 Task: Search for flights from New Delhi to Paris on 20 May, then change the destination to Cancun and compare options.
Action: Mouse moved to (337, 130)
Screenshot: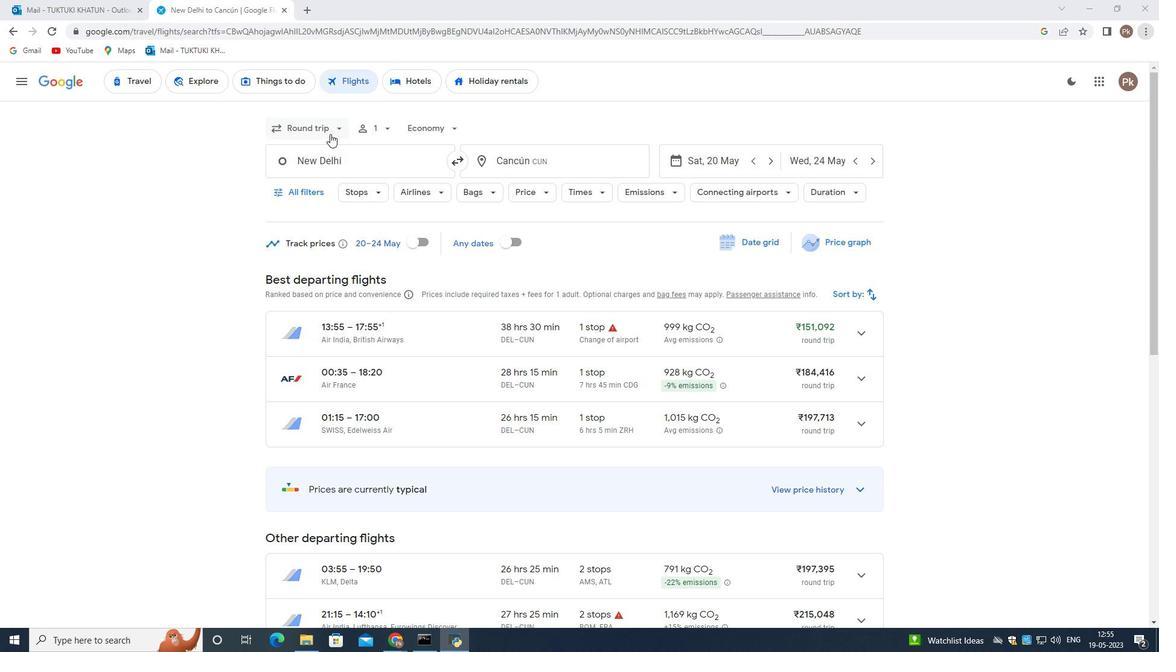 
Action: Mouse pressed left at (337, 130)
Screenshot: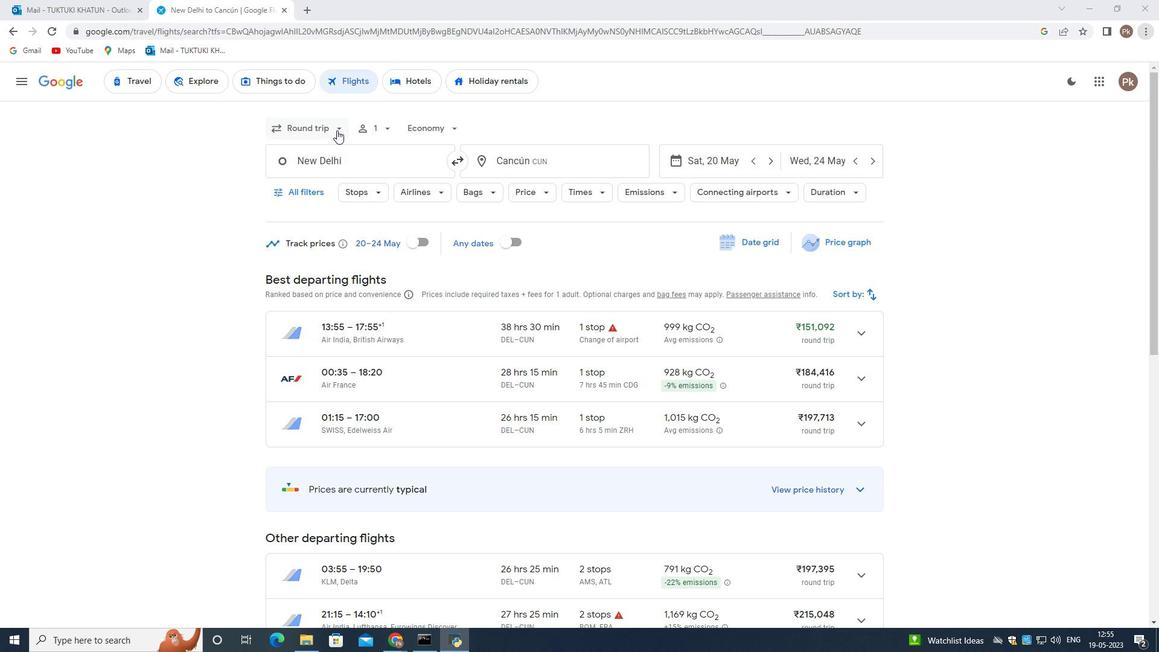 
Action: Mouse moved to (340, 182)
Screenshot: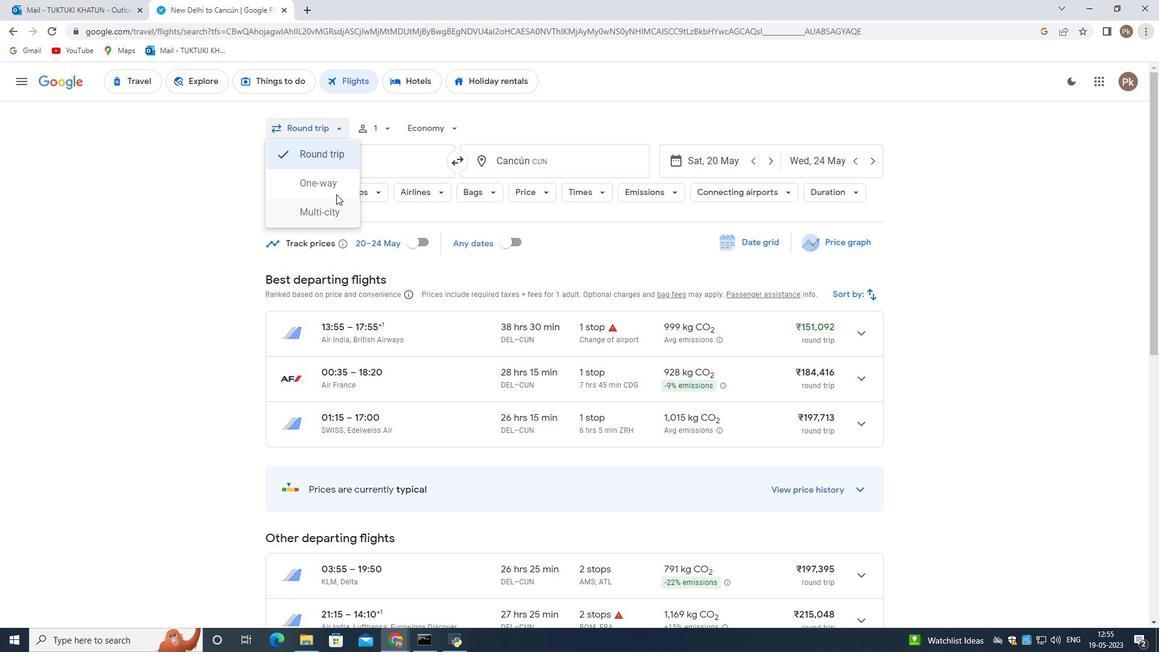 
Action: Mouse pressed left at (340, 182)
Screenshot: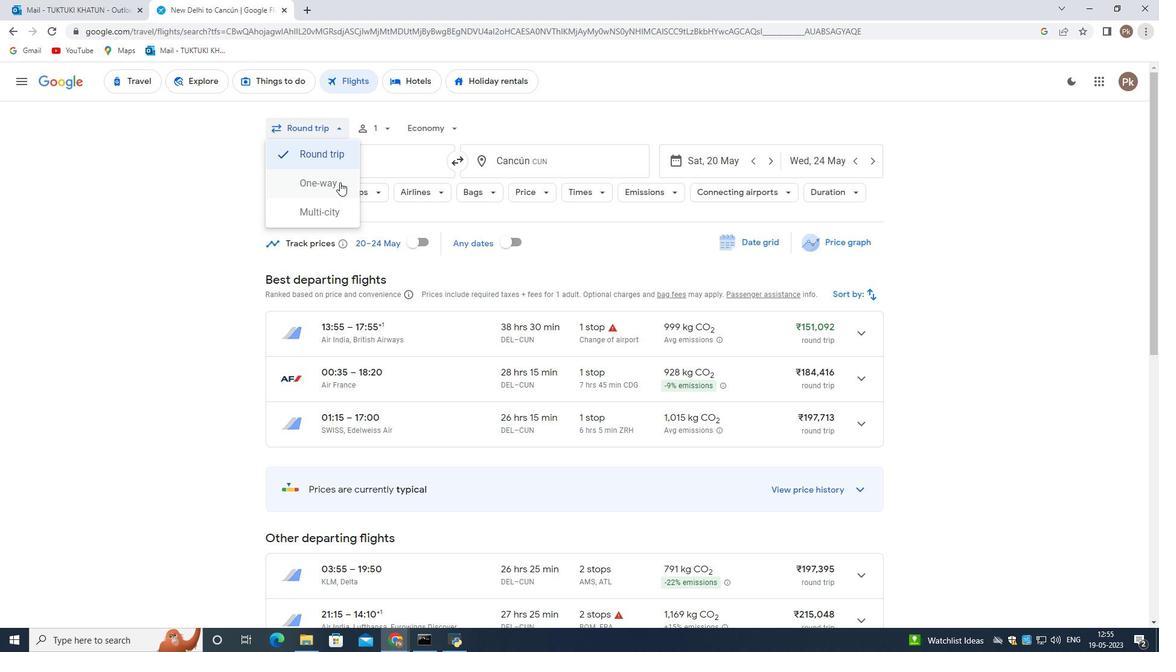 
Action: Mouse moved to (546, 163)
Screenshot: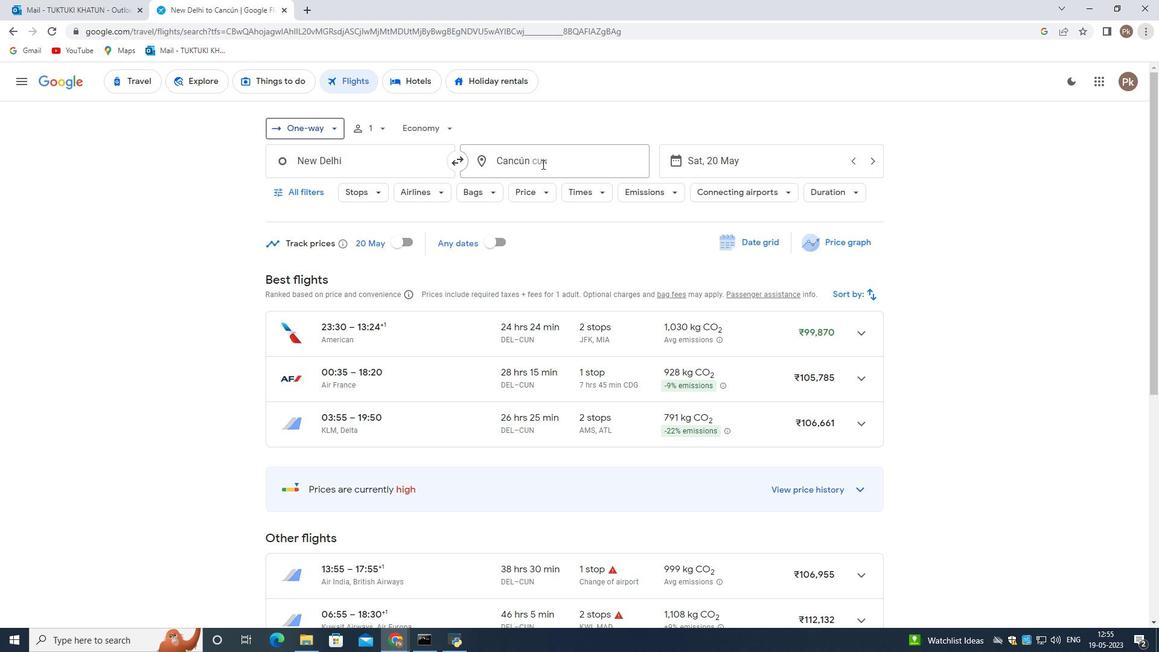 
Action: Mouse pressed left at (546, 163)
Screenshot: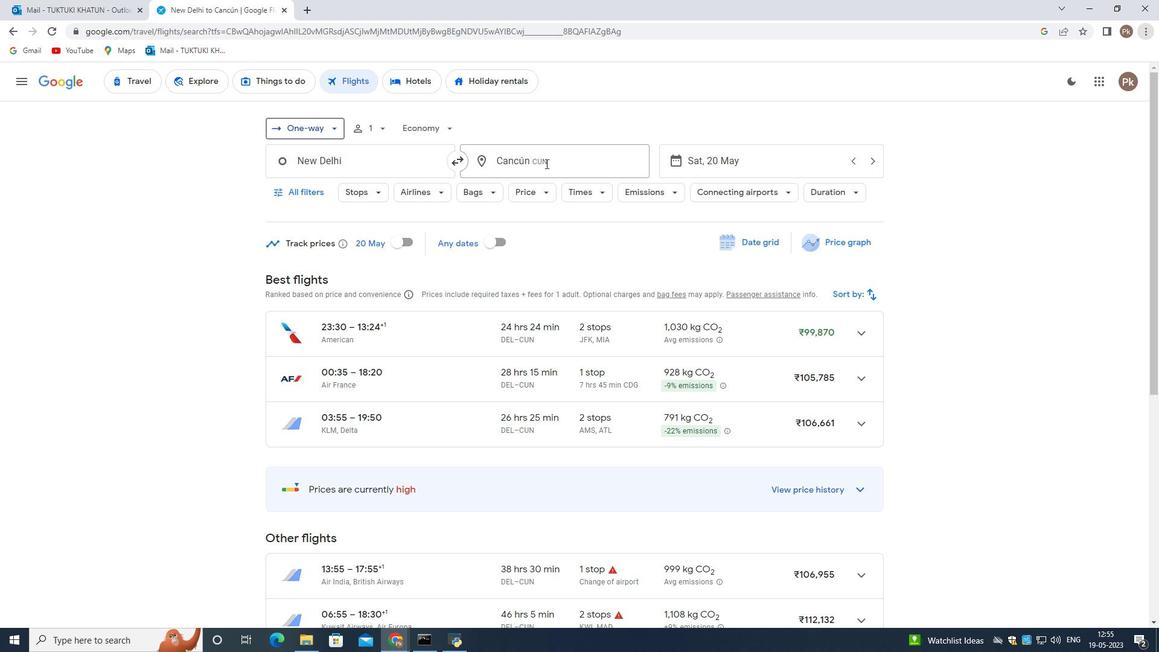
Action: Mouse moved to (547, 162)
Screenshot: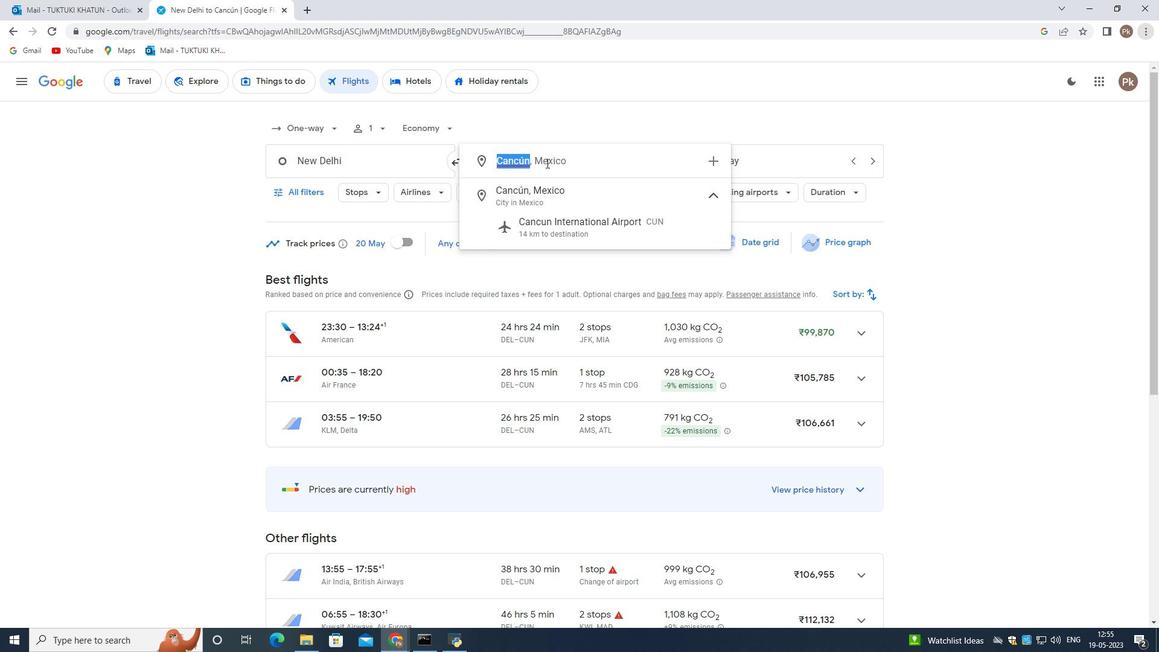 
Action: Key pressed <Key.backspace>
Screenshot: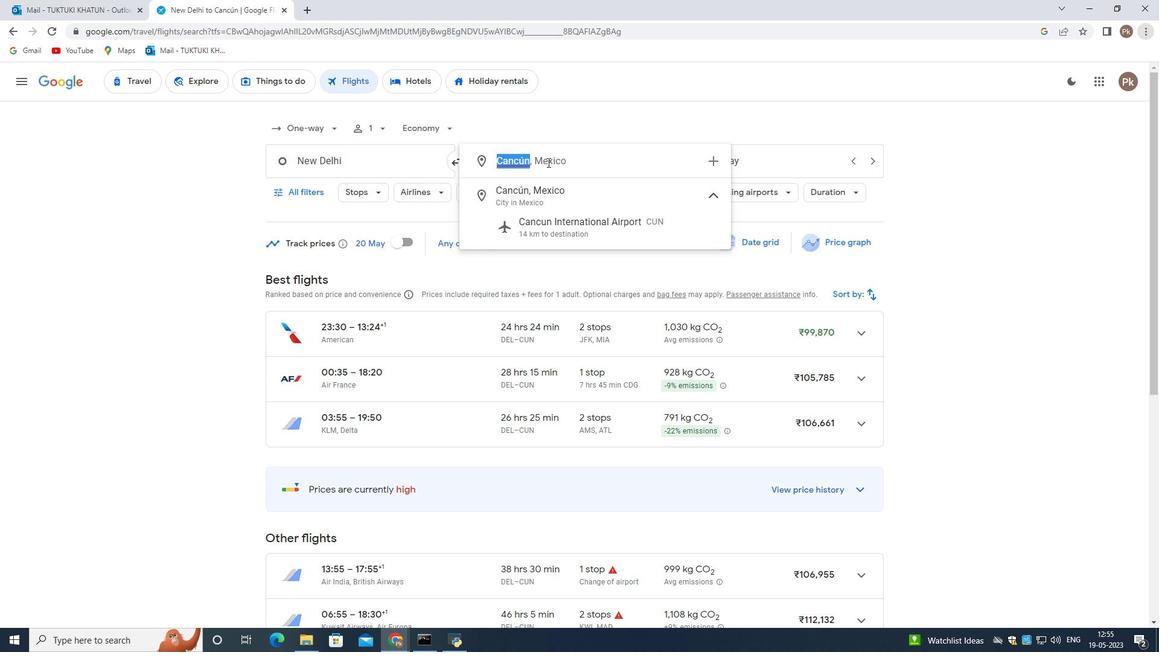 
Action: Mouse moved to (523, 169)
Screenshot: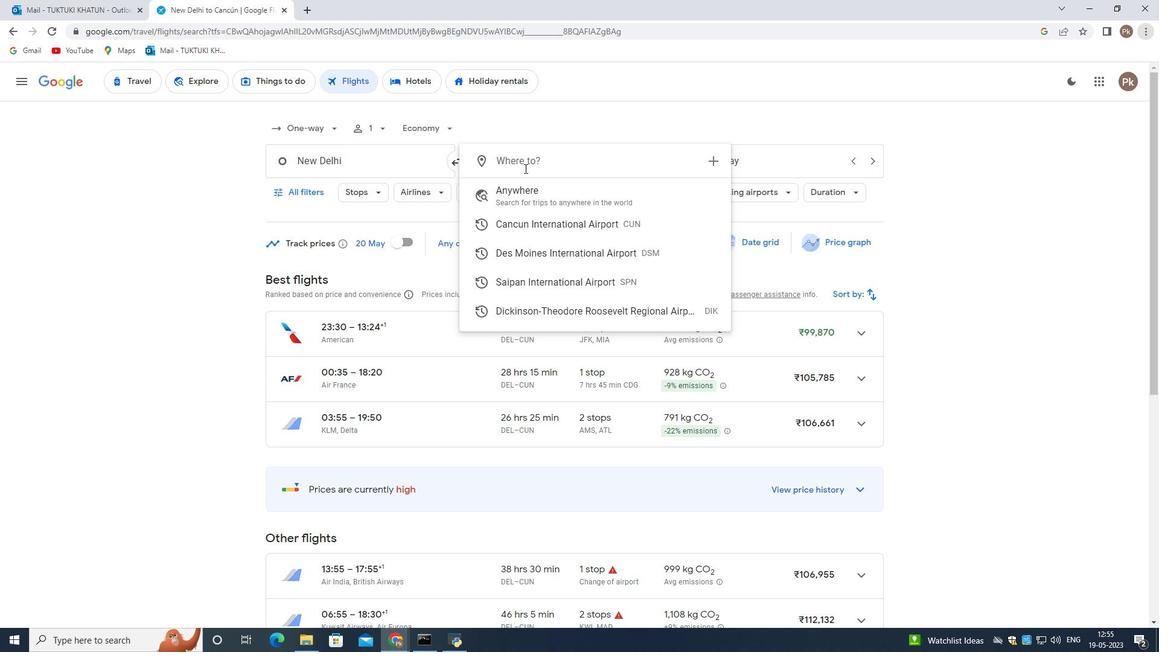 
Action: Key pressed paris
Screenshot: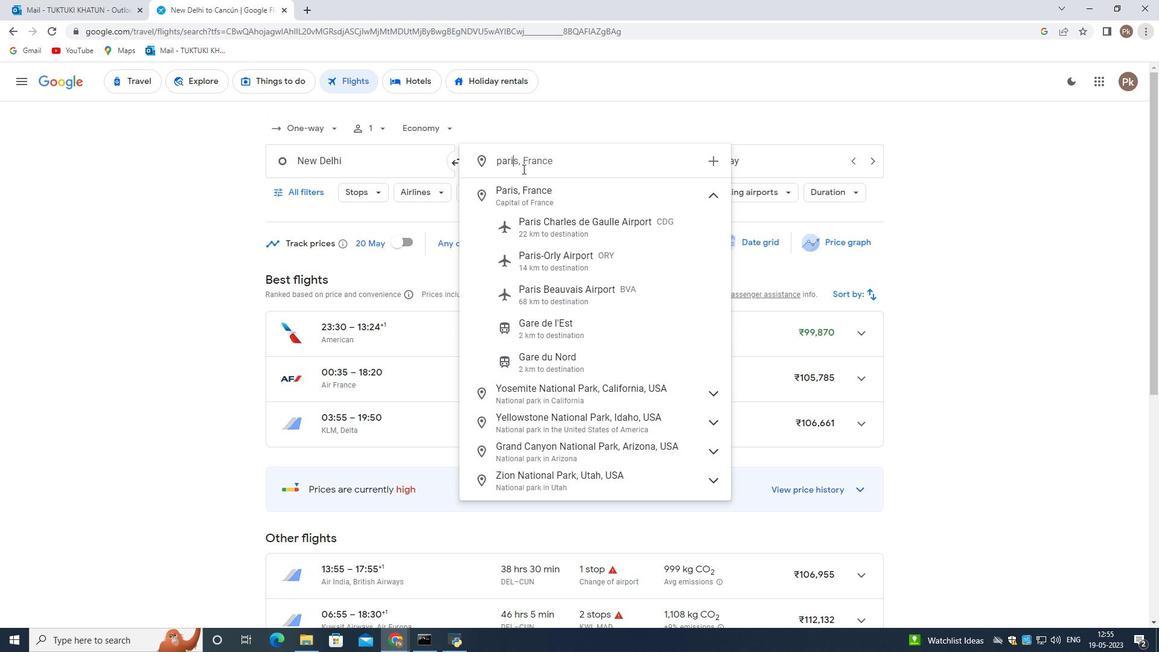 
Action: Mouse moved to (624, 227)
Screenshot: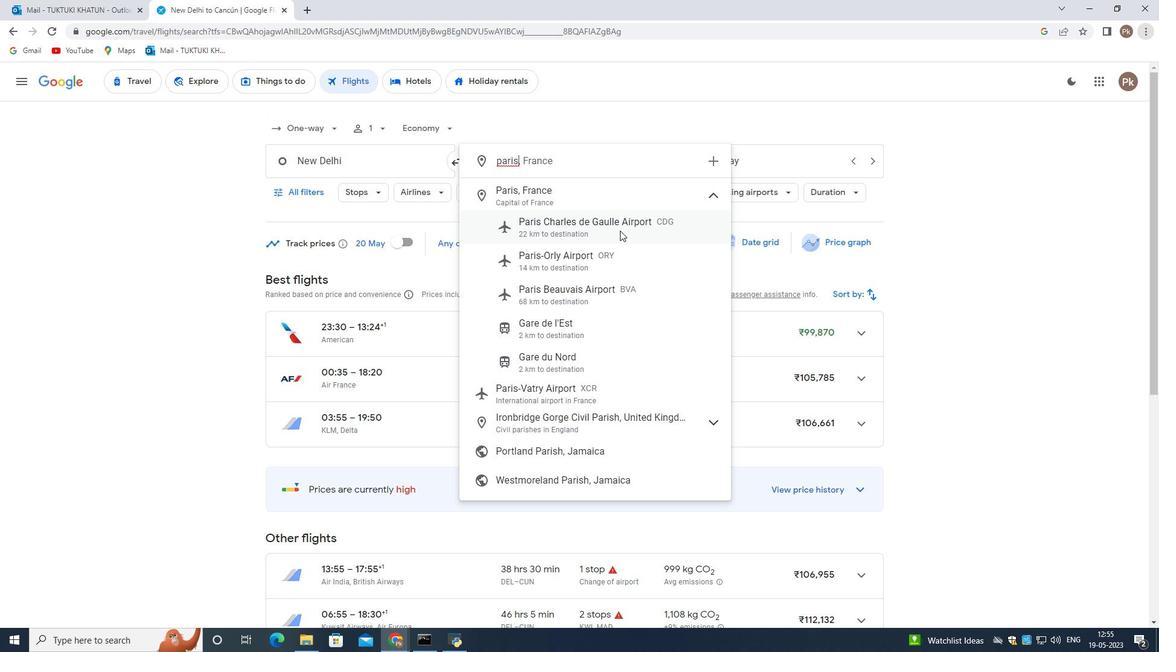 
Action: Mouse pressed left at (624, 227)
Screenshot: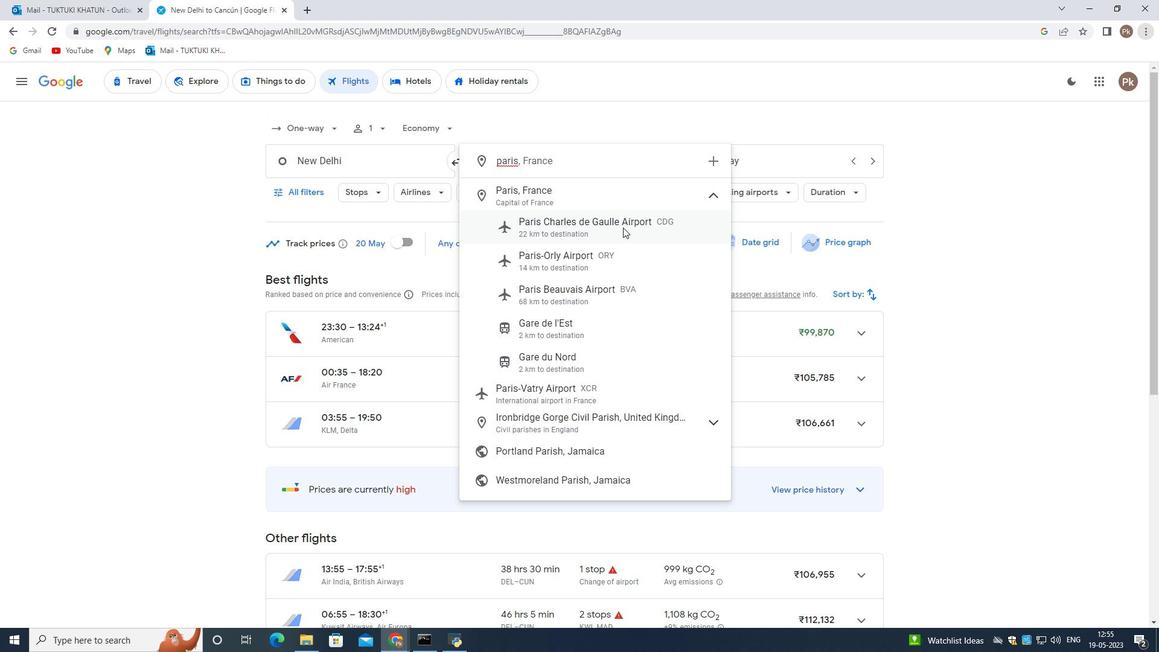 
Action: Mouse moved to (773, 164)
Screenshot: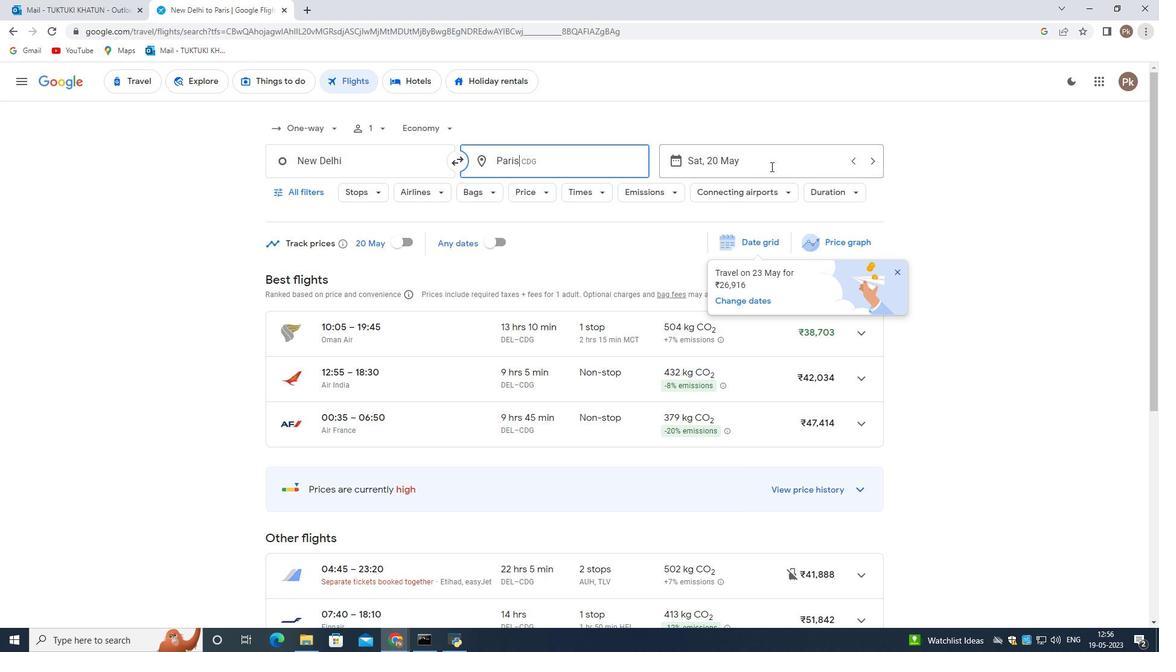 
Action: Mouse pressed left at (773, 164)
Screenshot: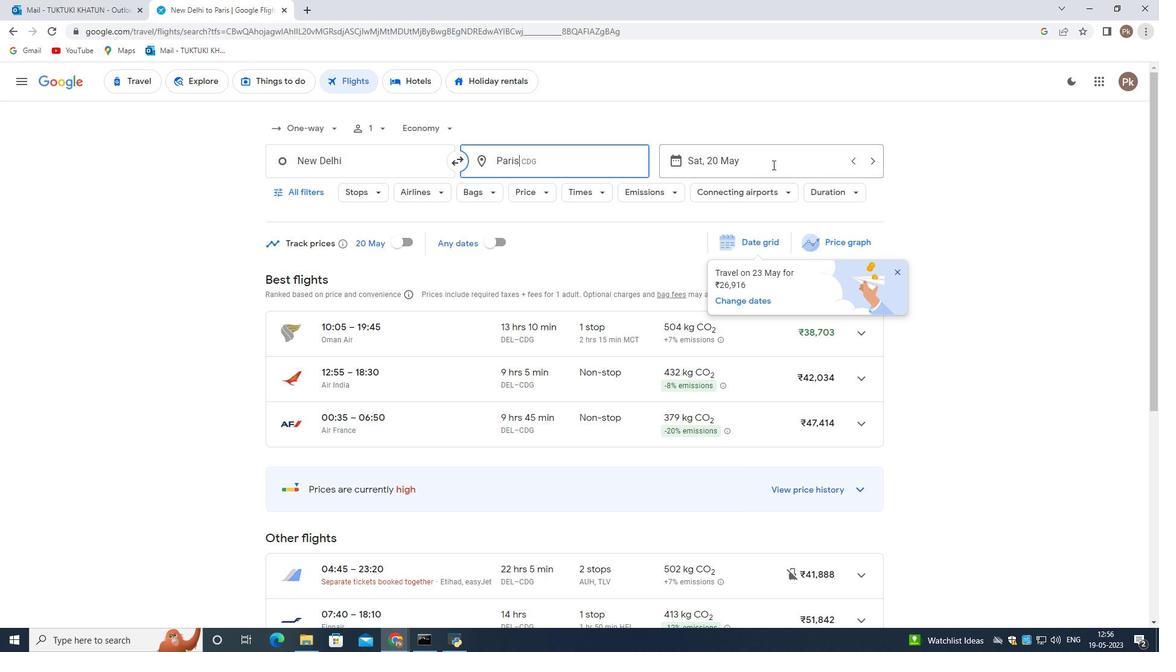 
Action: Mouse moved to (853, 455)
Screenshot: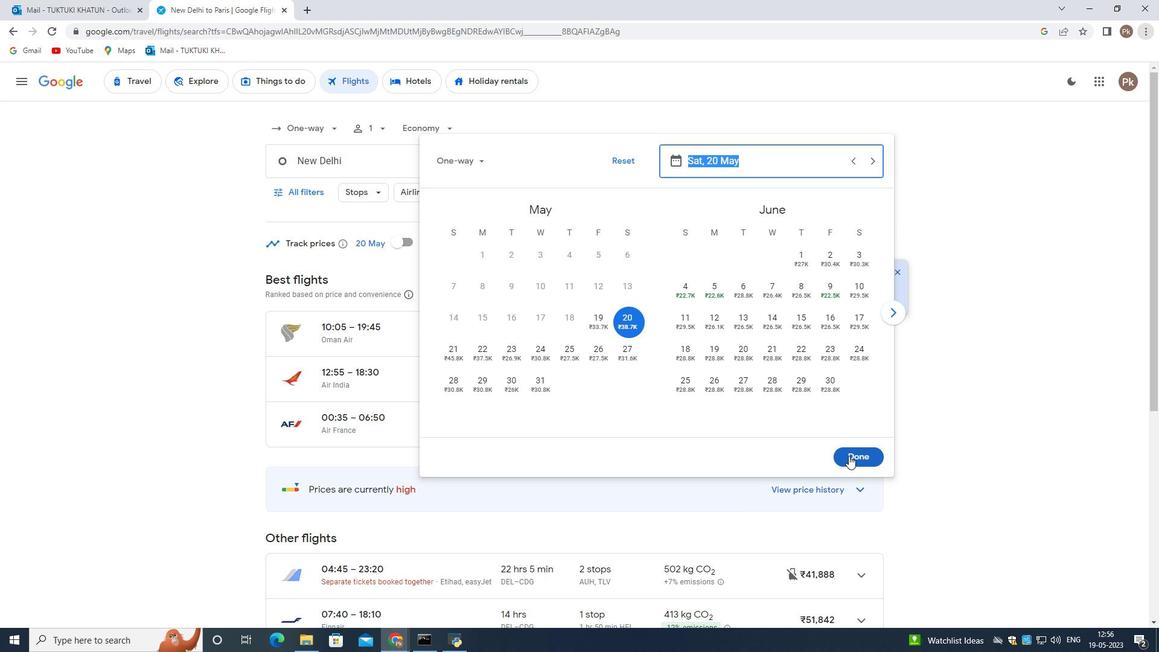 
Action: Mouse pressed left at (853, 455)
Screenshot: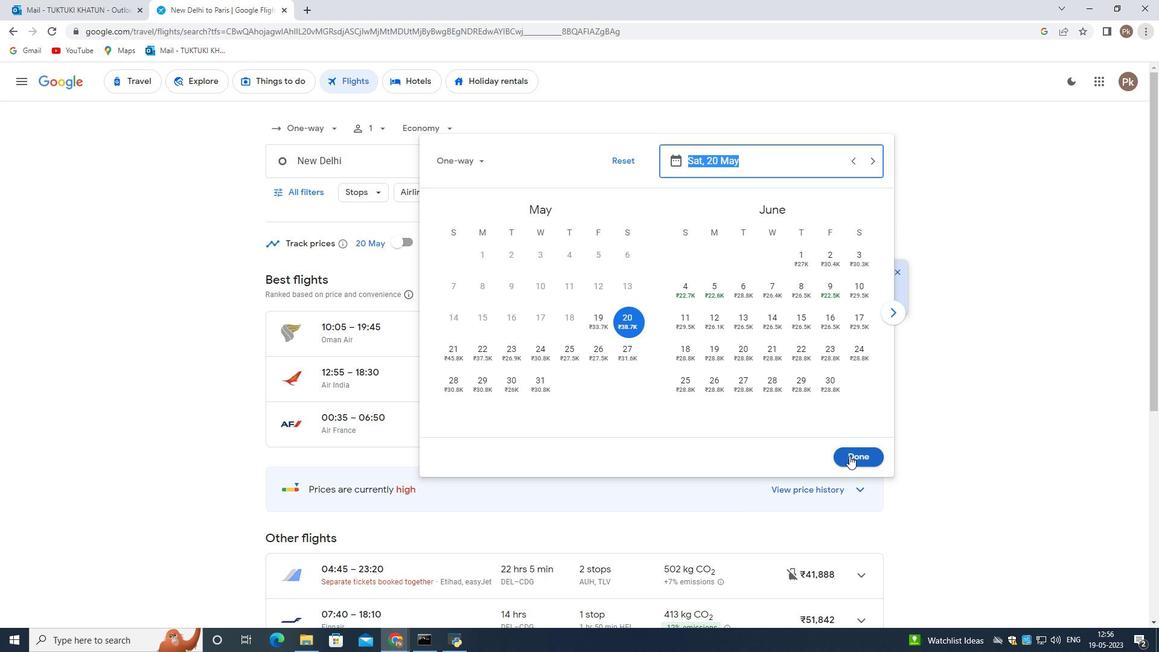 
Action: Mouse moved to (579, 301)
Screenshot: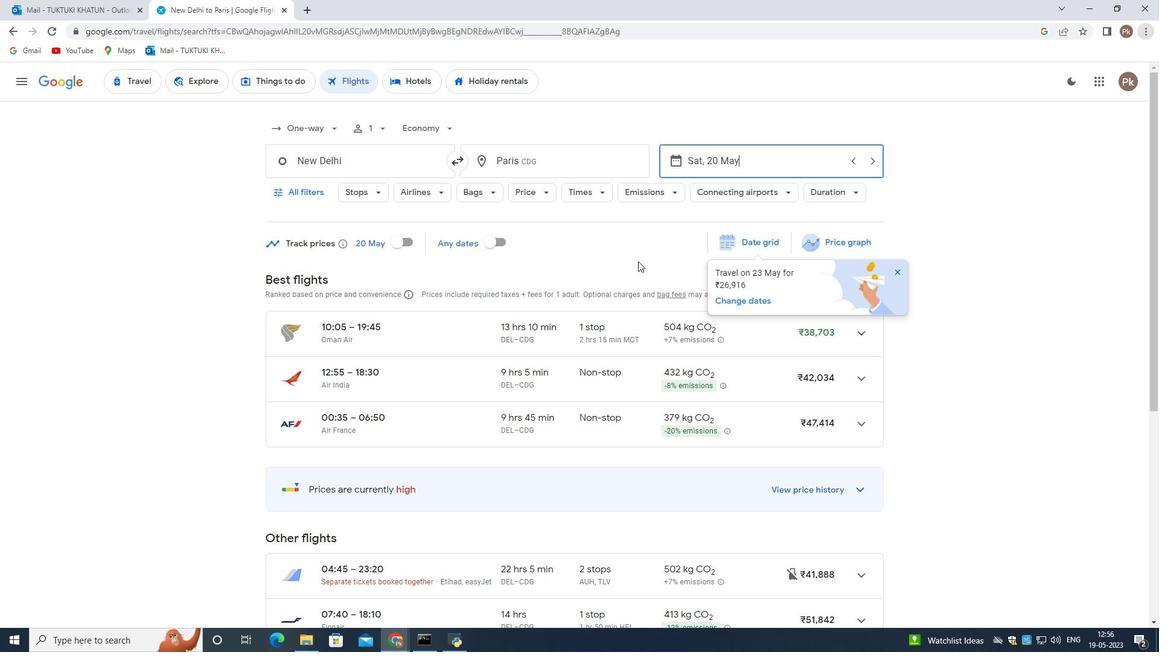 
Action: Mouse scrolled (579, 300) with delta (0, 0)
Screenshot: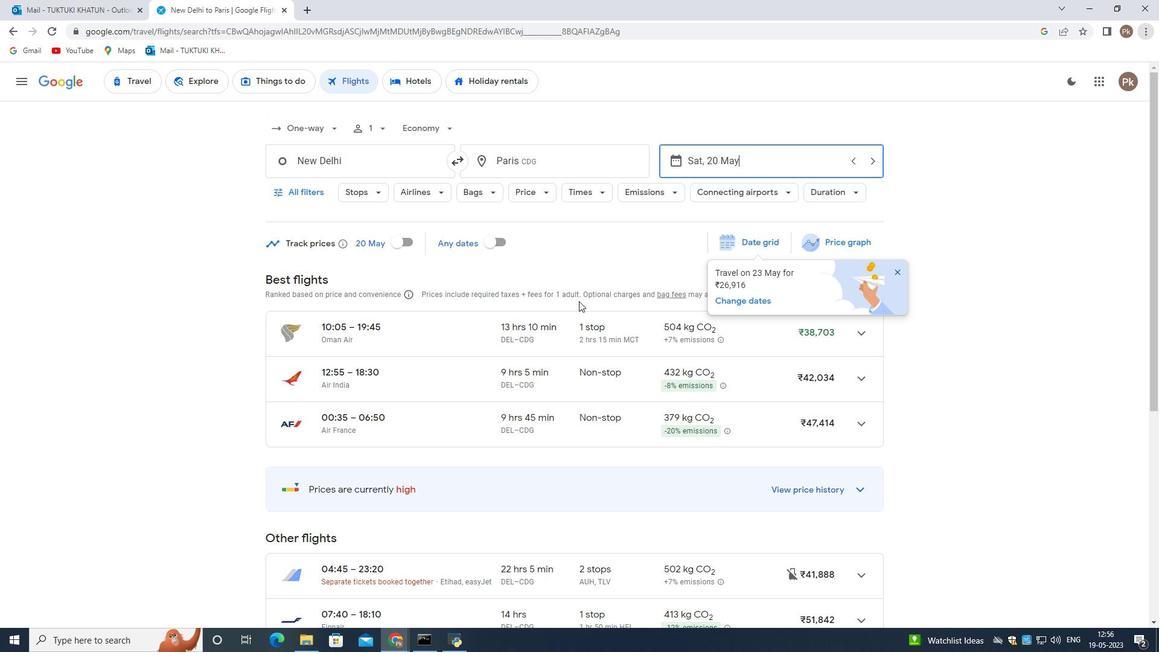 
Action: Mouse scrolled (579, 300) with delta (0, 0)
Screenshot: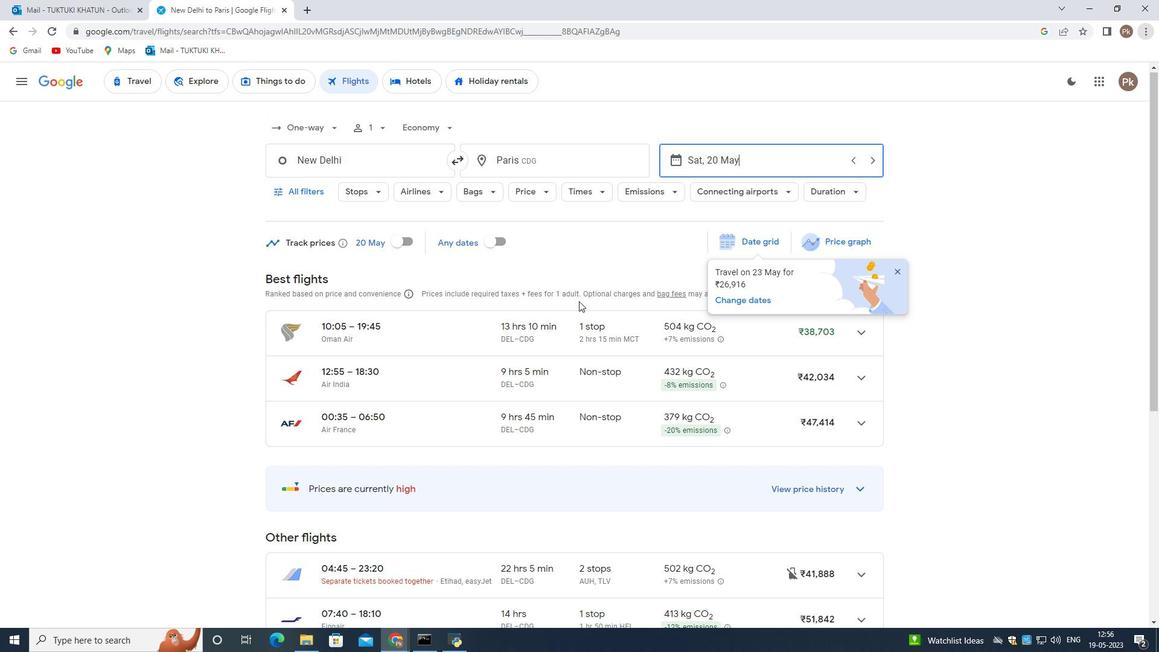 
Action: Mouse moved to (536, 268)
Screenshot: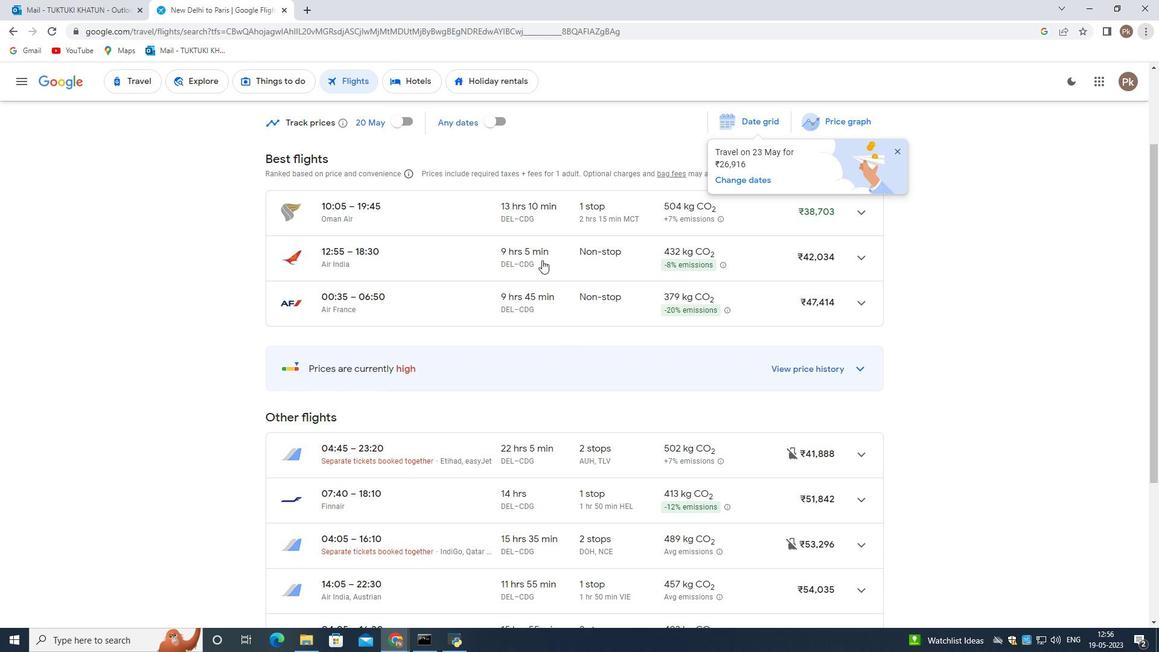 
Action: Mouse scrolled (537, 268) with delta (0, 0)
Screenshot: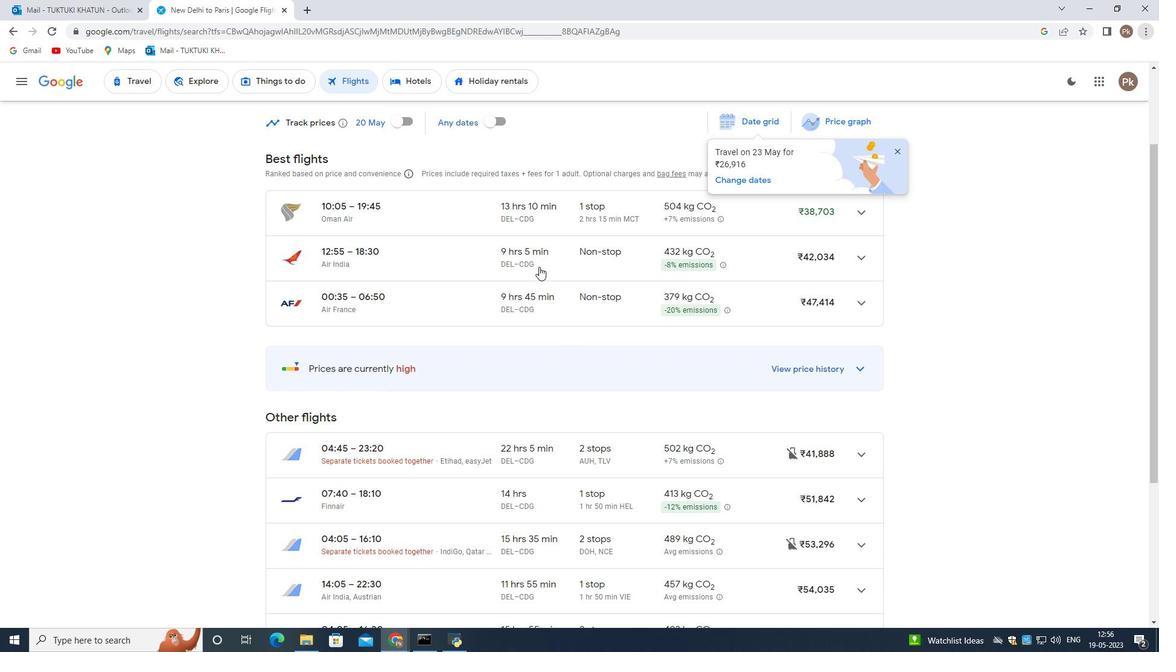 
Action: Mouse scrolled (536, 268) with delta (0, 0)
Screenshot: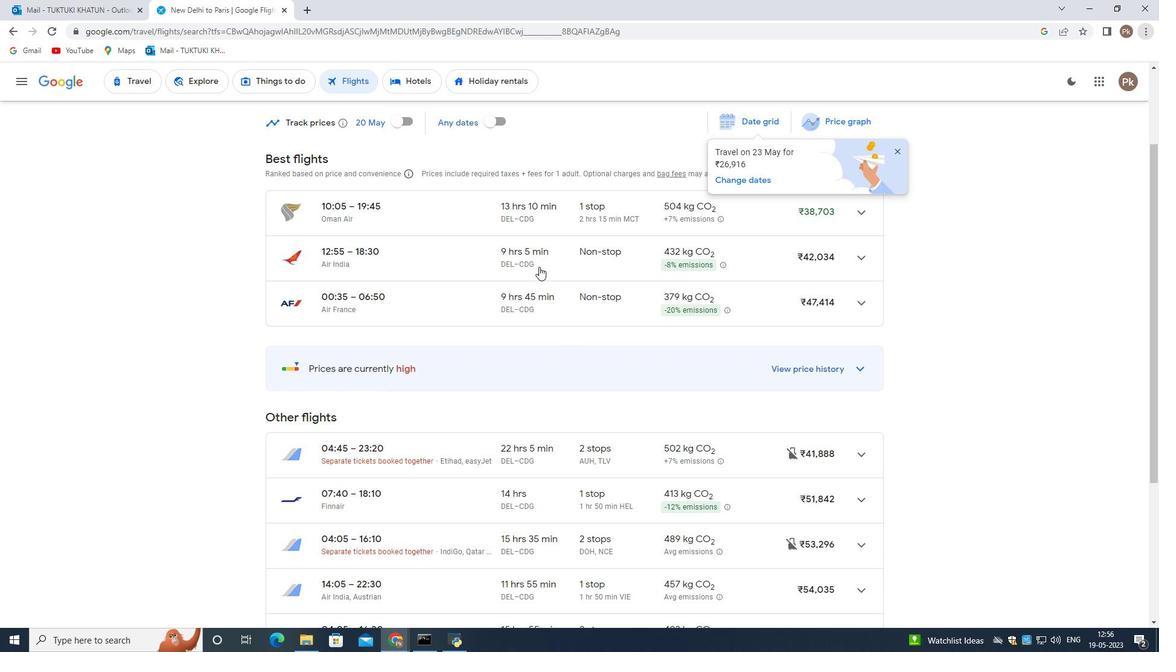
Action: Mouse scrolled (536, 268) with delta (0, 0)
Screenshot: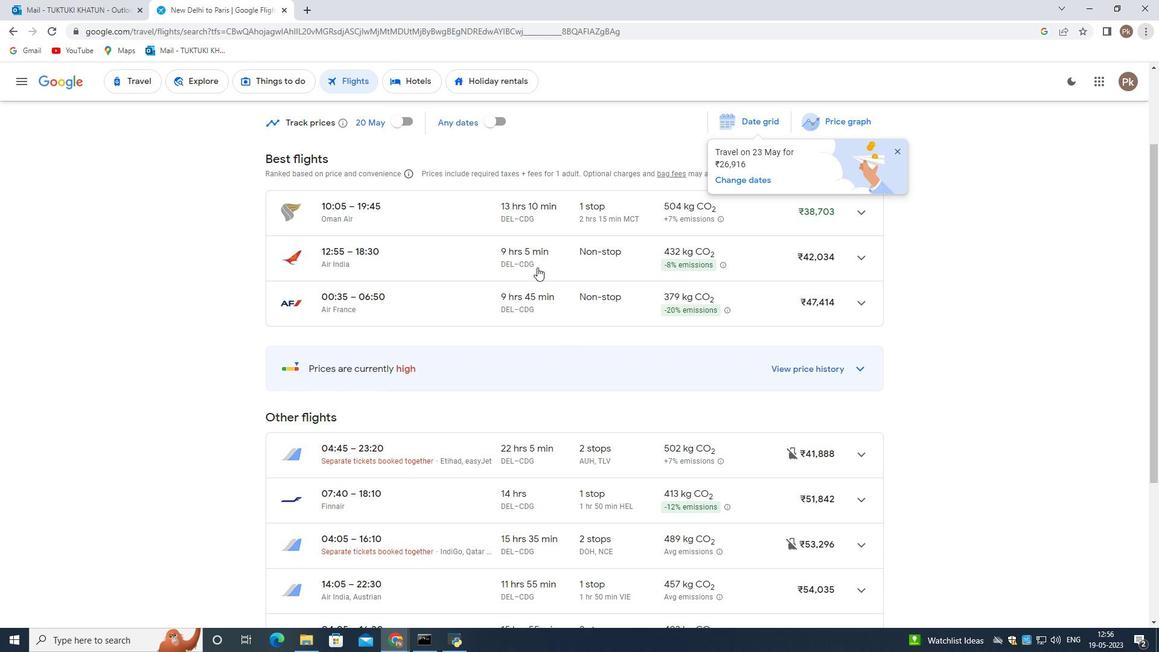 
Action: Mouse moved to (431, 126)
Screenshot: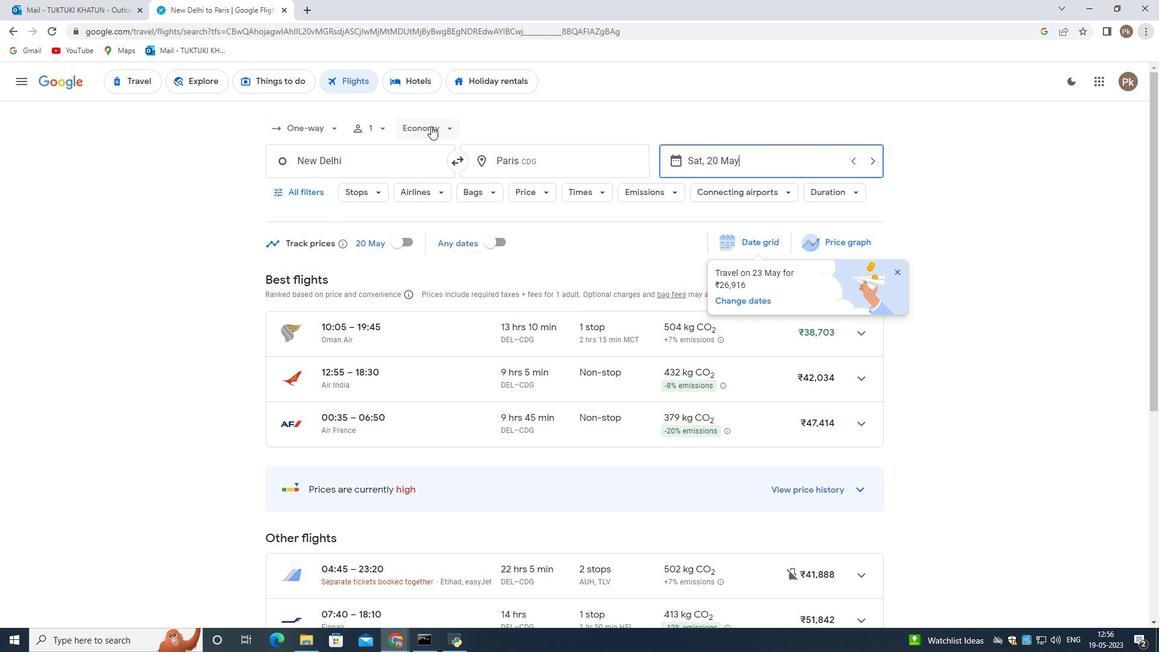 
Action: Mouse pressed left at (431, 126)
Screenshot: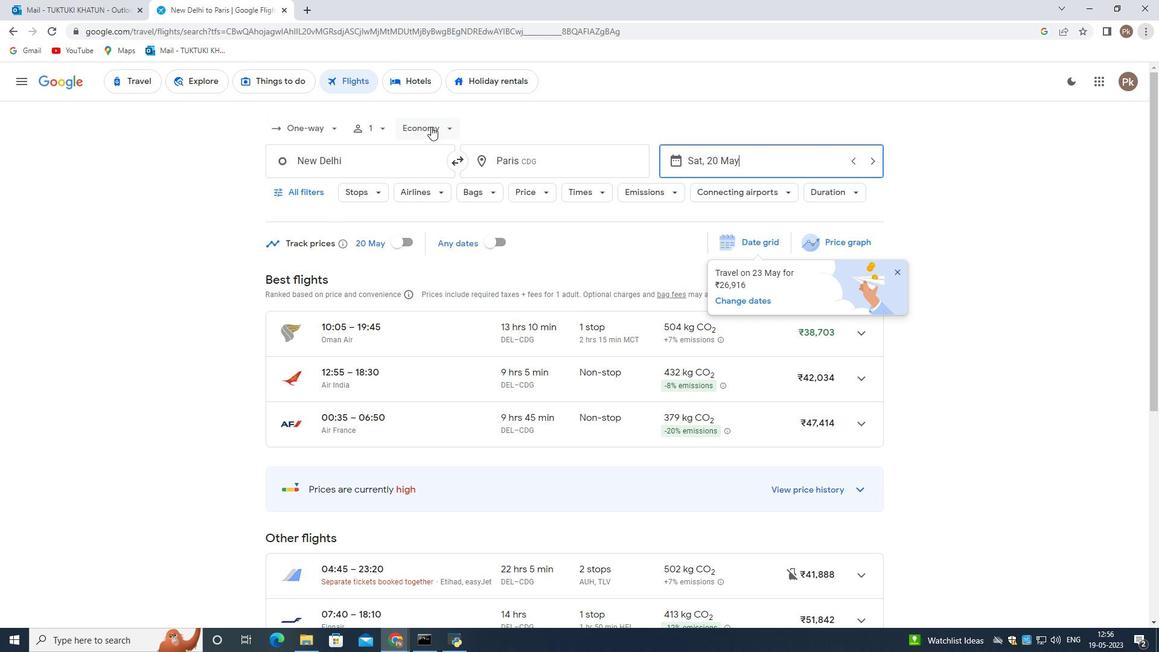 
Action: Mouse moved to (434, 153)
Screenshot: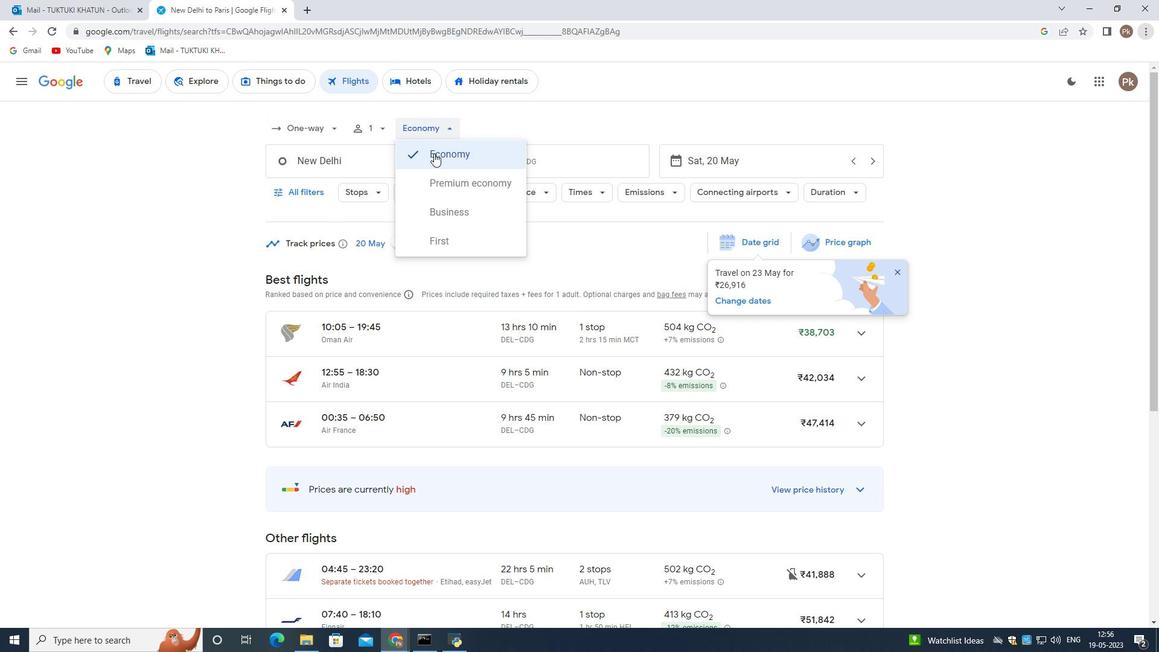 
Action: Mouse pressed left at (434, 153)
Screenshot: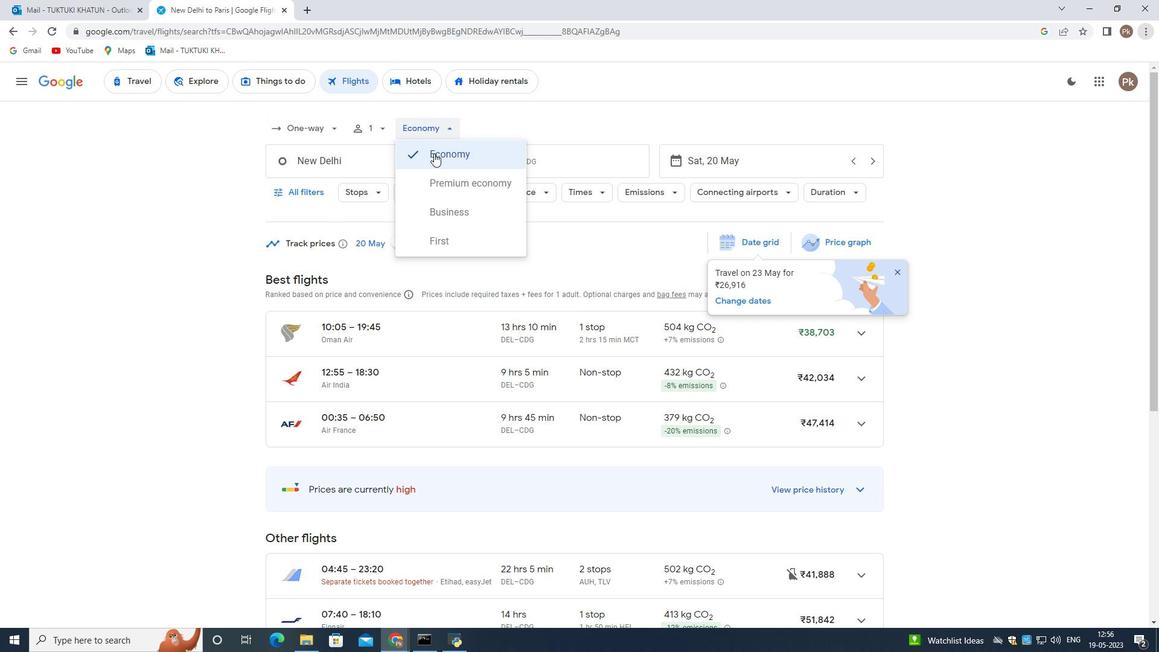 
Action: Mouse moved to (441, 128)
Screenshot: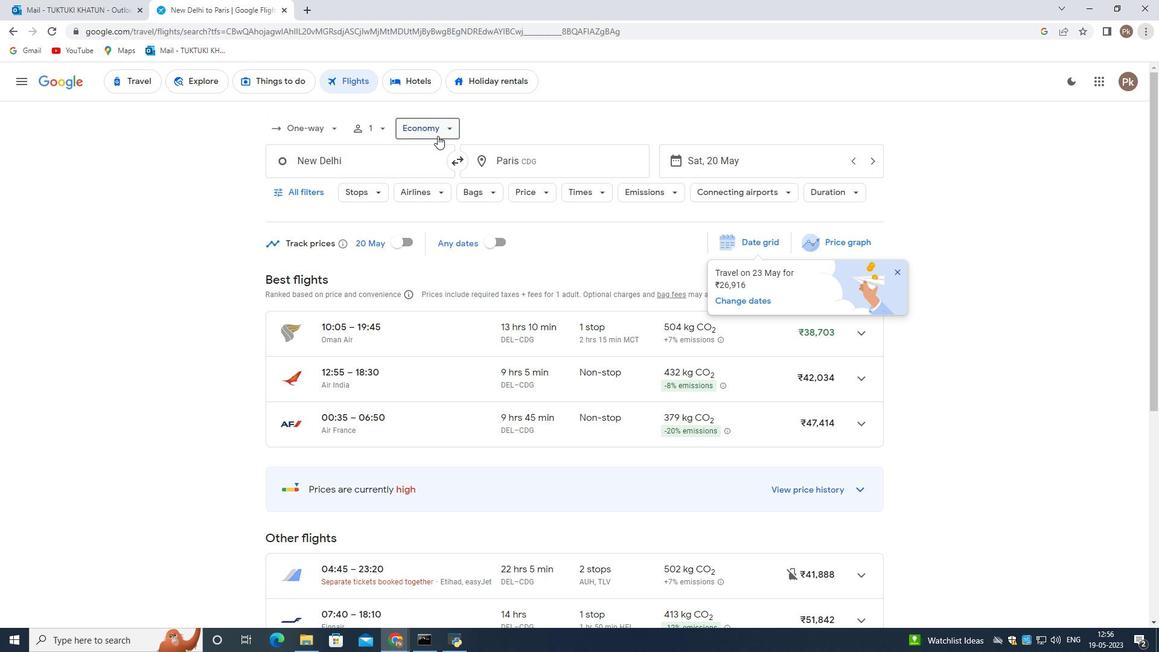 
Action: Mouse pressed left at (441, 128)
Screenshot: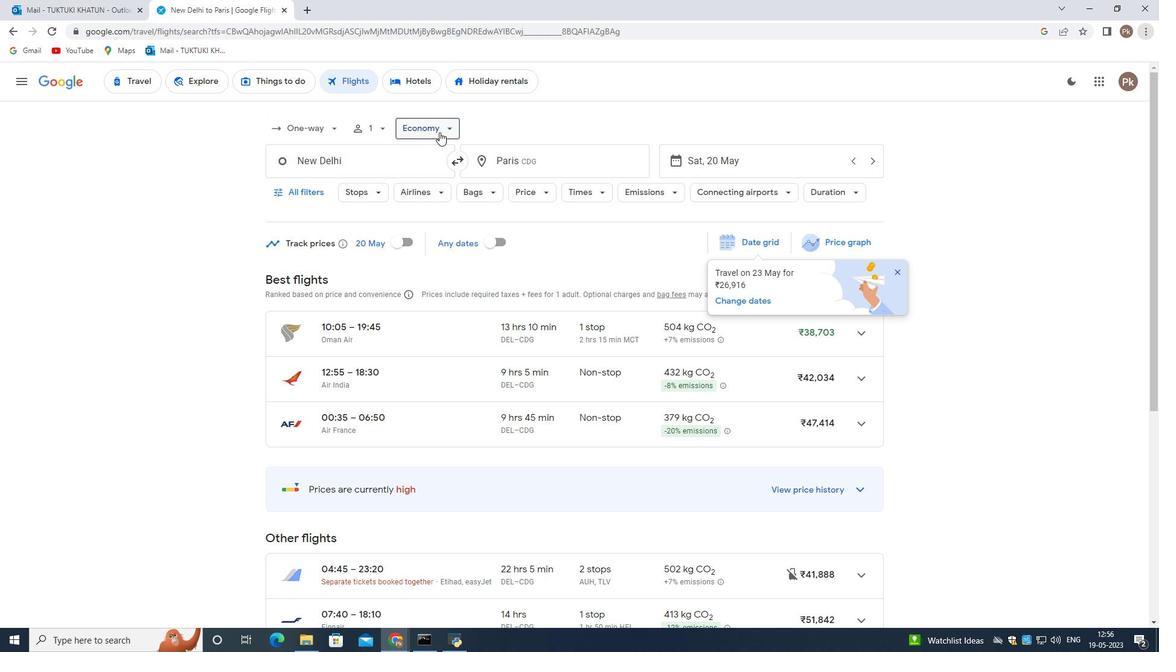 
Action: Mouse moved to (453, 180)
Screenshot: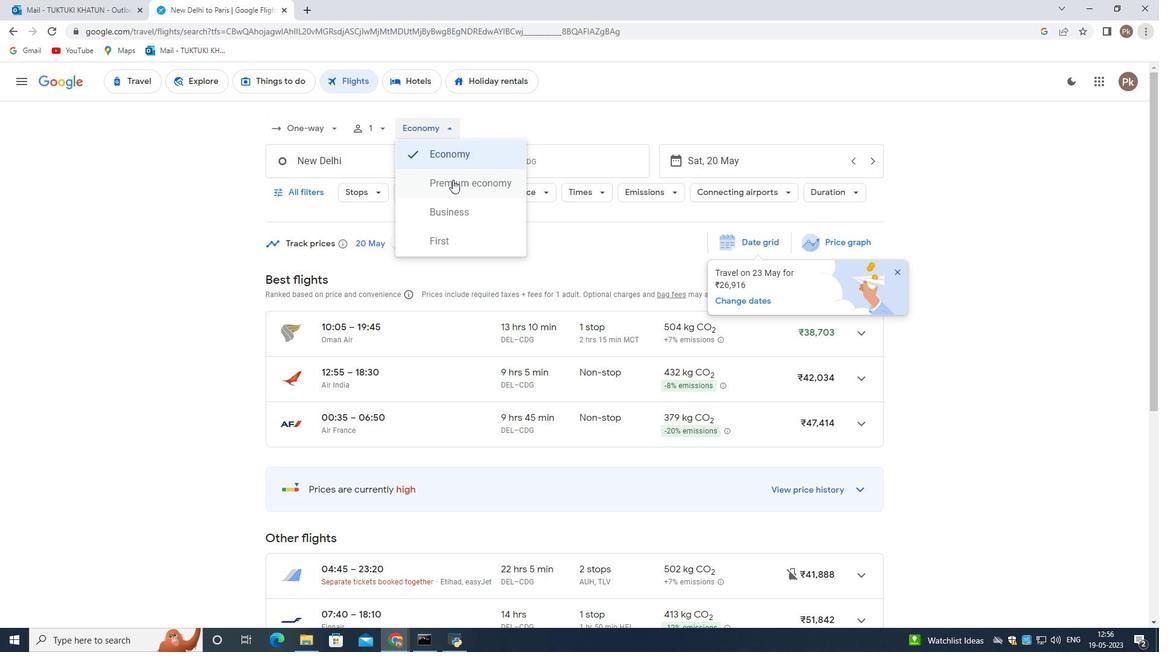 
Action: Mouse pressed left at (453, 180)
Screenshot: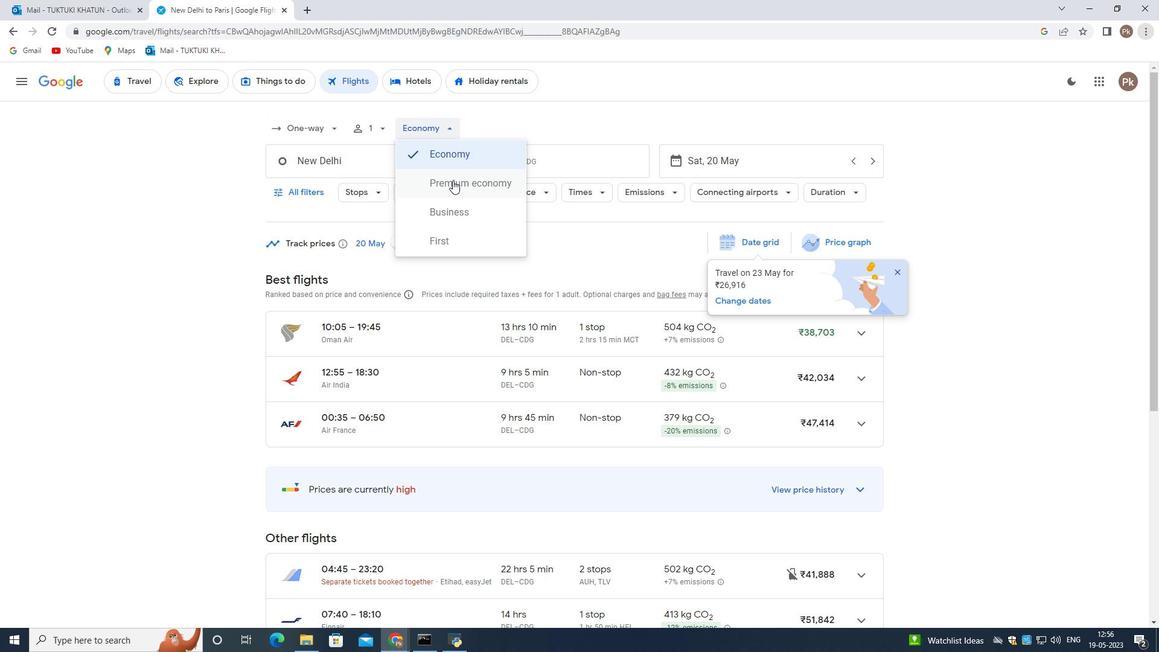 
Action: Mouse moved to (898, 274)
Screenshot: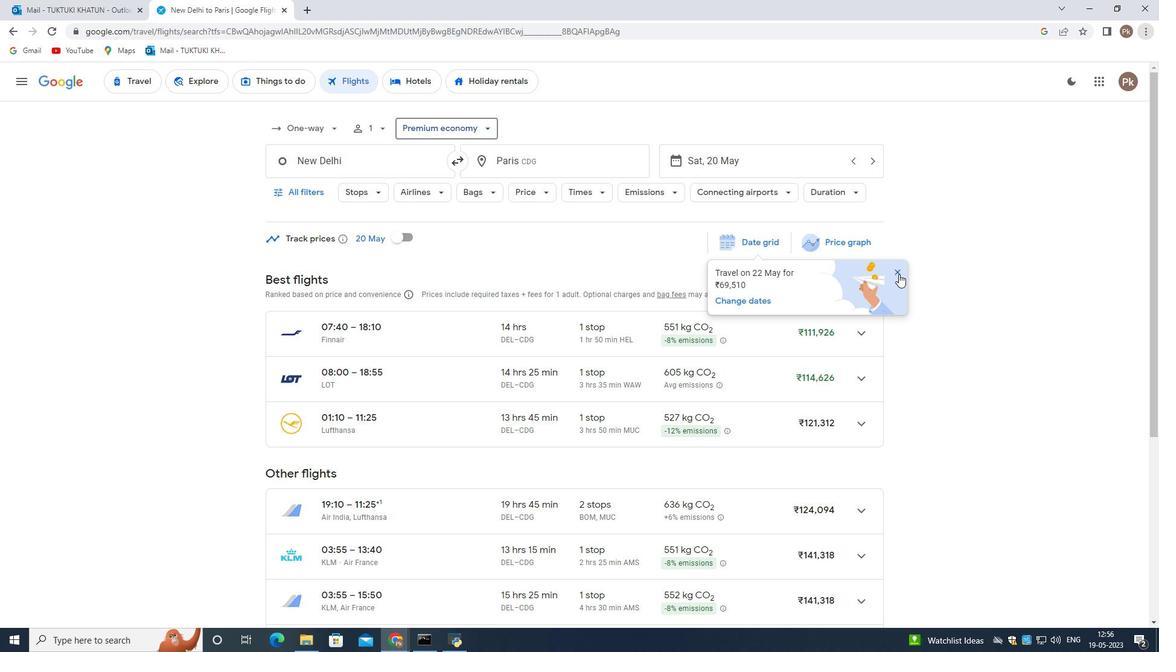 
Action: Mouse pressed left at (898, 274)
Screenshot: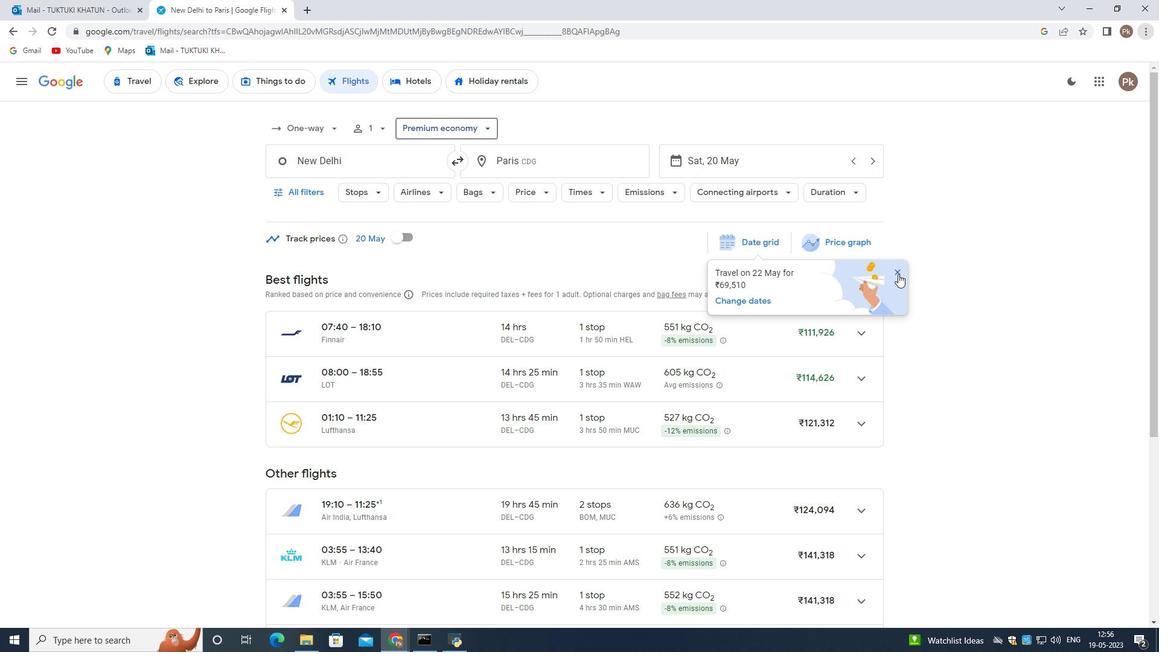 
Action: Mouse moved to (517, 237)
Screenshot: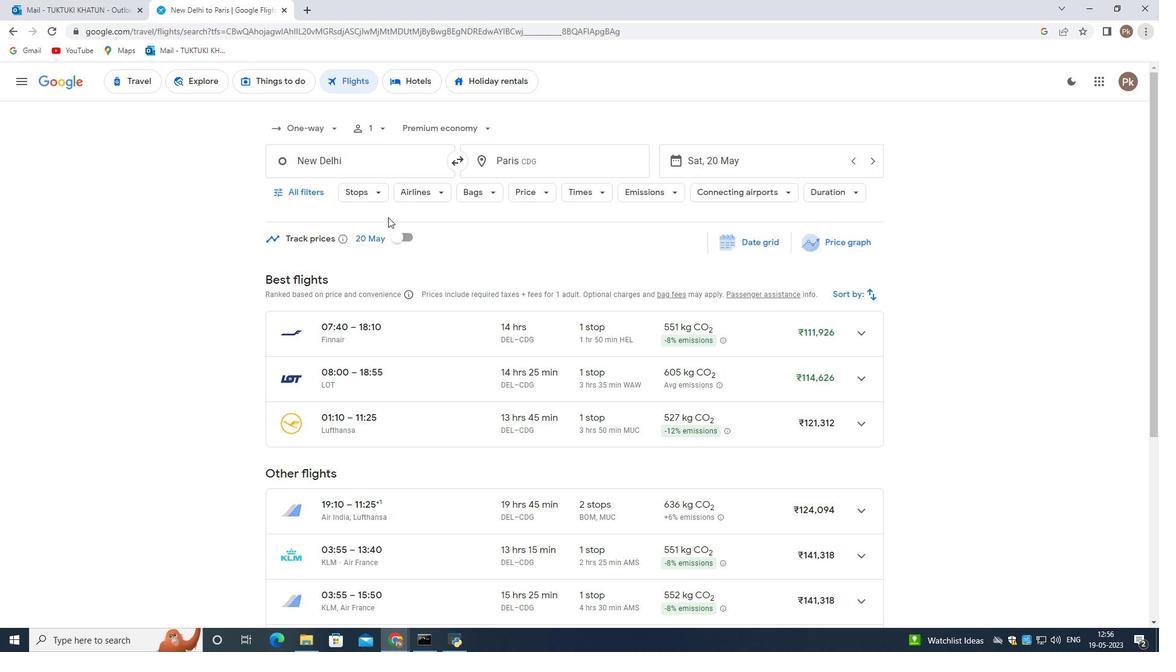 
Action: Mouse scrolled (517, 238) with delta (0, 0)
Screenshot: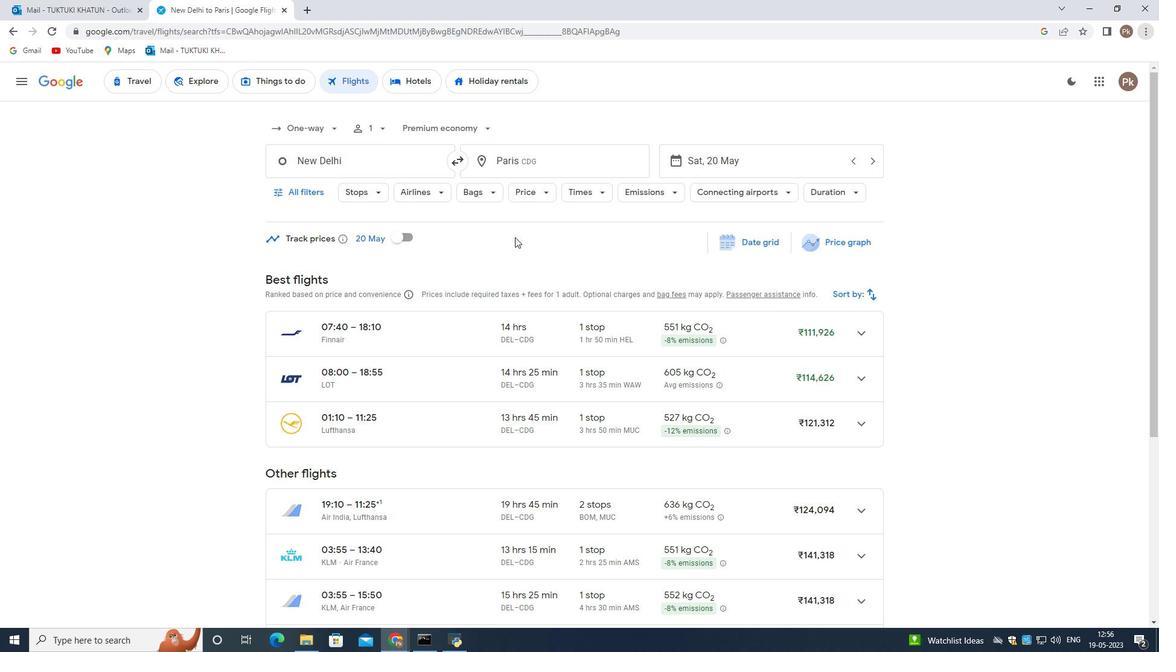 
Action: Mouse scrolled (517, 238) with delta (0, 0)
Screenshot: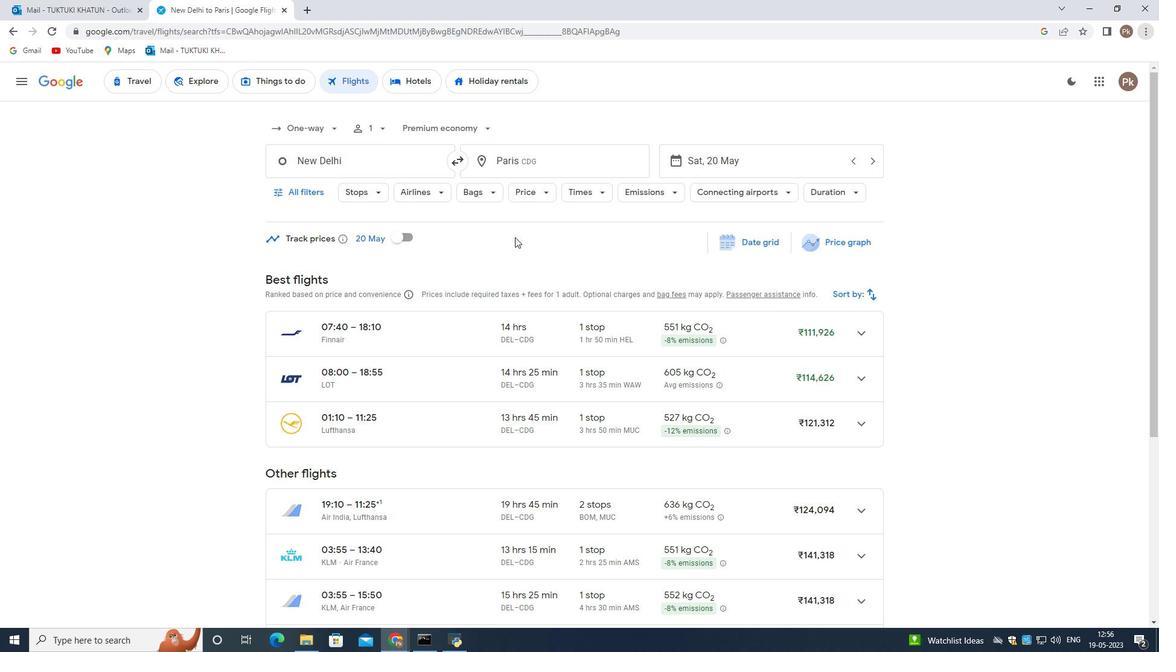 
Action: Mouse moved to (349, 198)
Screenshot: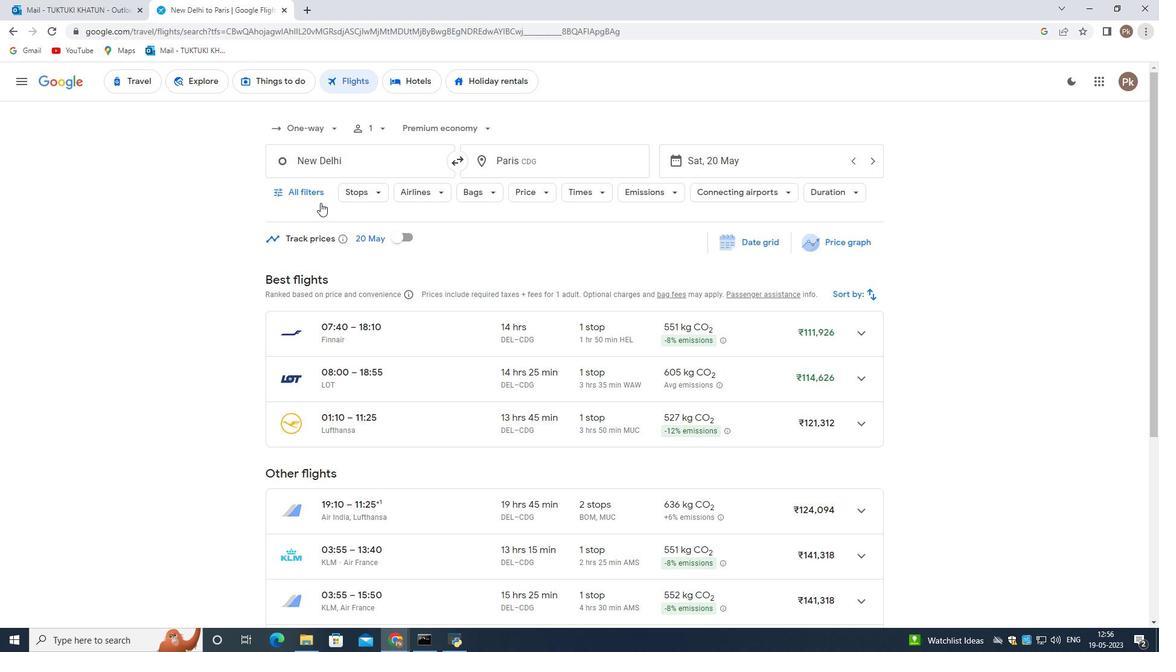 
Action: Mouse scrolled (349, 199) with delta (0, 0)
Screenshot: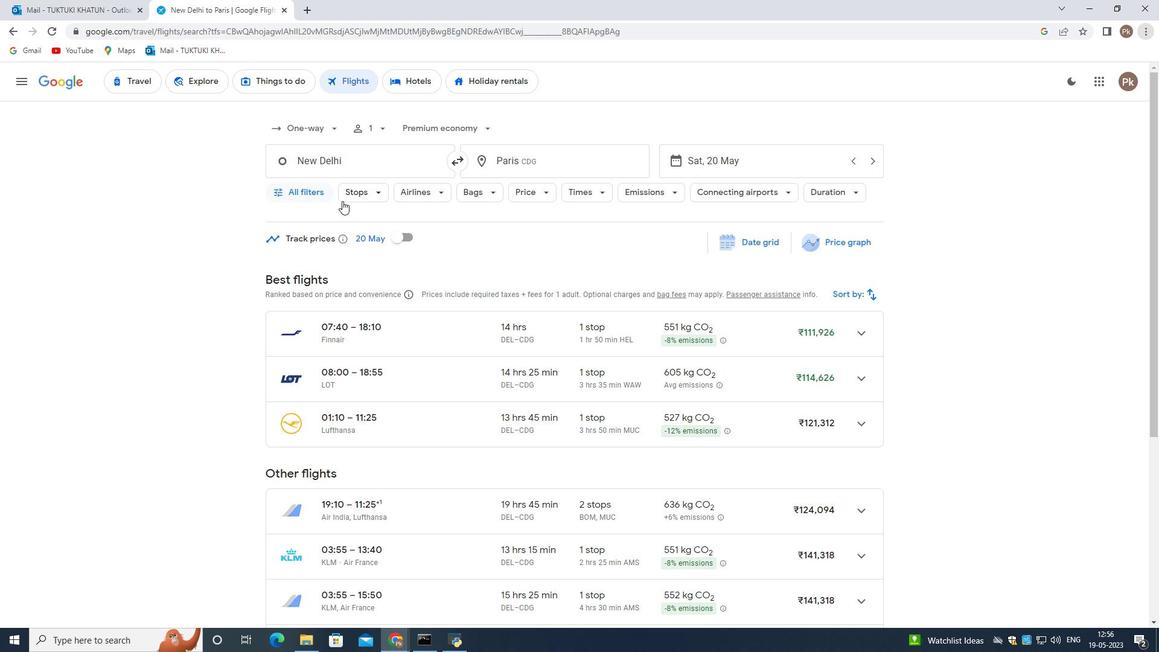 
Action: Mouse scrolled (349, 199) with delta (0, 0)
Screenshot: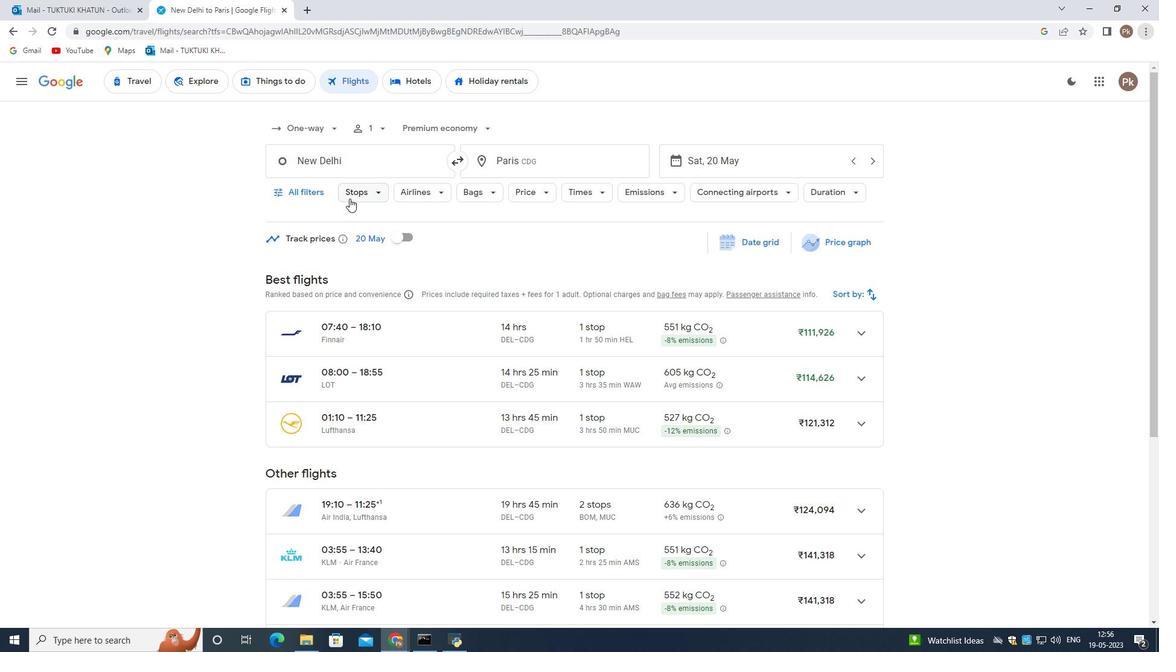 
Action: Mouse scrolled (349, 199) with delta (0, 0)
Screenshot: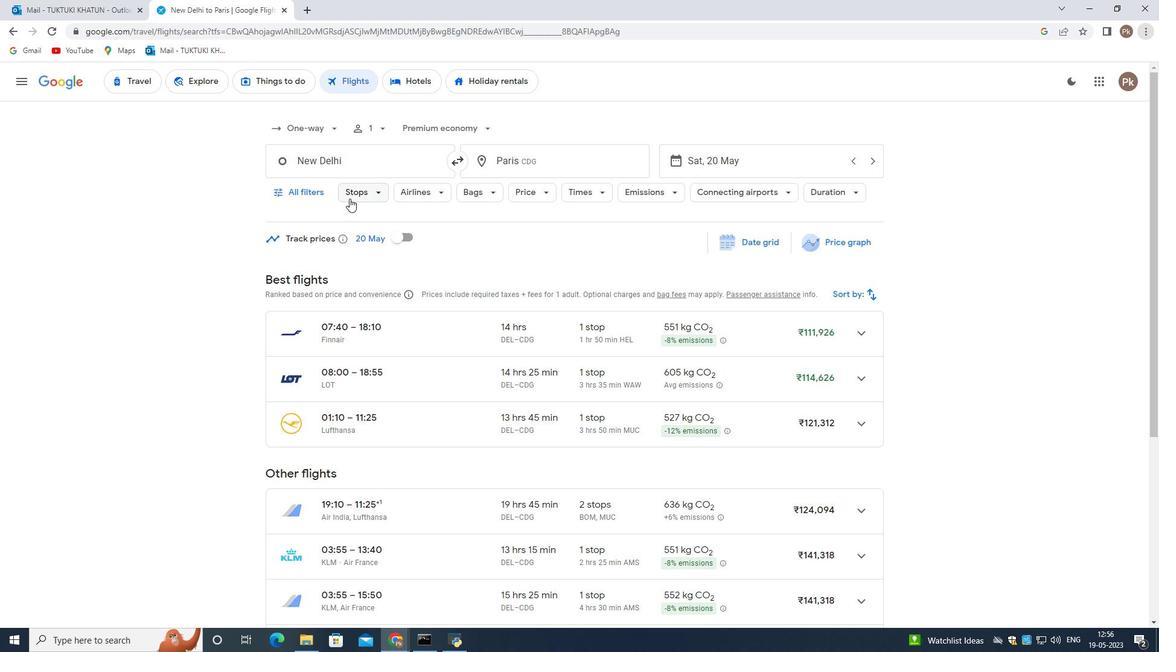 
Action: Mouse moved to (524, 132)
Screenshot: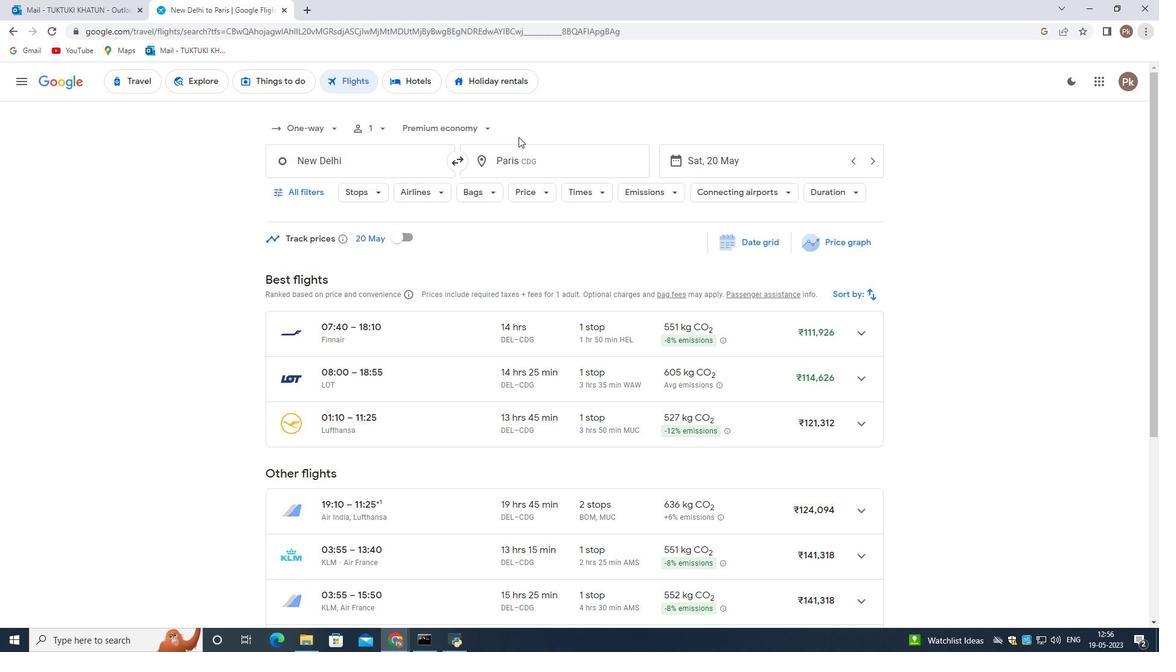 
Action: Mouse scrolled (524, 133) with delta (0, 0)
Screenshot: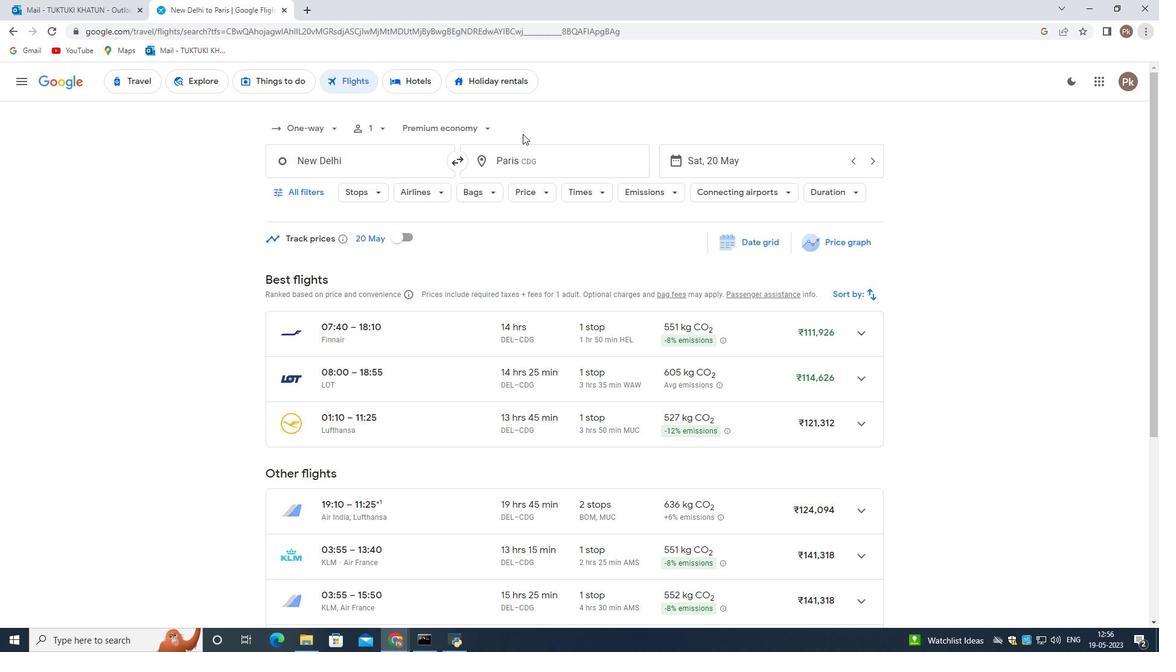 
Action: Mouse scrolled (524, 133) with delta (0, 0)
Screenshot: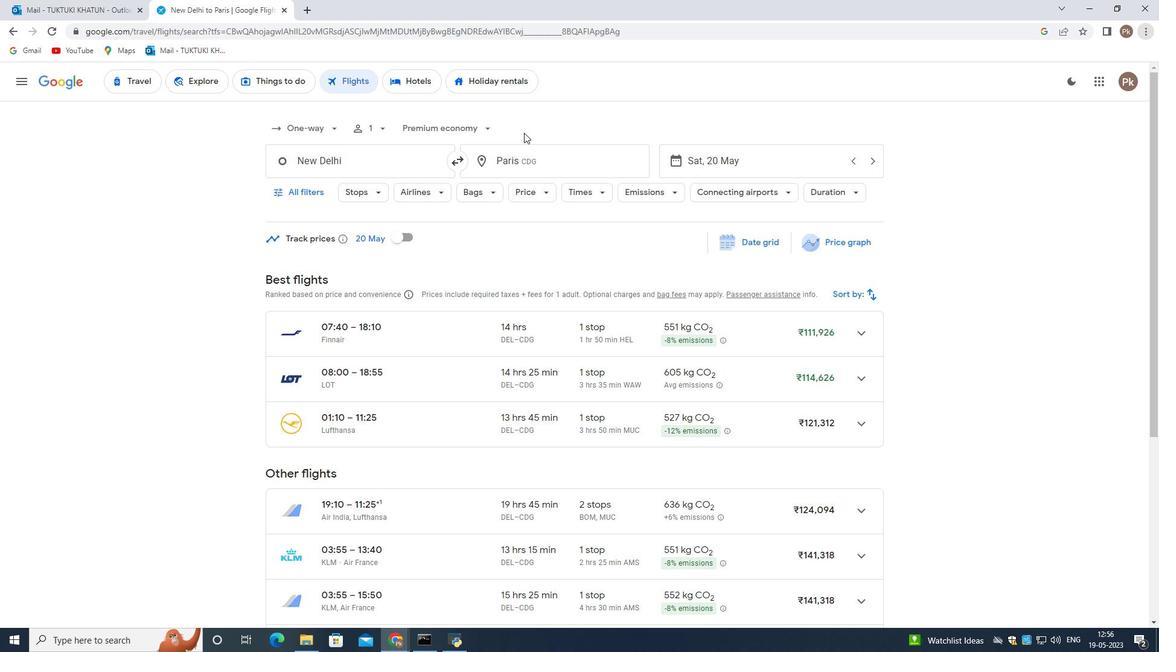 
Action: Mouse moved to (503, 269)
Screenshot: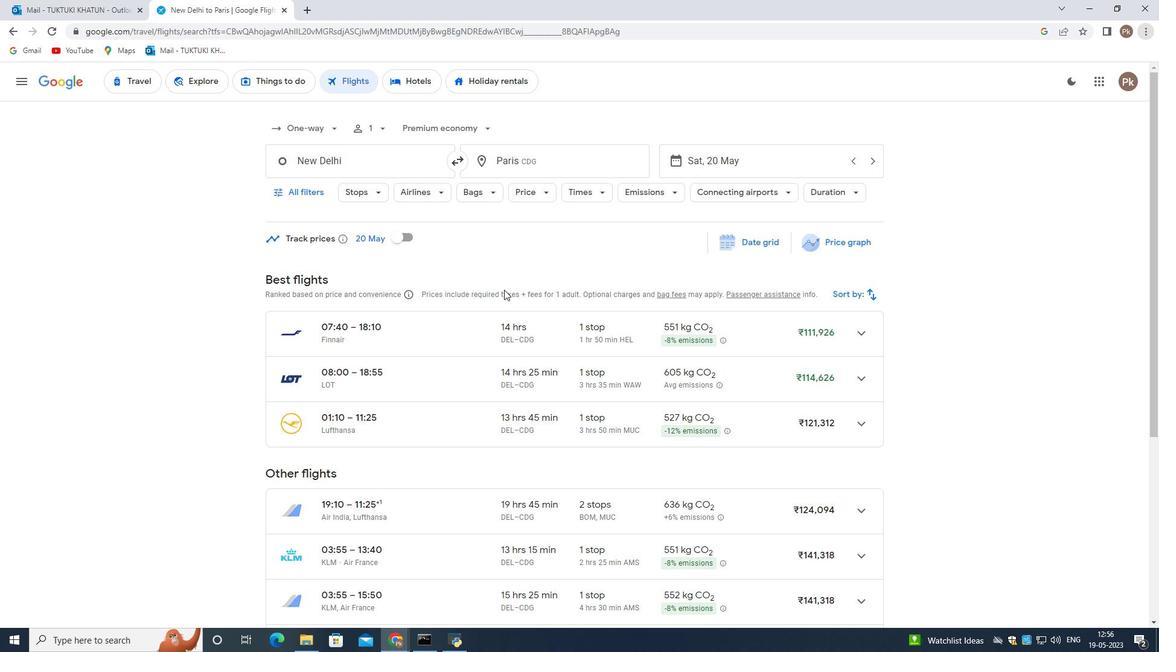 
Action: Mouse scrolled (503, 270) with delta (0, 0)
Screenshot: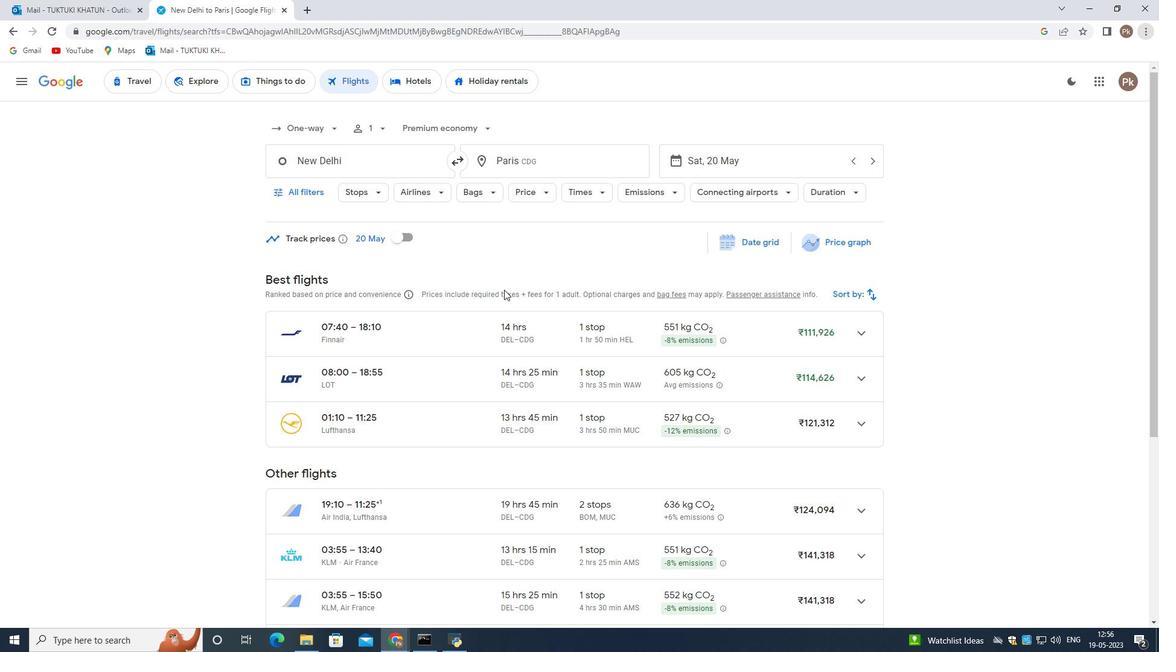 
Action: Mouse moved to (503, 266)
Screenshot: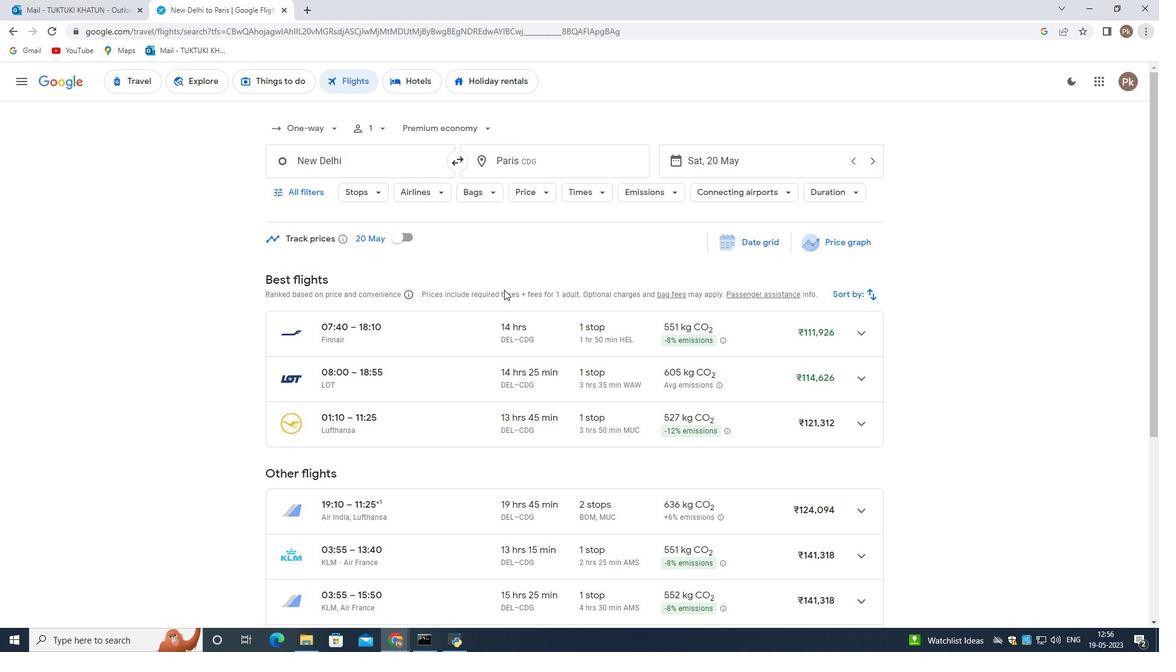 
Action: Mouse scrolled (503, 267) with delta (0, 0)
Screenshot: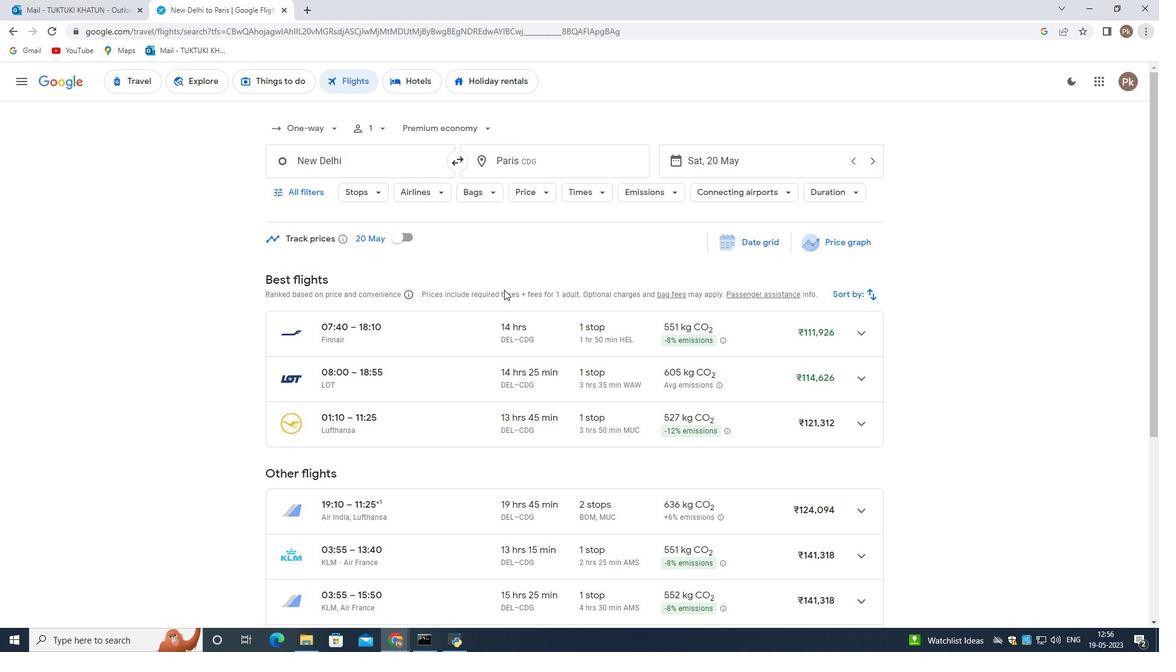 
Action: Mouse scrolled (503, 267) with delta (0, 0)
Screenshot: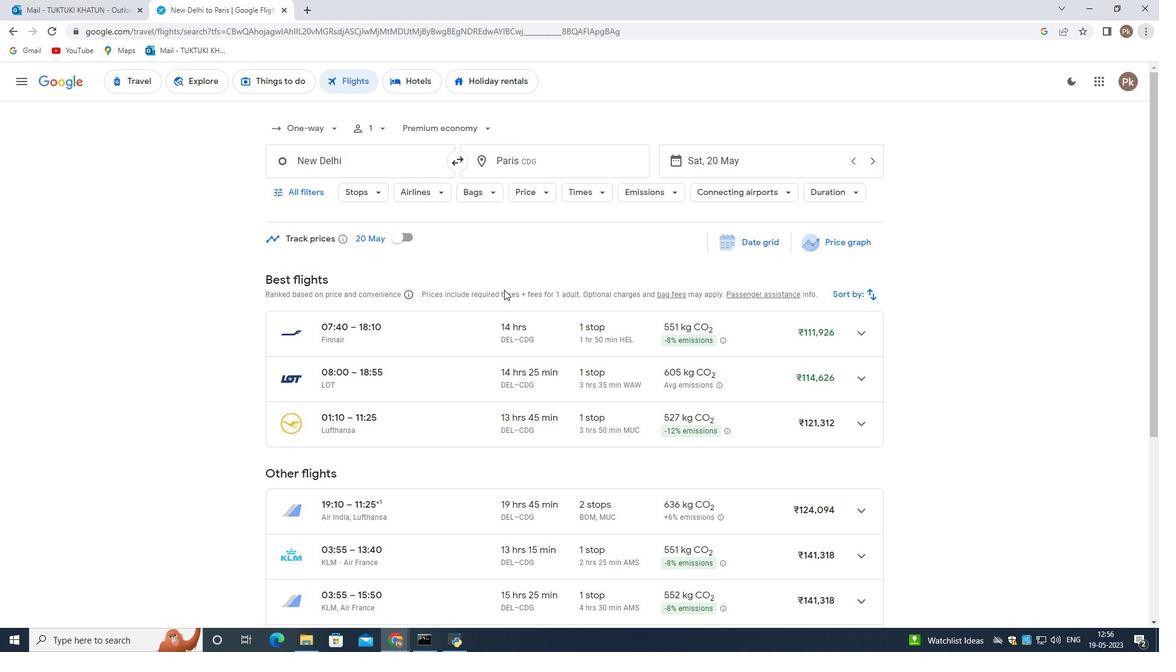 
Action: Mouse scrolled (503, 267) with delta (0, 0)
Screenshot: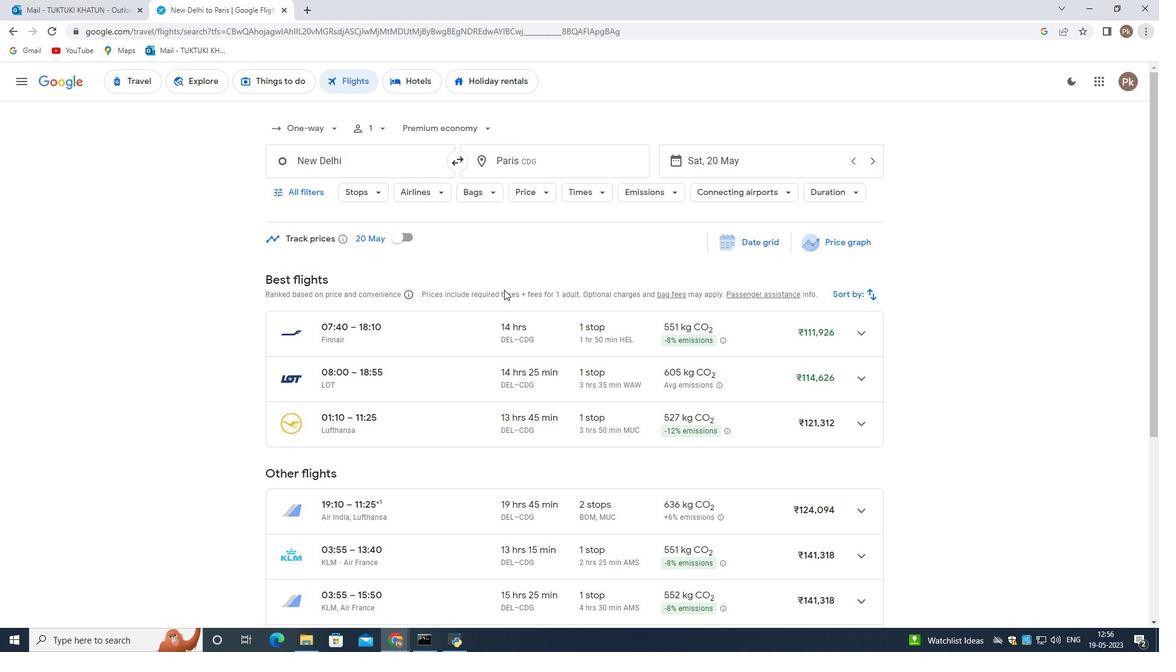 
Action: Mouse moved to (462, 280)
Screenshot: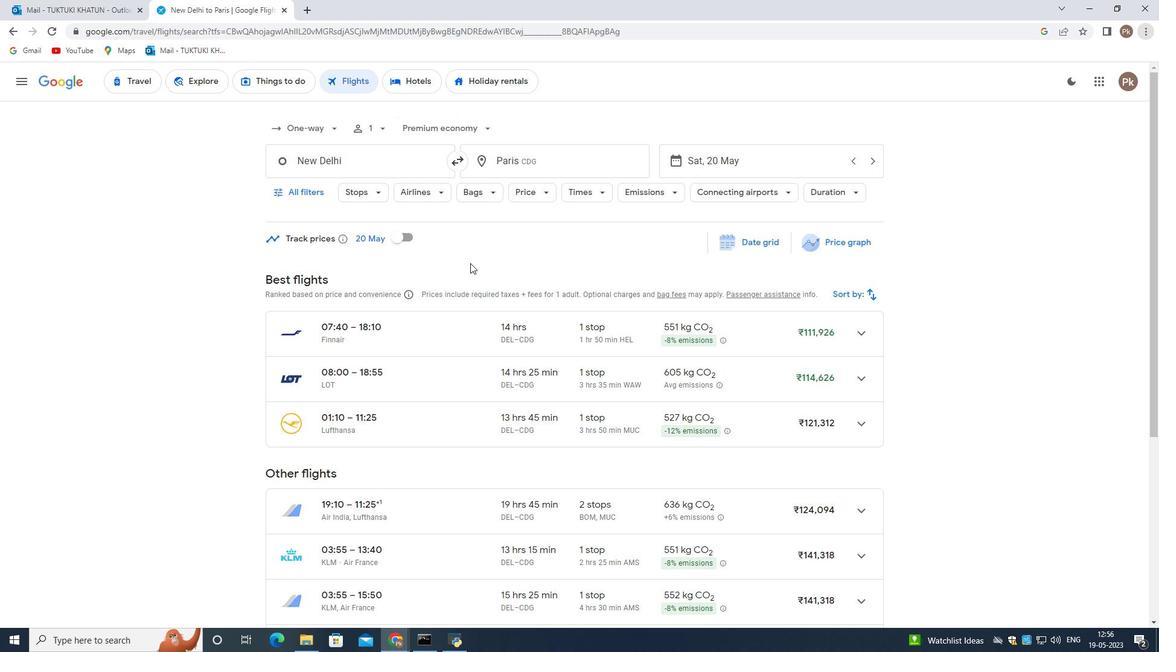 
Action: Mouse scrolled (462, 281) with delta (0, 0)
Screenshot: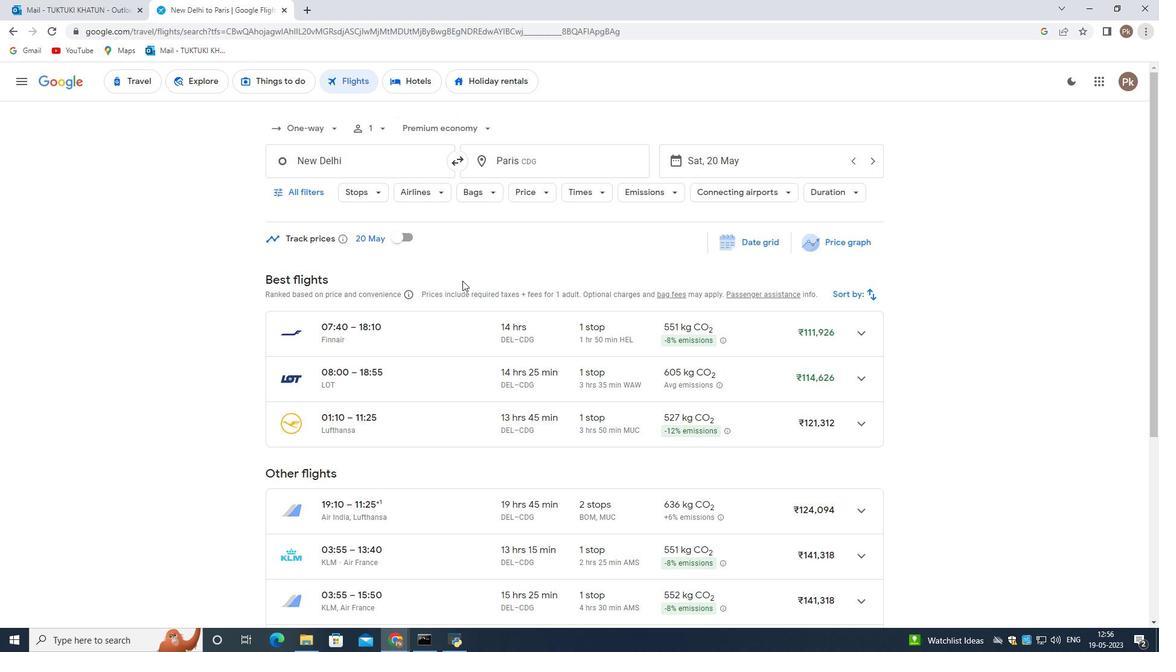 
Action: Mouse scrolled (462, 281) with delta (0, 0)
Screenshot: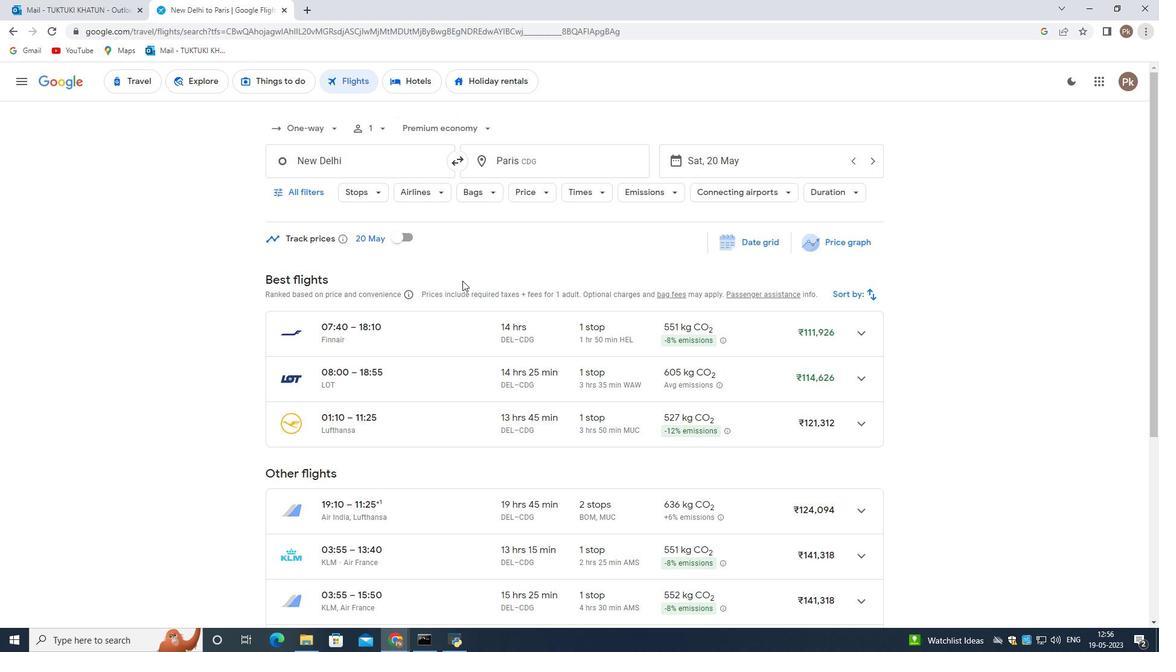 
Action: Mouse scrolled (462, 281) with delta (0, 0)
Screenshot: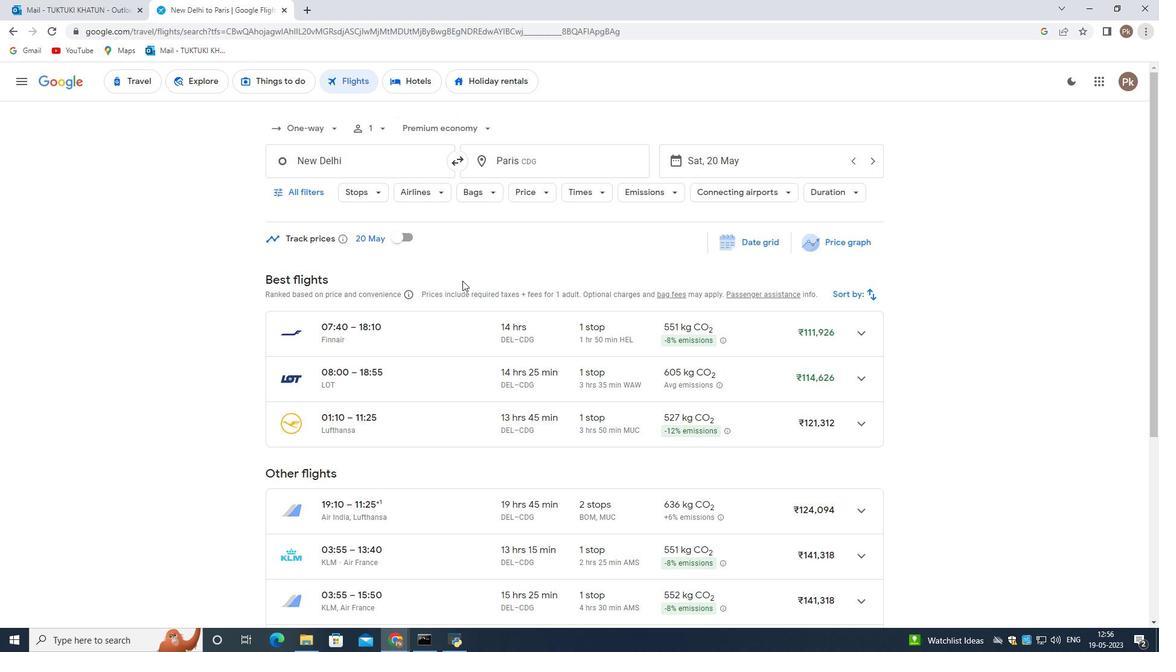 
Action: Mouse scrolled (462, 281) with delta (0, 0)
Screenshot: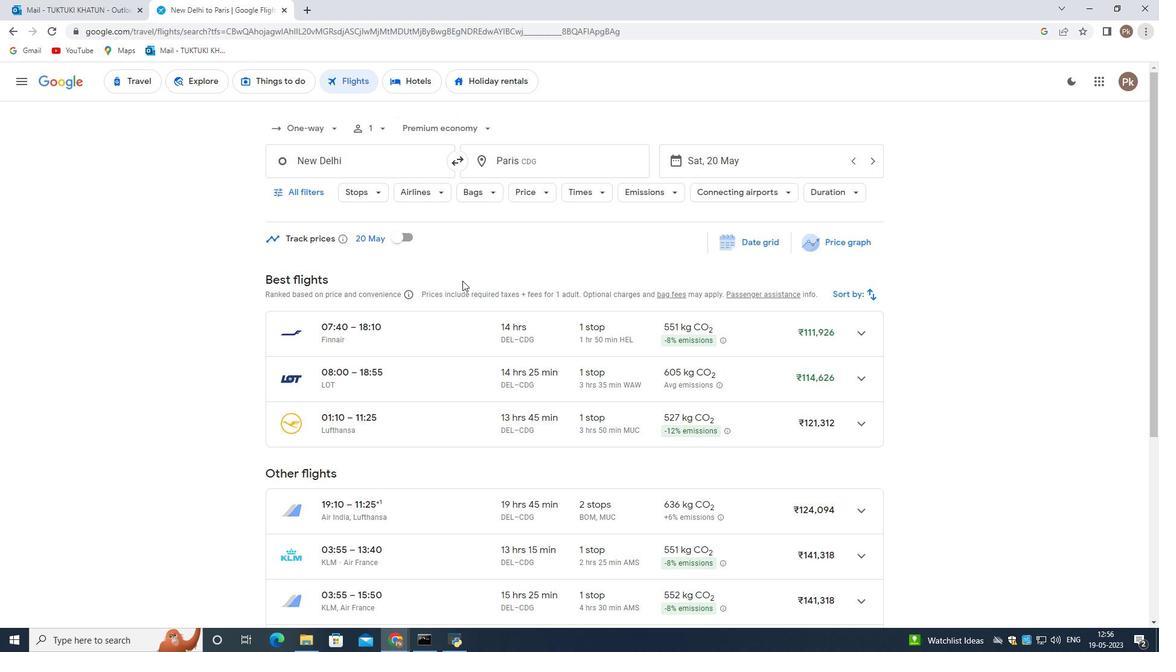 
Action: Mouse scrolled (462, 281) with delta (0, 0)
Screenshot: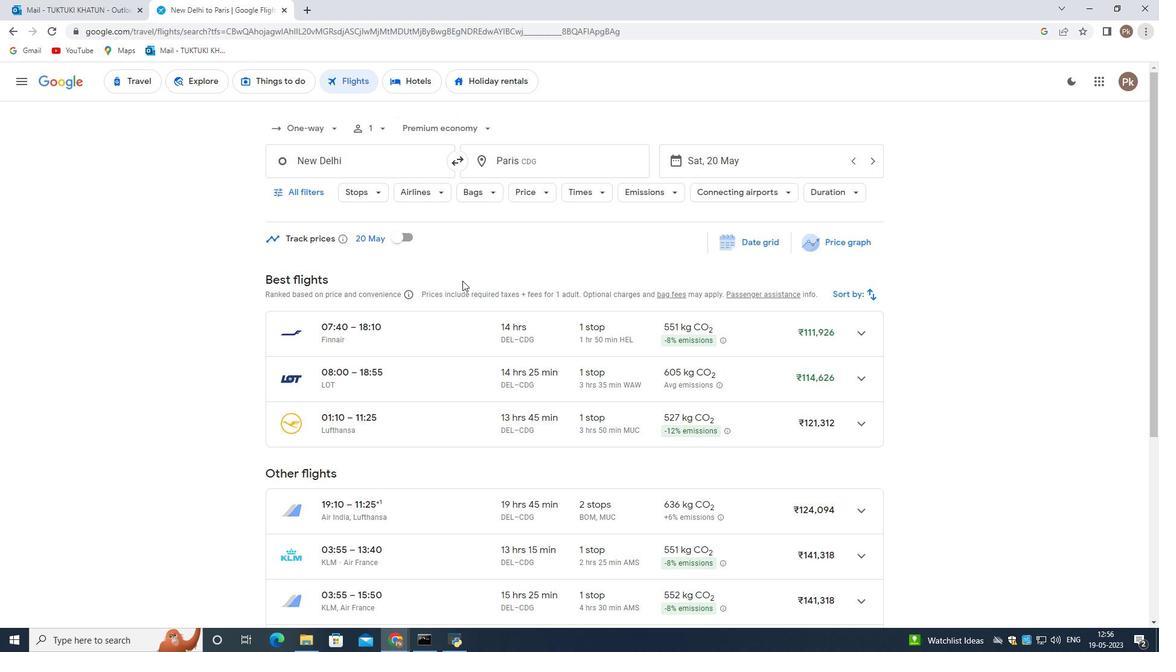 
Action: Mouse scrolled (462, 280) with delta (0, 0)
Screenshot: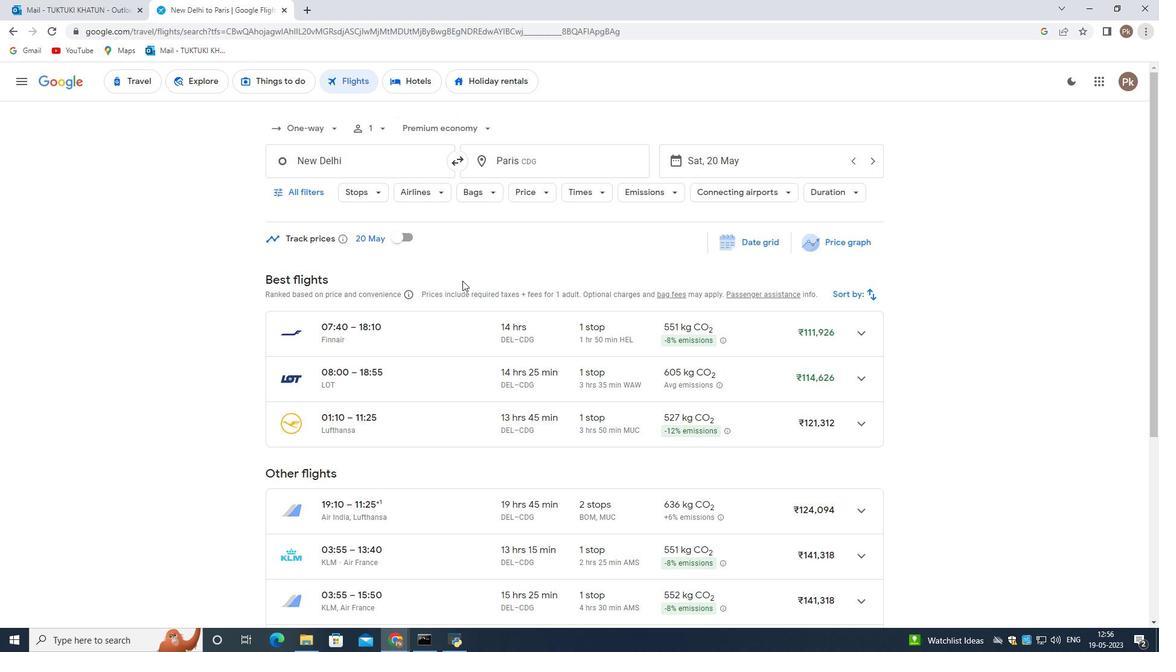 
Action: Mouse scrolled (462, 280) with delta (0, 0)
Screenshot: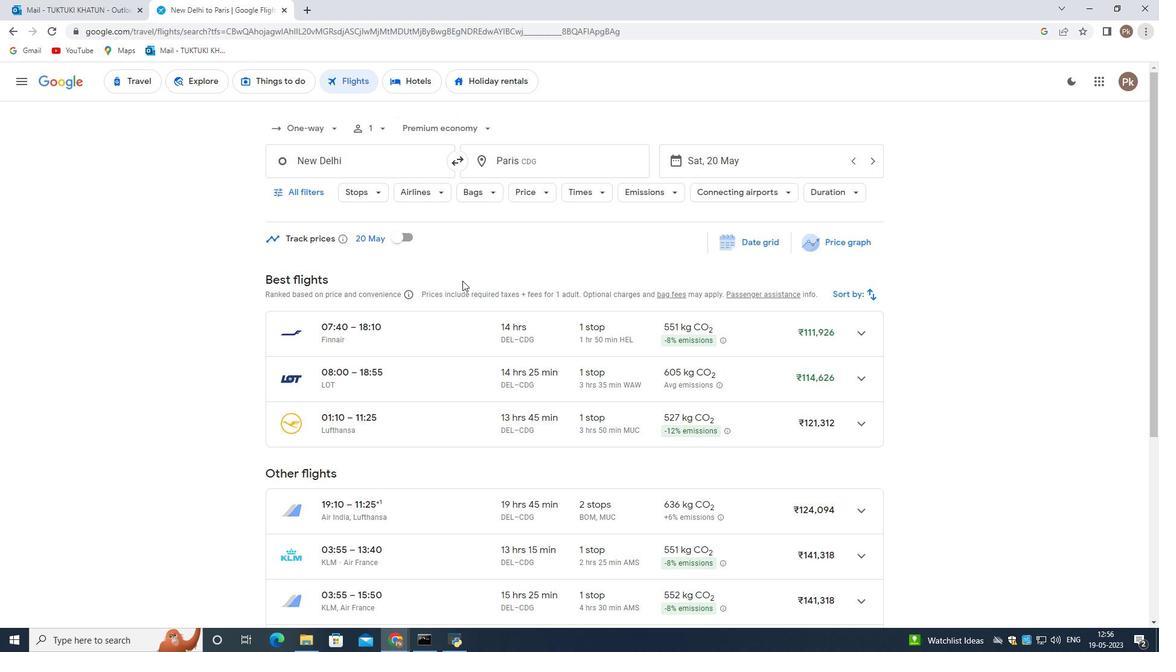 
Action: Mouse scrolled (462, 281) with delta (0, 0)
Screenshot: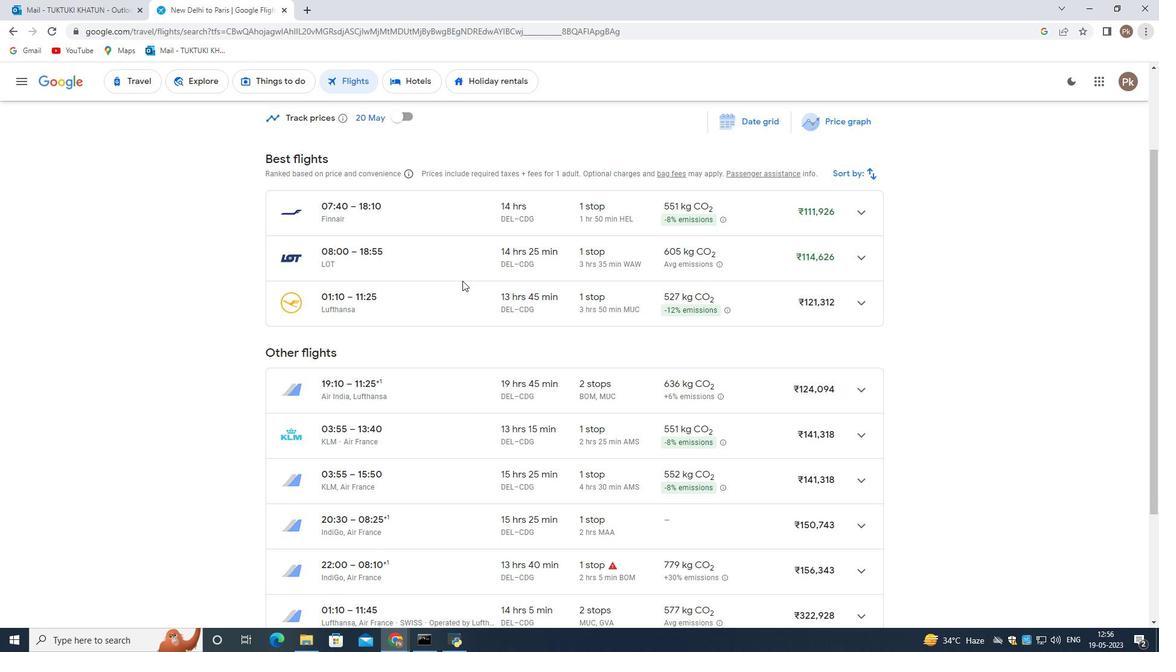 
Action: Mouse scrolled (462, 281) with delta (0, 0)
Screenshot: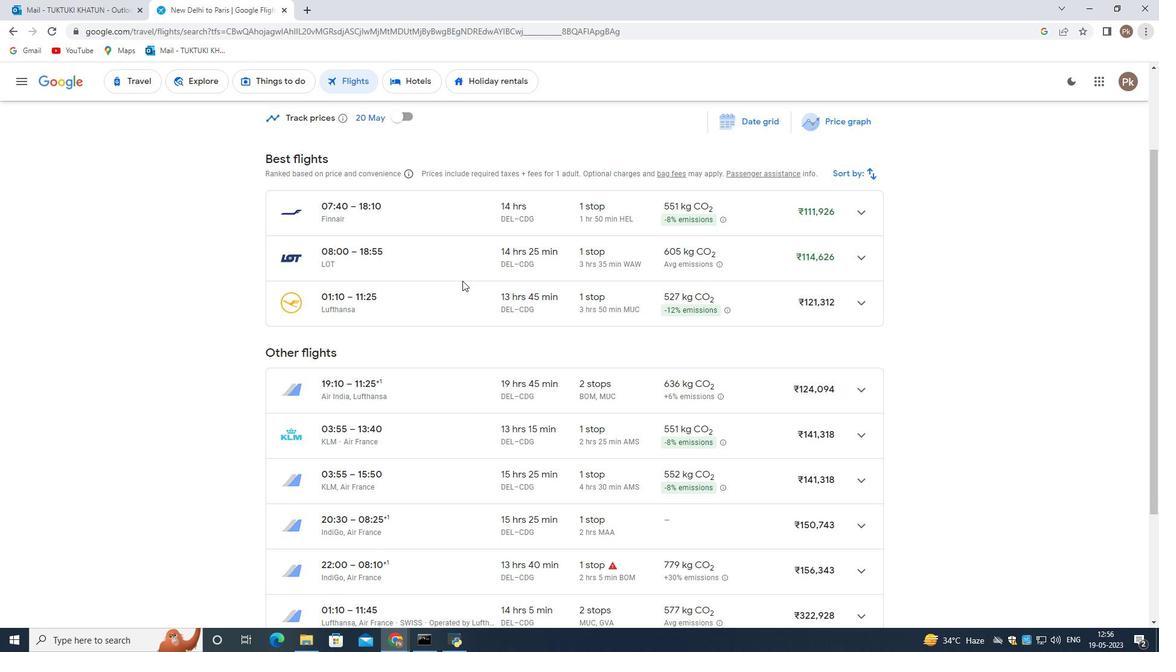 
Action: Mouse scrolled (462, 281) with delta (0, 0)
Screenshot: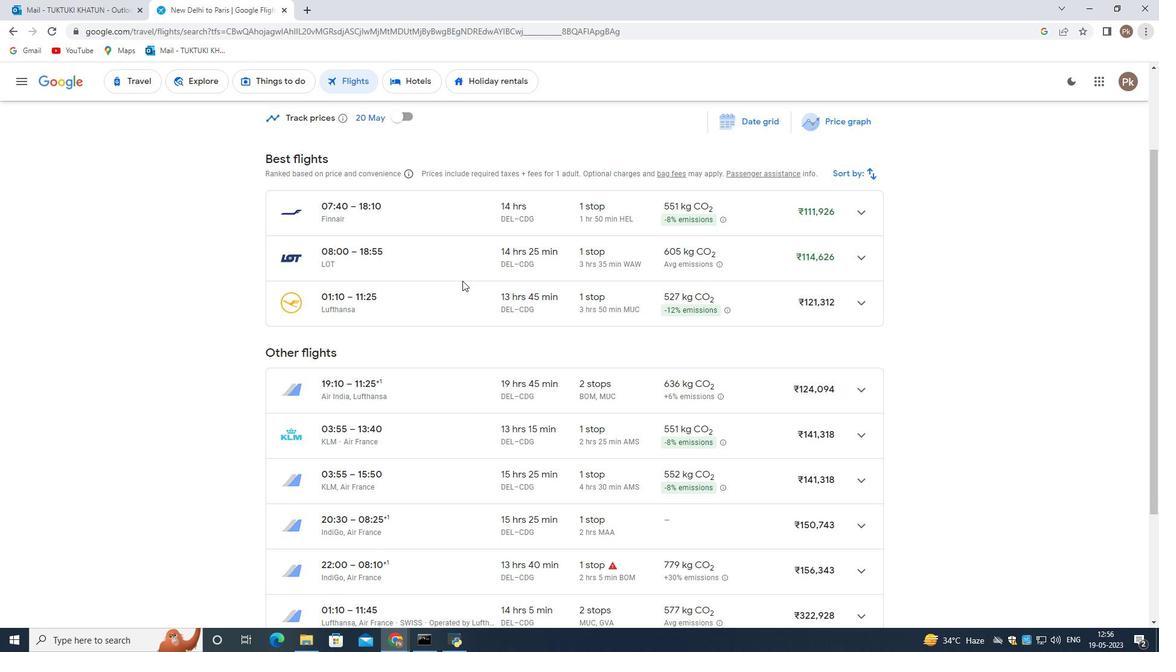 
Action: Mouse scrolled (462, 281) with delta (0, 0)
Screenshot: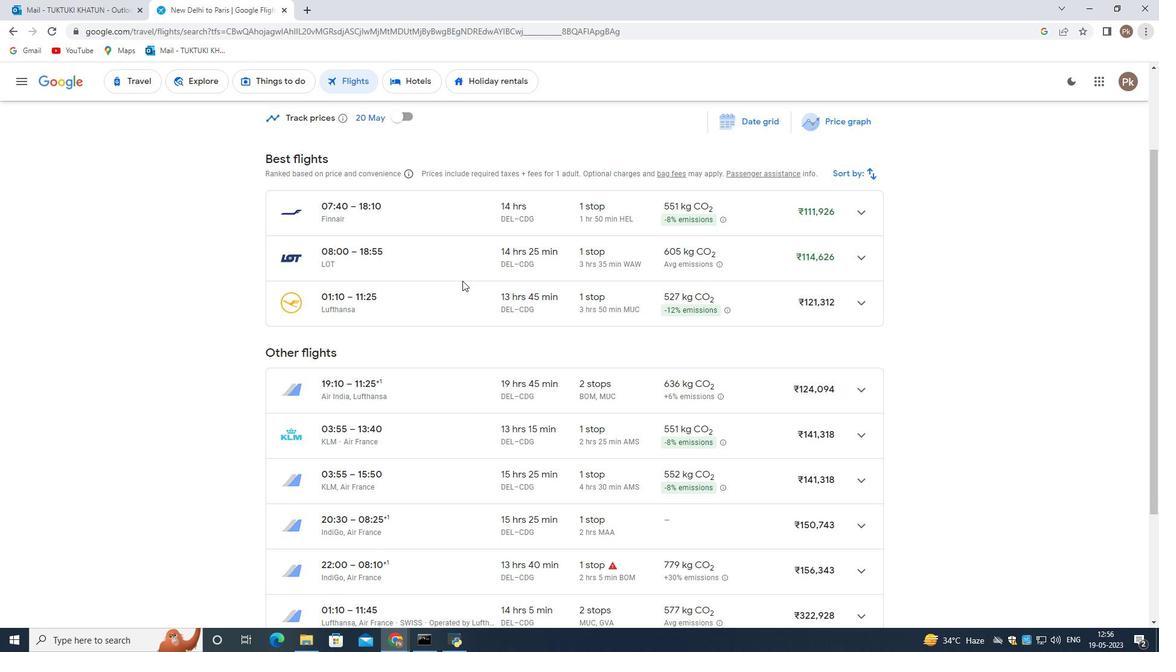 
Action: Mouse moved to (455, 324)
Screenshot: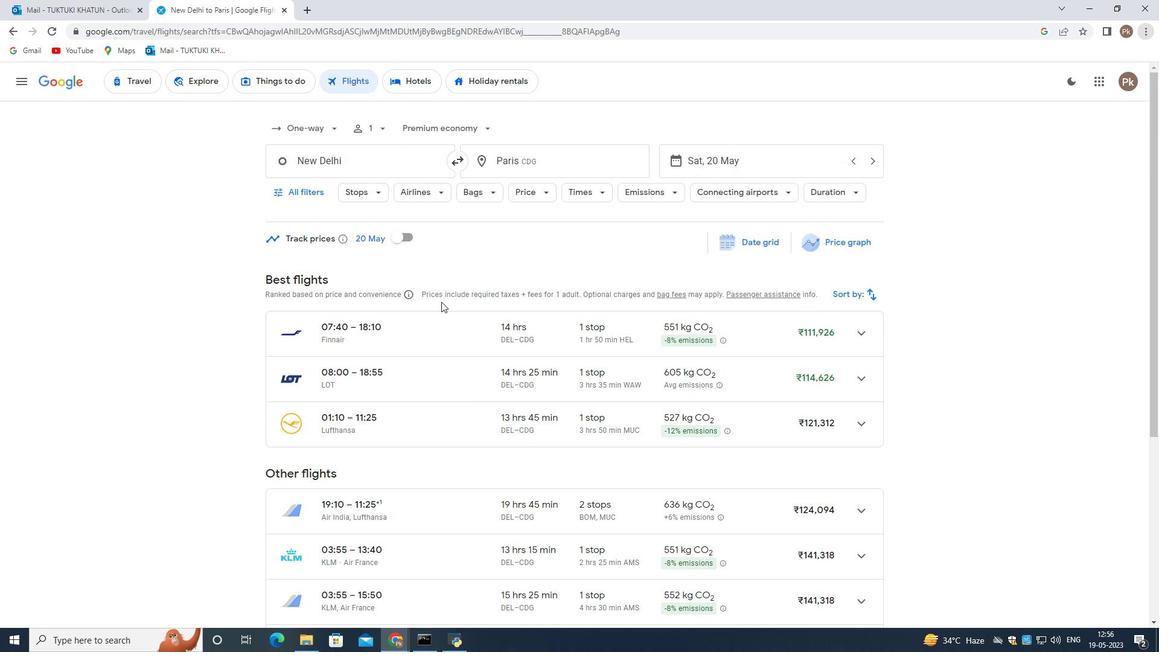 
Action: Mouse scrolled (455, 325) with delta (0, 0)
Screenshot: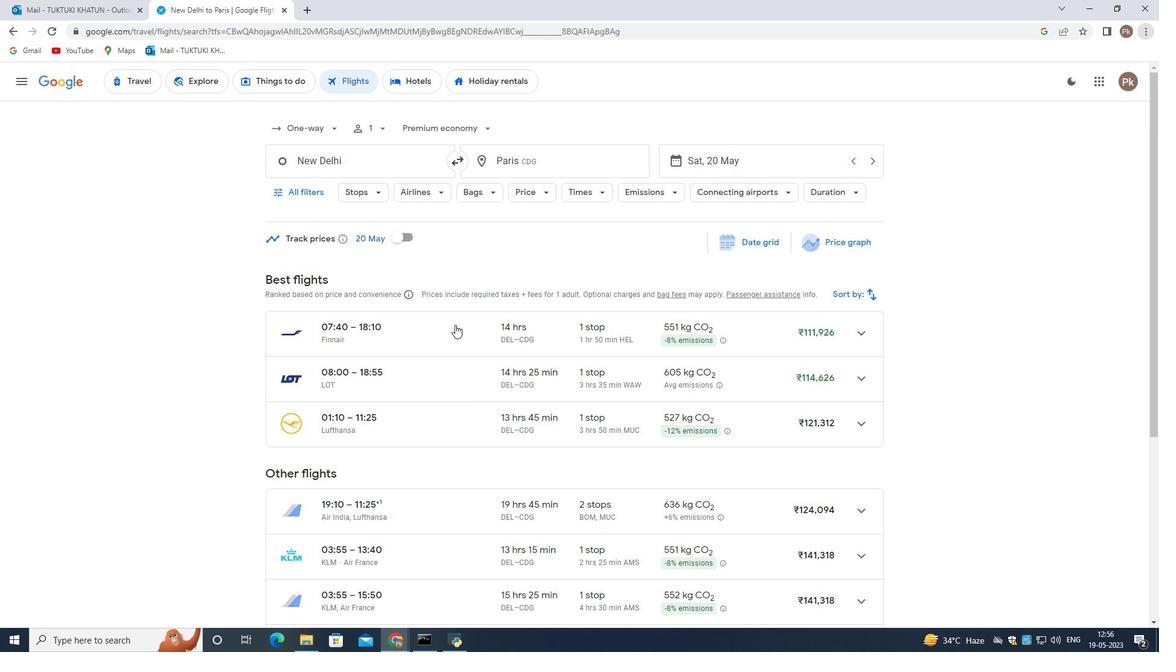 
Action: Mouse scrolled (455, 325) with delta (0, 0)
Screenshot: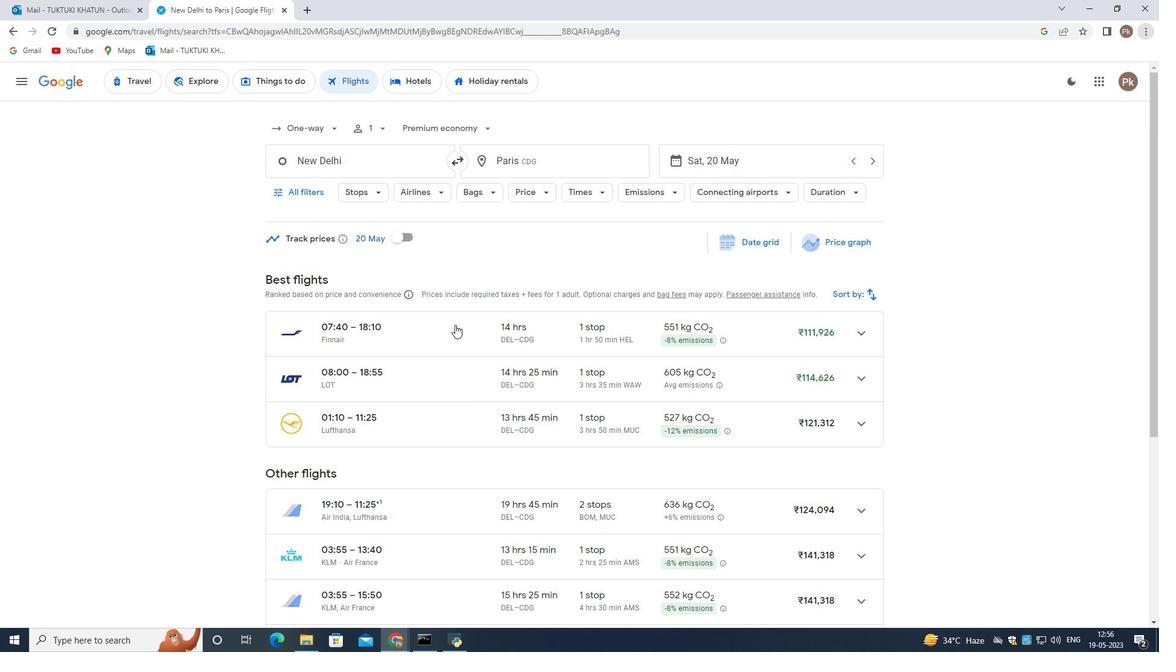 
Action: Mouse scrolled (455, 325) with delta (0, 0)
Screenshot: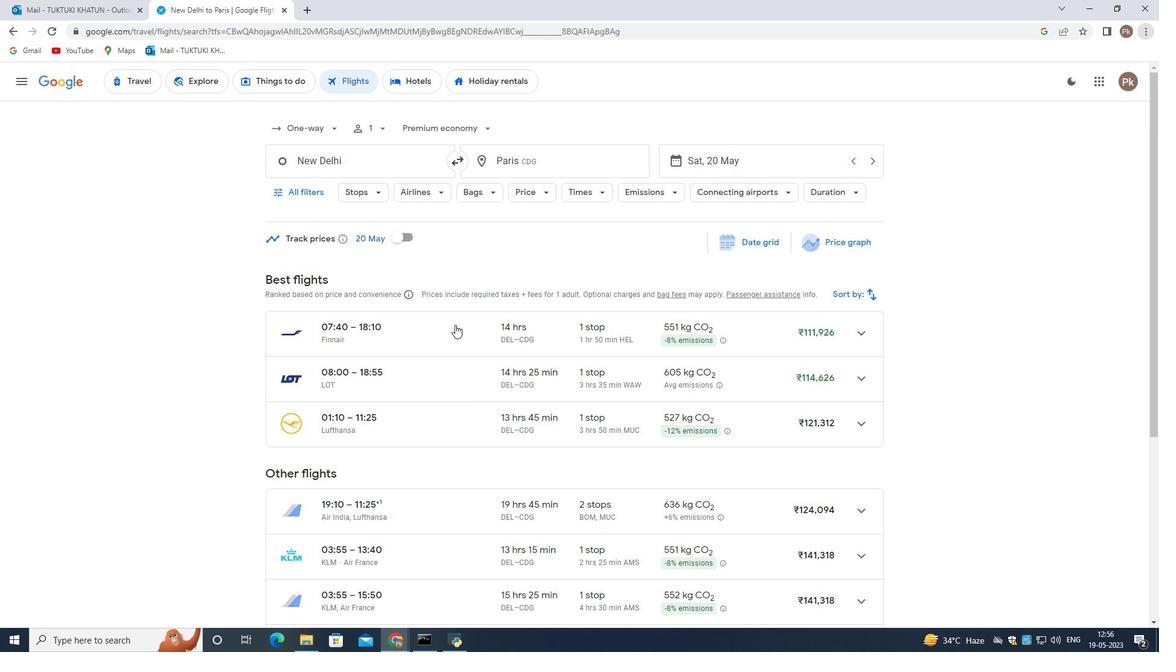 
Action: Mouse moved to (488, 239)
Screenshot: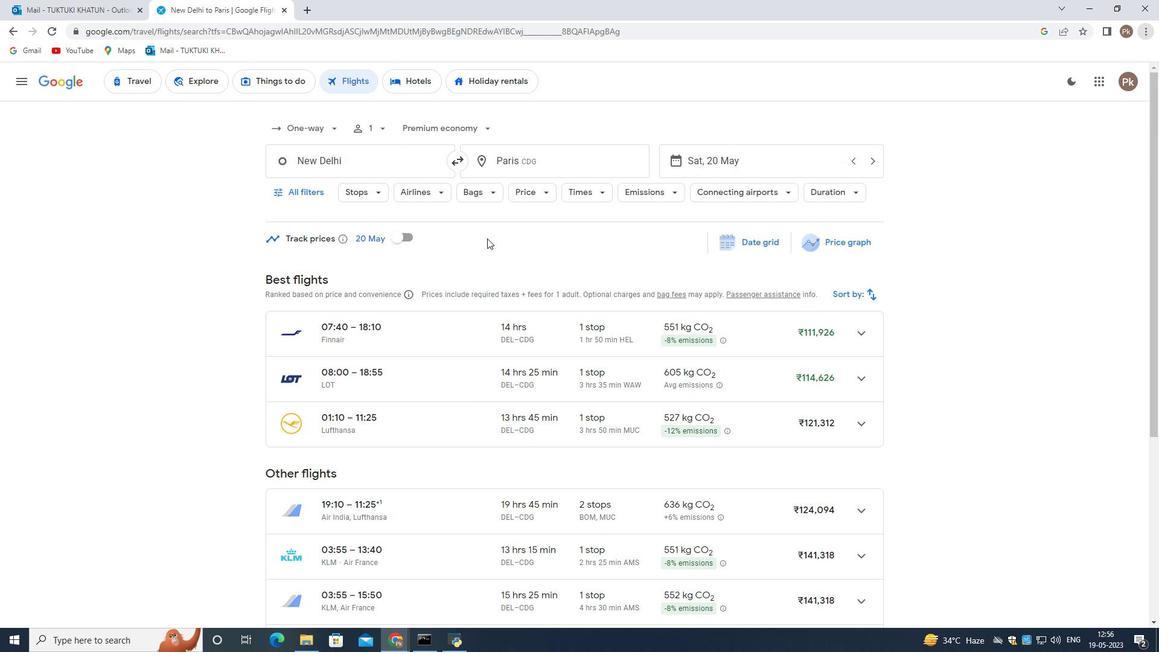 
Action: Mouse scrolled (488, 239) with delta (0, 0)
Screenshot: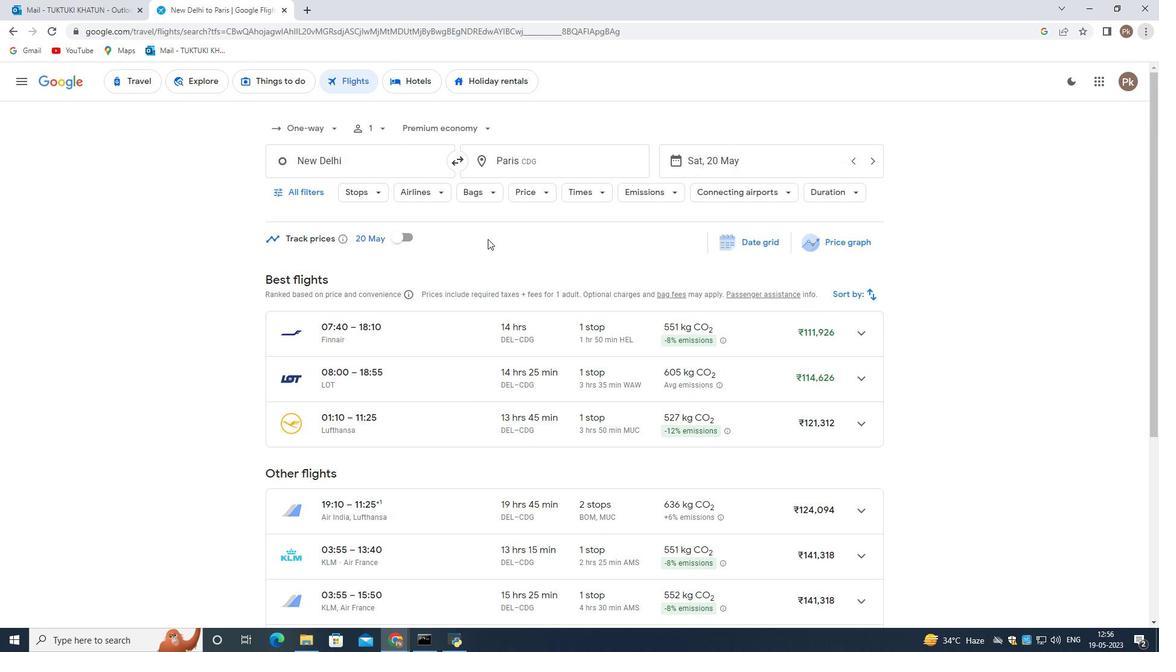 
Action: Mouse scrolled (488, 239) with delta (0, 0)
Screenshot: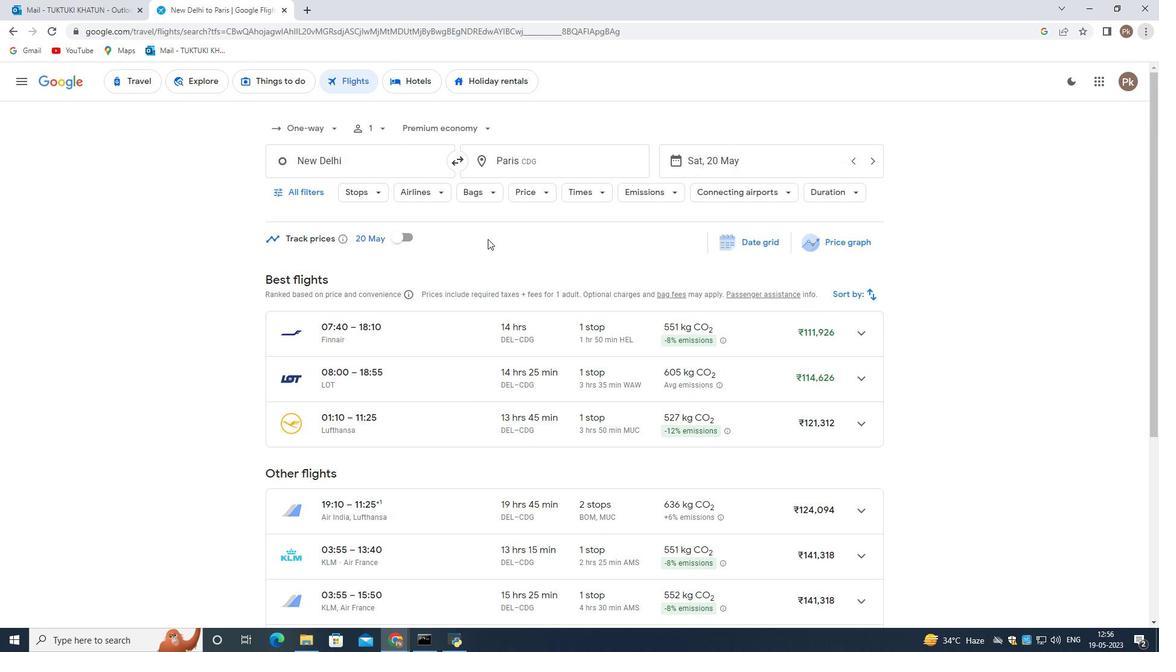 
Action: Mouse scrolled (488, 239) with delta (0, 0)
Screenshot: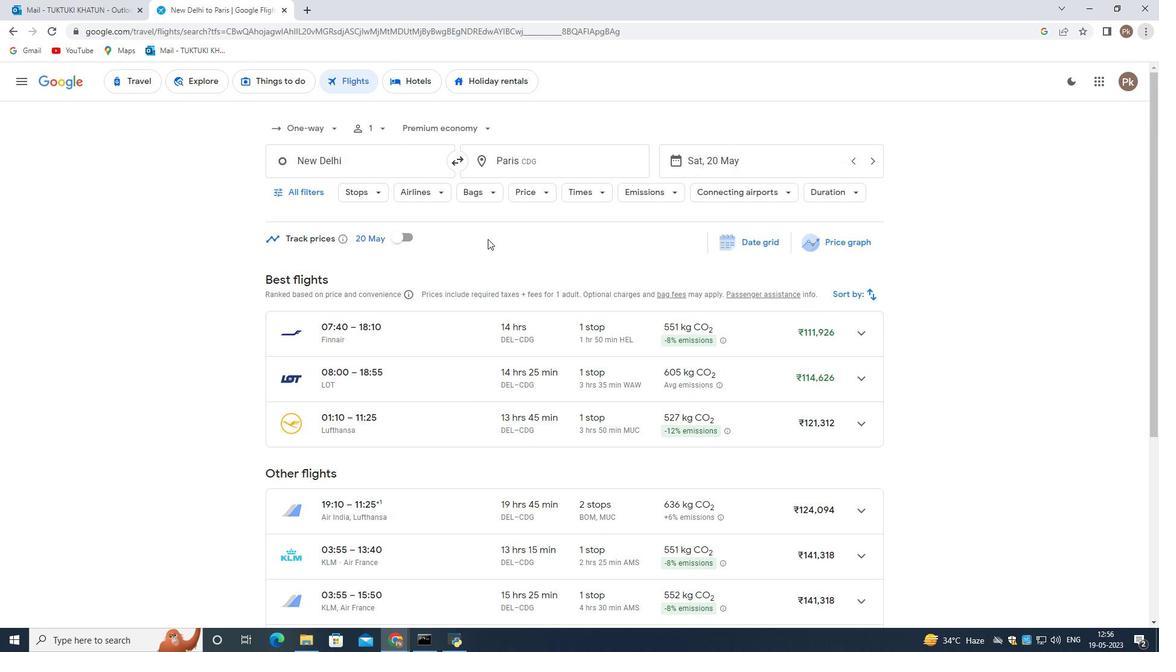 
Action: Mouse scrolled (488, 239) with delta (0, 0)
Screenshot: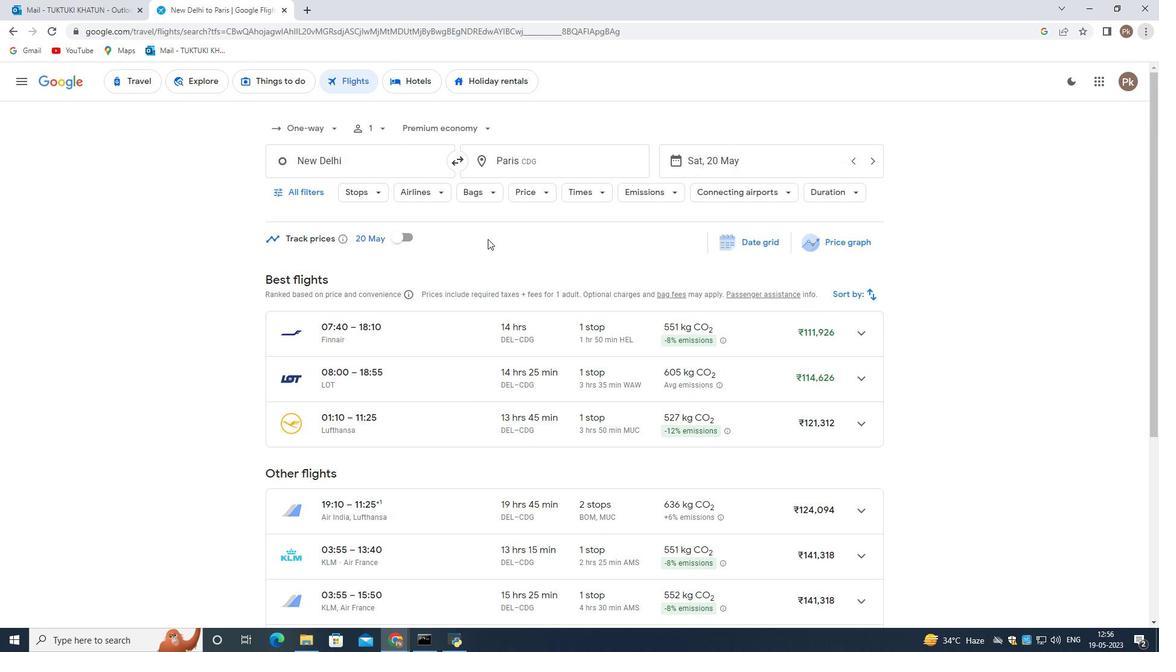 
Action: Mouse moved to (518, 137)
Screenshot: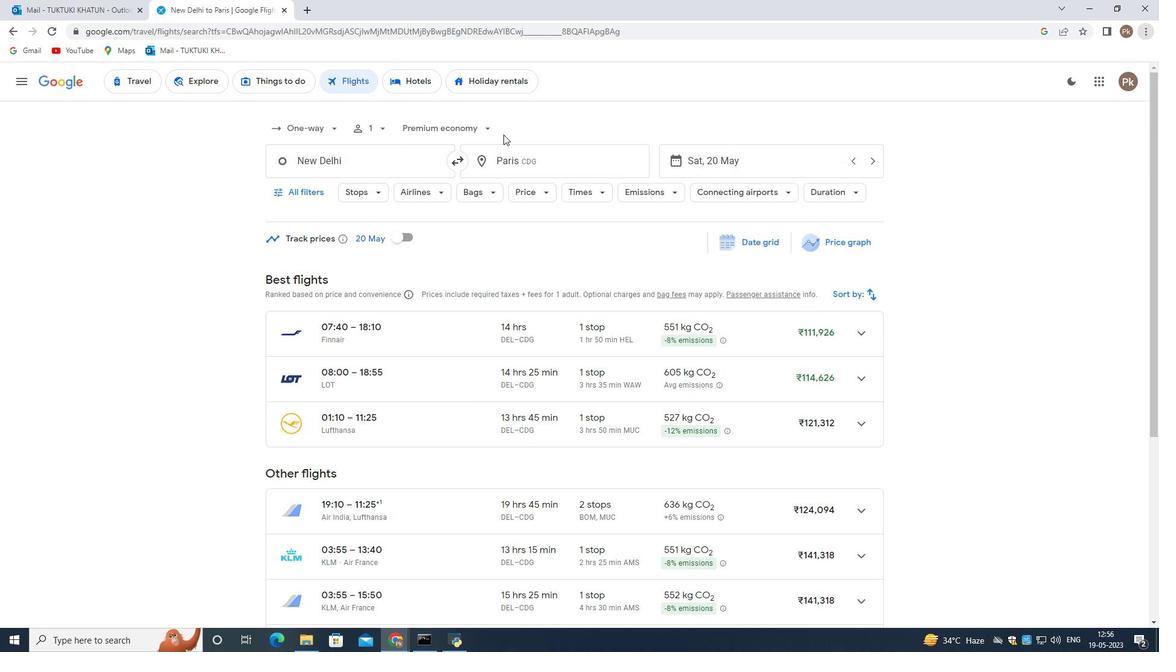 
Action: Mouse scrolled (518, 138) with delta (0, 0)
Screenshot: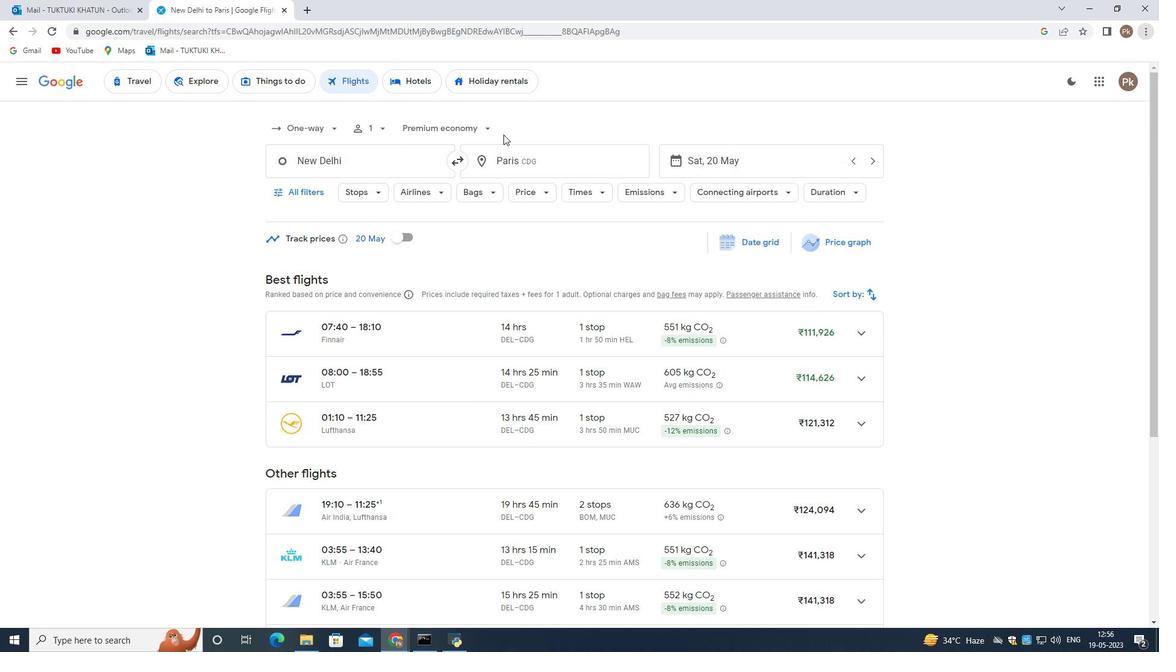 
Action: Mouse scrolled (518, 138) with delta (0, 0)
Screenshot: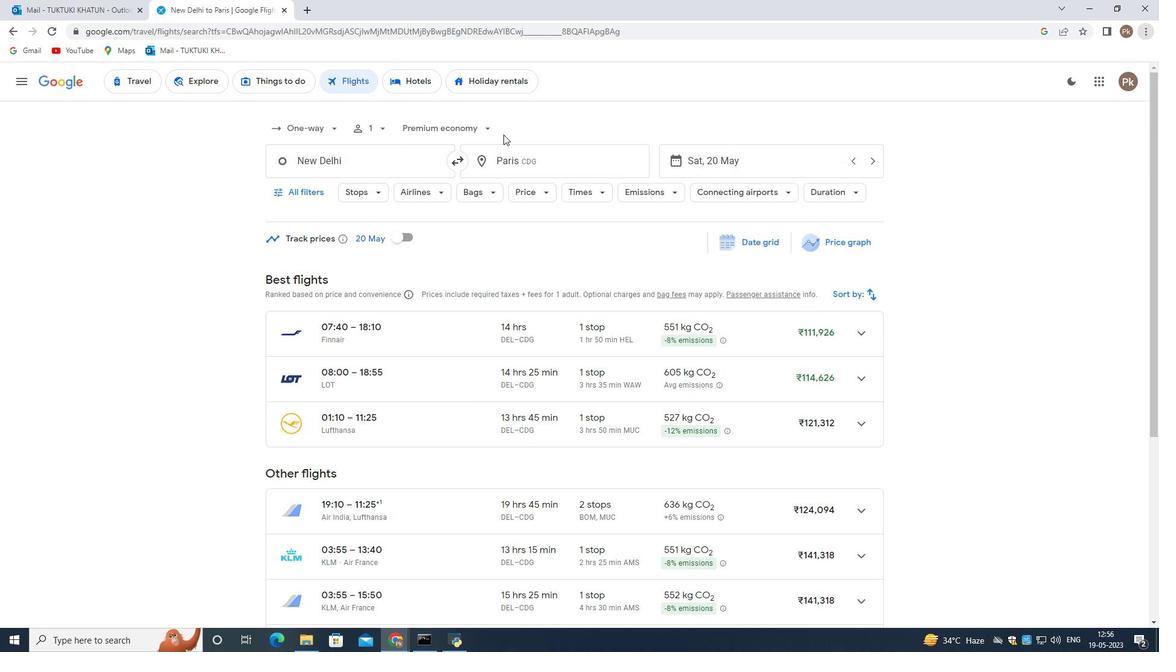 
Action: Mouse scrolled (518, 138) with delta (0, 0)
Screenshot: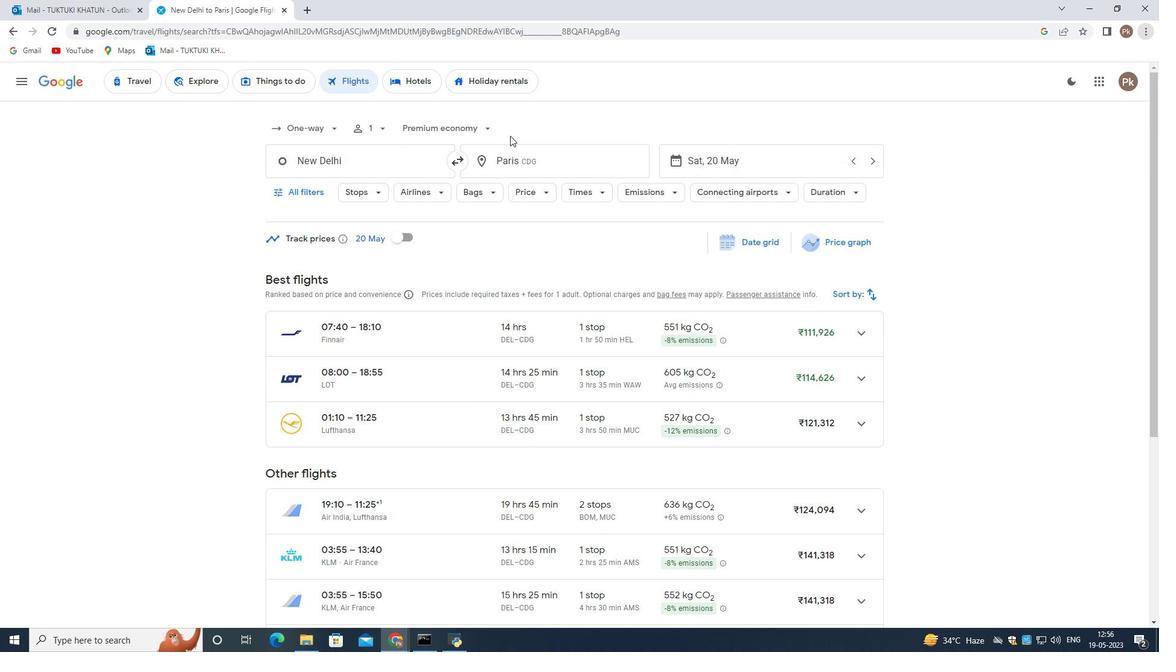 
Action: Mouse scrolled (518, 138) with delta (0, 0)
Screenshot: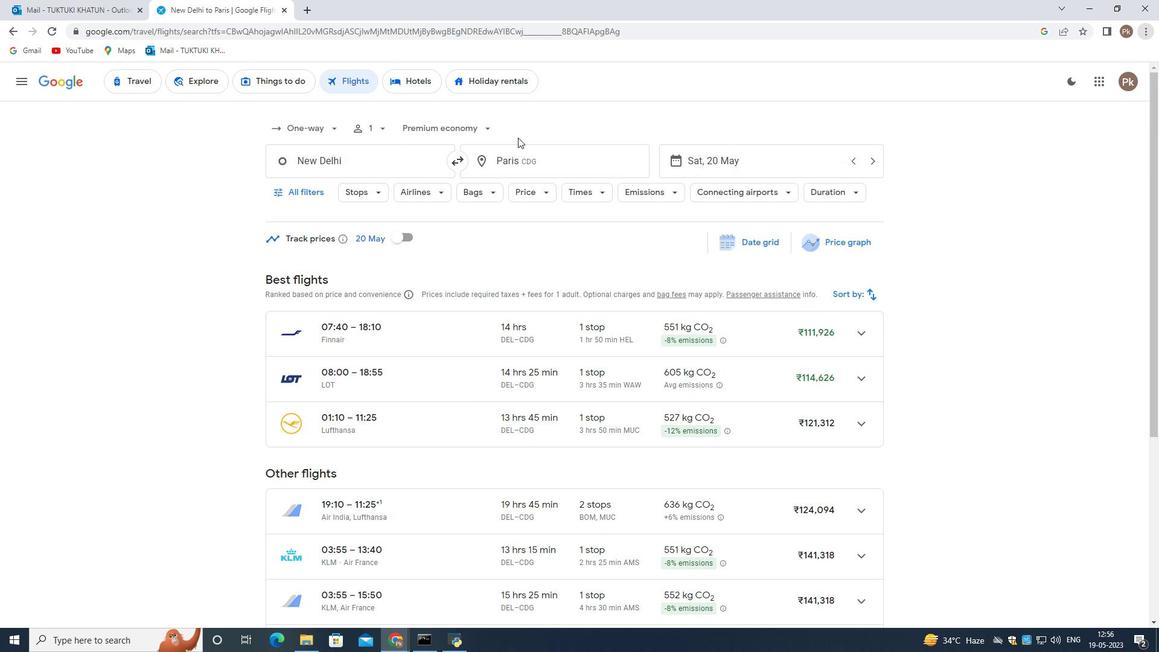 
Action: Mouse moved to (530, 273)
Screenshot: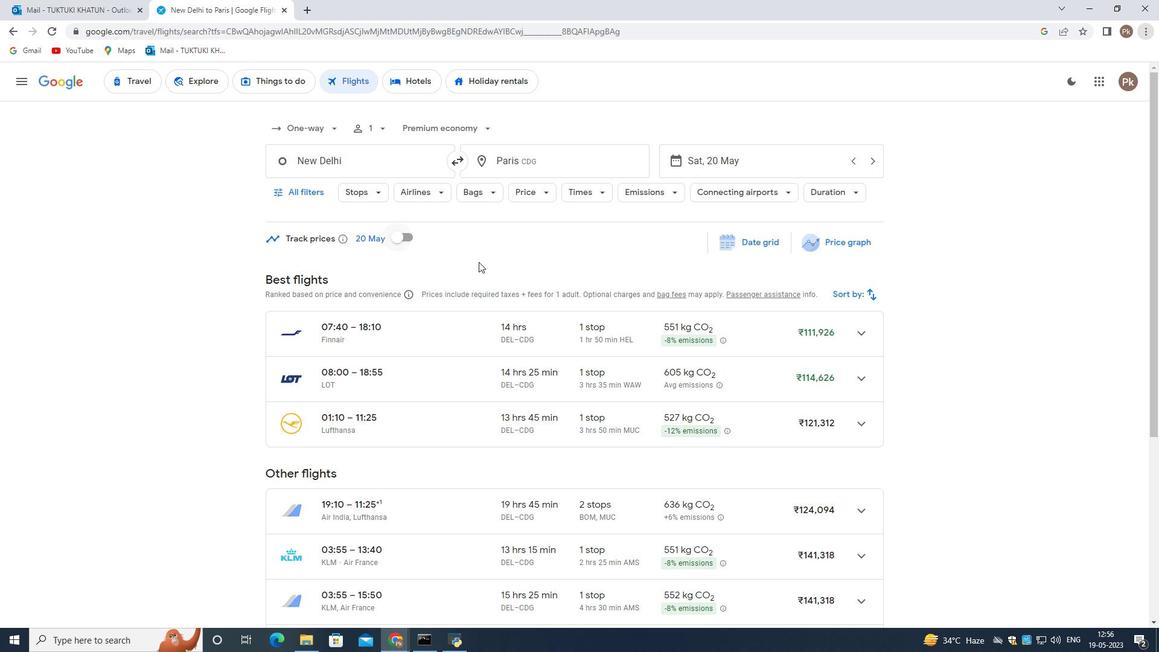 
Action: Mouse scrolled (530, 273) with delta (0, 0)
Screenshot: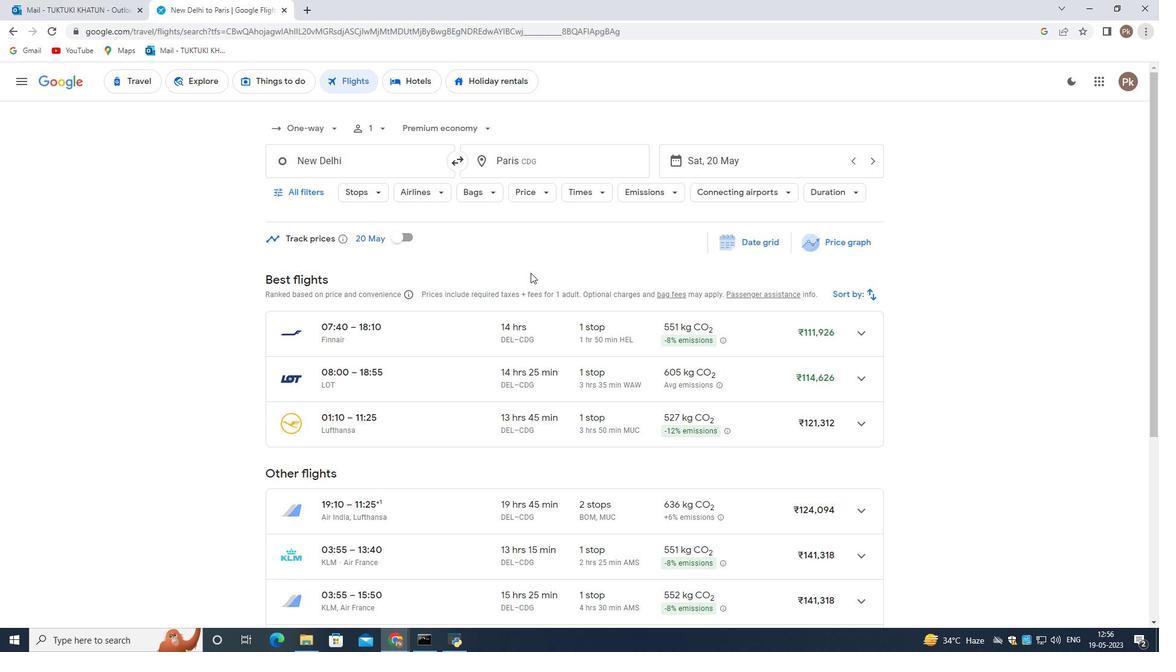 
Action: Mouse scrolled (530, 273) with delta (0, 0)
Screenshot: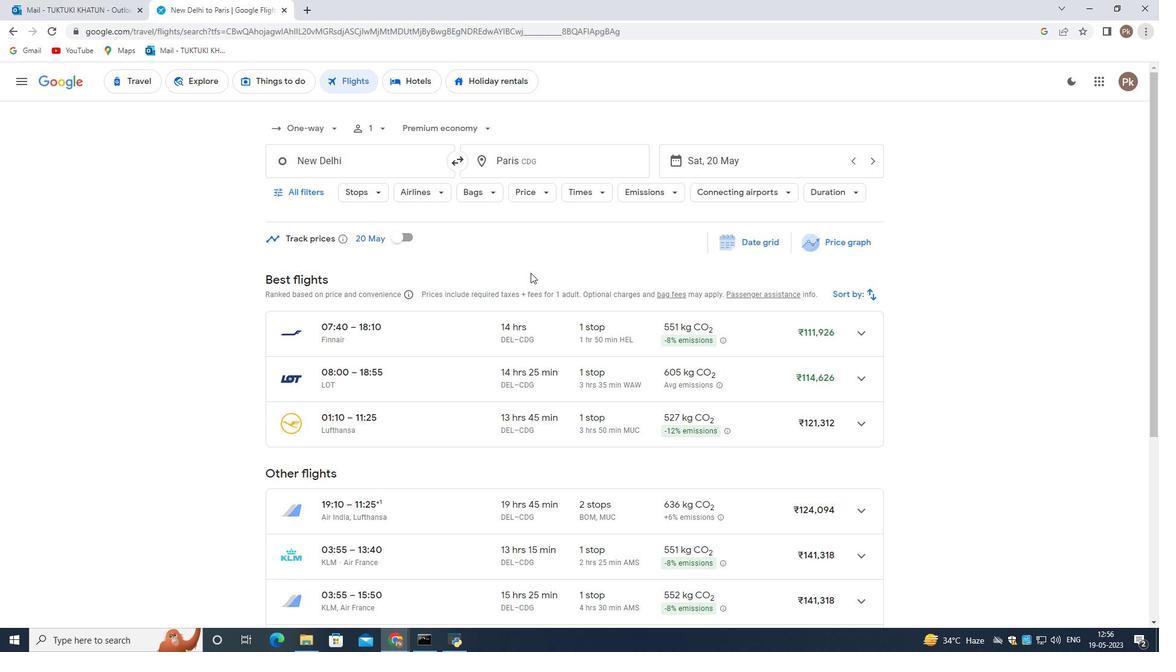 
Action: Mouse scrolled (530, 273) with delta (0, 0)
Screenshot: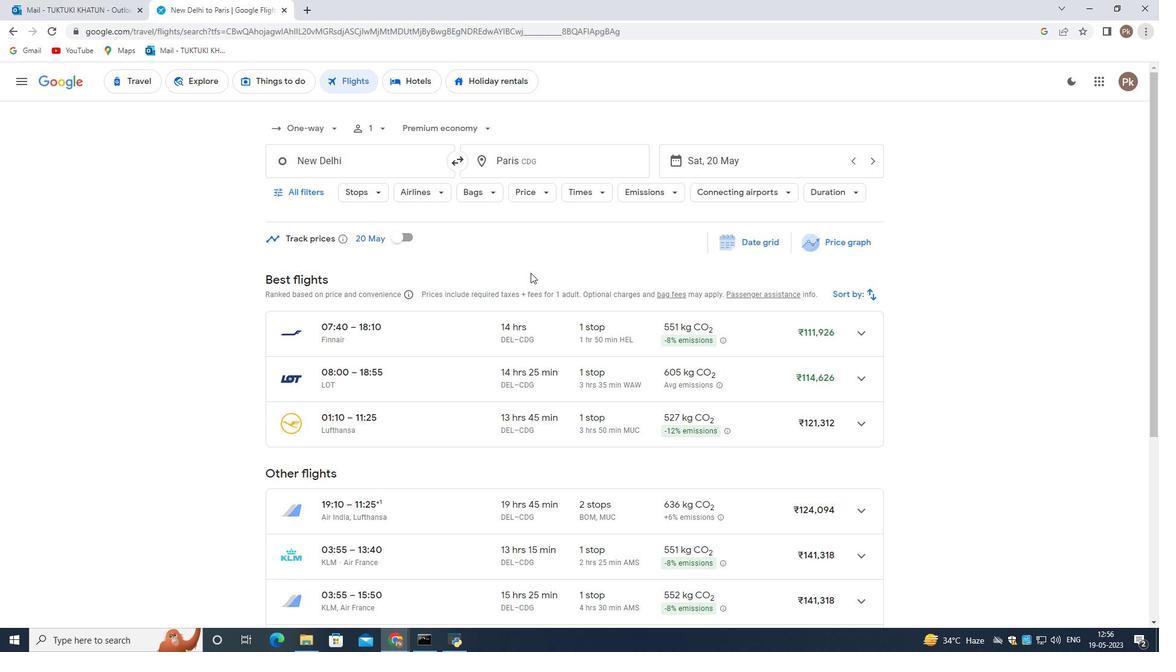 
Action: Mouse scrolled (530, 273) with delta (0, 0)
Screenshot: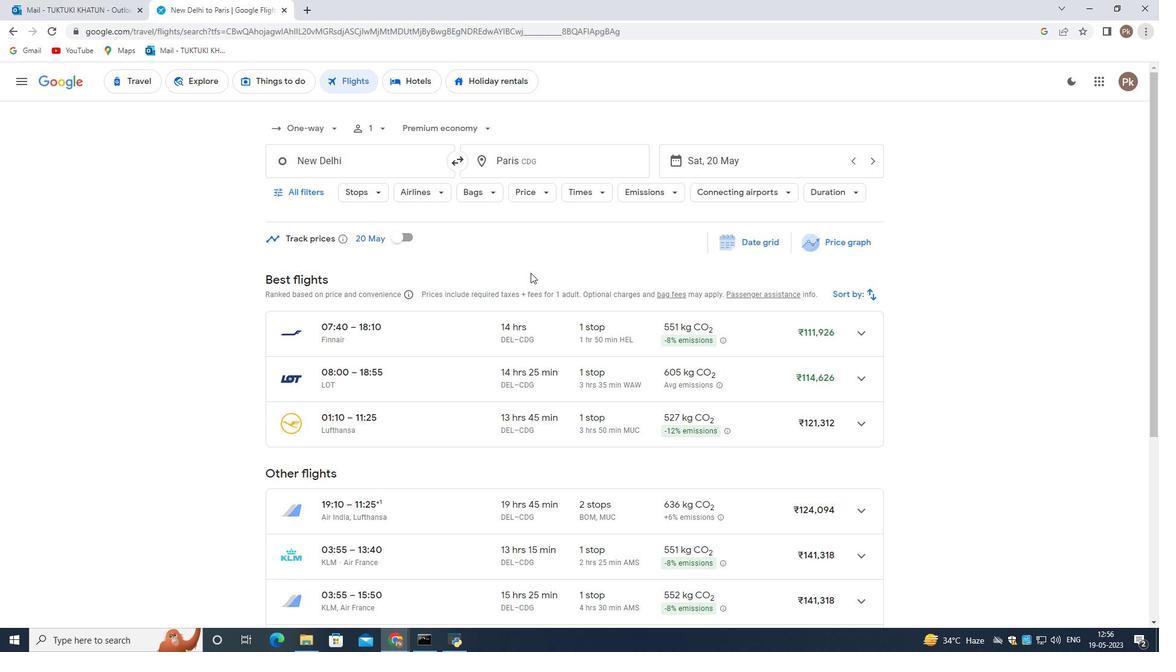 
Action: Mouse scrolled (530, 272) with delta (0, 0)
Screenshot: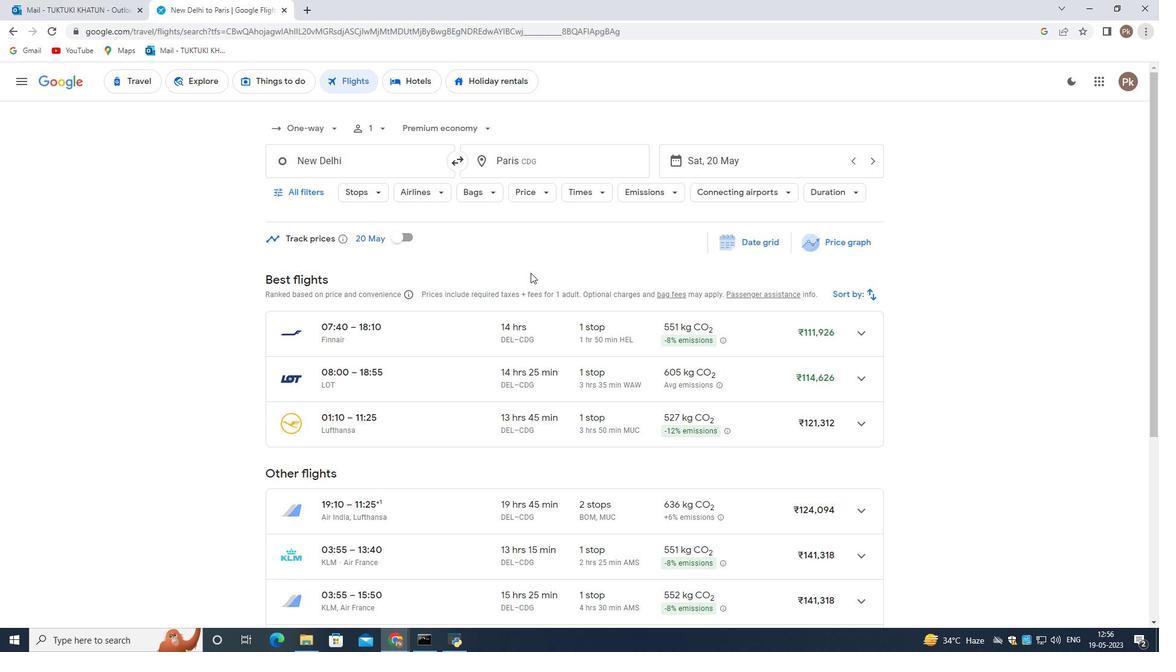 
Action: Mouse scrolled (530, 272) with delta (0, 0)
Screenshot: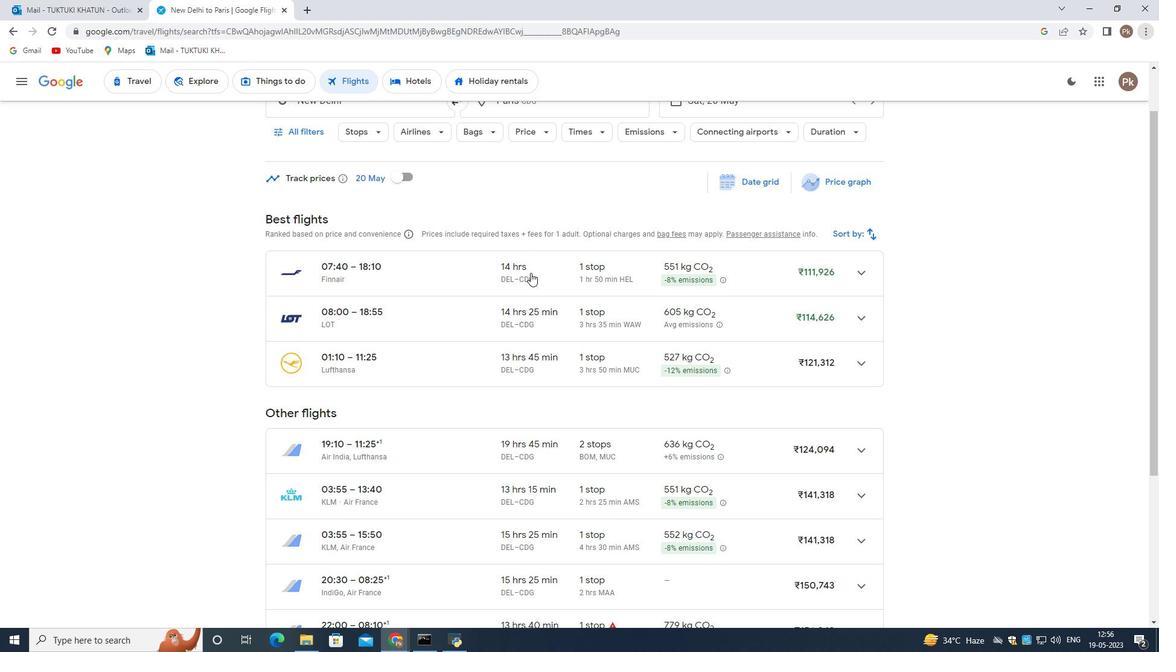 
Action: Mouse scrolled (530, 273) with delta (0, 0)
Screenshot: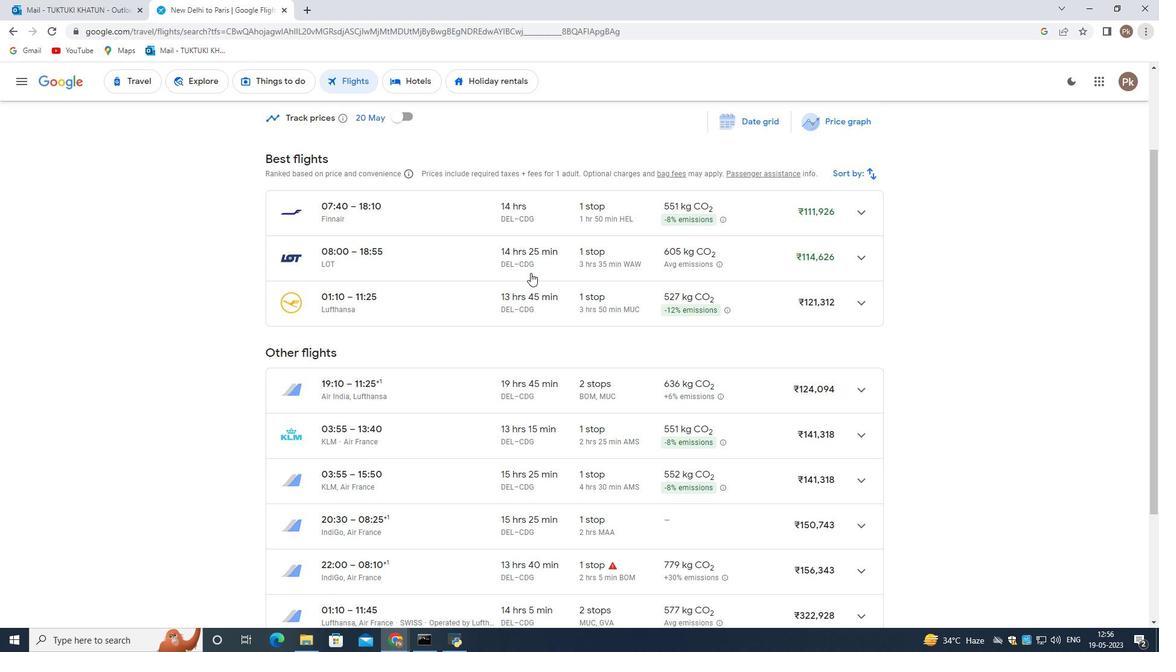 
Action: Mouse scrolled (530, 273) with delta (0, 0)
Screenshot: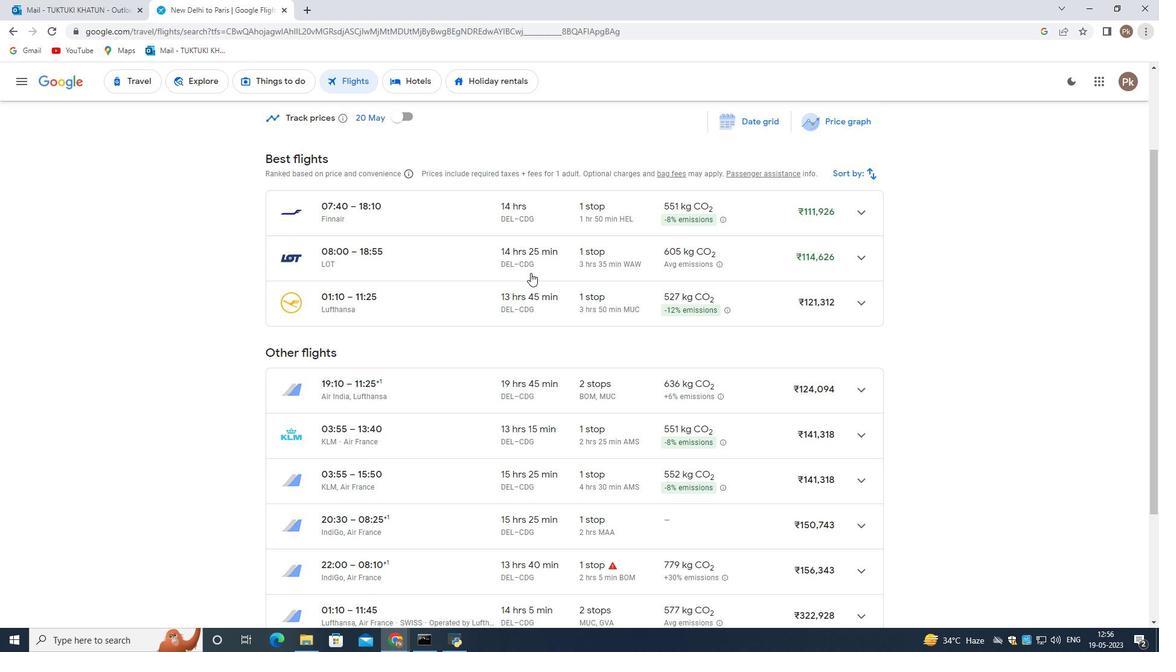 
Action: Mouse scrolled (530, 273) with delta (0, 0)
Screenshot: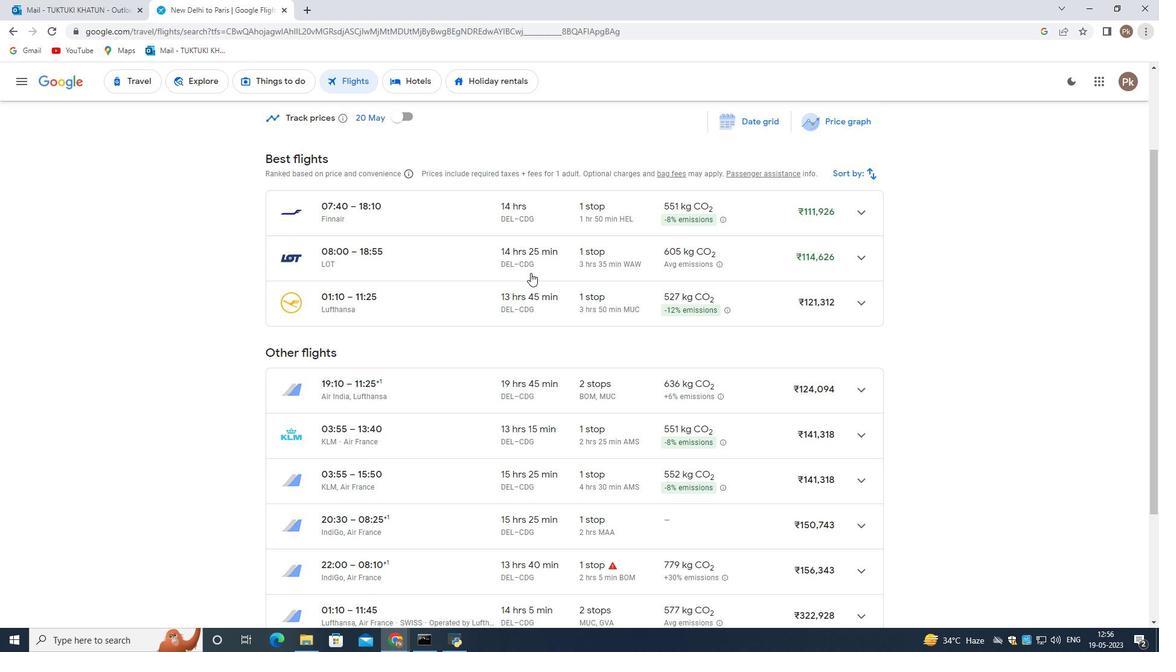 
Action: Mouse scrolled (530, 273) with delta (0, 0)
Screenshot: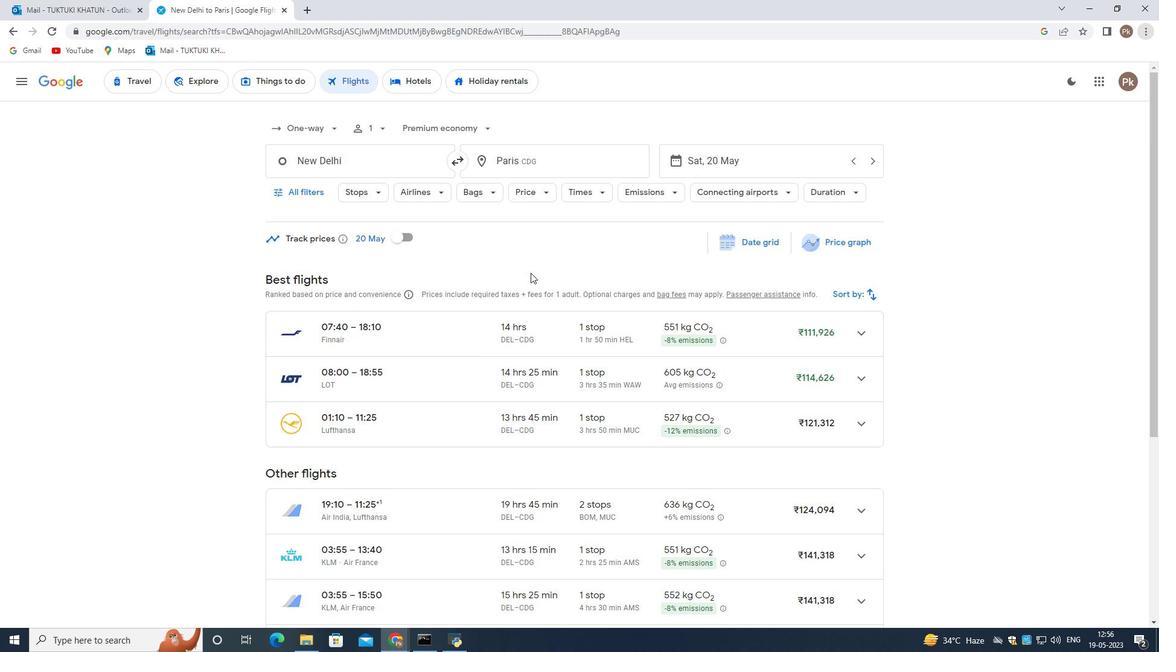 
Action: Mouse scrolled (530, 273) with delta (0, 0)
Screenshot: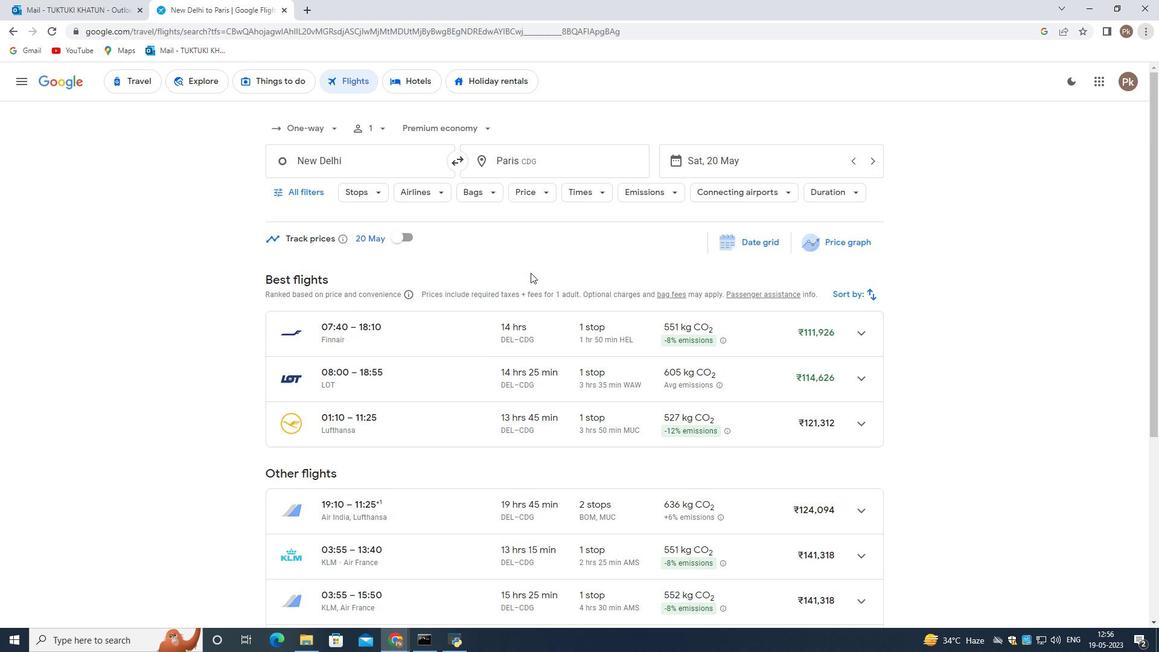 
Action: Mouse scrolled (530, 273) with delta (0, 0)
Screenshot: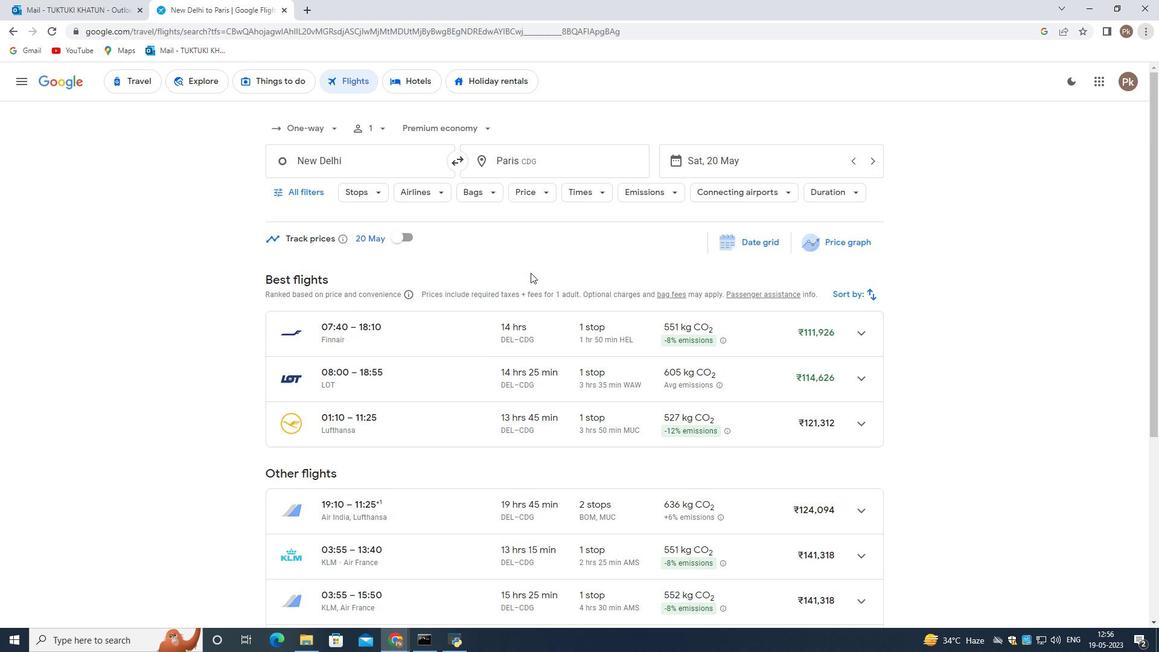 
Action: Mouse scrolled (530, 272) with delta (0, 0)
Screenshot: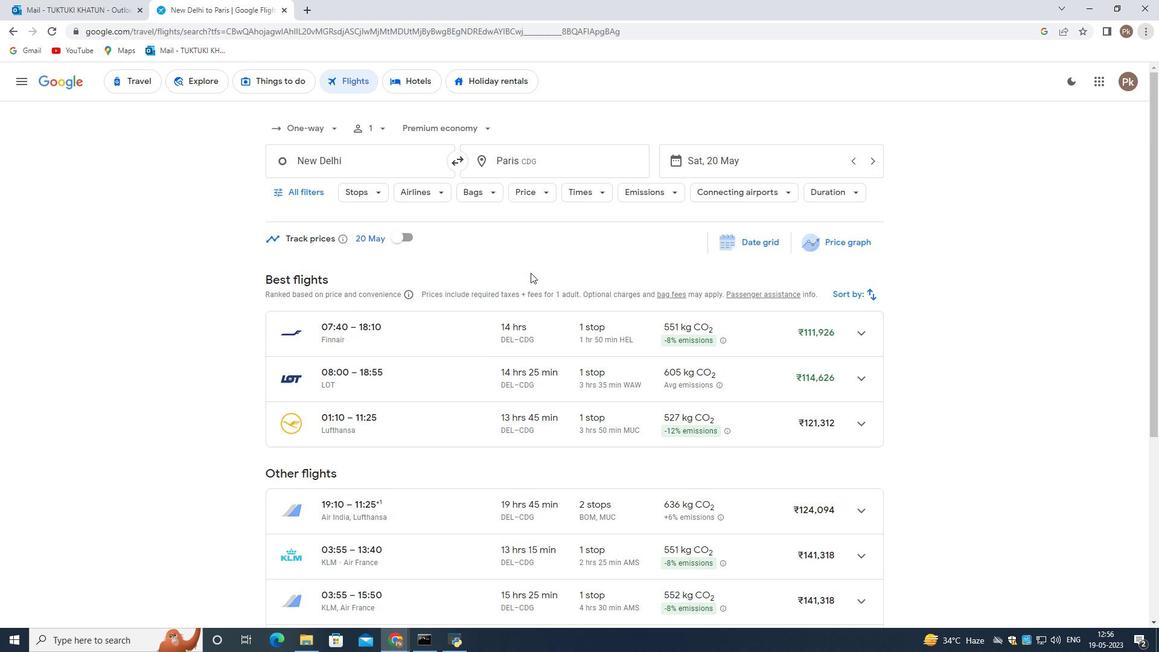 
Action: Mouse scrolled (530, 273) with delta (0, 0)
Screenshot: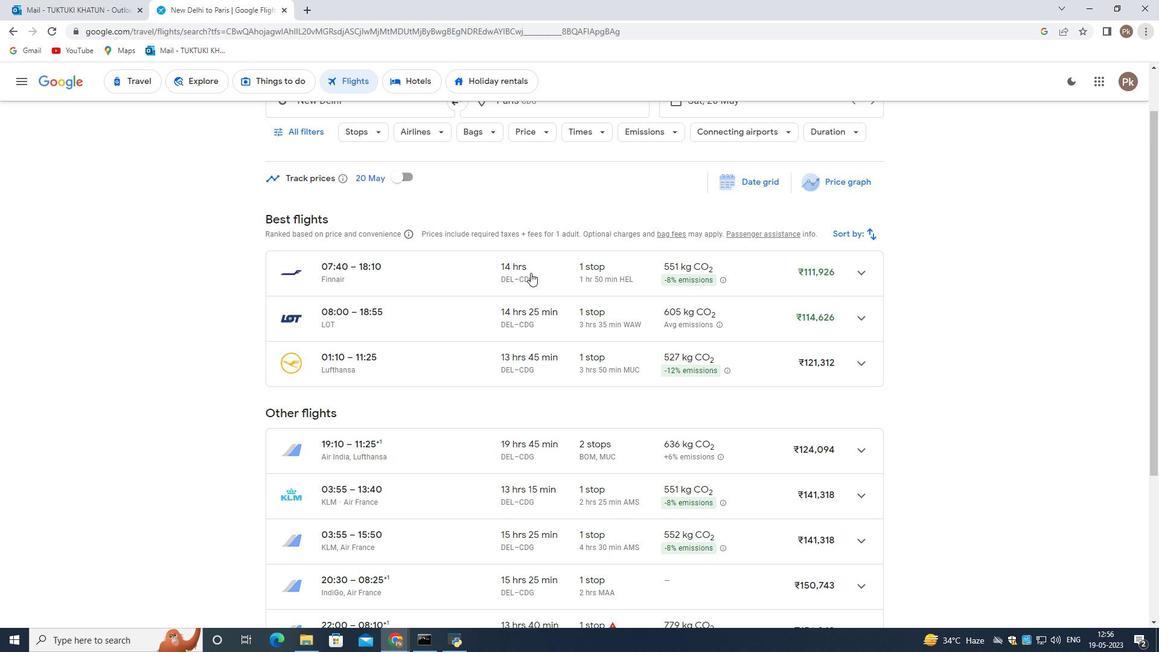 
Action: Mouse scrolled (530, 273) with delta (0, 0)
Screenshot: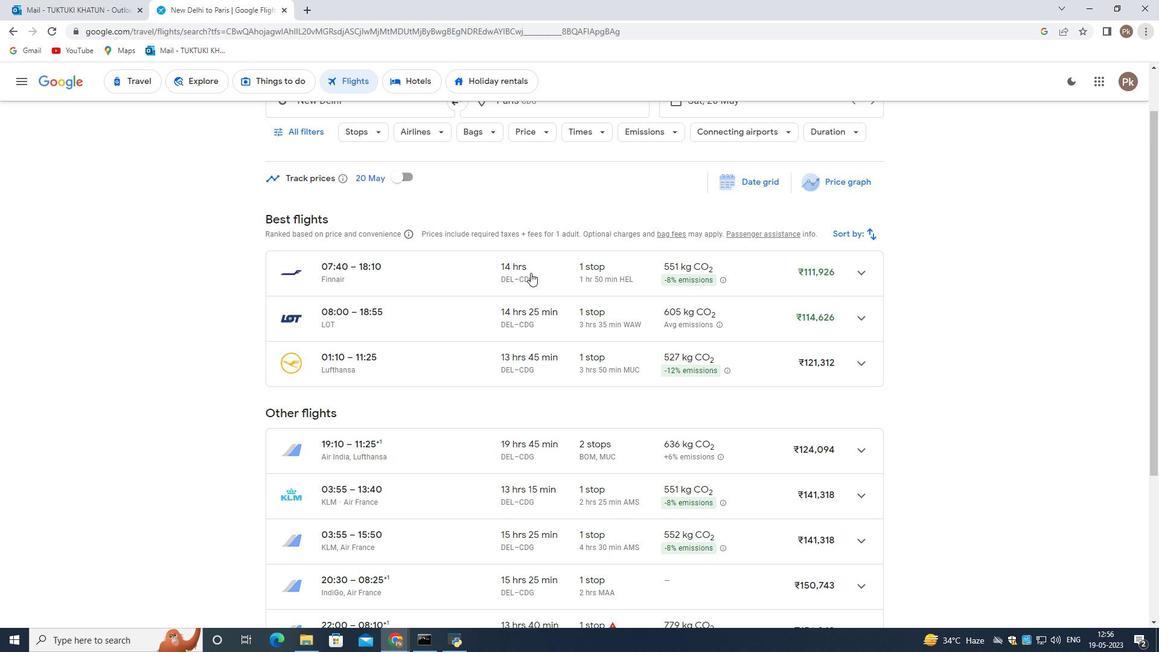 
Action: Mouse scrolled (530, 273) with delta (0, 0)
Screenshot: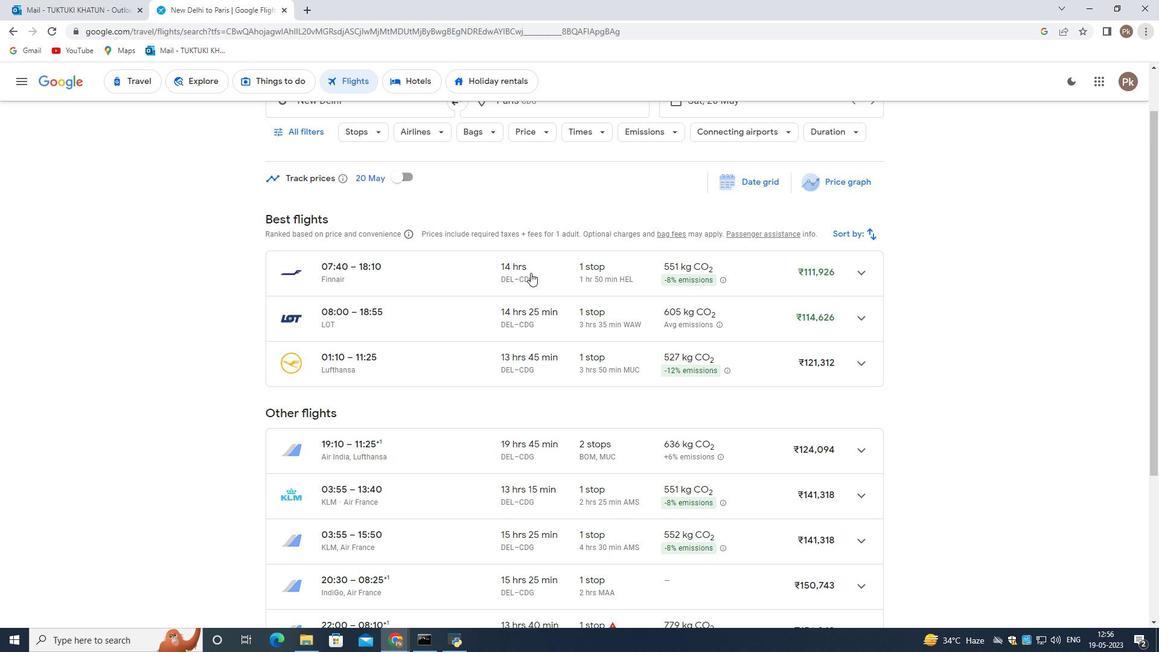 
Action: Mouse scrolled (530, 273) with delta (0, 0)
Screenshot: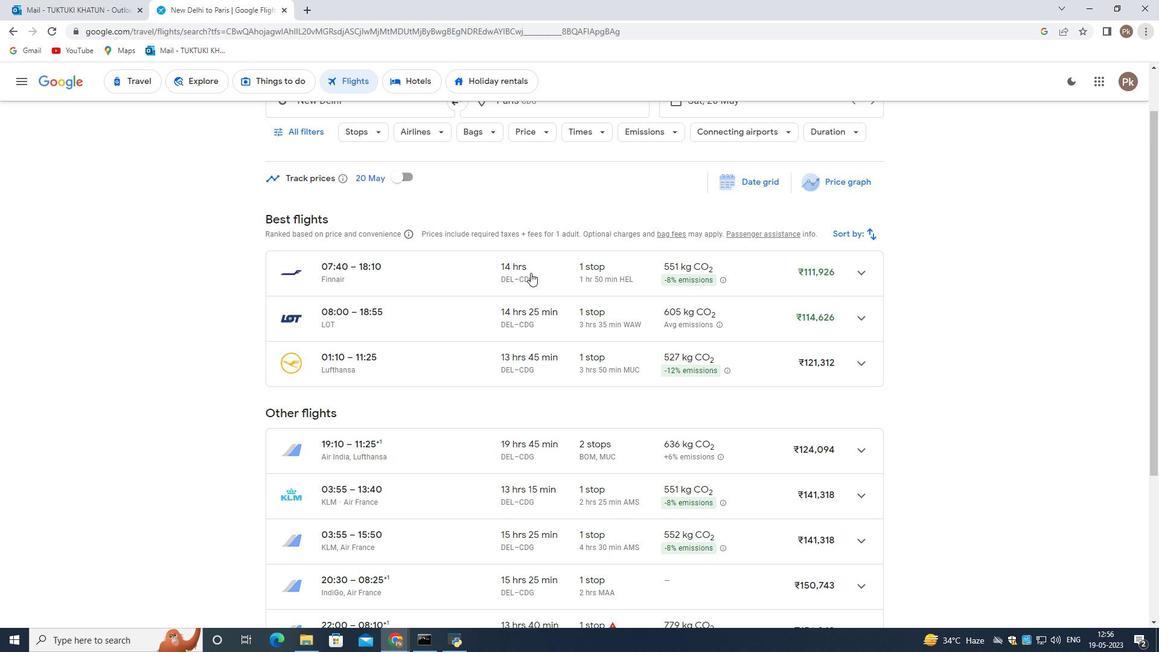 
Action: Mouse scrolled (530, 273) with delta (0, 0)
Screenshot: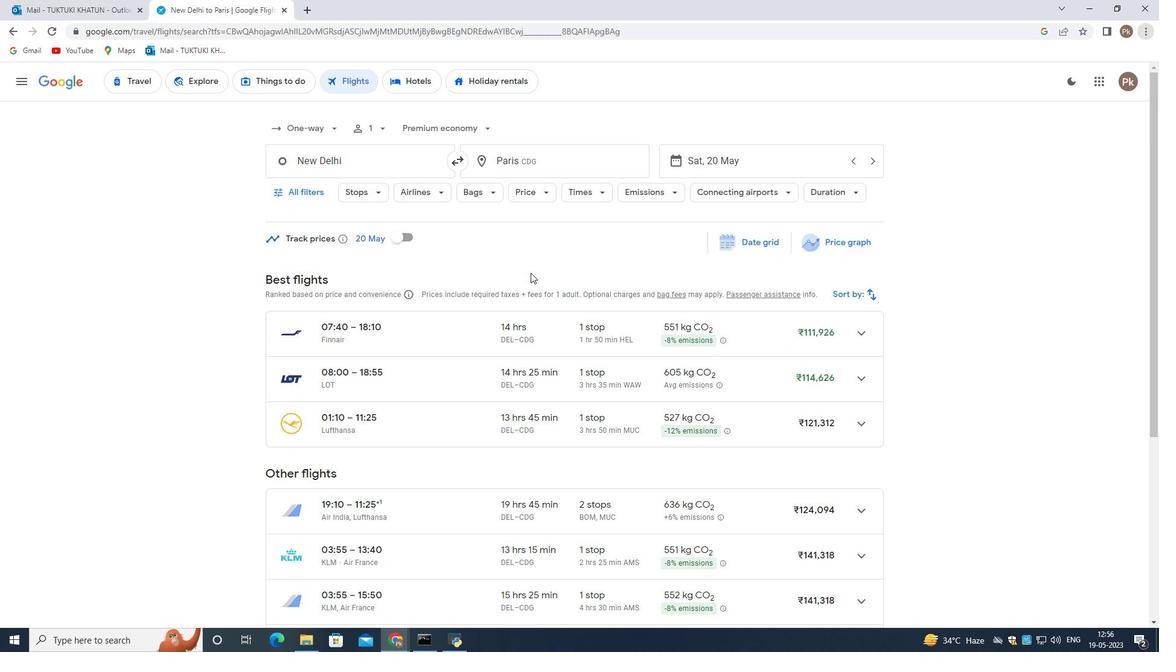 
Action: Mouse scrolled (530, 273) with delta (0, 0)
Screenshot: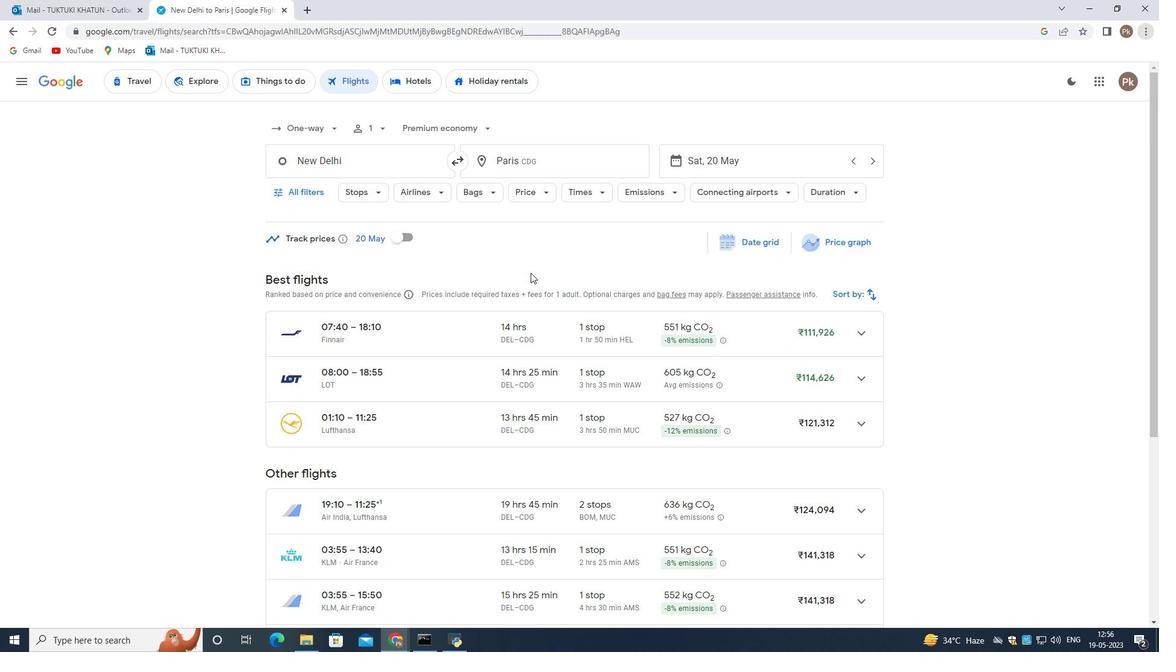 
Action: Mouse scrolled (530, 273) with delta (0, 0)
Screenshot: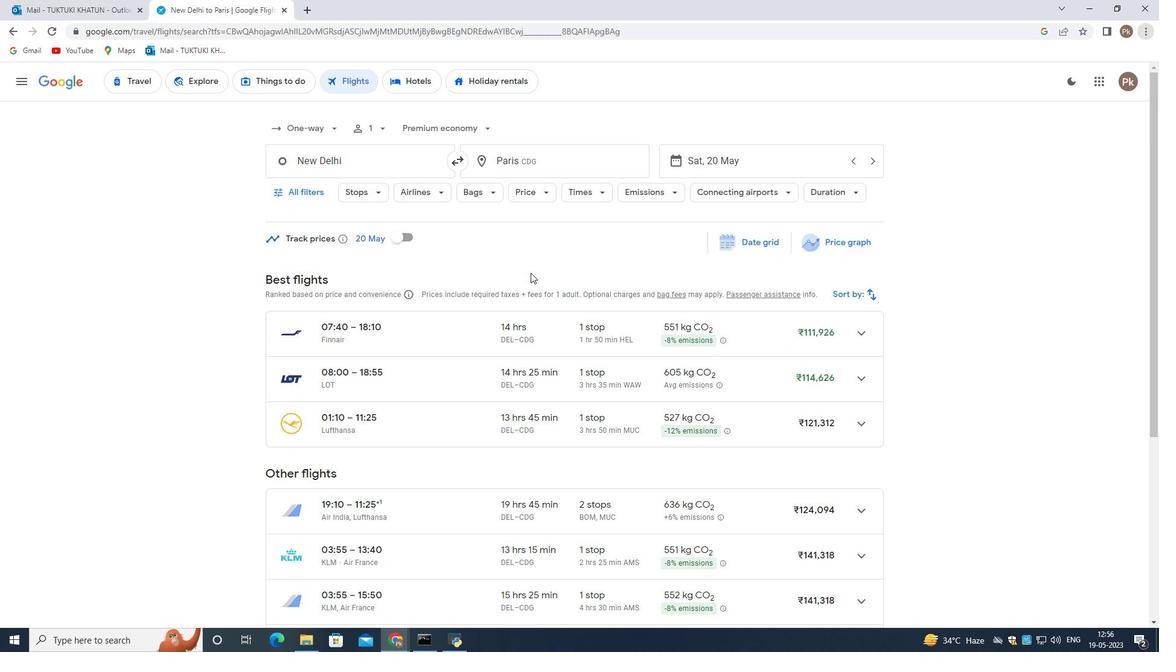 
Action: Mouse scrolled (530, 273) with delta (0, 0)
Screenshot: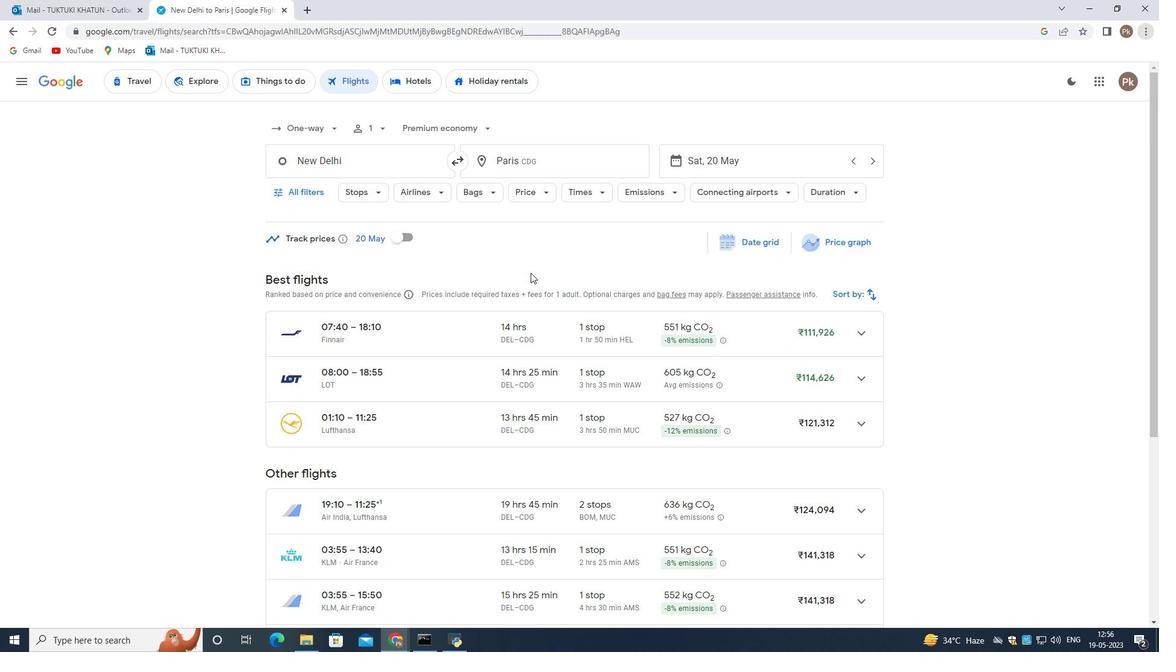 
Action: Mouse scrolled (530, 273) with delta (0, 0)
Screenshot: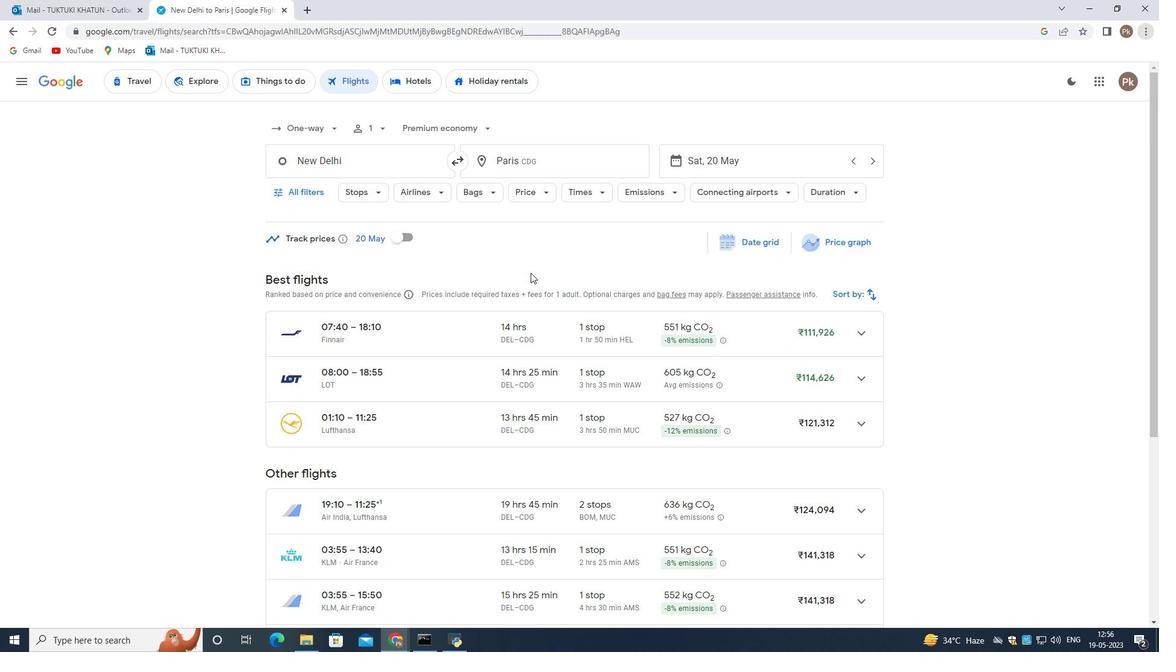 
Action: Mouse scrolled (530, 273) with delta (0, 0)
Screenshot: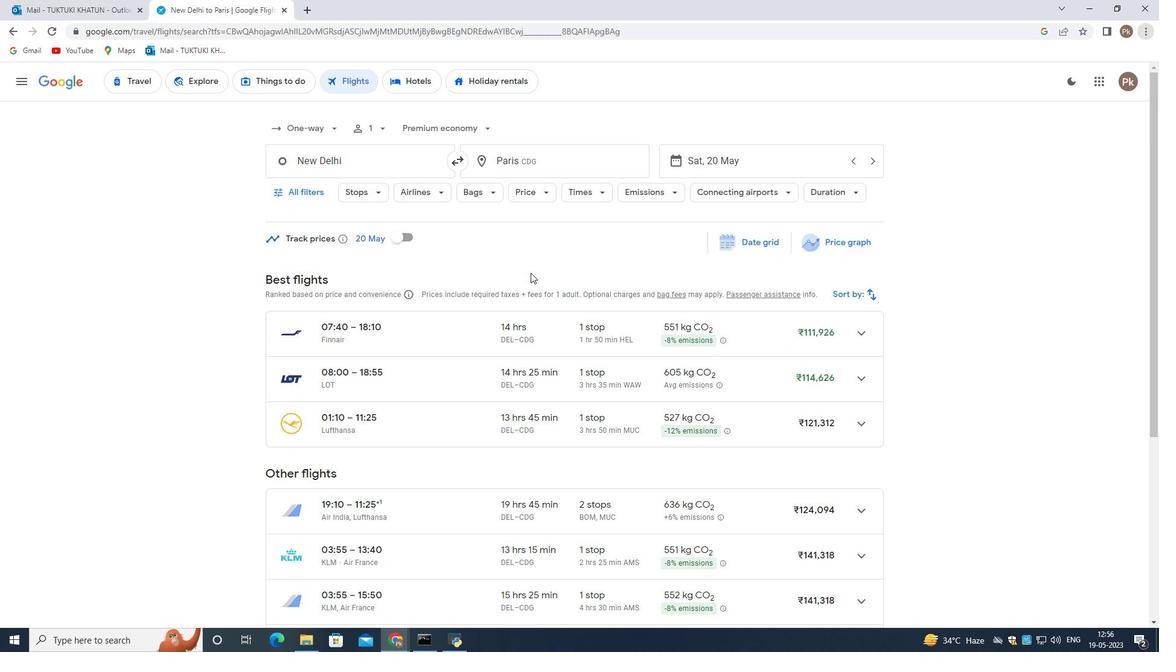 
Action: Mouse scrolled (530, 273) with delta (0, 0)
Screenshot: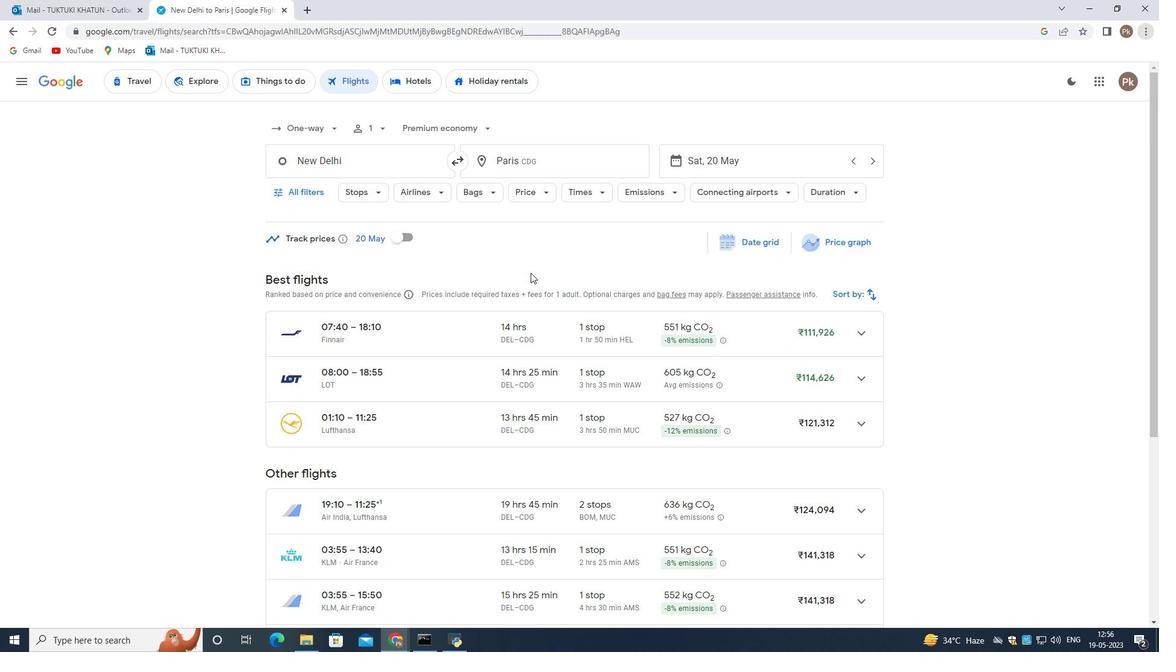
Action: Mouse scrolled (530, 273) with delta (0, 0)
Screenshot: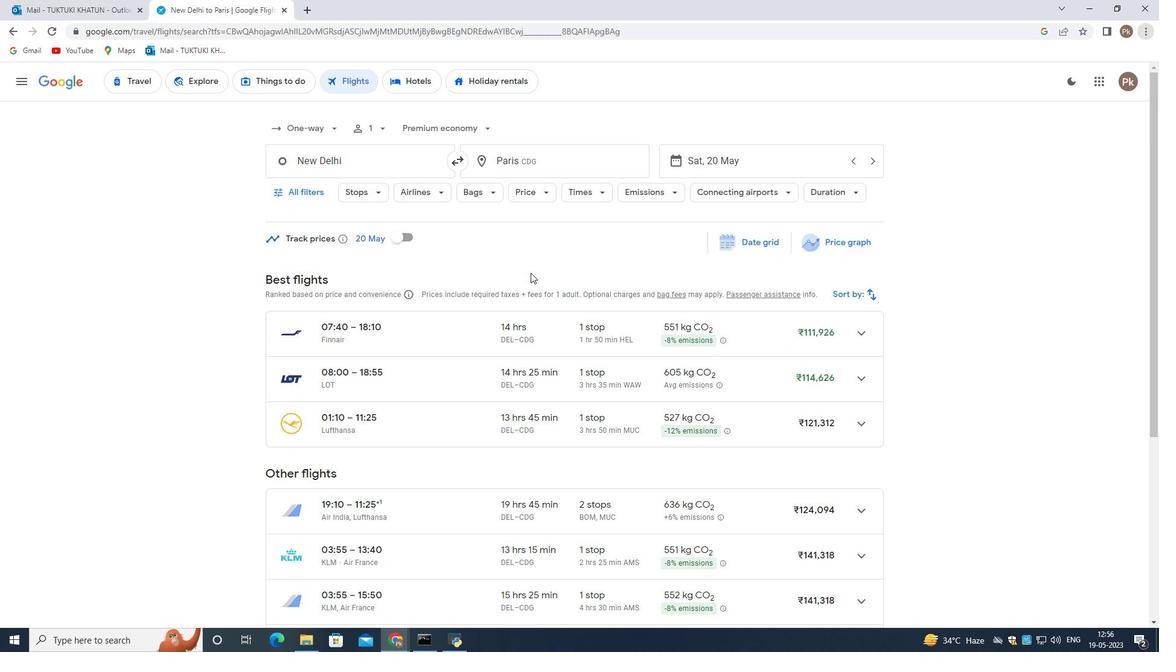 
Action: Mouse scrolled (530, 273) with delta (0, 0)
Screenshot: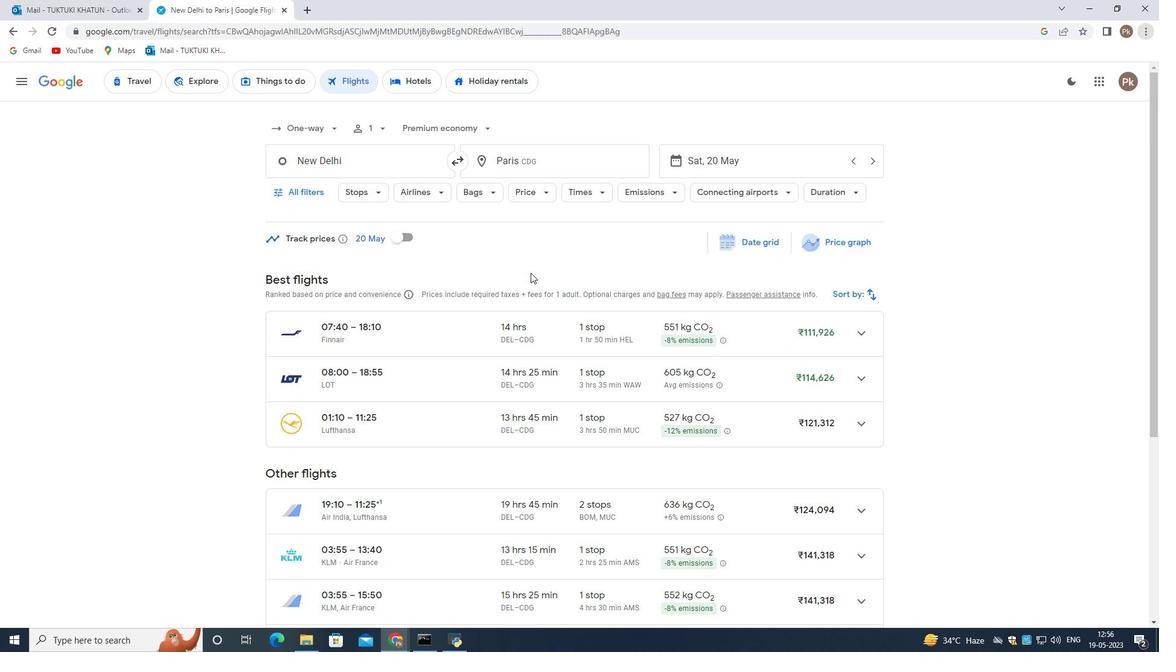 
Action: Mouse scrolled (530, 272) with delta (0, 0)
Screenshot: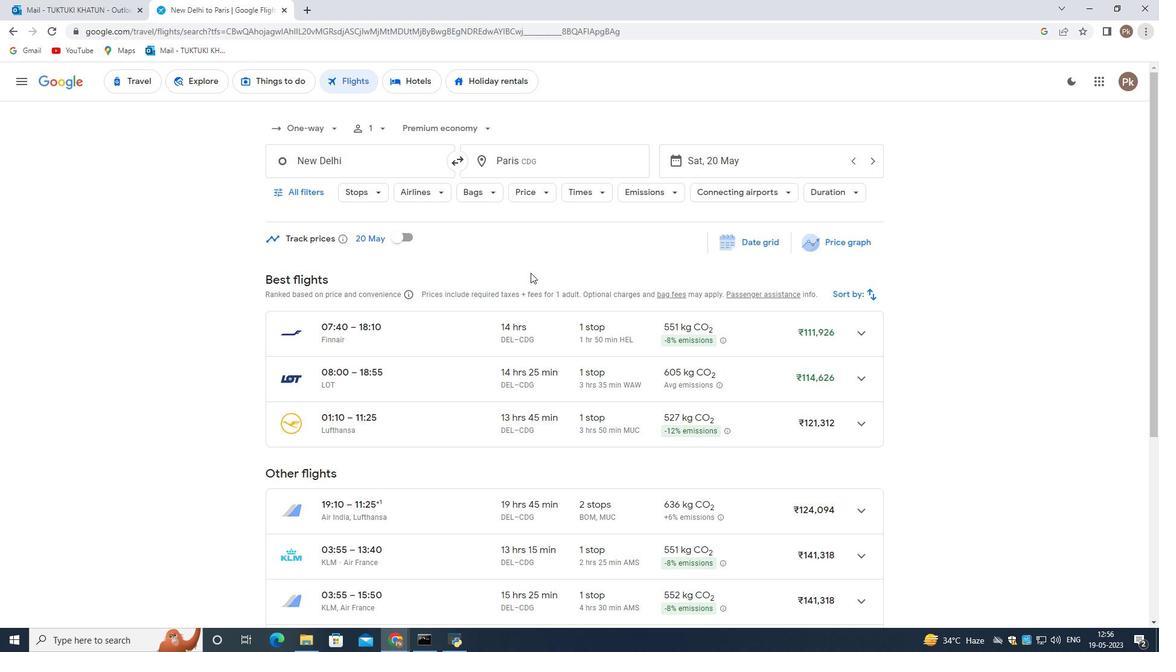 
Action: Mouse scrolled (530, 272) with delta (0, 0)
Screenshot: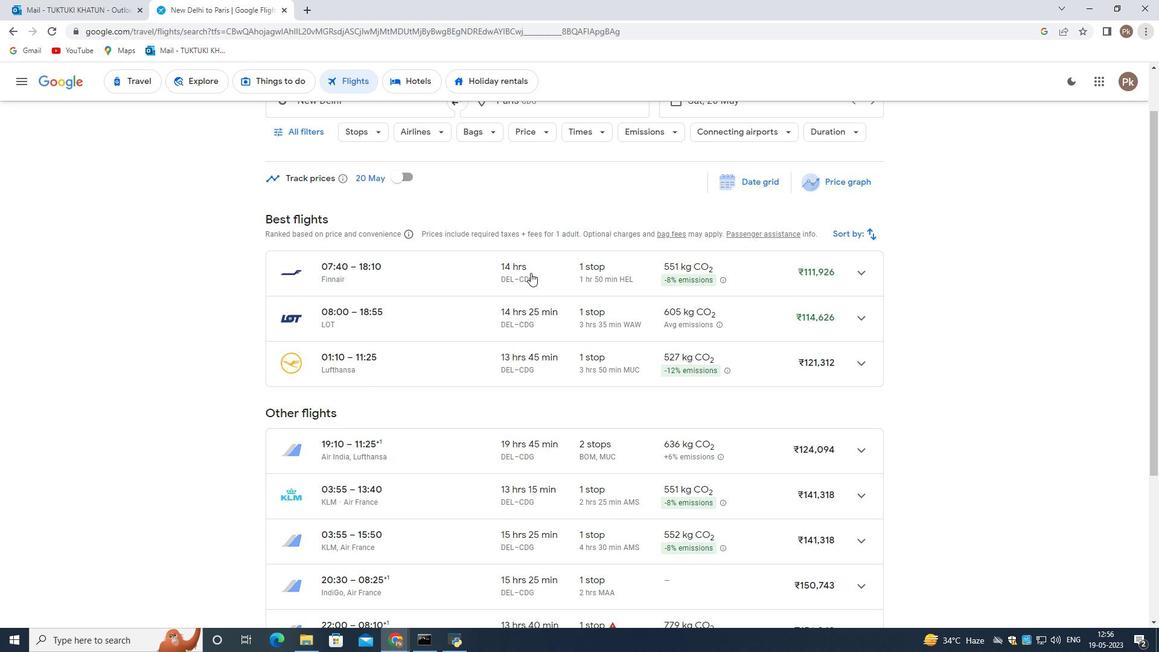 
Action: Mouse moved to (492, 285)
Screenshot: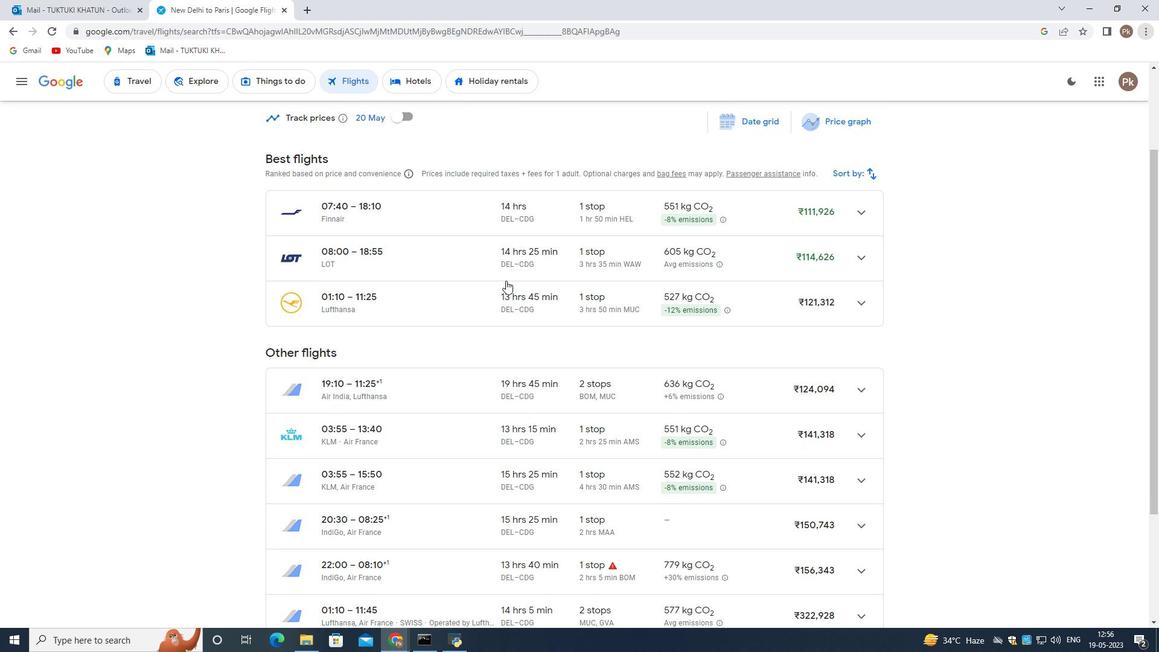 
Action: Mouse scrolled (492, 285) with delta (0, 0)
Screenshot: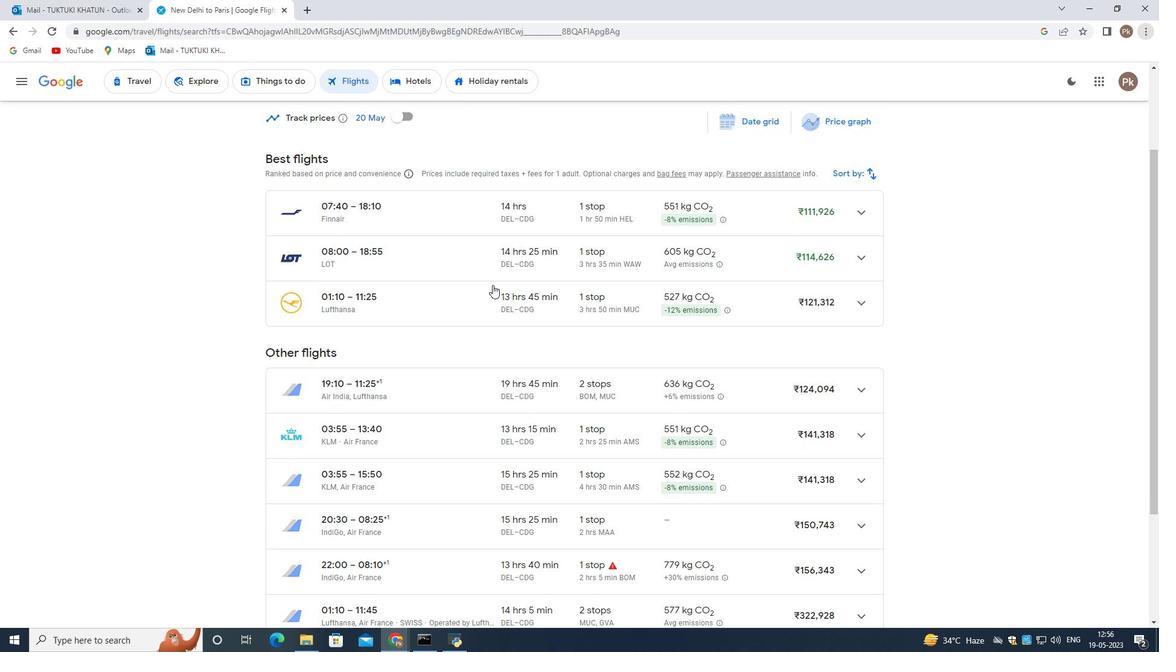 
Action: Mouse scrolled (492, 285) with delta (0, 0)
Screenshot: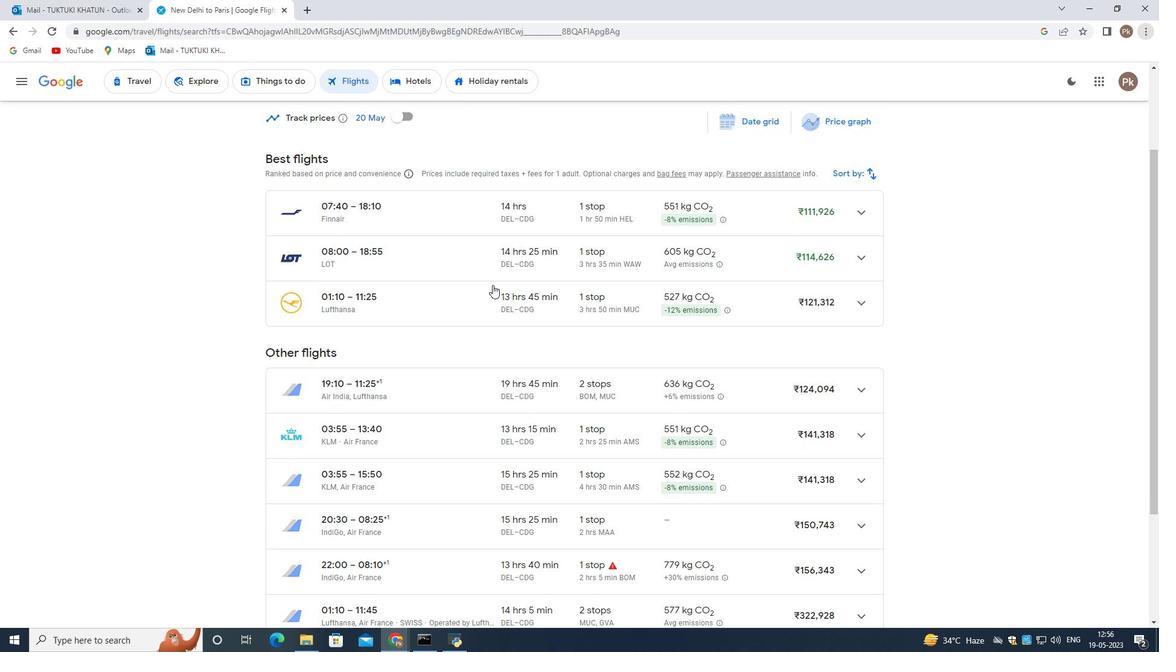 
Action: Mouse scrolled (492, 285) with delta (0, 0)
Screenshot: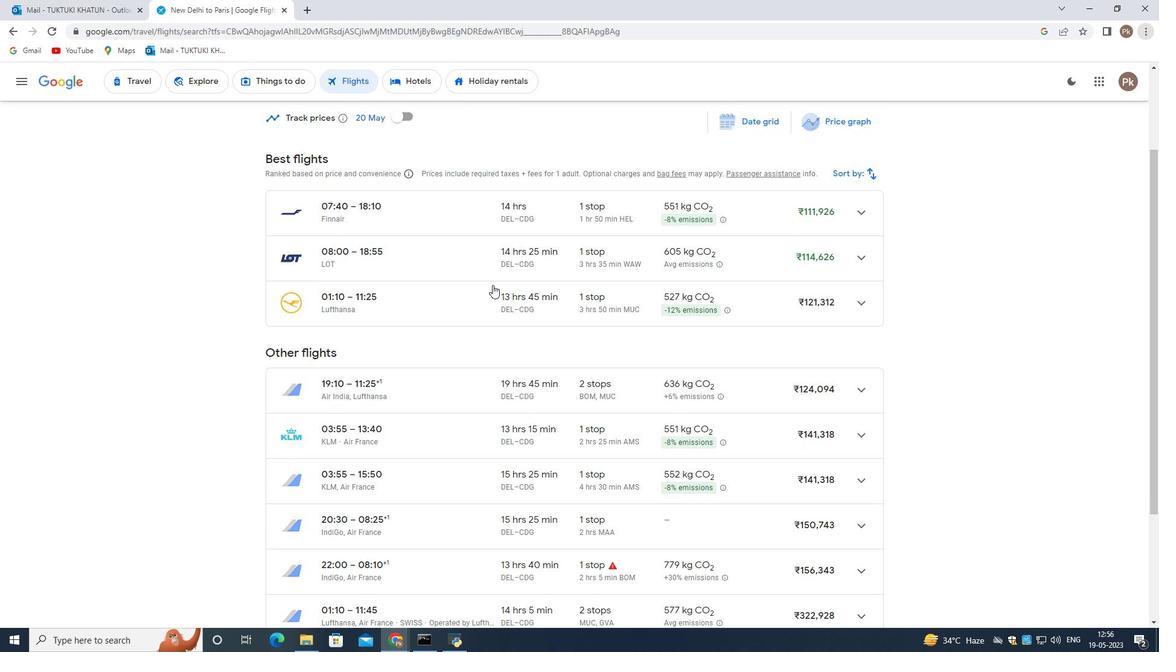 
Action: Mouse scrolled (492, 285) with delta (0, 0)
Screenshot: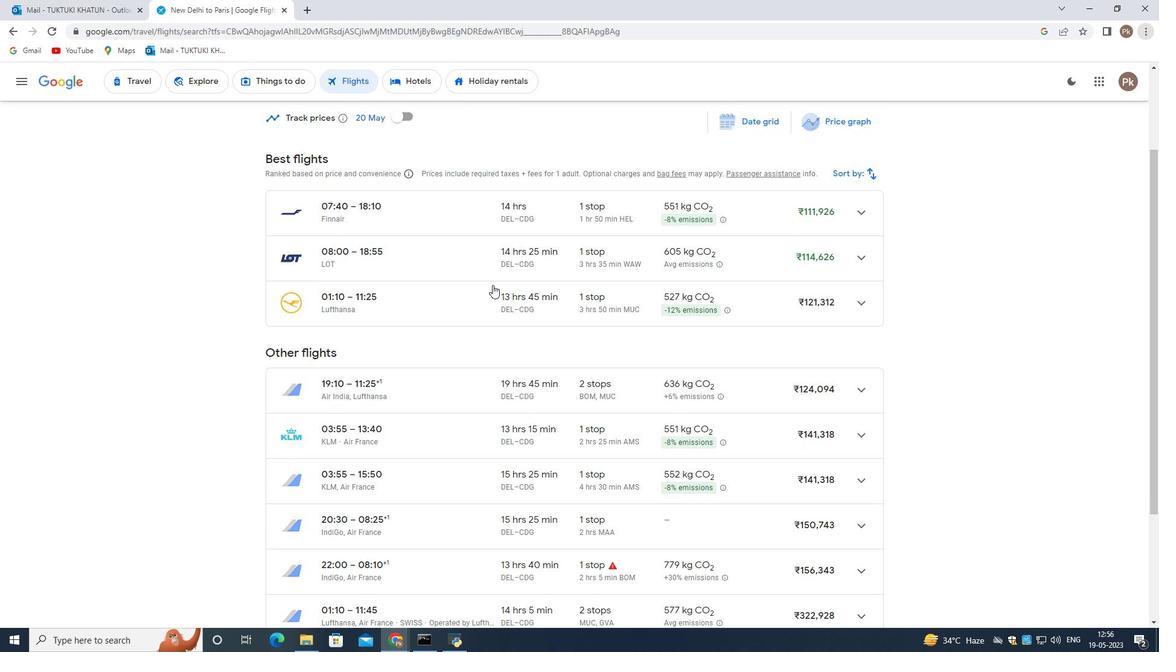 
Action: Mouse scrolled (492, 285) with delta (0, 0)
Screenshot: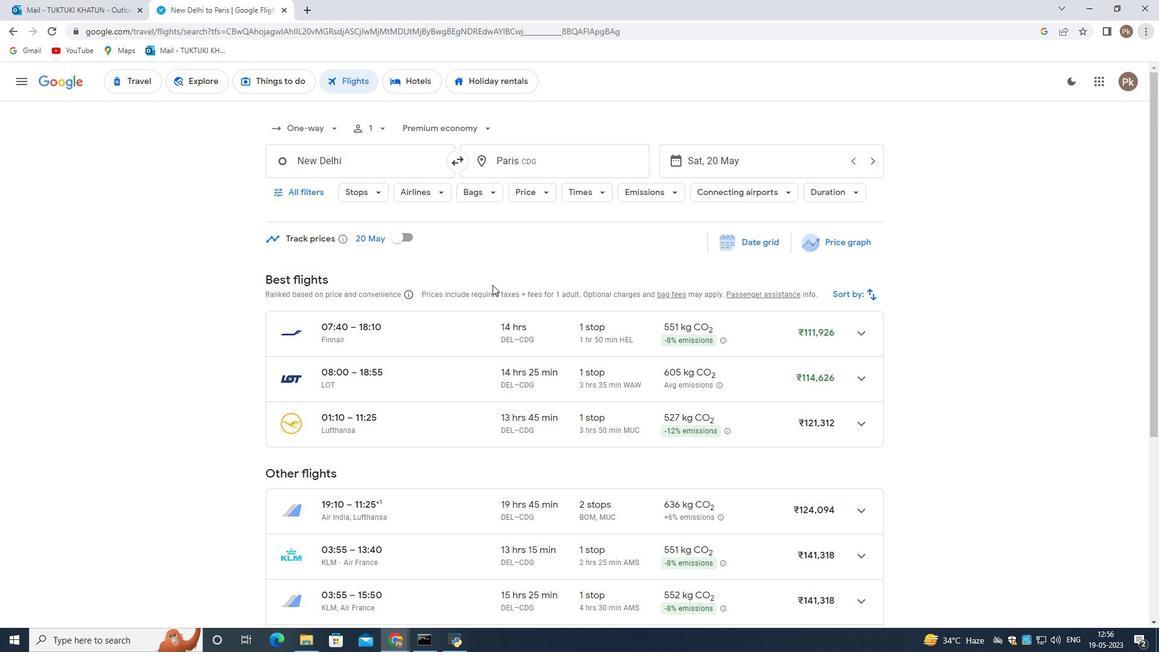 
Action: Mouse scrolled (492, 285) with delta (0, 0)
Screenshot: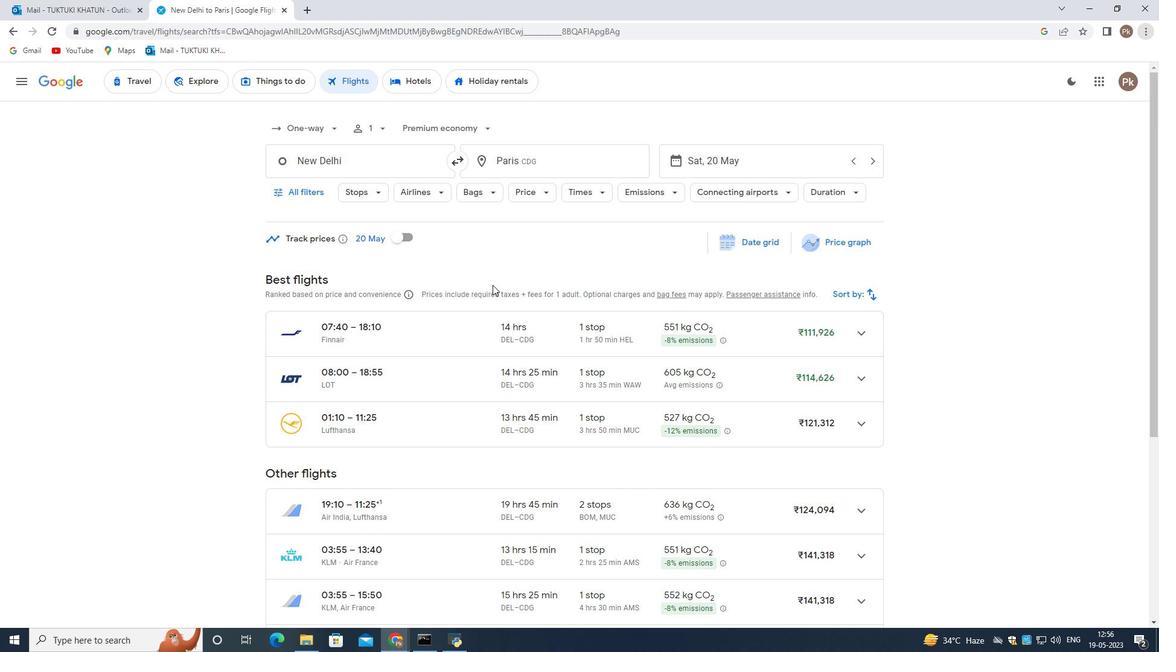 
Action: Mouse scrolled (492, 285) with delta (0, 0)
Screenshot: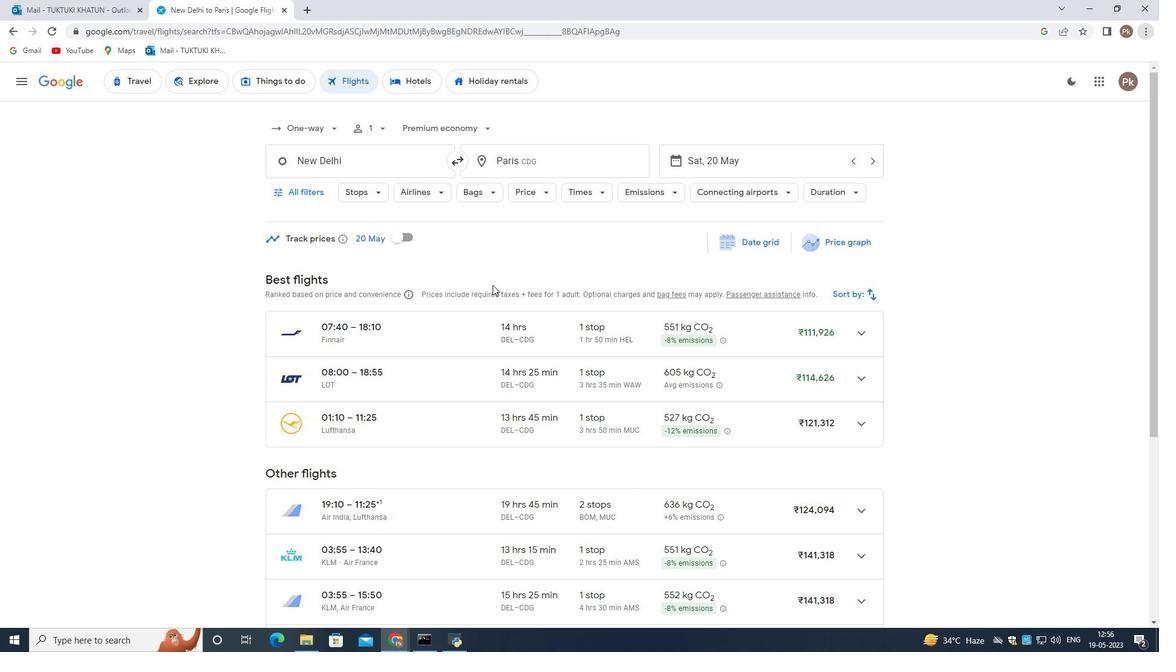 
Action: Mouse moved to (520, 249)
Screenshot: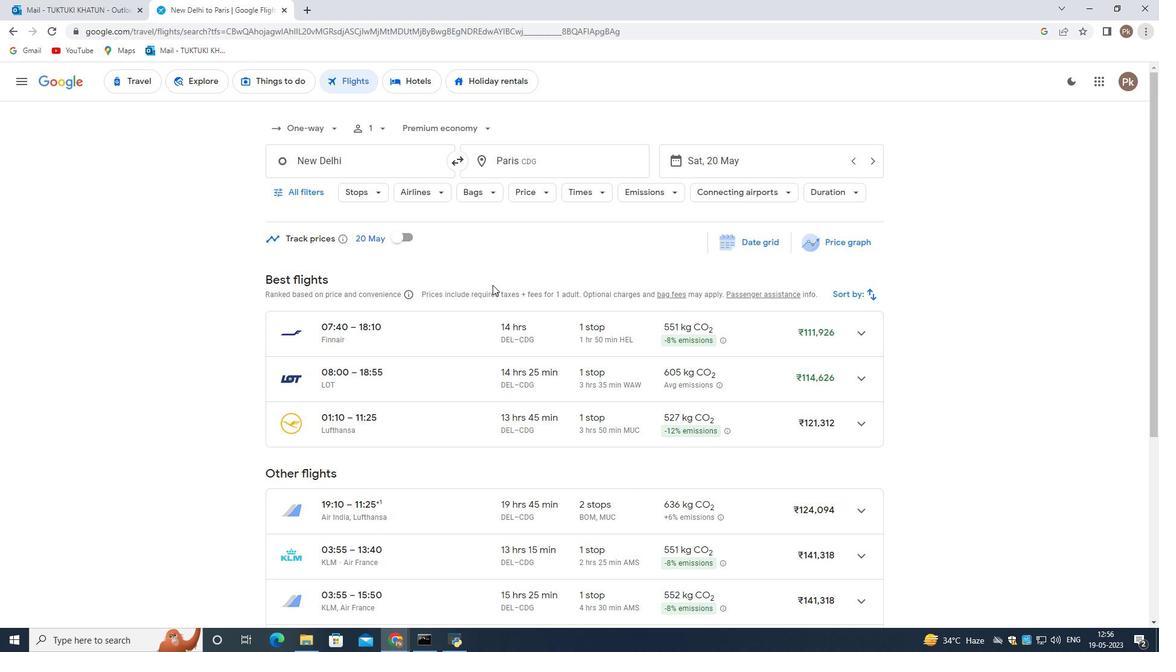 
Action: Mouse scrolled (520, 248) with delta (0, 0)
Screenshot: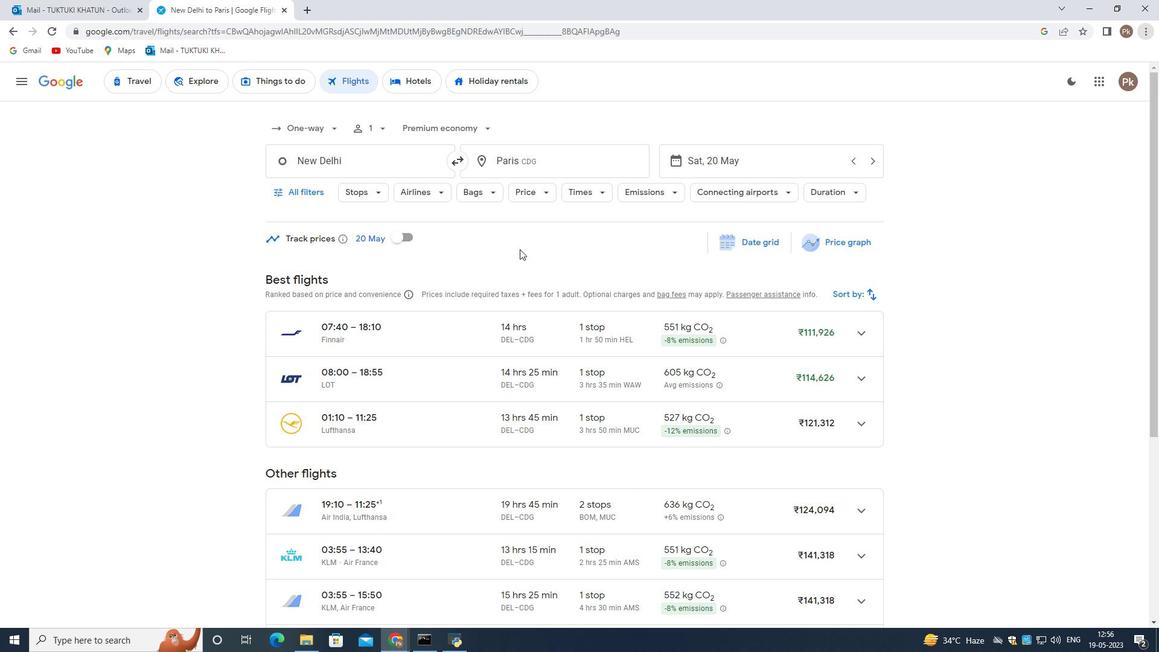 
Action: Mouse scrolled (520, 248) with delta (0, 0)
Screenshot: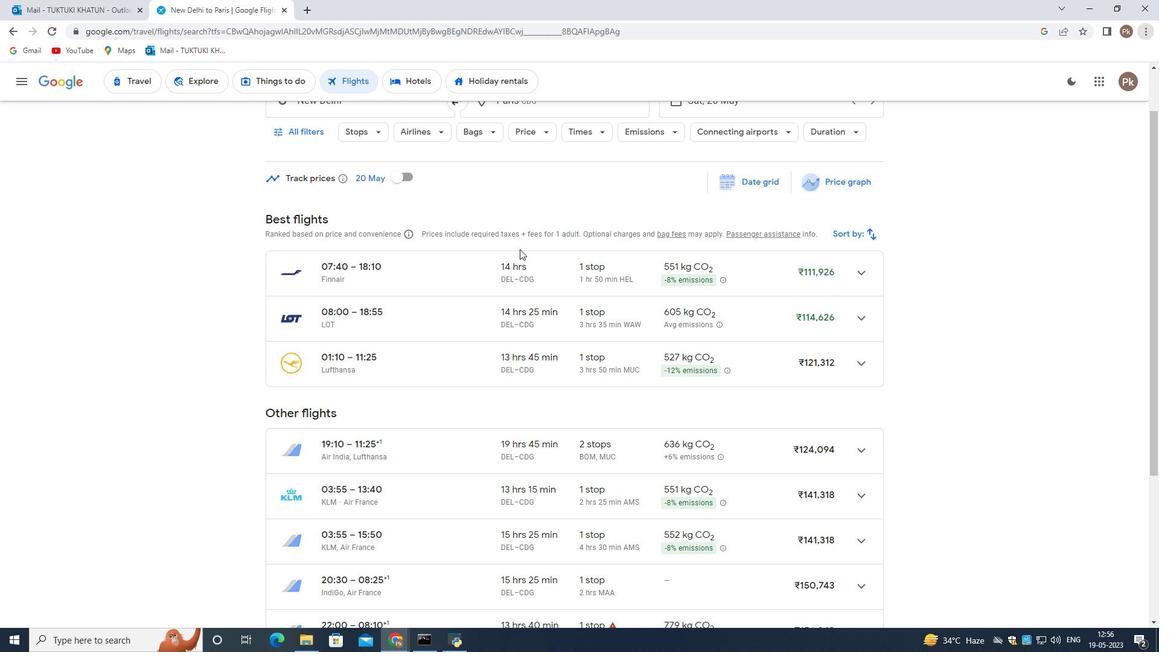
Action: Mouse moved to (525, 227)
Screenshot: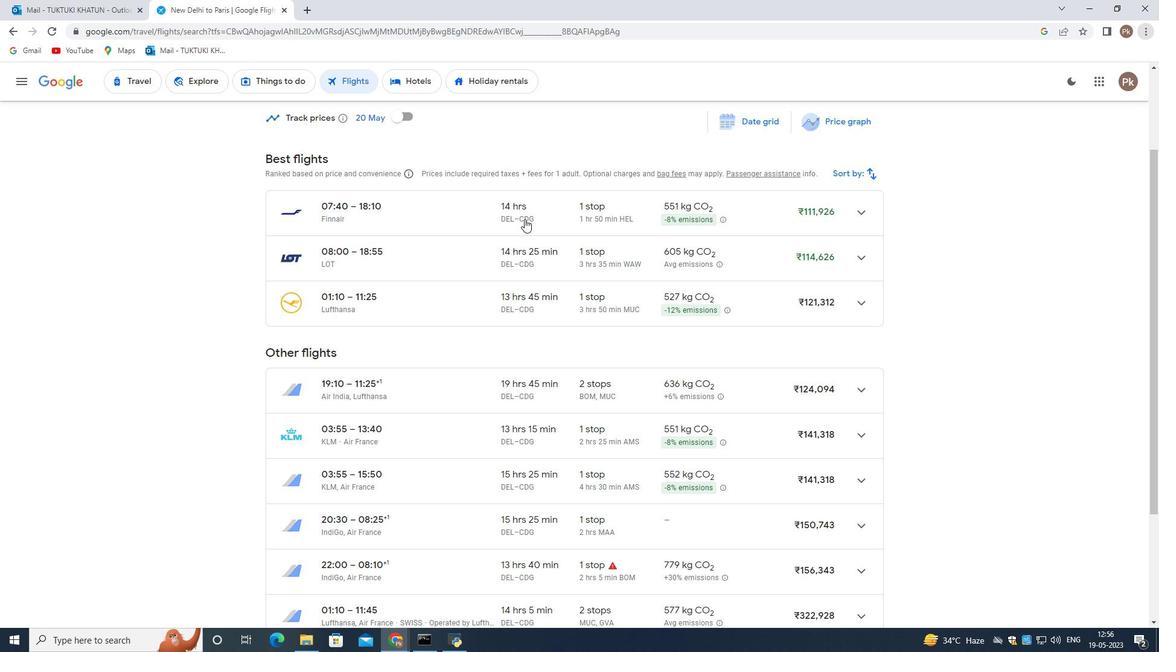 
Action: Mouse scrolled (525, 227) with delta (0, 0)
Screenshot: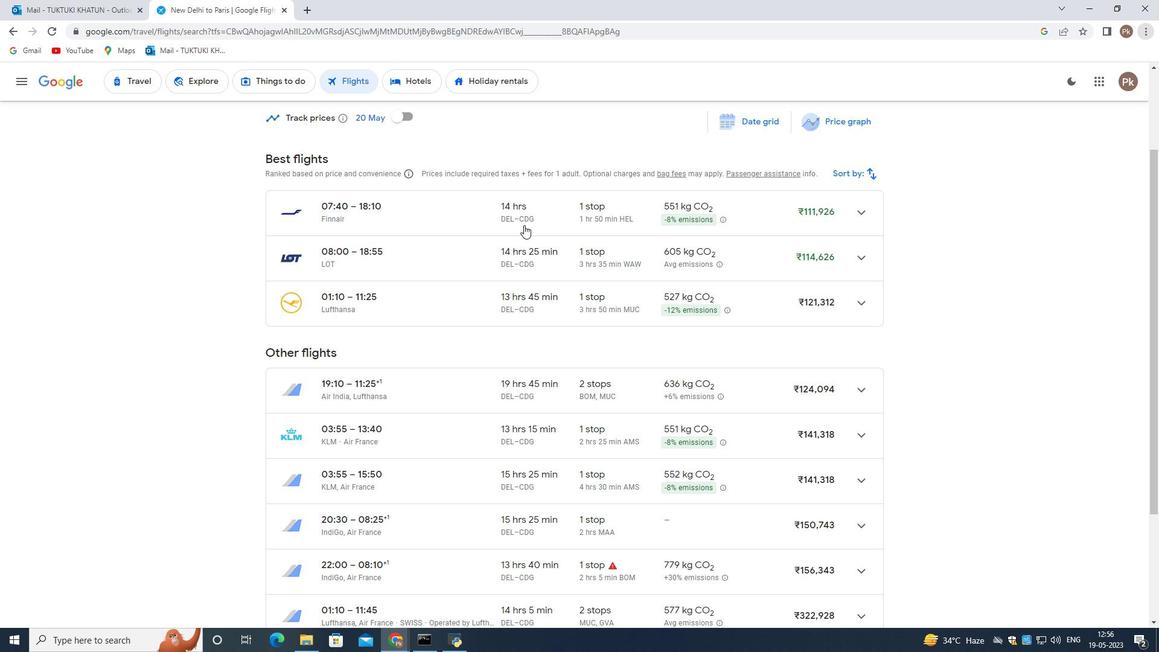 
Action: Mouse scrolled (525, 227) with delta (0, 0)
Screenshot: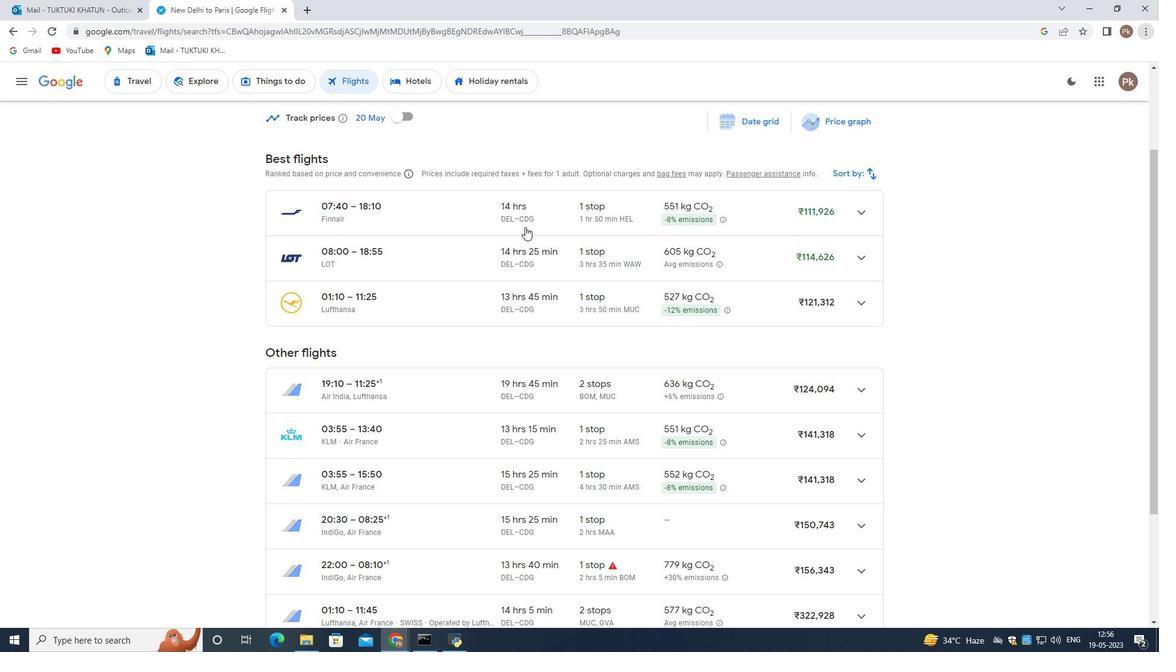
Action: Mouse scrolled (525, 227) with delta (0, 0)
Screenshot: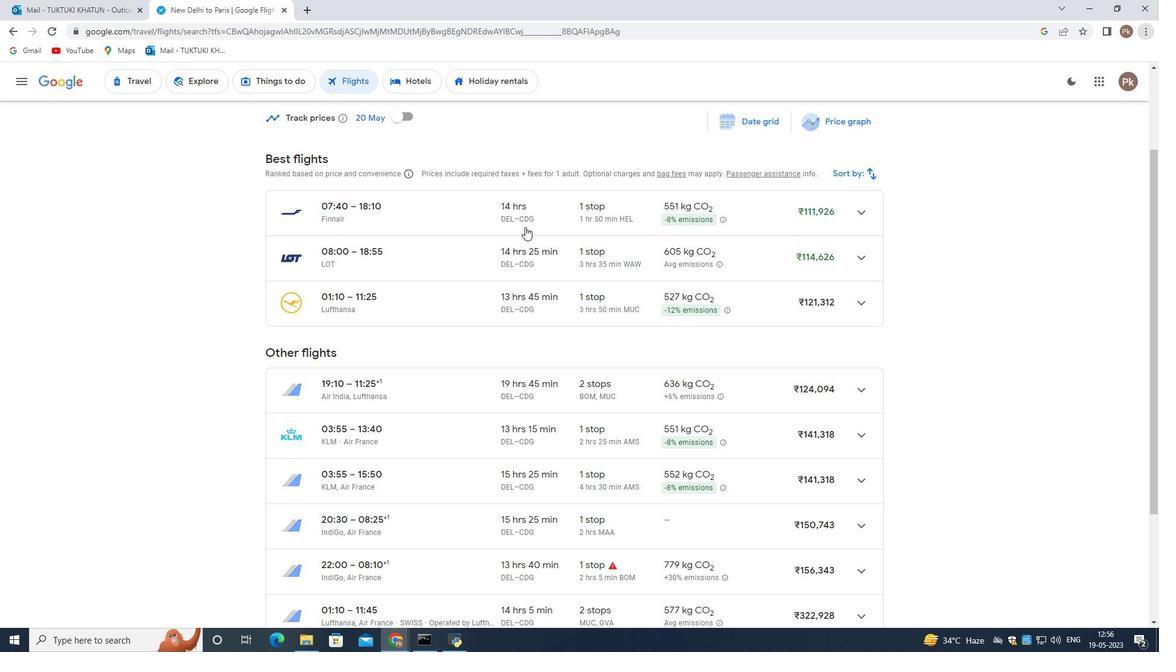 
Action: Mouse scrolled (525, 227) with delta (0, 0)
Screenshot: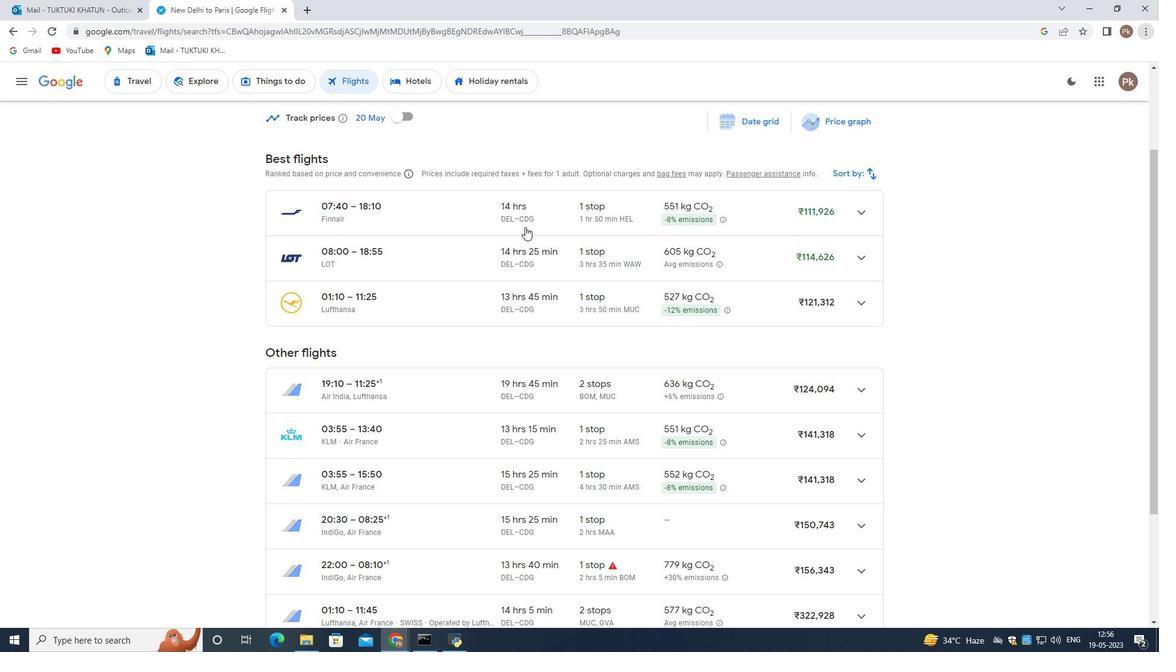 
Action: Mouse scrolled (525, 227) with delta (0, 0)
Screenshot: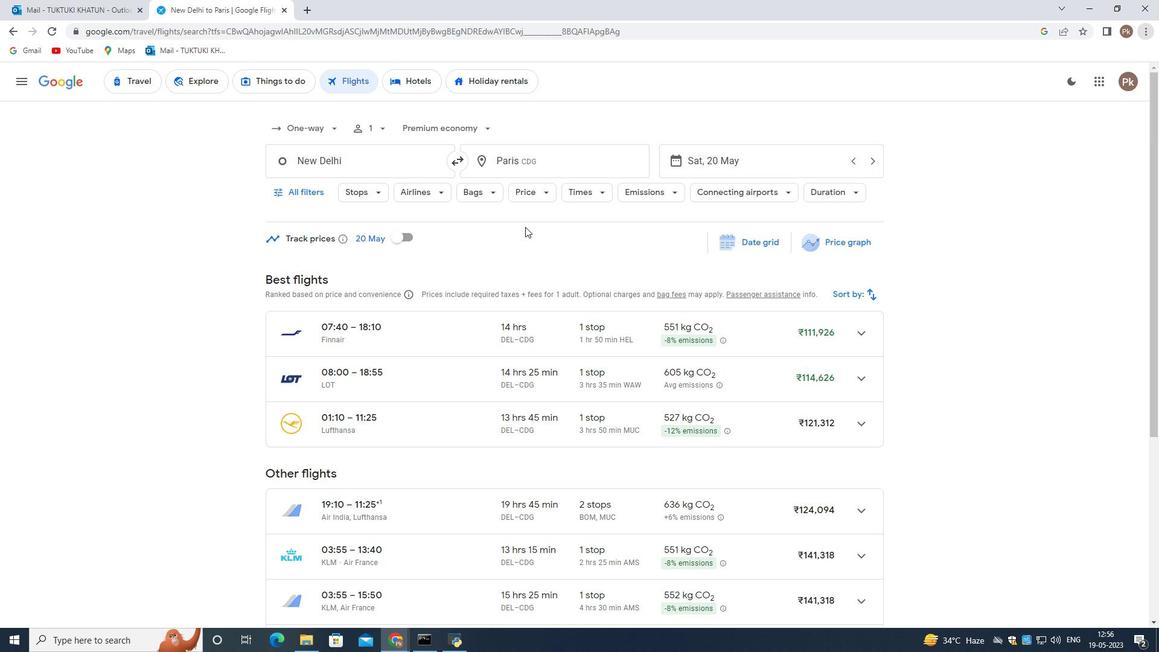 
Action: Mouse scrolled (525, 227) with delta (0, 0)
Screenshot: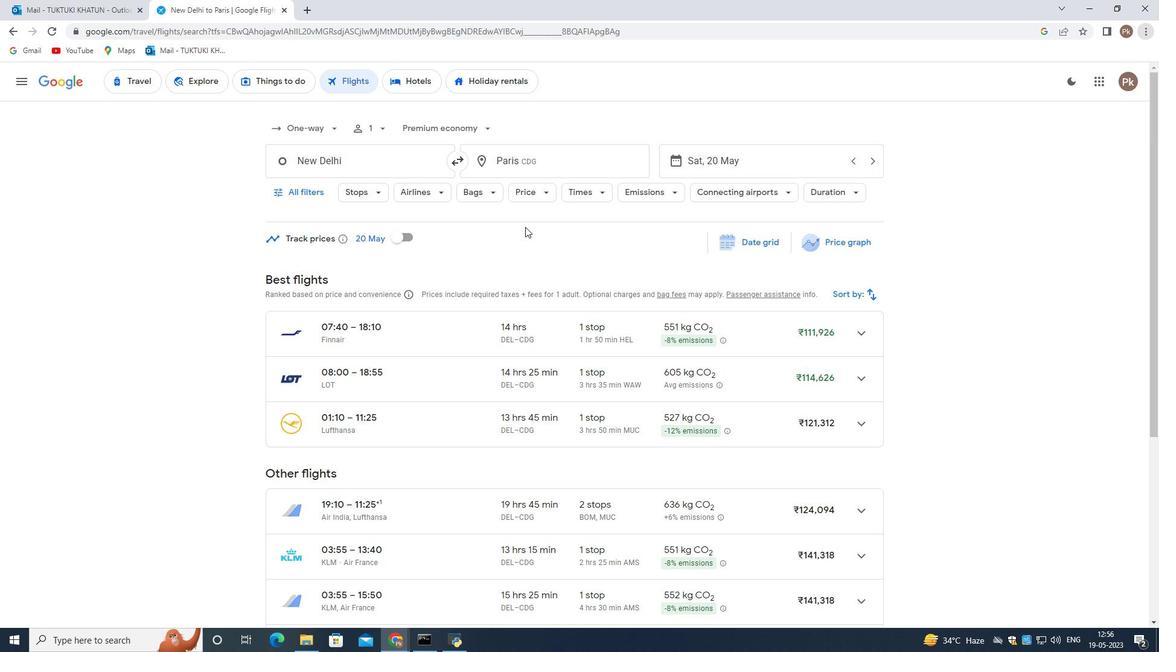 
Action: Mouse scrolled (525, 227) with delta (0, 0)
Screenshot: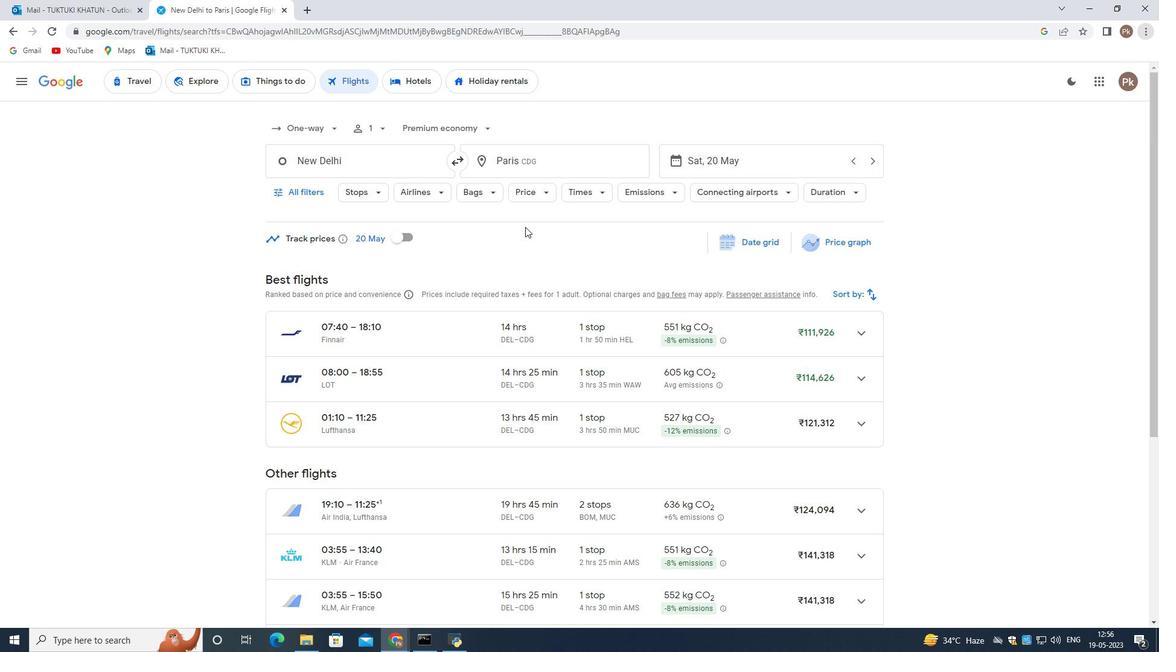 
Action: Mouse scrolled (525, 227) with delta (0, 0)
Screenshot: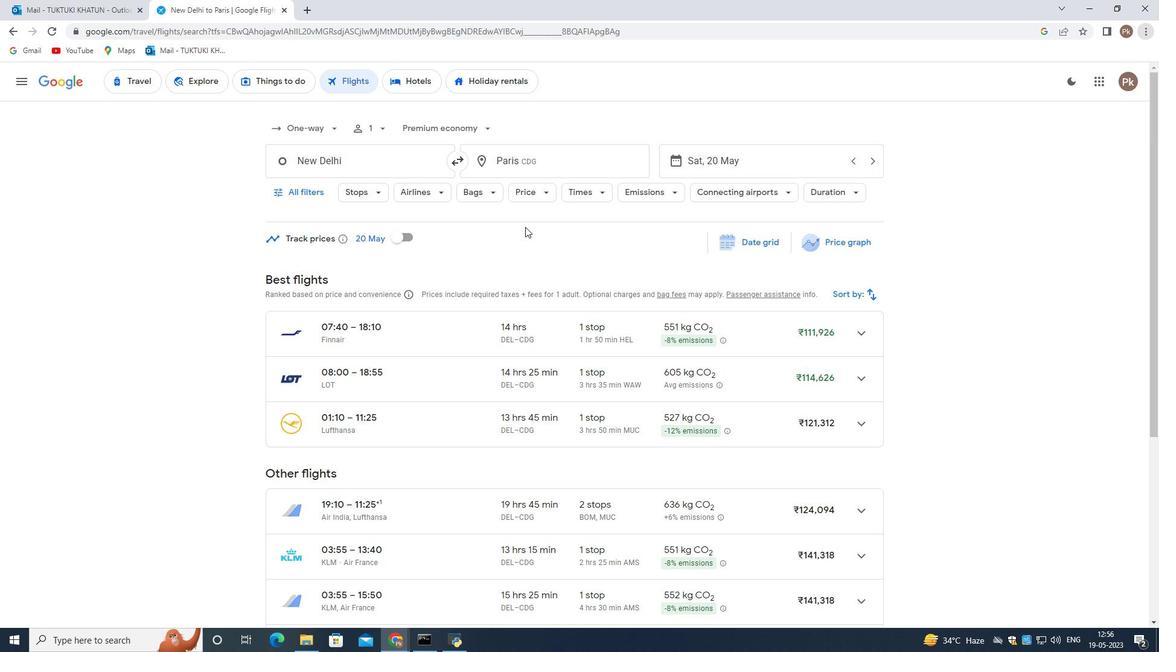 
Action: Mouse scrolled (525, 227) with delta (0, 0)
Screenshot: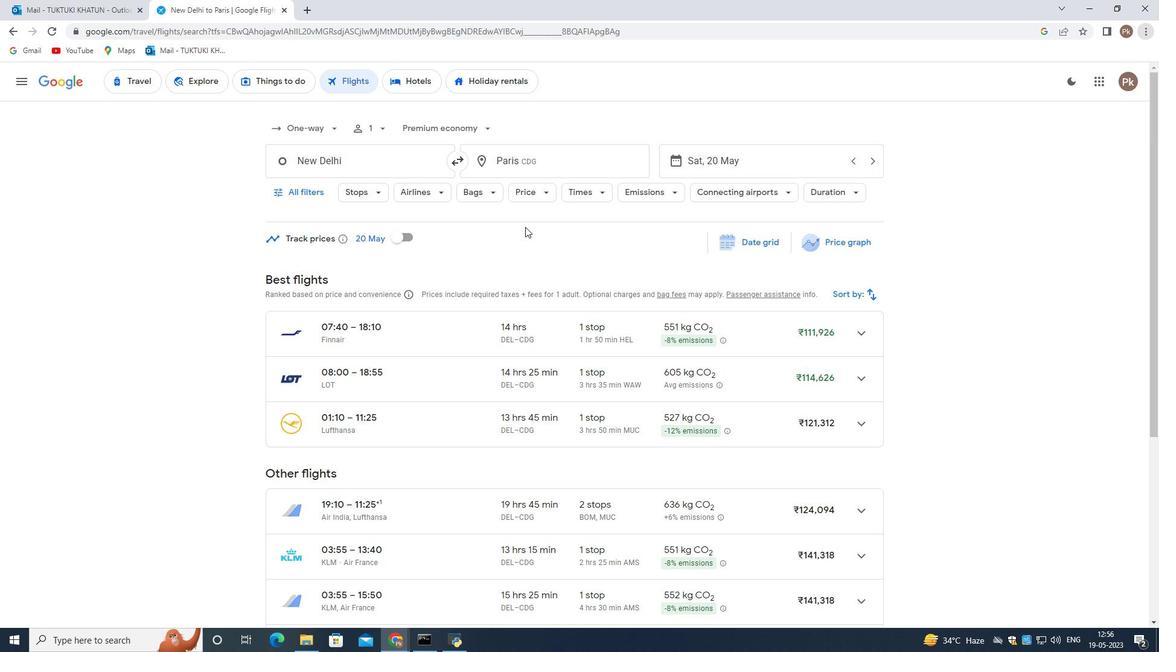 
Action: Mouse moved to (532, 273)
Screenshot: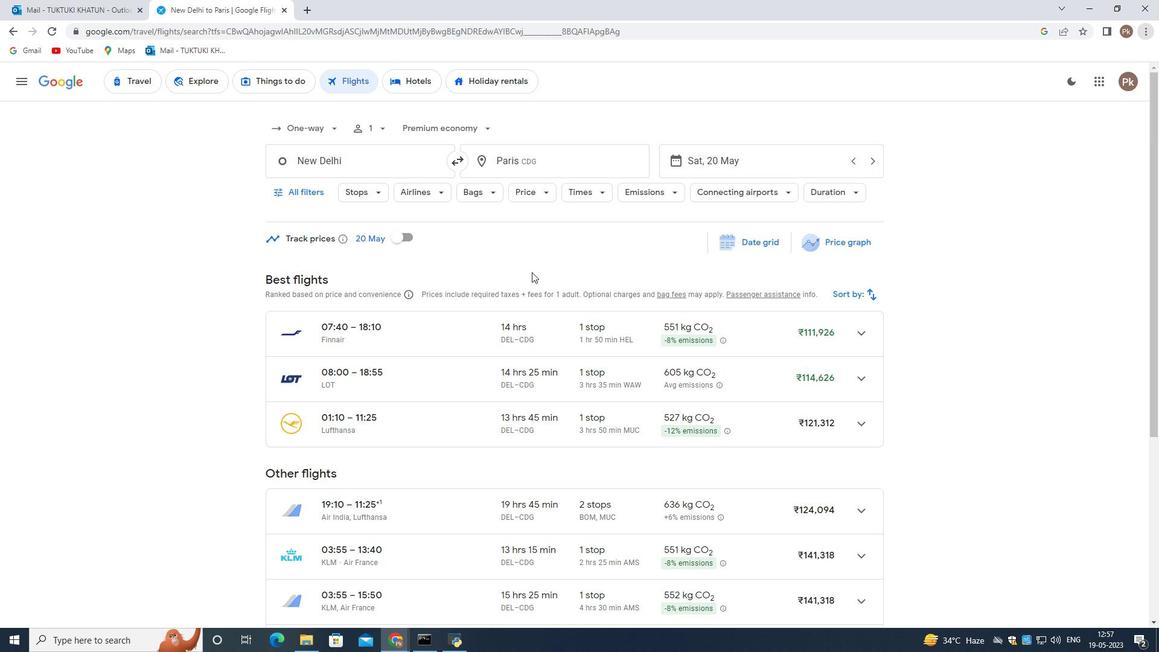 
Action: Mouse scrolled (532, 273) with delta (0, 0)
Screenshot: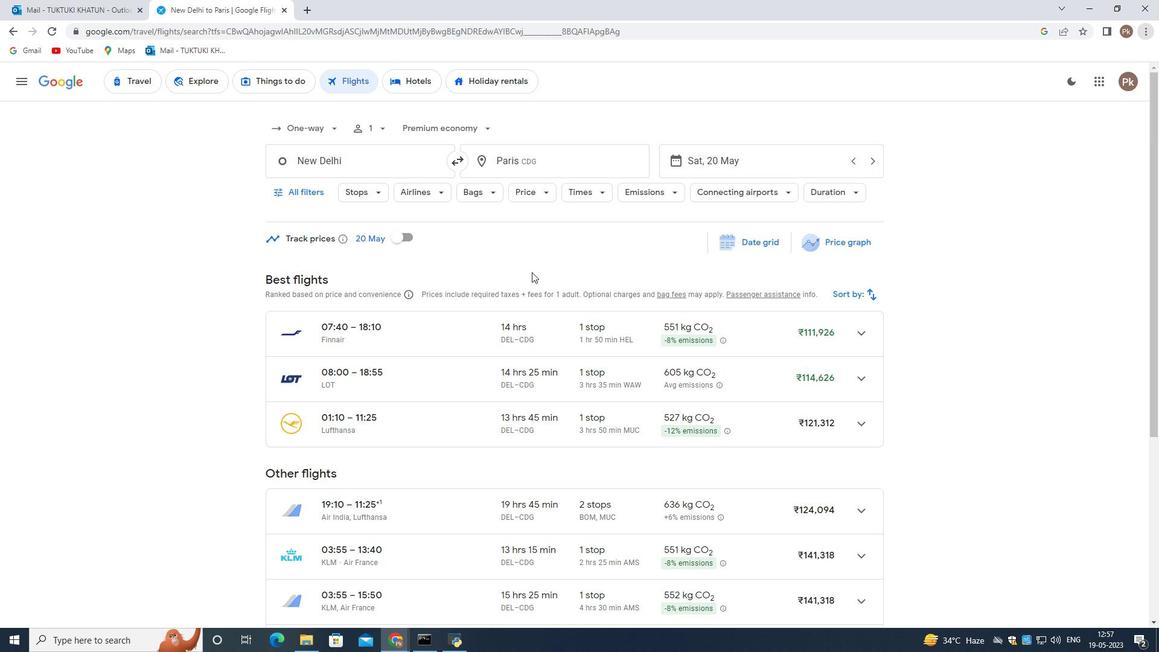 
Action: Mouse moved to (532, 276)
Screenshot: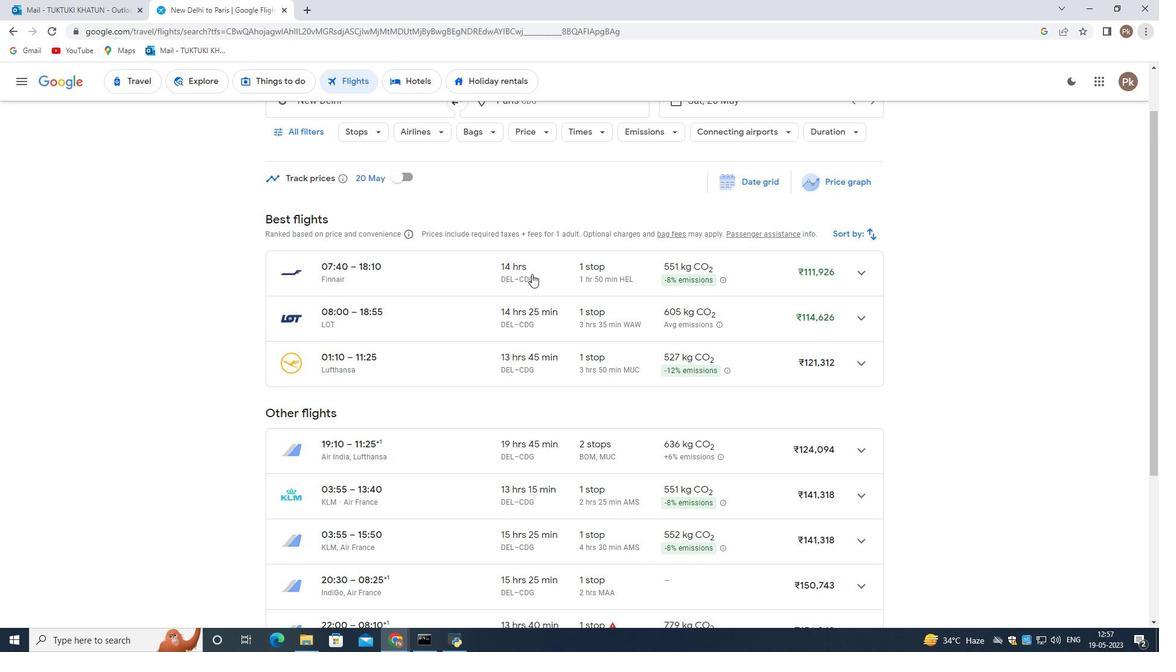 
Action: Mouse scrolled (532, 276) with delta (0, 0)
Screenshot: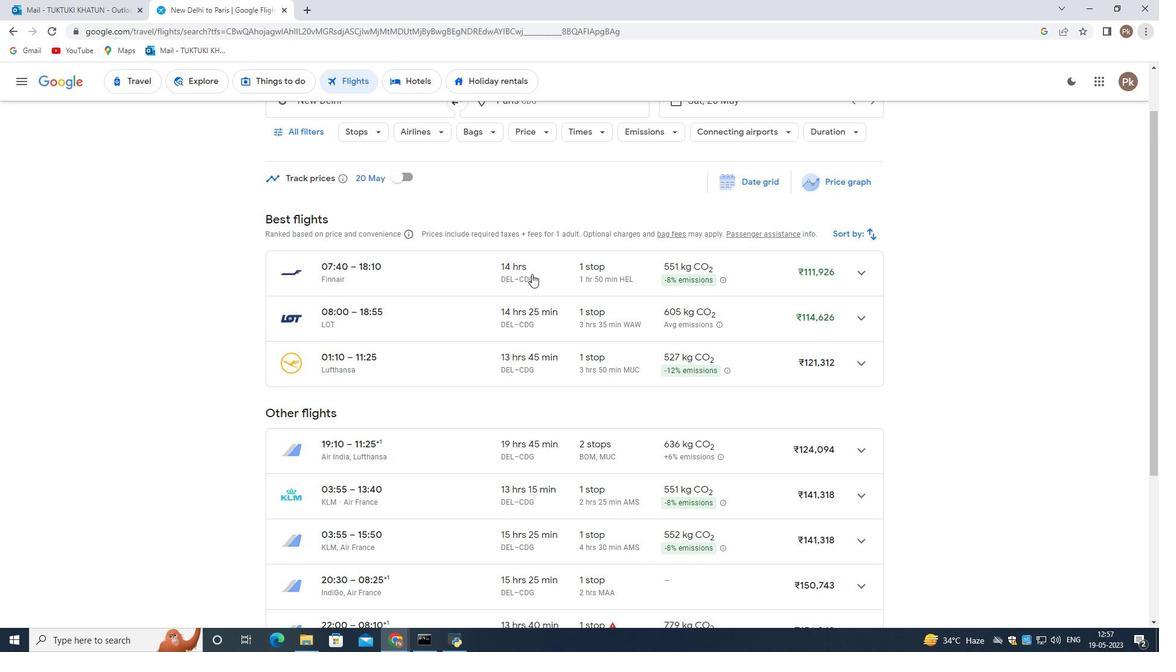 
Action: Mouse scrolled (532, 276) with delta (0, 0)
Screenshot: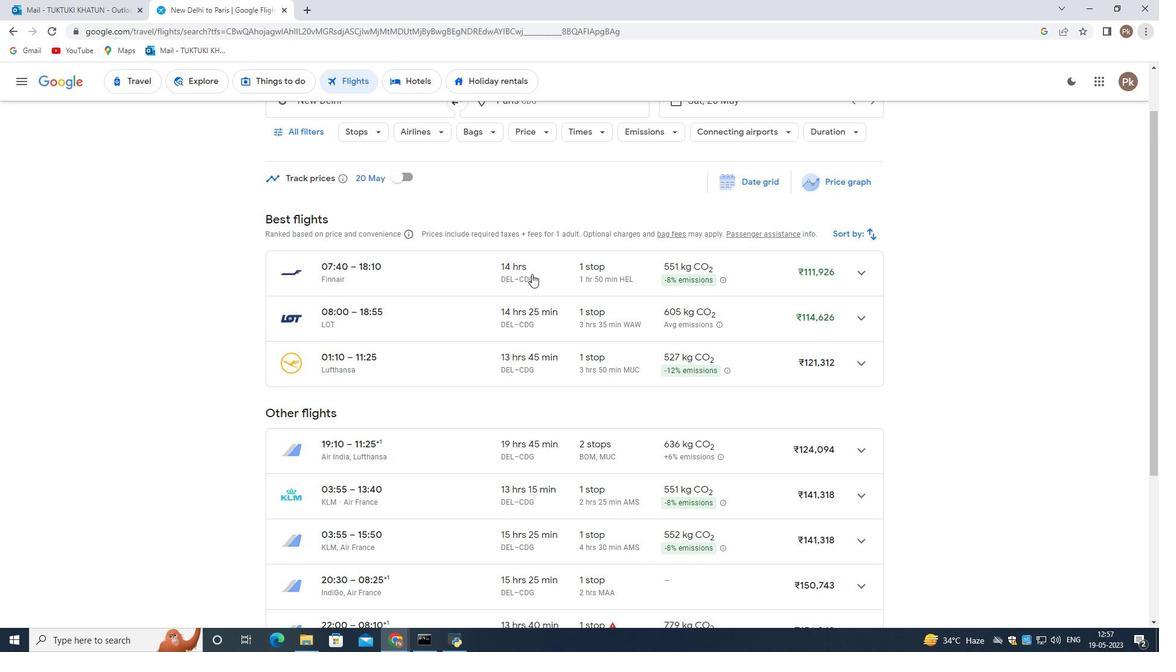 
Action: Mouse scrolled (532, 276) with delta (0, 0)
Screenshot: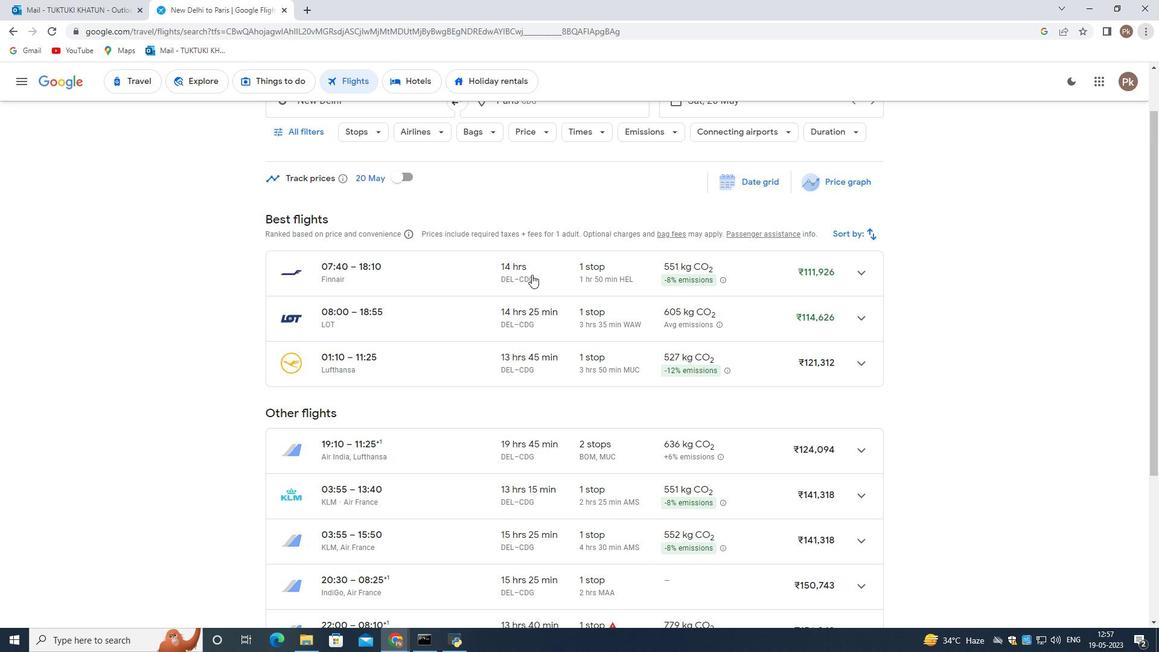 
Action: Mouse scrolled (532, 276) with delta (0, 0)
Screenshot: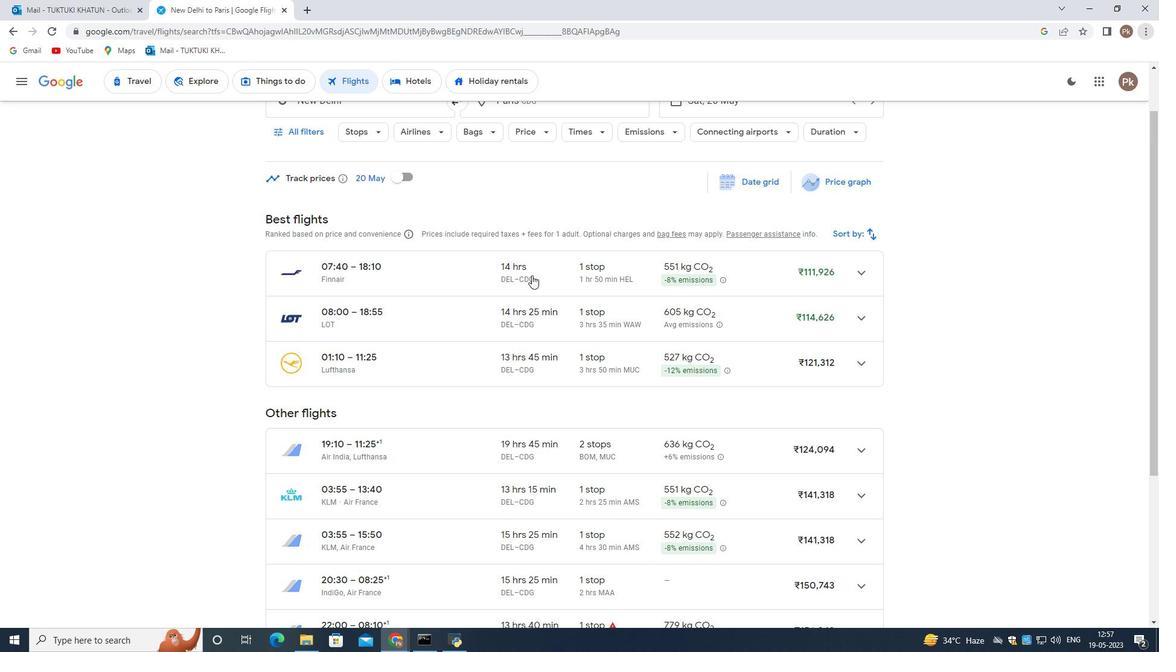 
Action: Mouse moved to (527, 288)
Screenshot: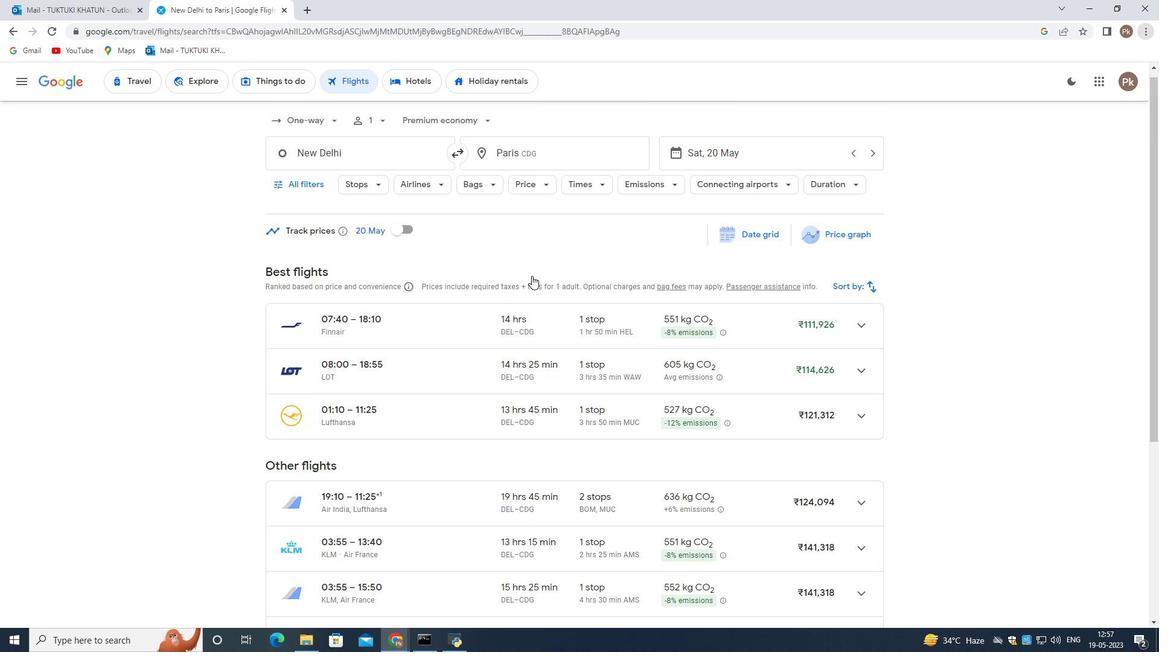 
Action: Mouse scrolled (527, 289) with delta (0, 0)
Screenshot: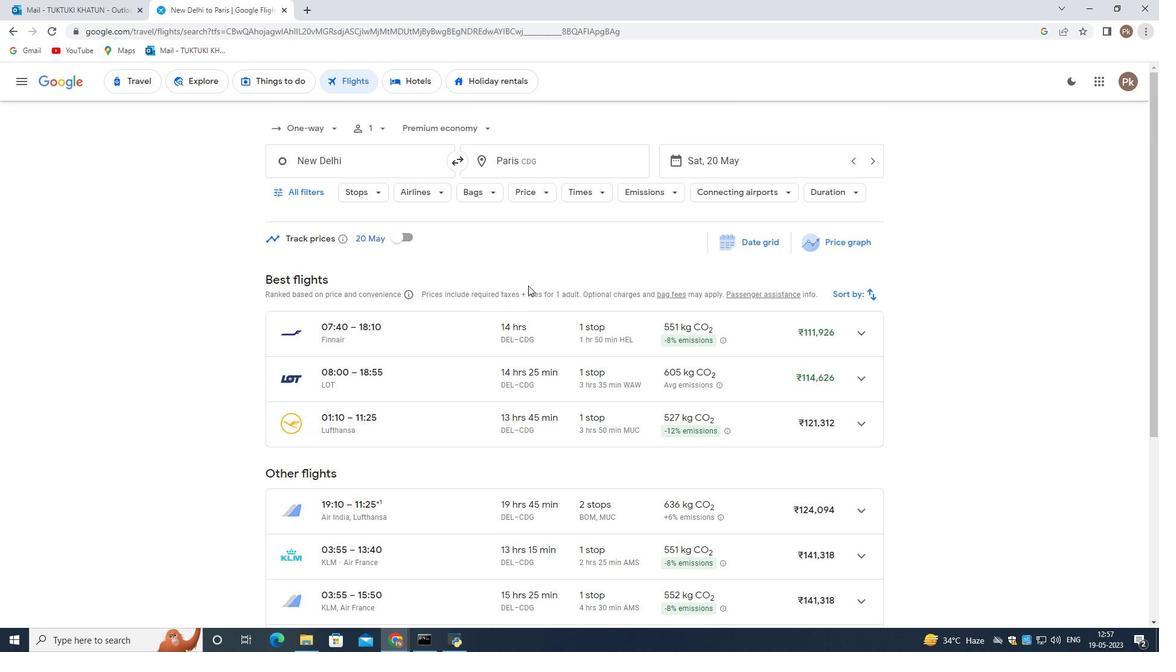 
Action: Mouse scrolled (527, 289) with delta (0, 0)
Screenshot: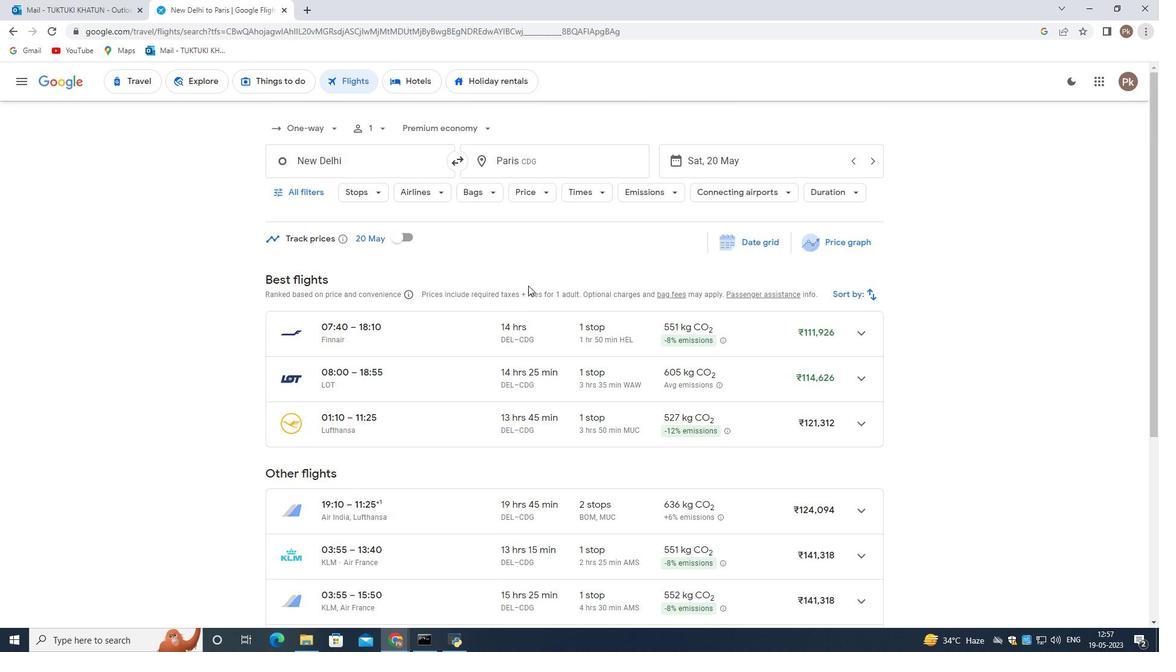 
Action: Mouse scrolled (527, 289) with delta (0, 0)
Screenshot: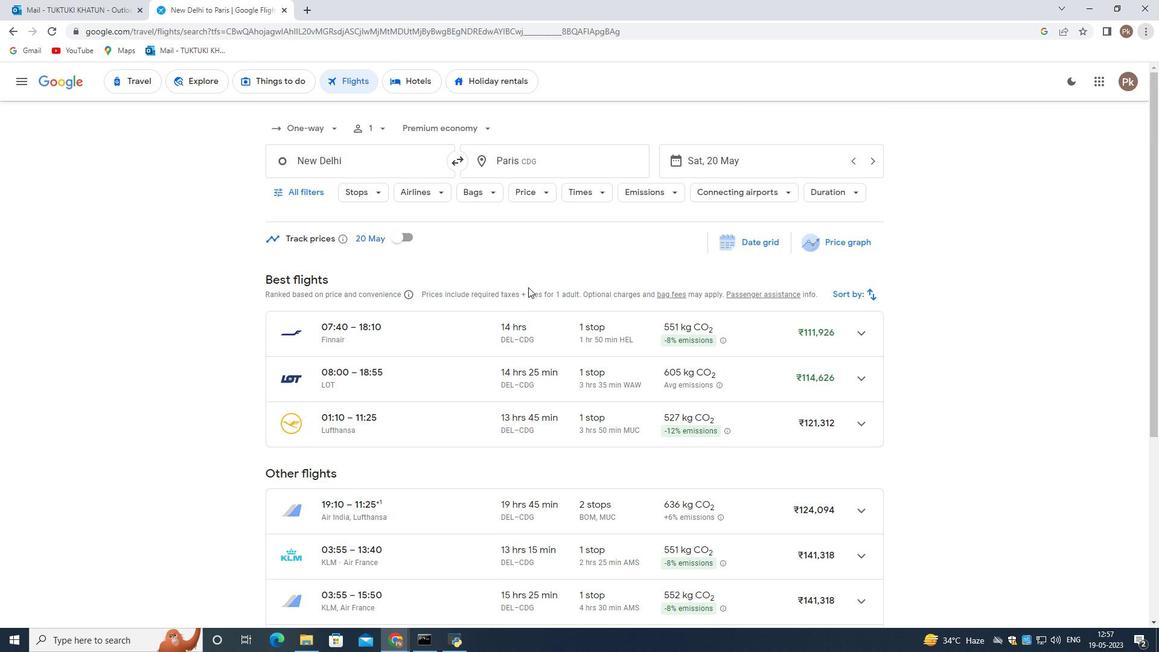 
Action: Mouse moved to (527, 289)
Screenshot: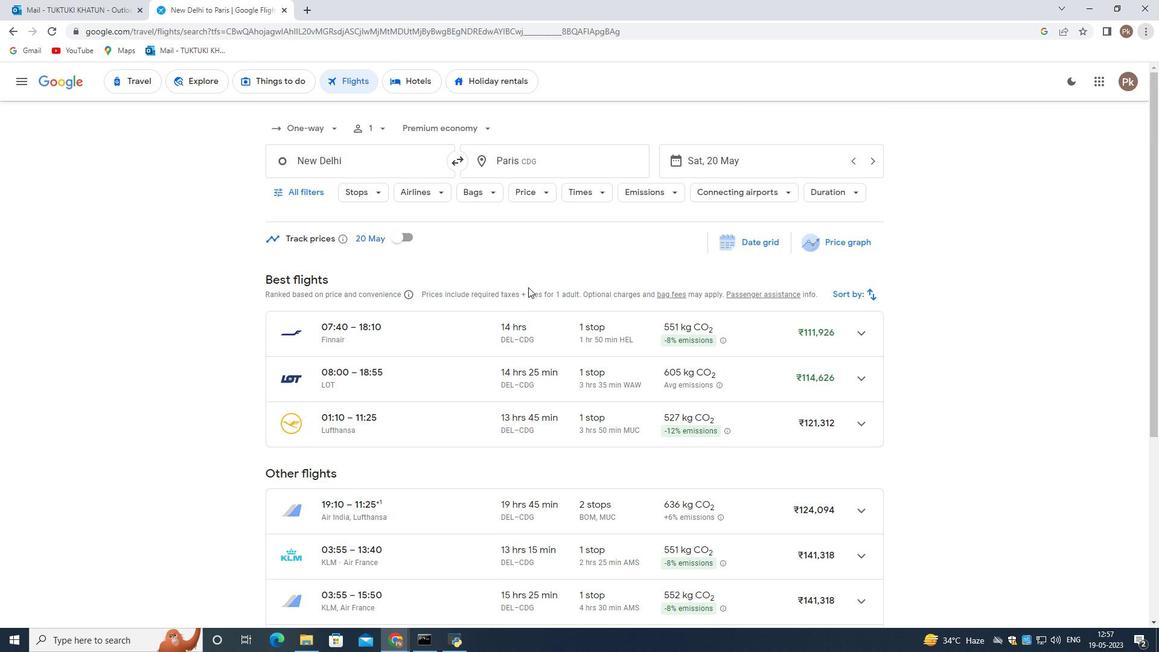 
Action: Mouse scrolled (527, 289) with delta (0, 0)
Screenshot: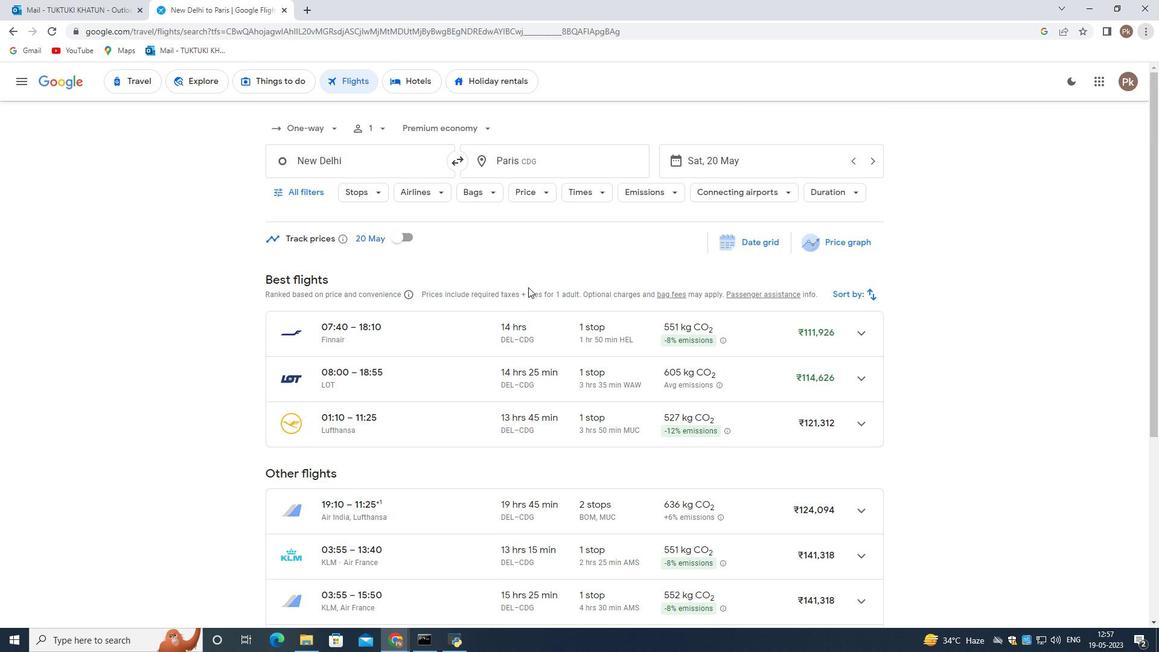 
Action: Mouse moved to (526, 289)
Screenshot: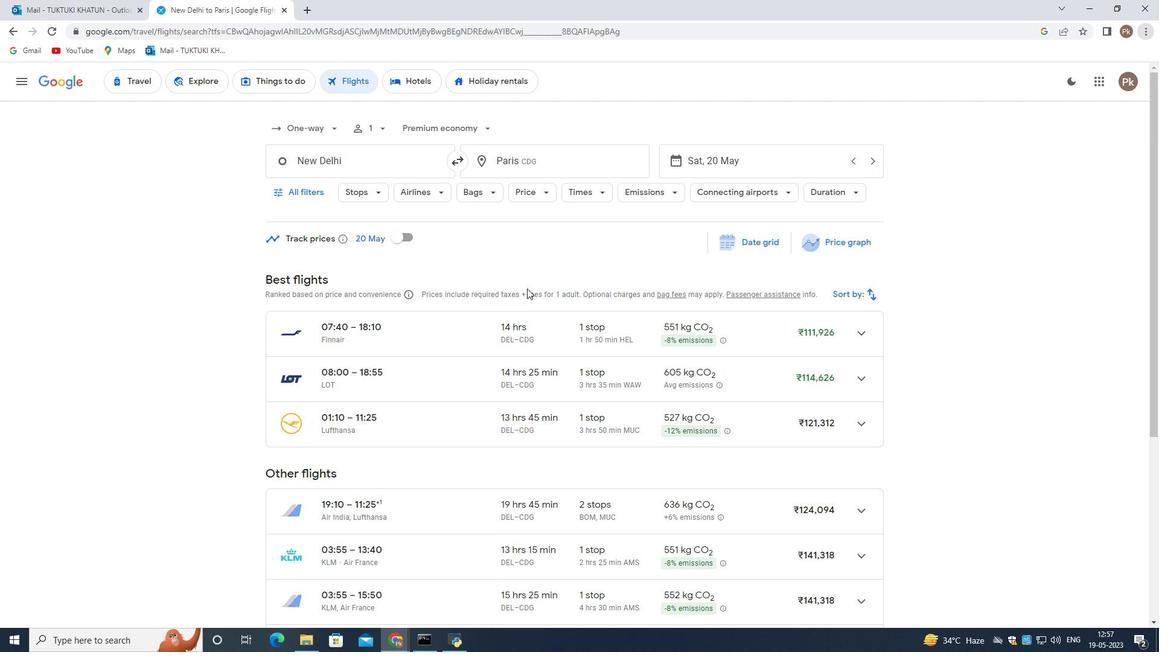 
Action: Mouse scrolled (526, 290) with delta (0, 0)
Screenshot: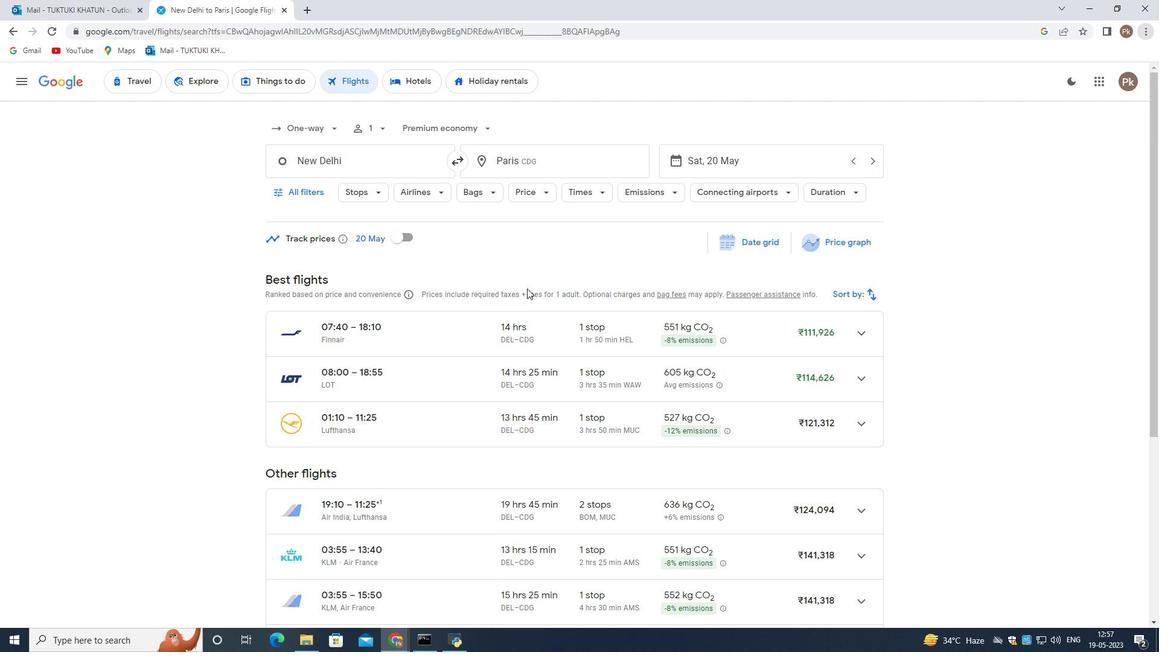 
Action: Mouse moved to (523, 291)
Screenshot: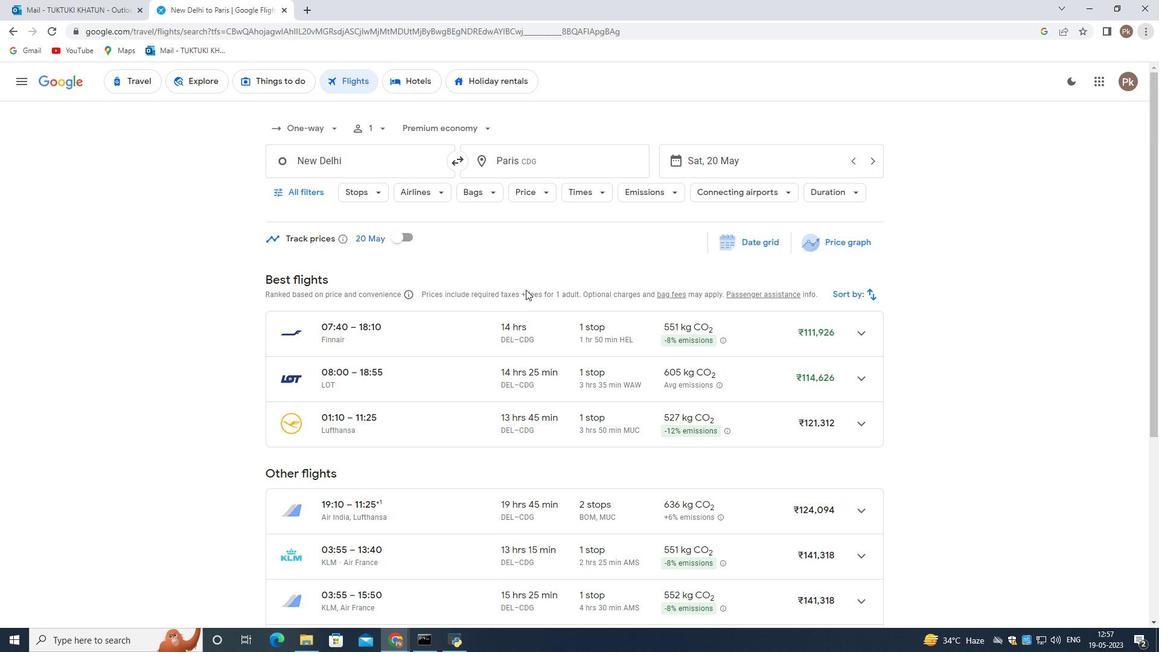 
Action: Mouse scrolled (523, 291) with delta (0, 0)
Screenshot: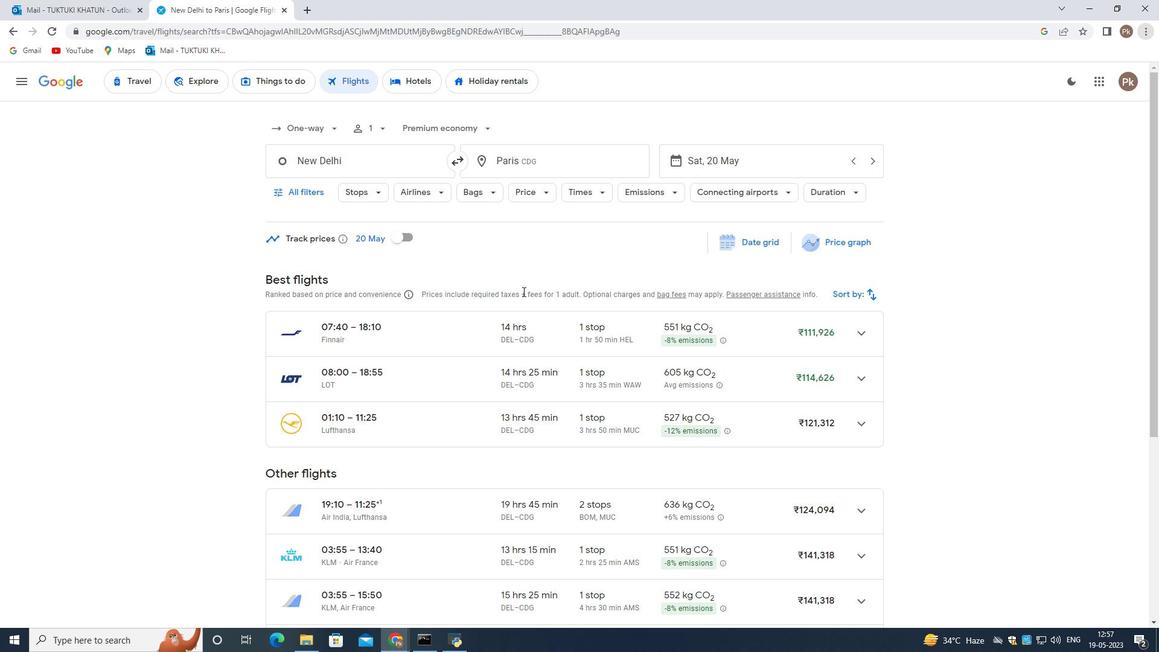 
Action: Mouse moved to (517, 334)
Screenshot: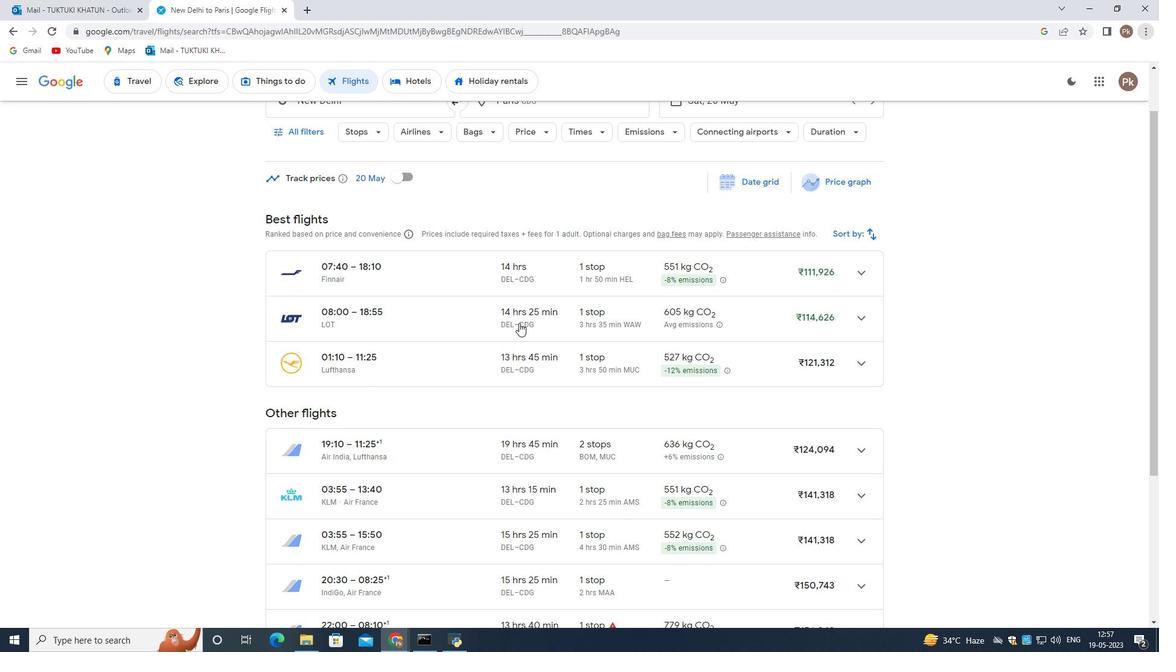 
Action: Mouse scrolled (518, 329) with delta (0, 0)
Screenshot: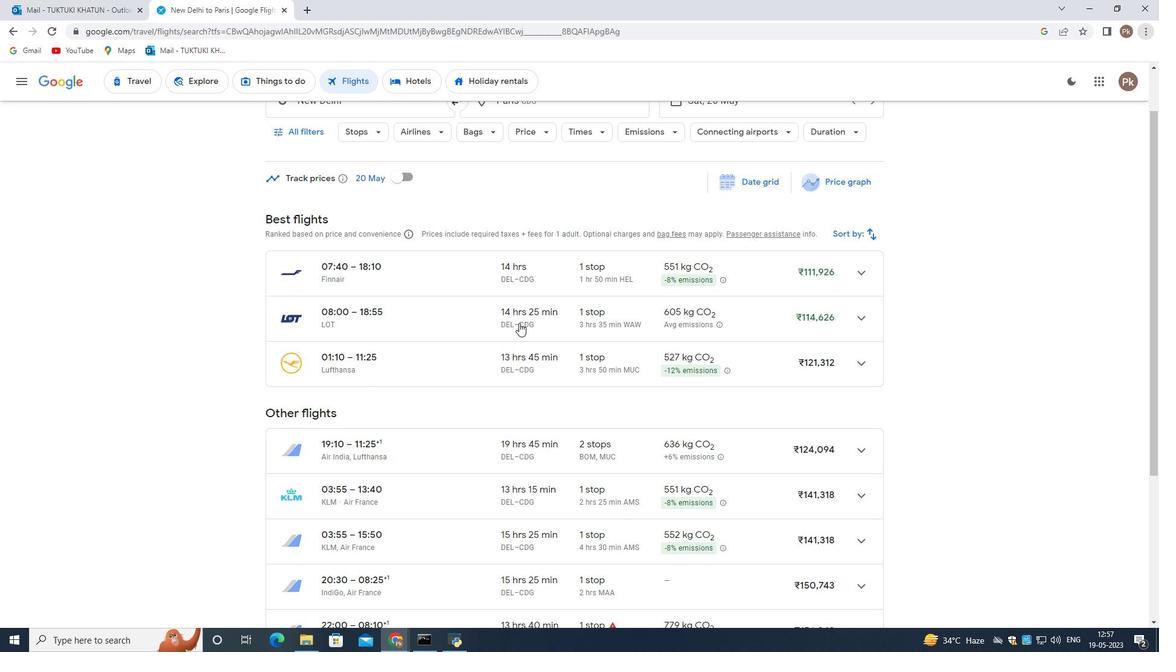 
Action: Mouse moved to (477, 460)
Screenshot: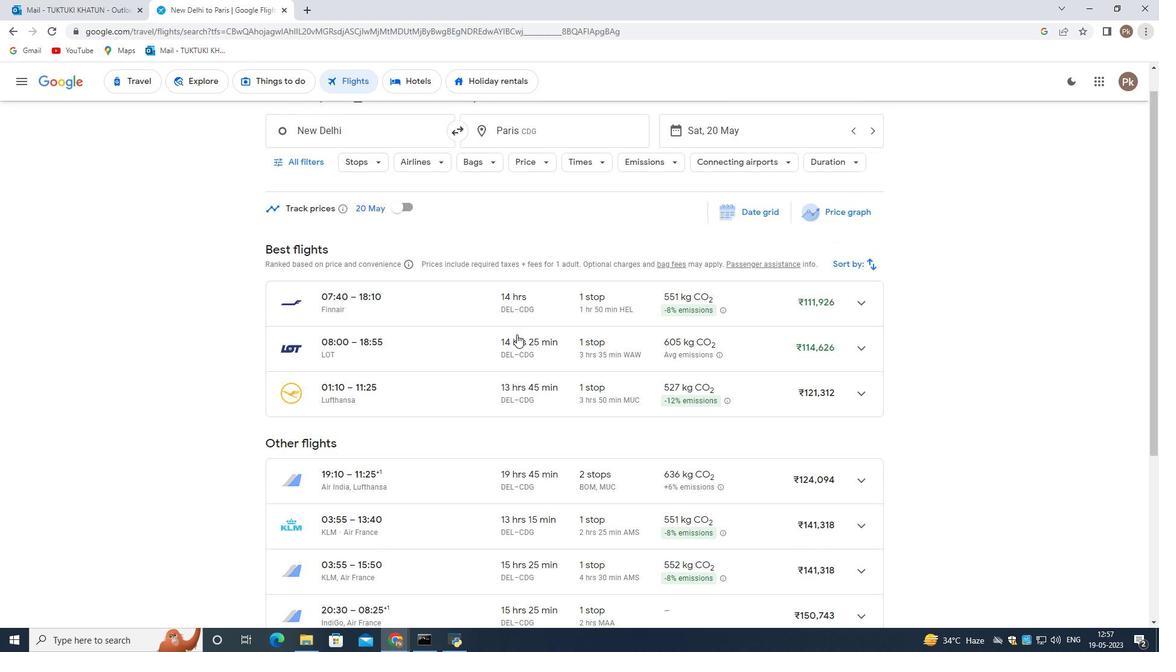 
Action: Mouse scrolled (516, 340) with delta (0, 0)
Screenshot: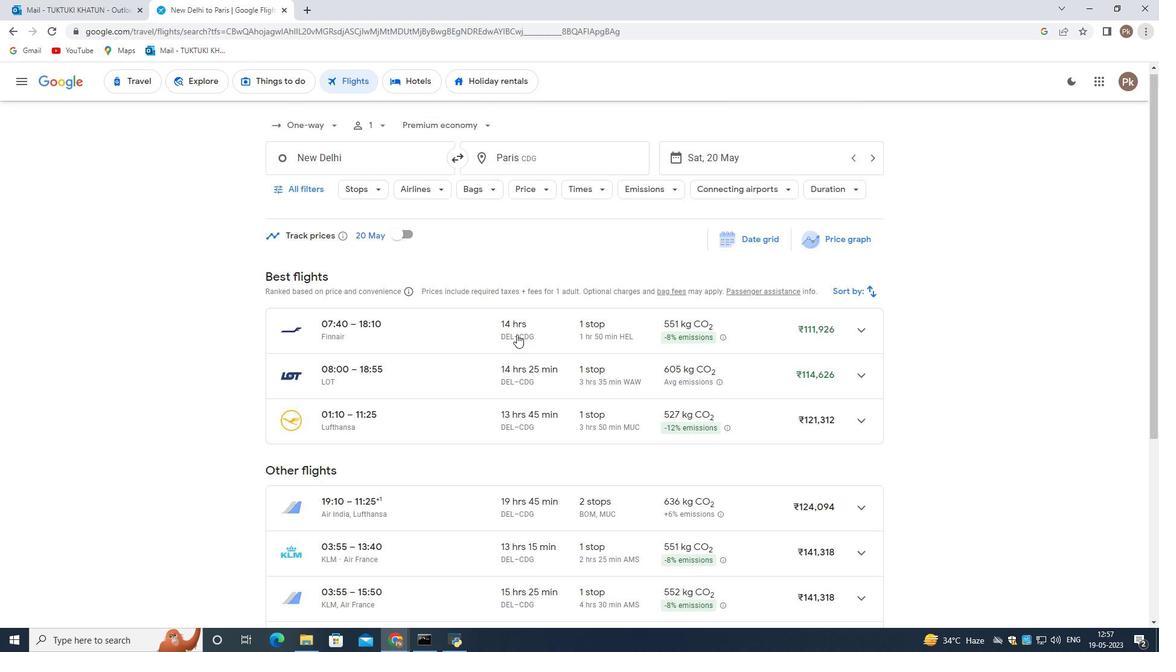 
Action: Mouse moved to (476, 458)
Screenshot: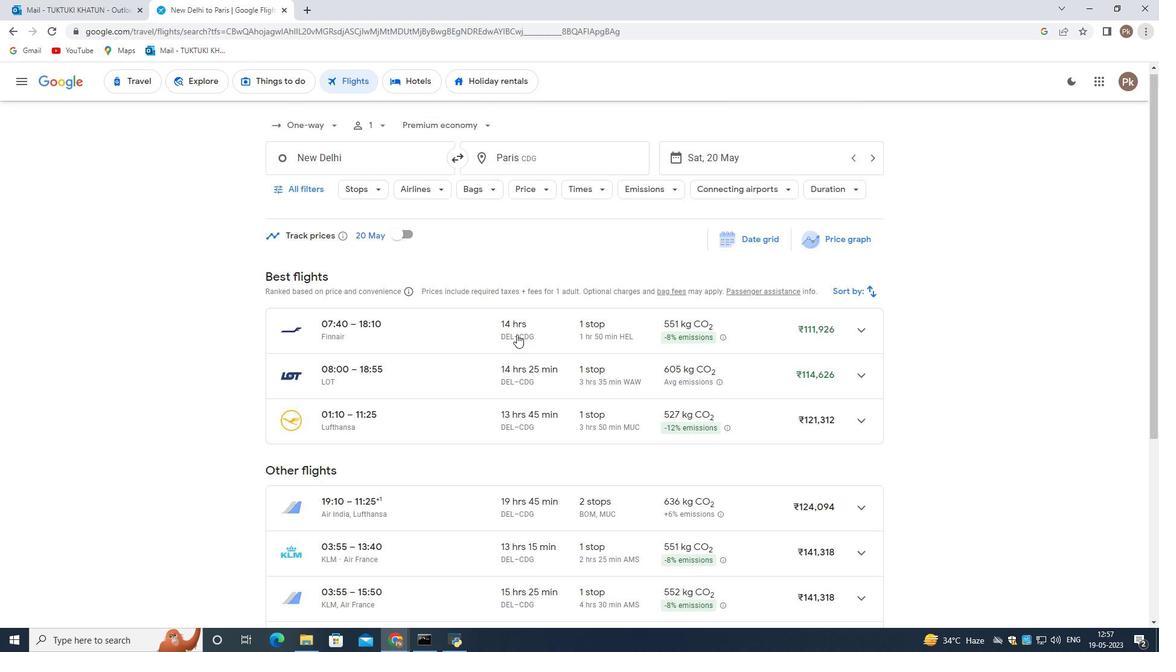 
Action: Mouse scrolled (515, 346) with delta (0, 0)
Screenshot: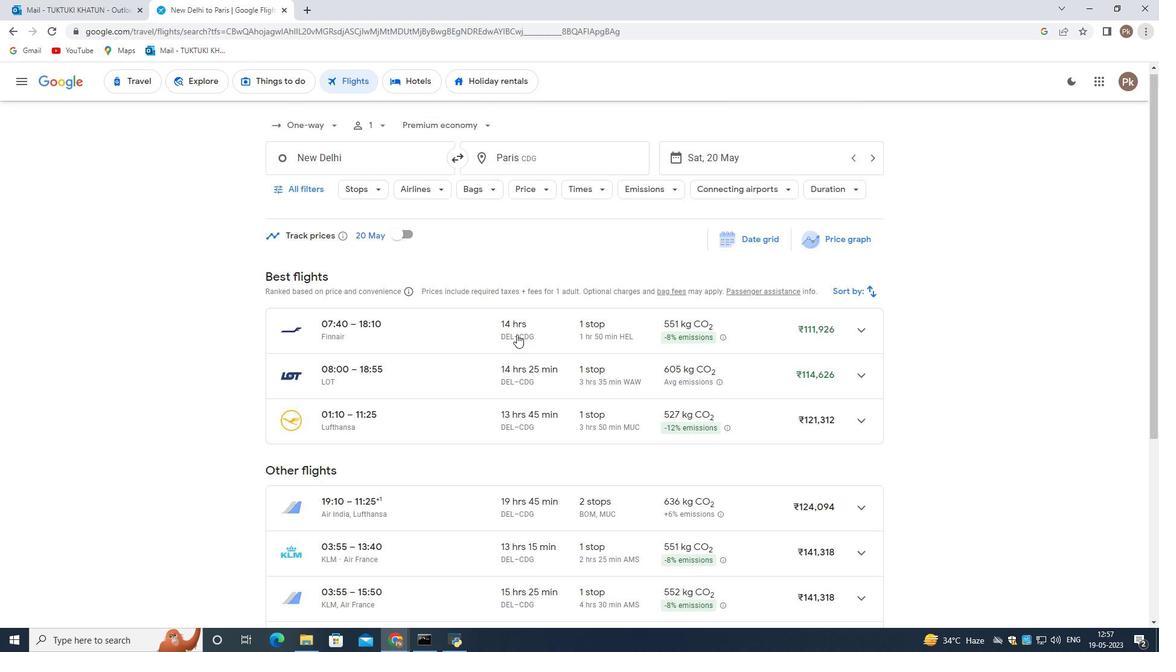 
Action: Mouse moved to (476, 454)
Screenshot: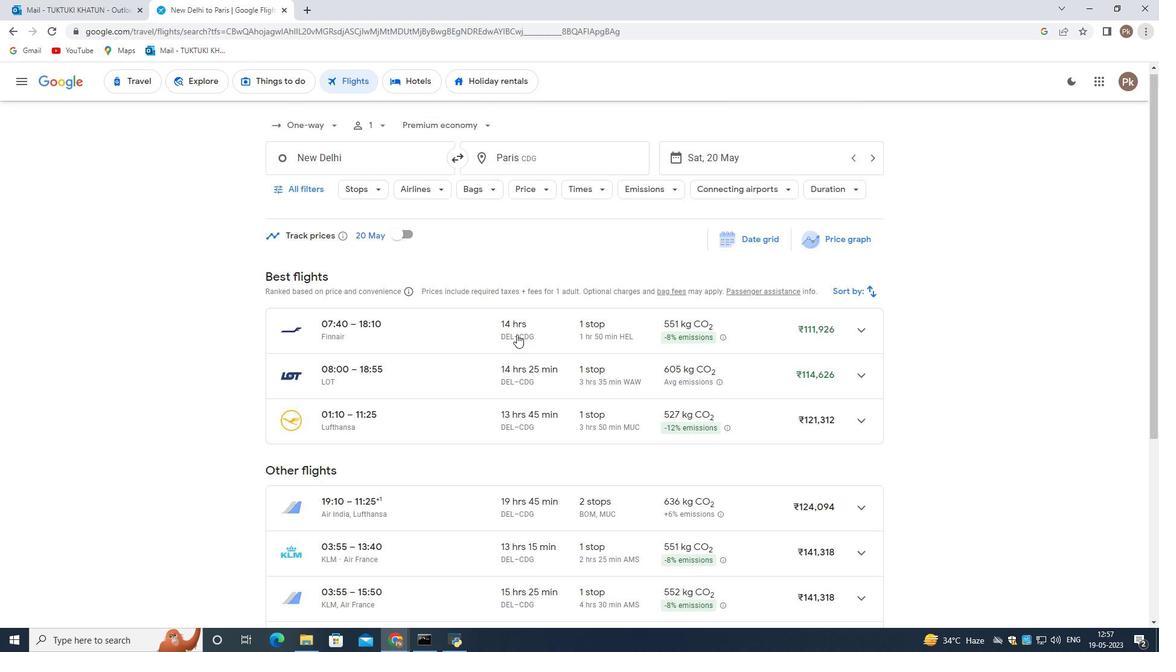 
Action: Mouse scrolled (513, 358) with delta (0, 0)
Screenshot: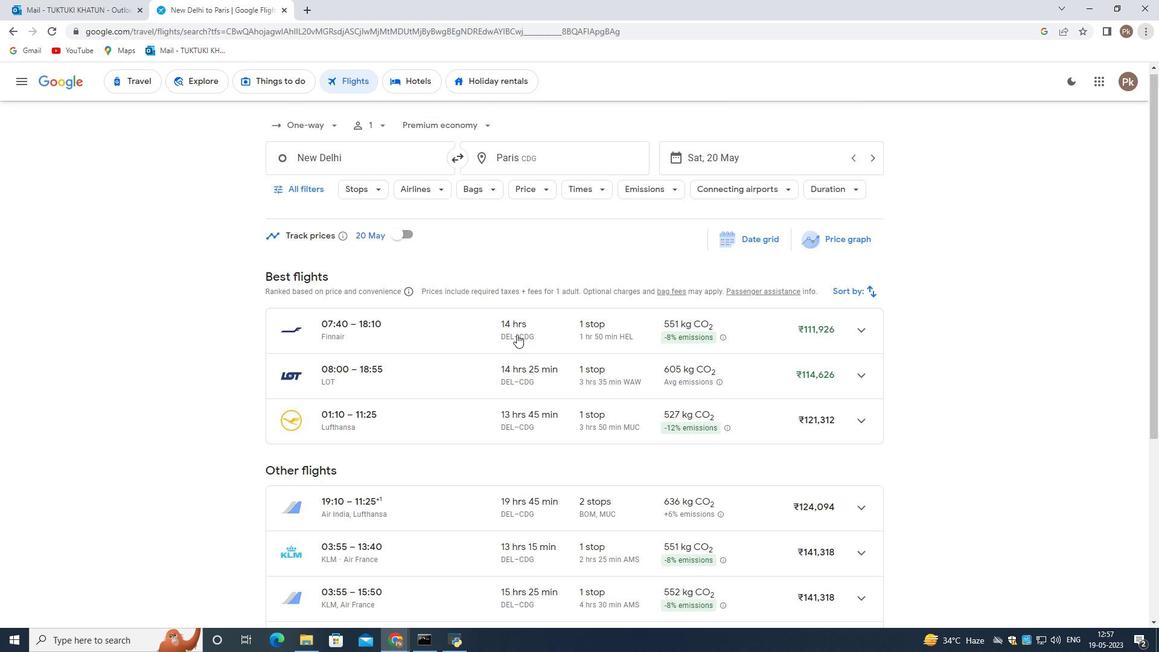 
Action: Mouse moved to (476, 449)
Screenshot: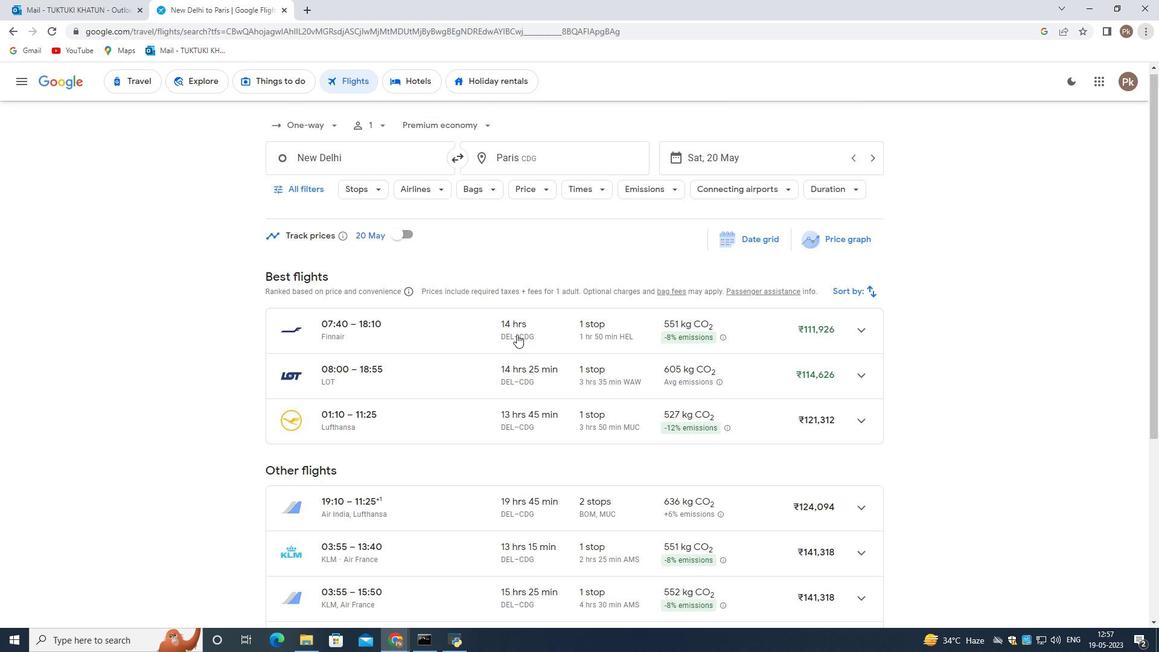 
Action: Mouse scrolled (510, 373) with delta (0, 0)
Screenshot: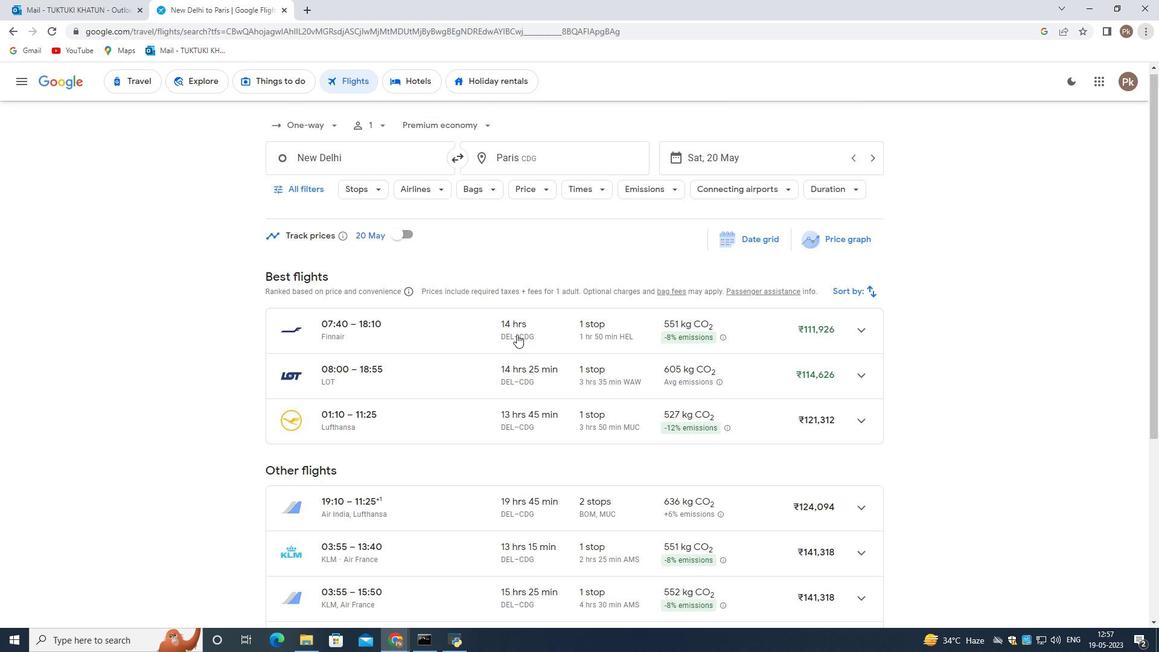 
Action: Mouse moved to (476, 448)
Screenshot: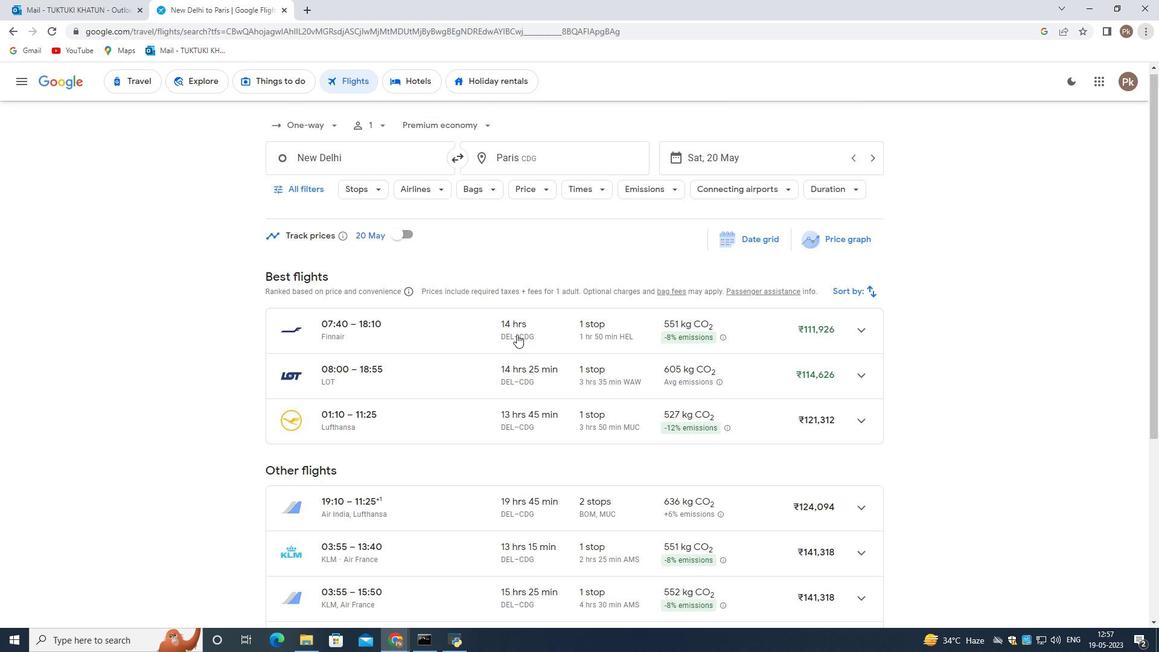 
Action: Mouse scrolled (506, 395) with delta (0, 0)
Screenshot: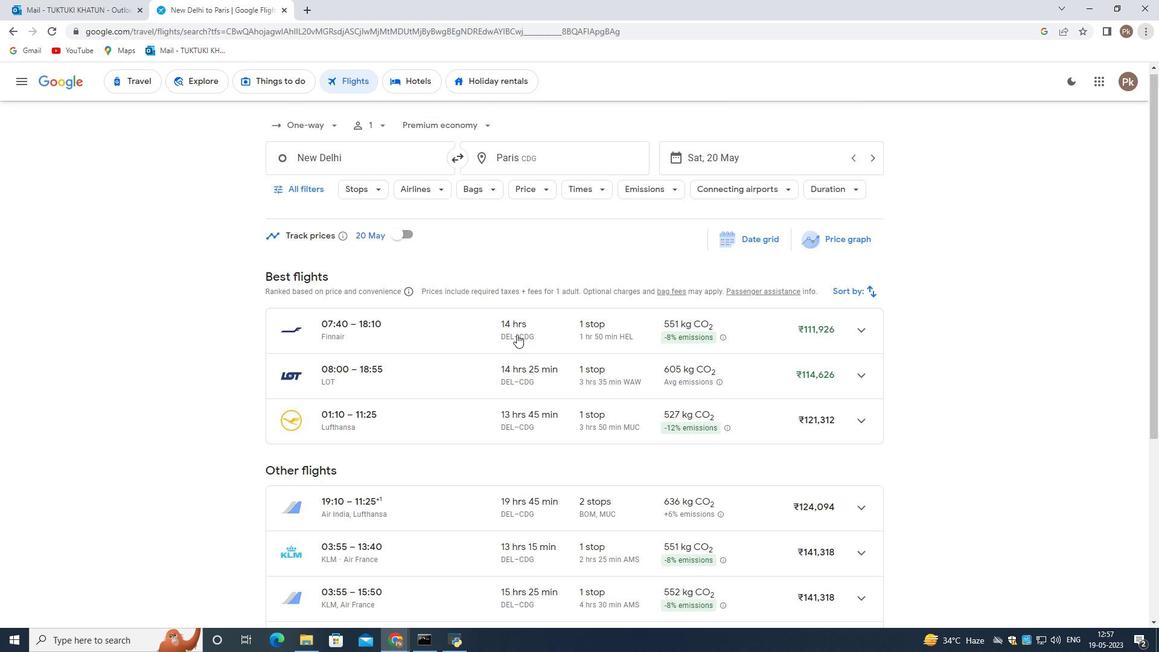 
Action: Mouse moved to (476, 447)
Screenshot: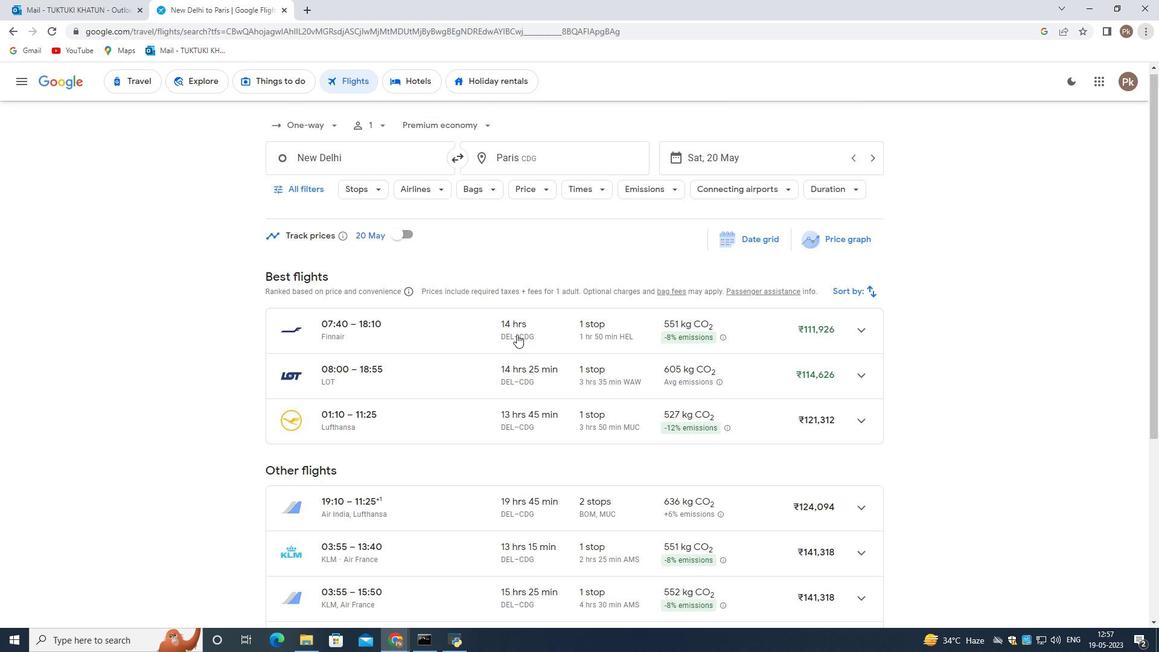 
Action: Mouse scrolled (476, 454) with delta (0, 0)
Screenshot: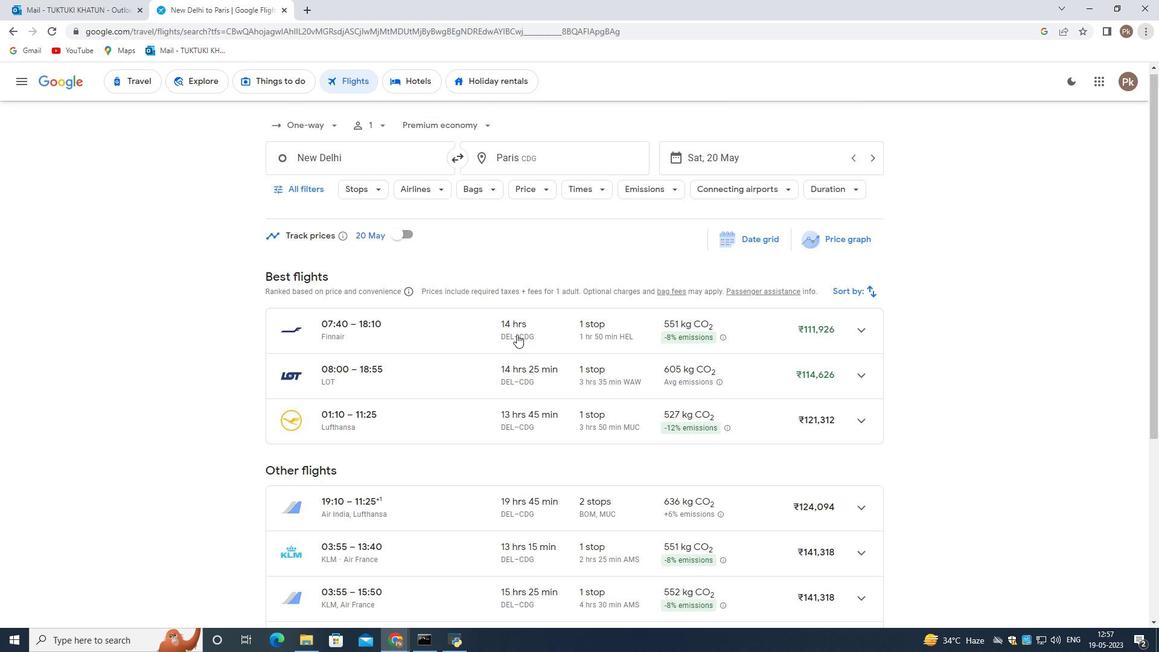 
Action: Mouse moved to (476, 447)
Screenshot: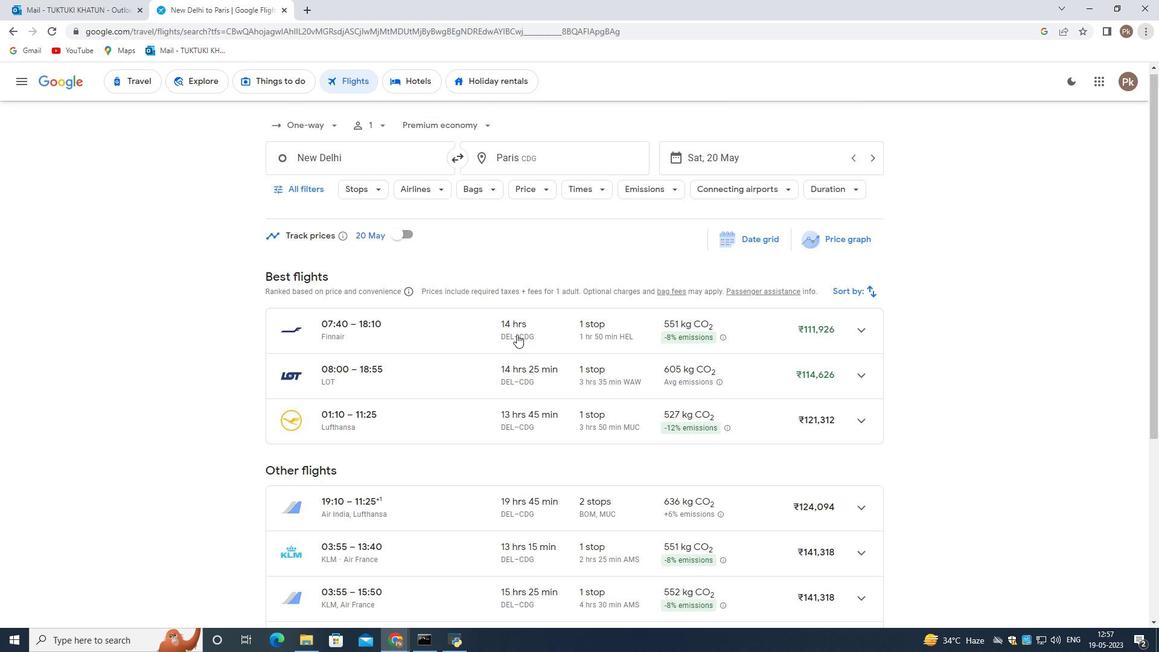 
Action: Mouse scrolled (476, 449) with delta (0, 0)
Screenshot: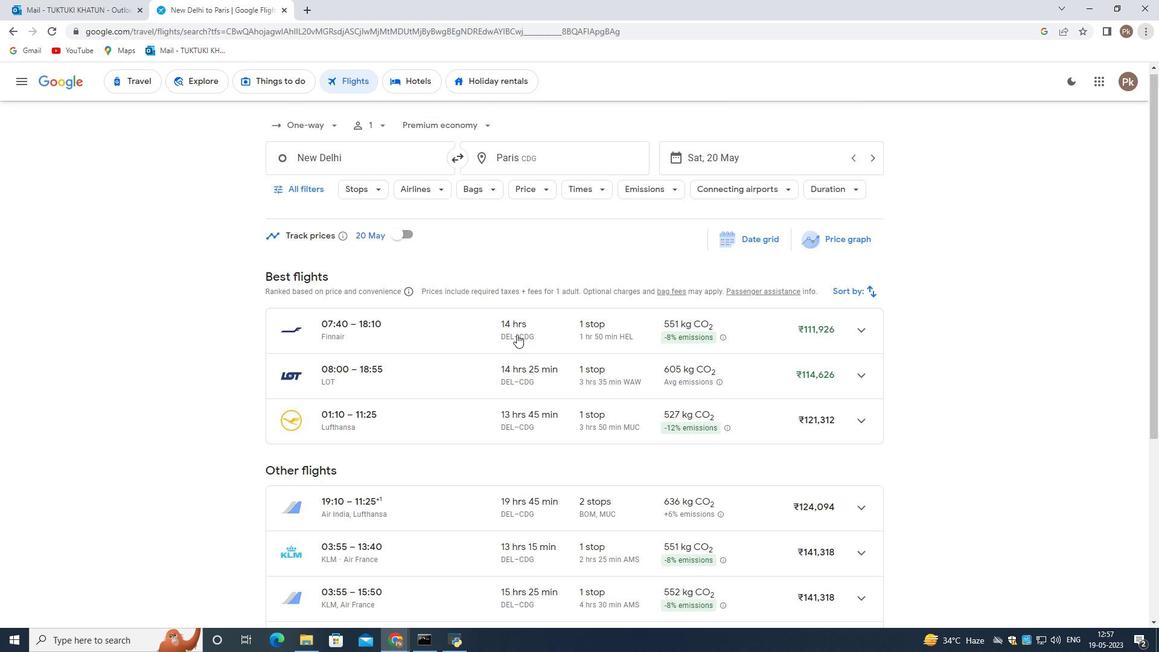 
Action: Mouse moved to (476, 447)
Screenshot: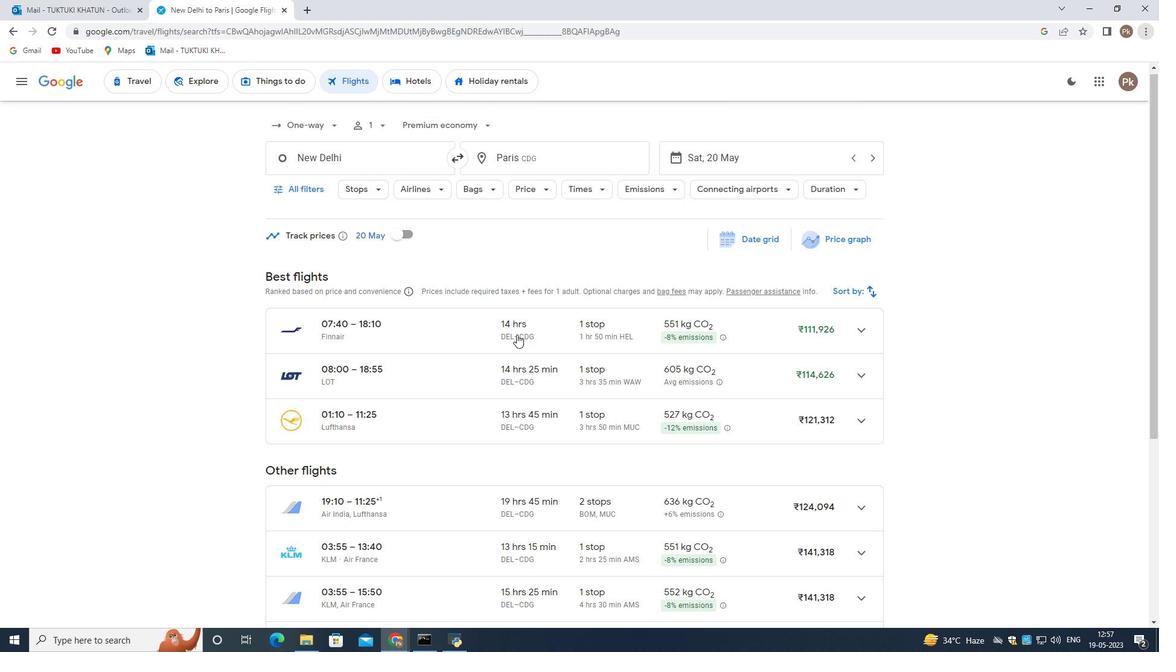
Action: Mouse scrolled (476, 447) with delta (0, 0)
Screenshot: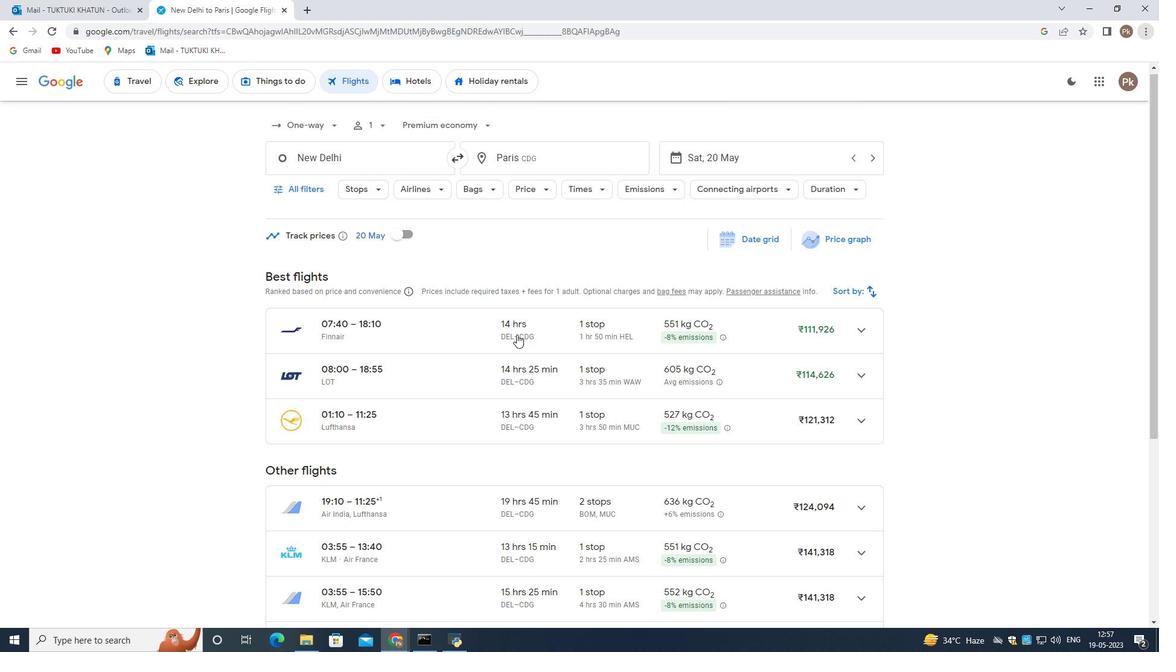 
Action: Mouse moved to (476, 433)
Screenshot: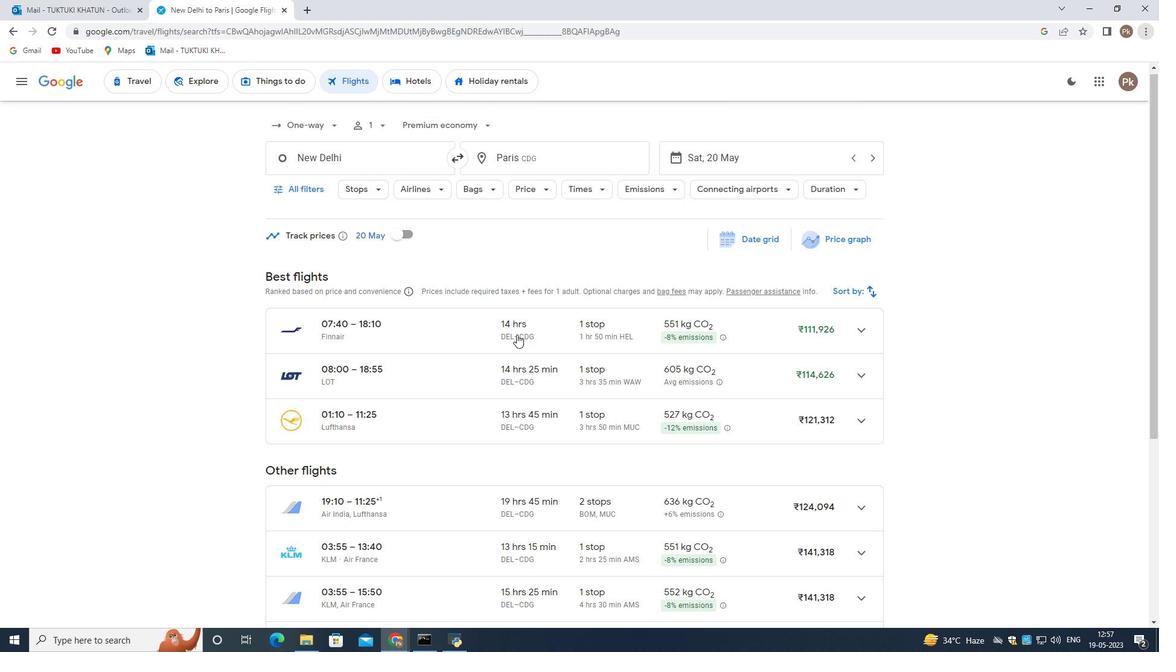 
Action: Mouse scrolled (476, 447) with delta (0, 0)
Screenshot: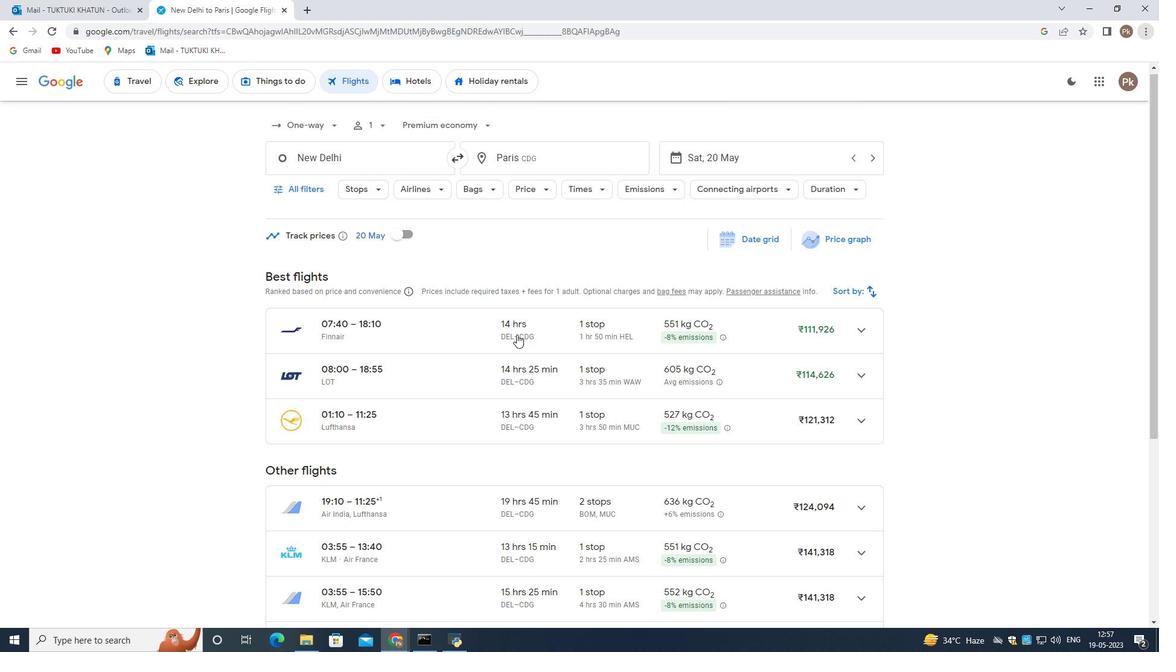 
Action: Mouse moved to (476, 433)
Screenshot: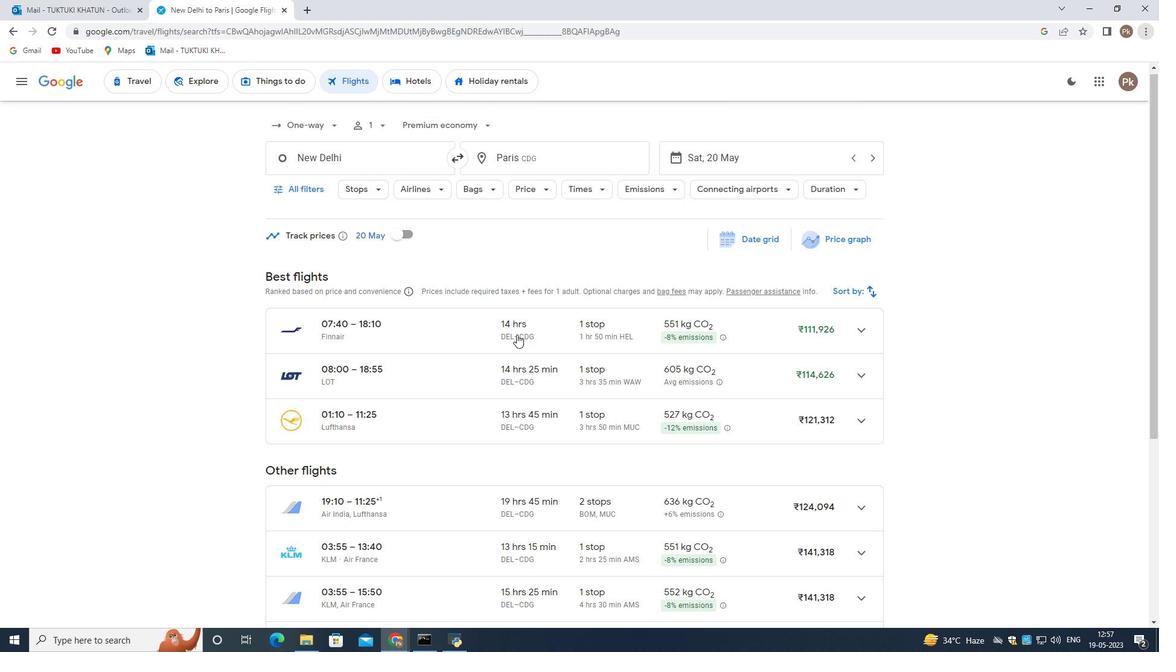 
Action: Mouse scrolled (476, 447) with delta (0, 0)
Screenshot: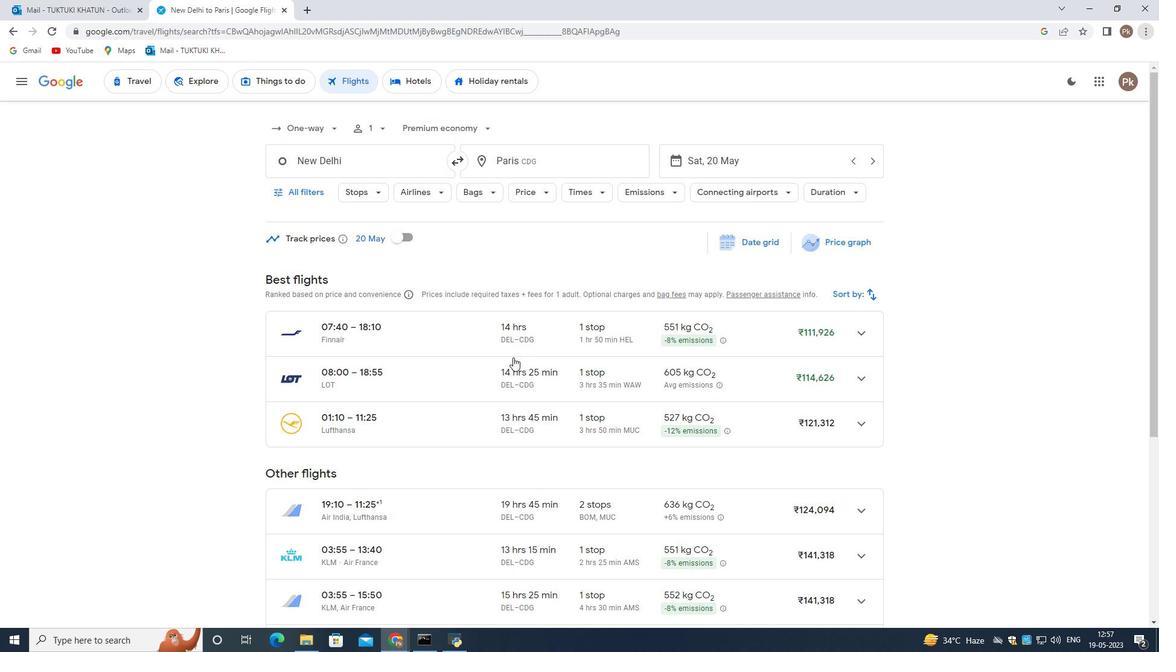 
Action: Mouse scrolled (476, 447) with delta (0, 0)
Screenshot: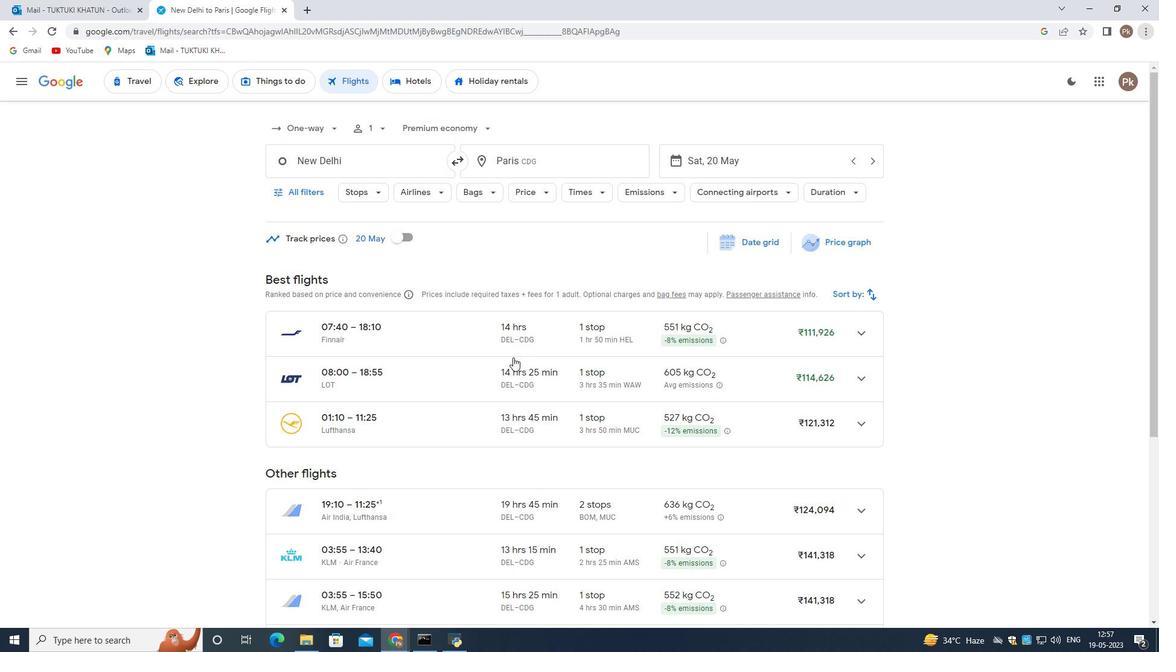 
Action: Mouse moved to (472, 369)
Screenshot: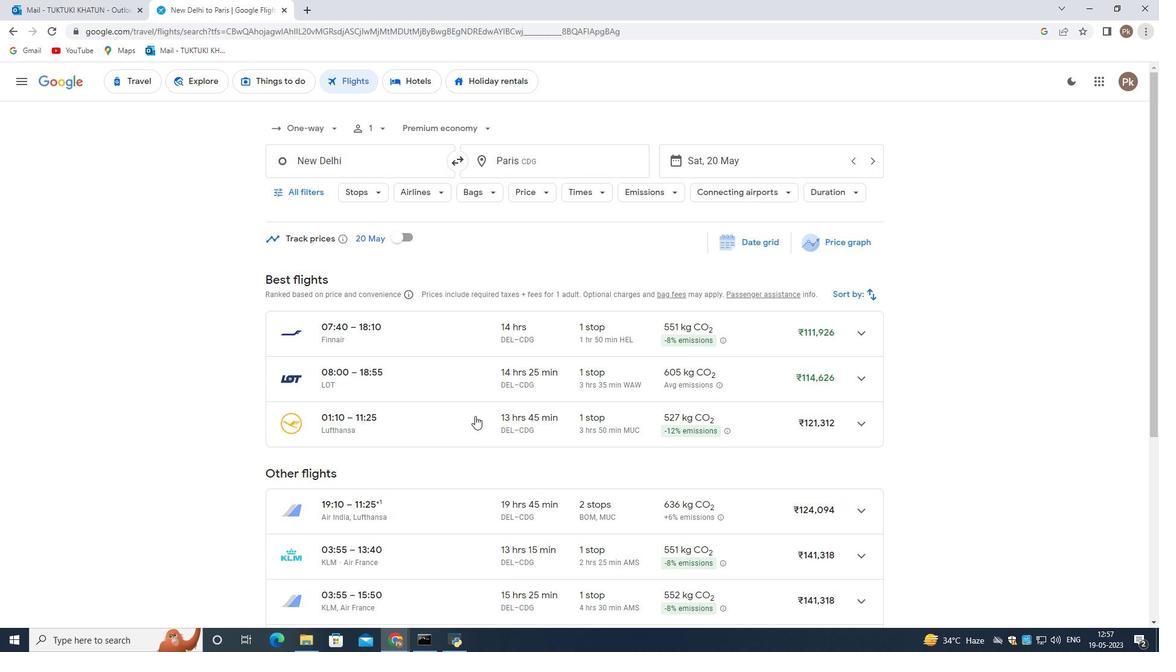 
Action: Mouse scrolled (472, 370) with delta (0, 0)
Screenshot: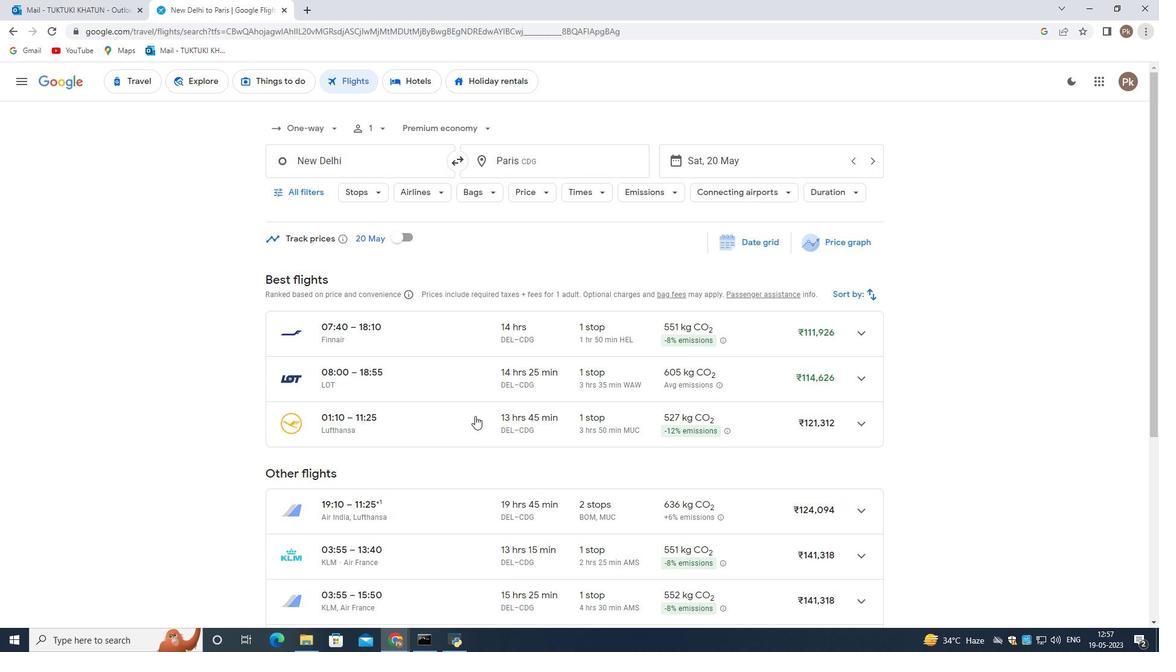 
Action: Mouse moved to (472, 354)
Screenshot: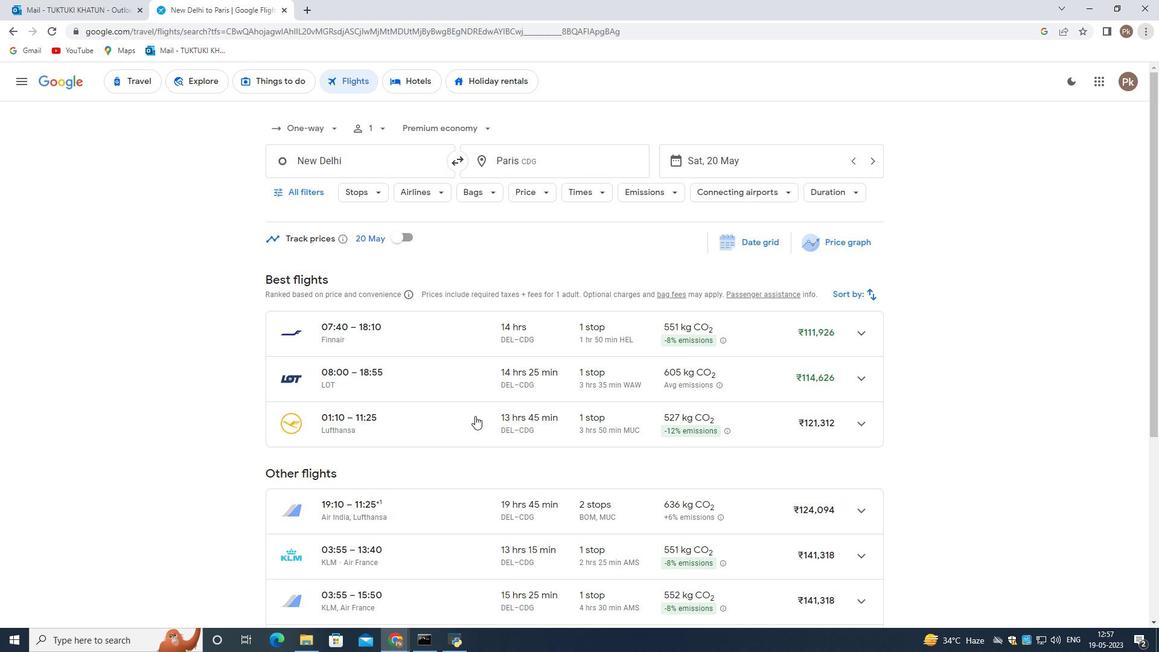 
Action: Mouse scrolled (472, 355) with delta (0, 0)
Screenshot: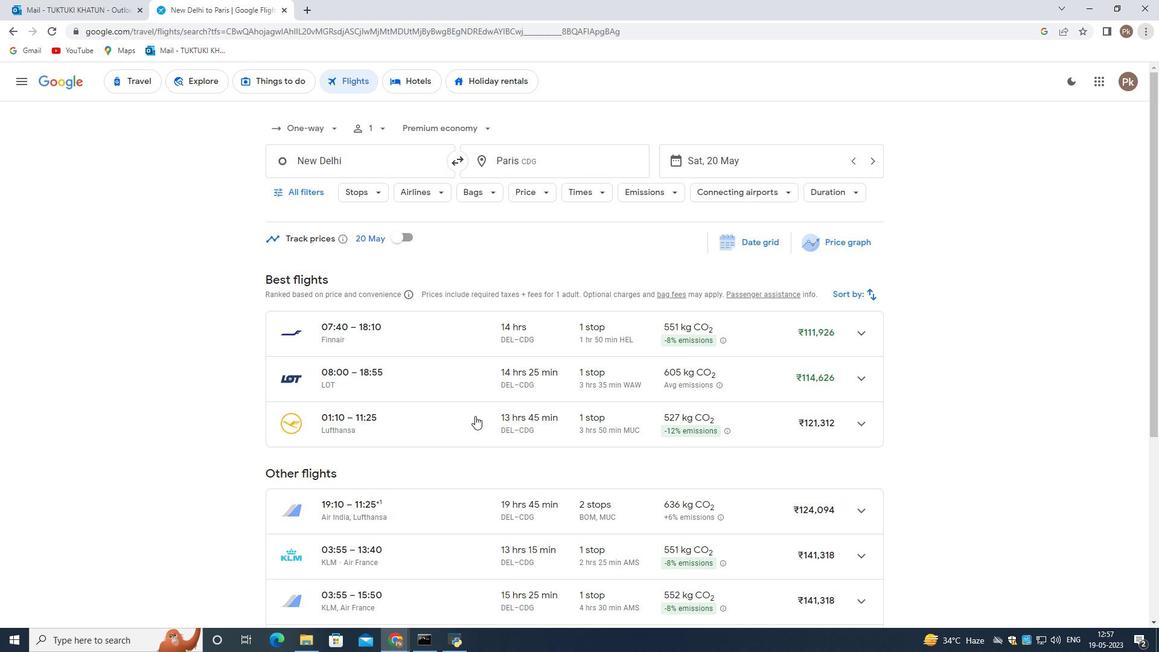 
Action: Mouse moved to (472, 340)
Screenshot: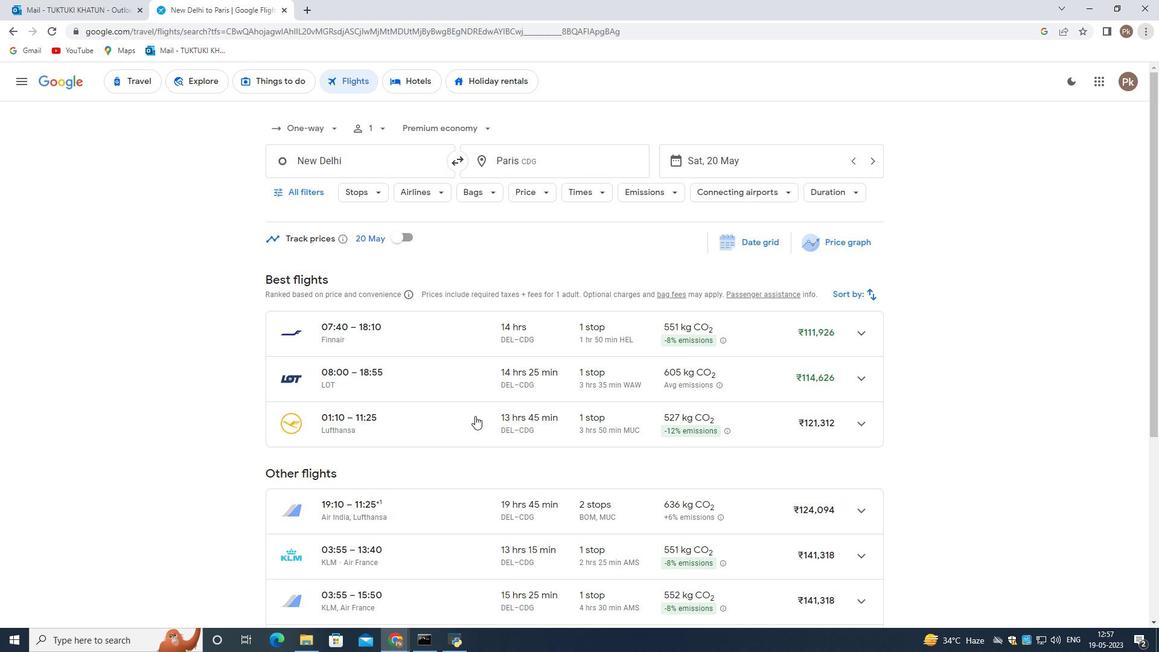 
Action: Mouse scrolled (472, 340) with delta (0, 0)
Screenshot: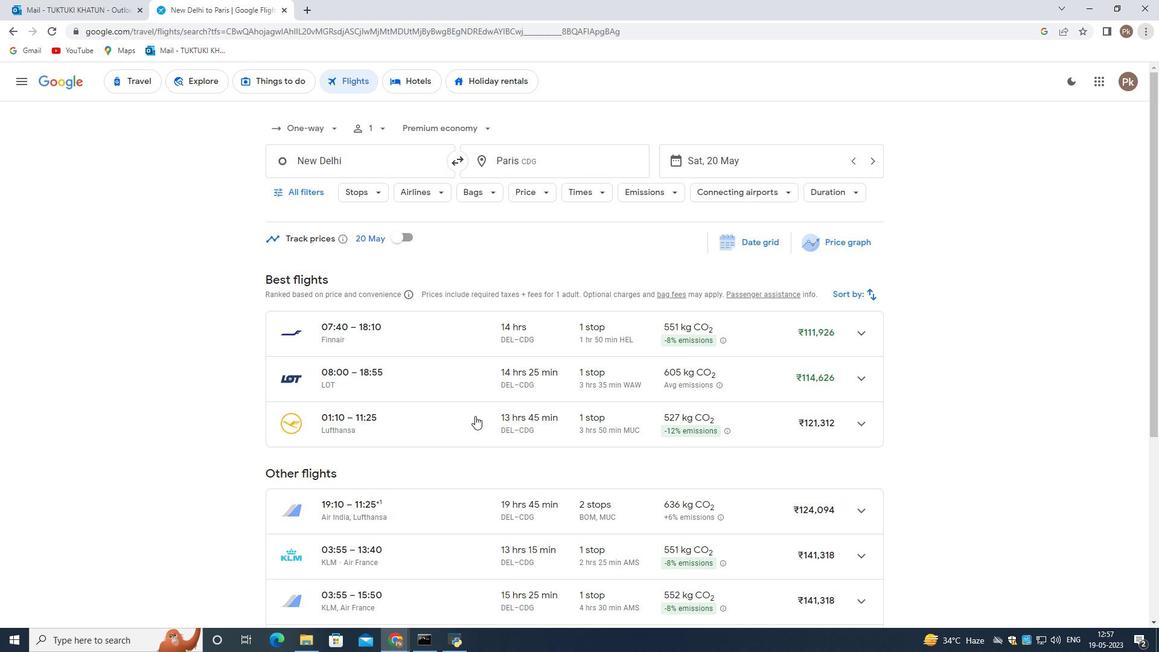 
Action: Mouse moved to (475, 327)
Screenshot: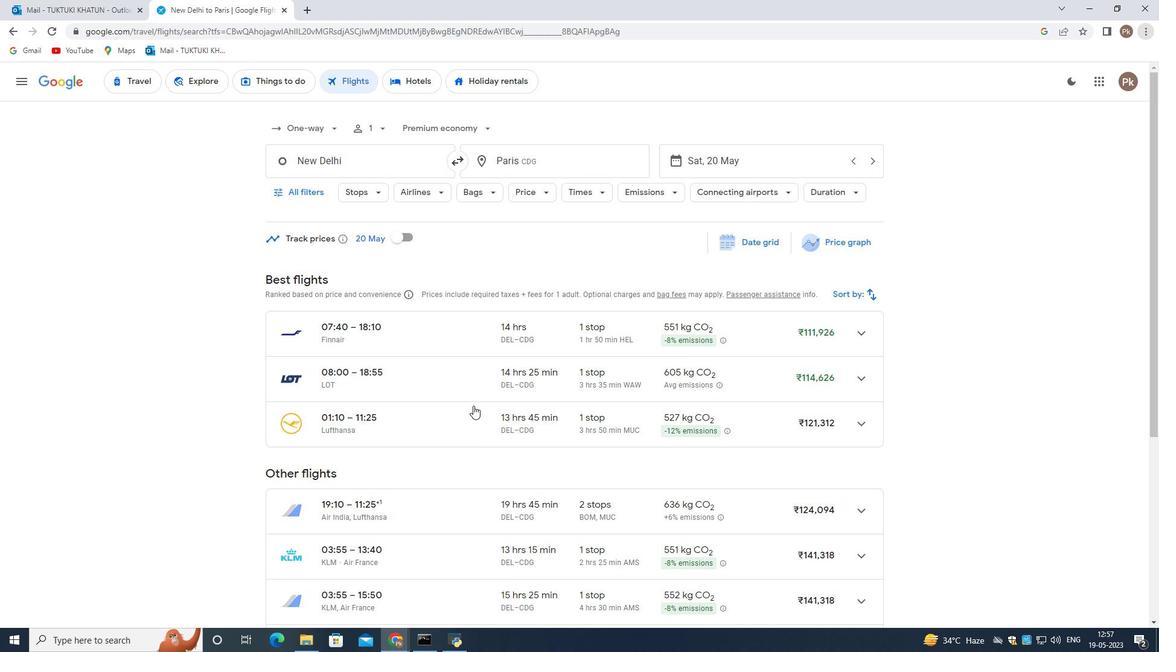 
Action: Mouse scrolled (475, 328) with delta (0, 0)
Screenshot: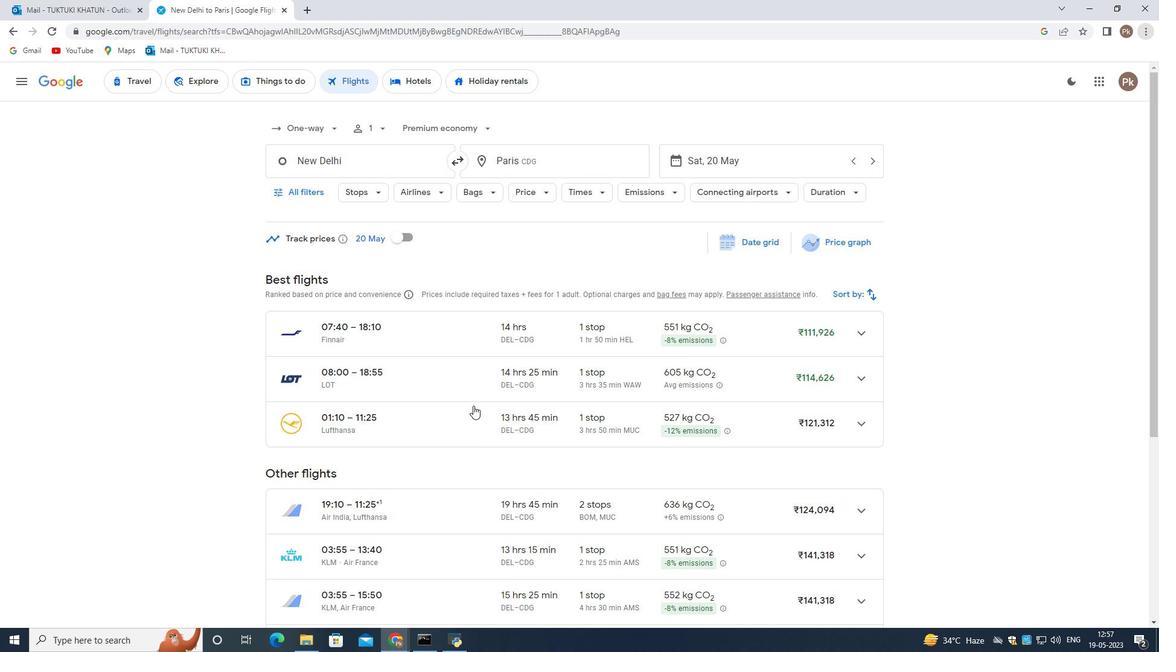 
Action: Mouse moved to (481, 309)
Screenshot: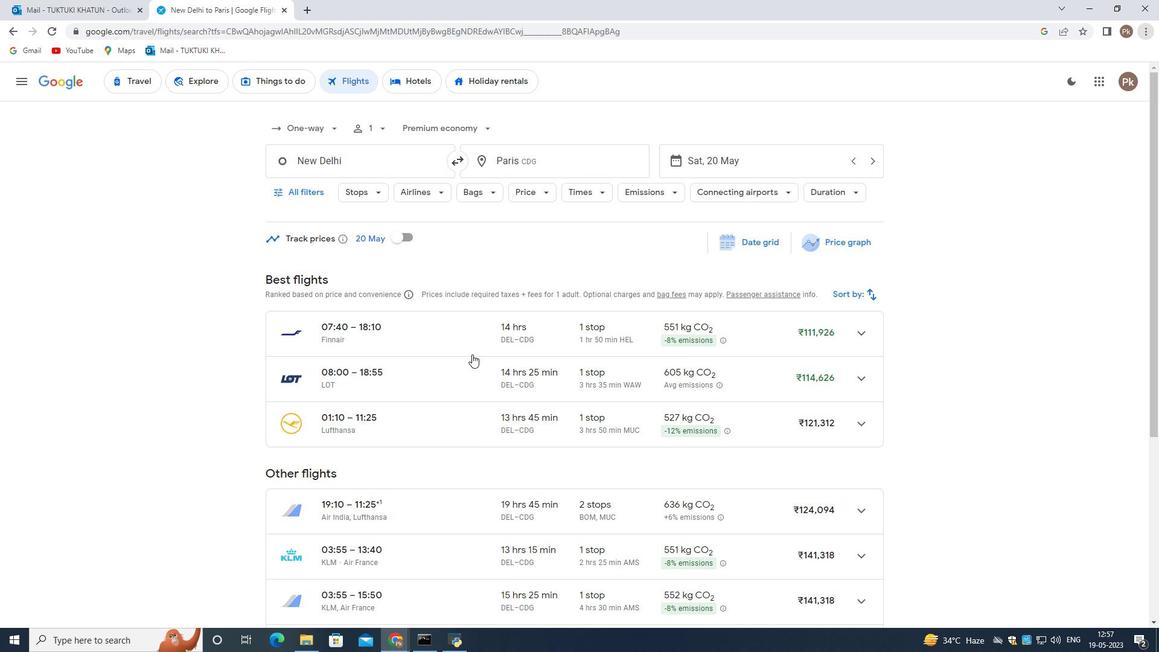 
Action: Mouse scrolled (481, 310) with delta (0, 0)
Screenshot: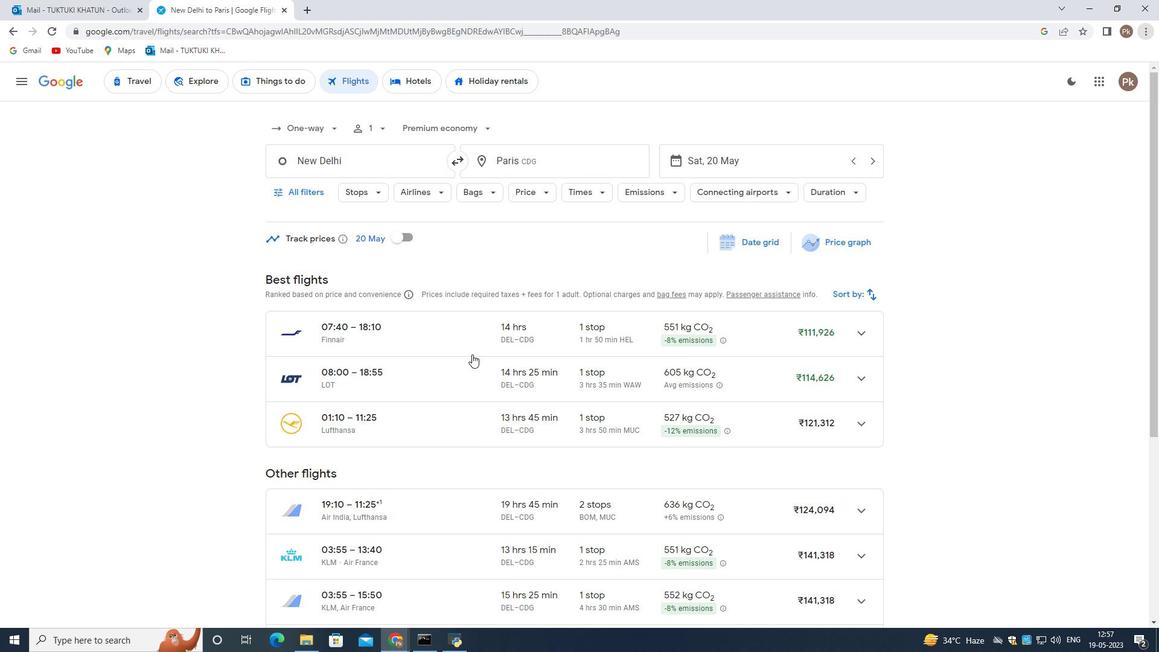 
Action: Mouse moved to (483, 303)
Screenshot: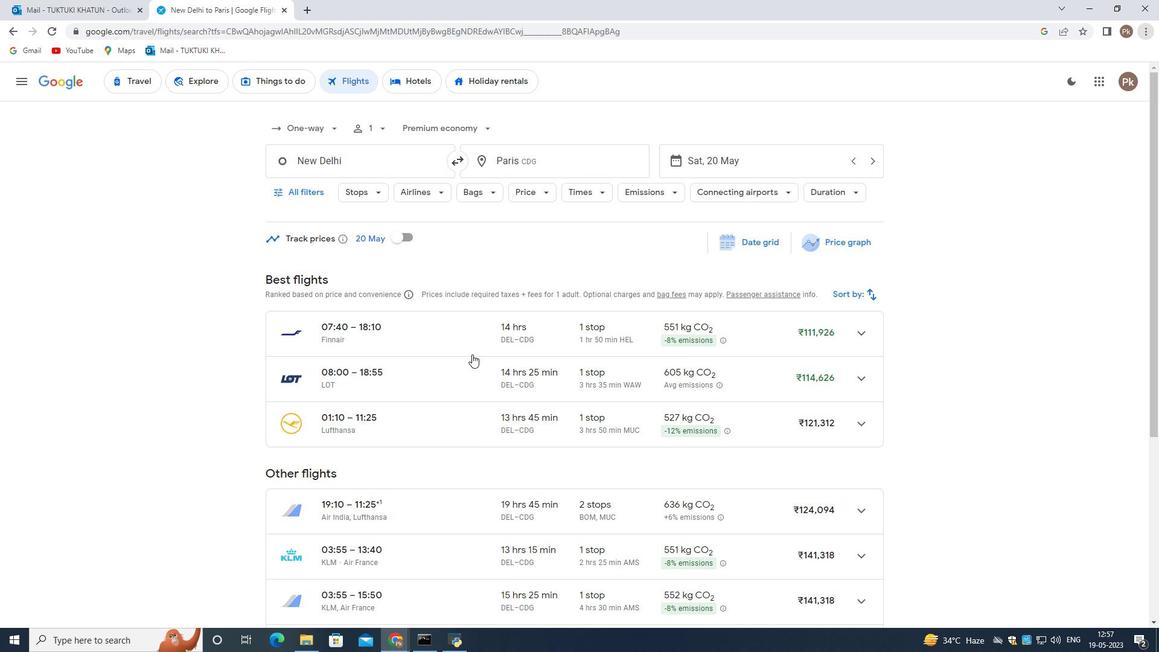 
Action: Mouse scrolled (483, 303) with delta (0, 0)
Screenshot: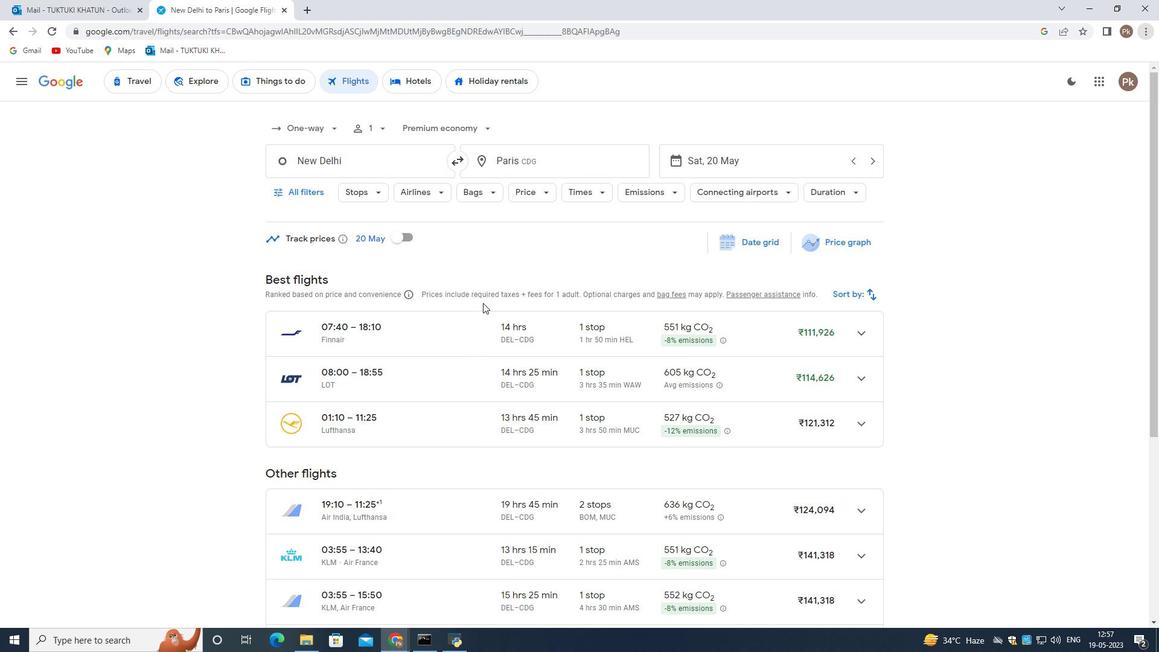 
Action: Mouse scrolled (483, 303) with delta (0, 0)
Screenshot: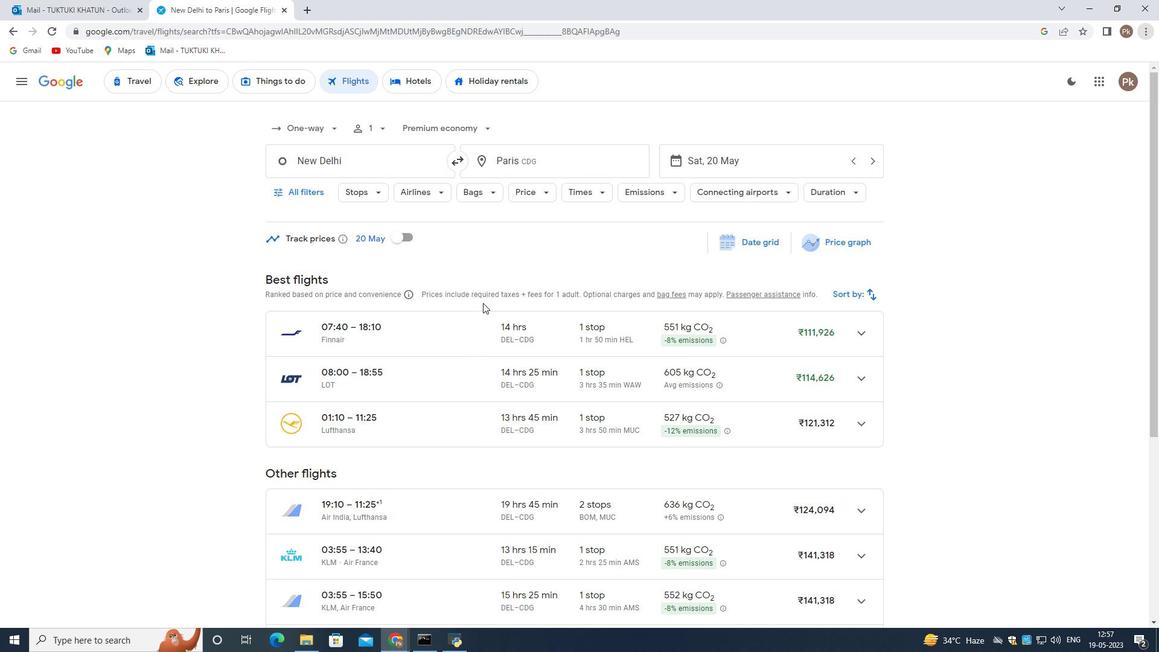 
Action: Mouse scrolled (483, 303) with delta (0, 0)
Screenshot: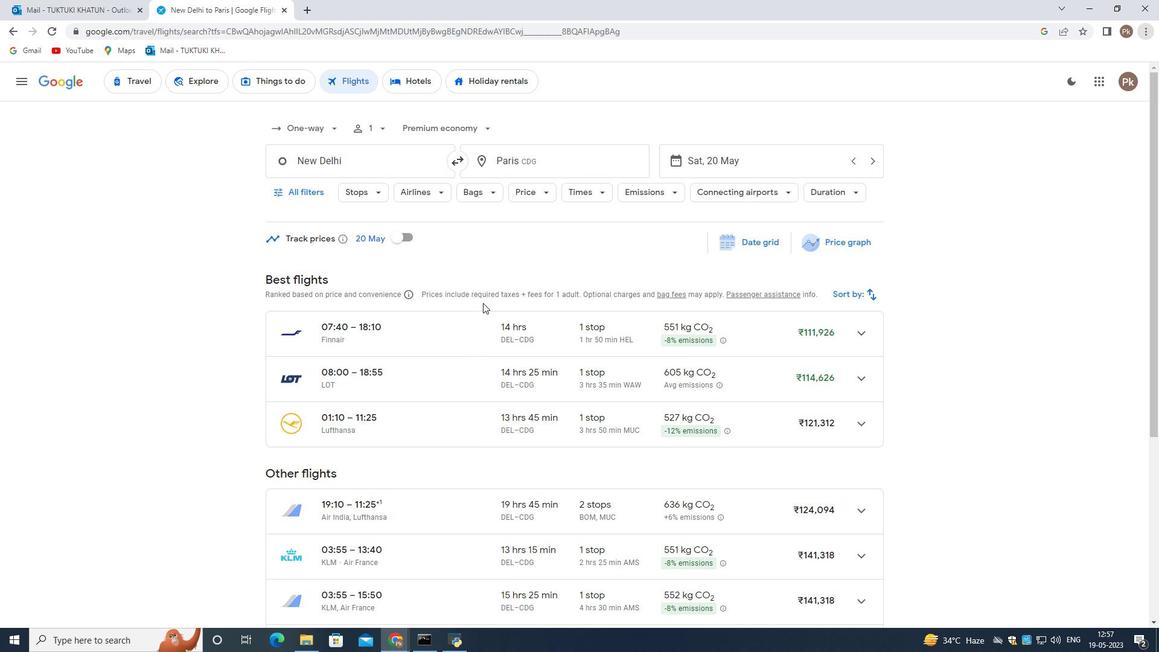 
Action: Mouse scrolled (483, 303) with delta (0, 0)
Screenshot: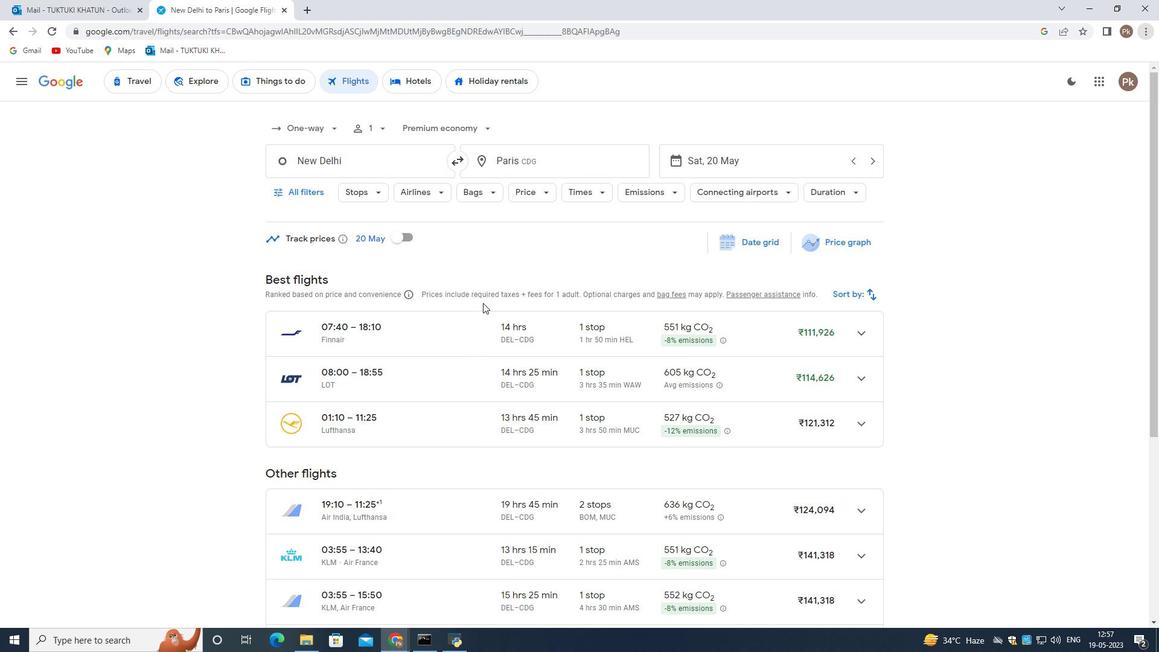 
Action: Mouse scrolled (483, 303) with delta (0, 0)
Screenshot: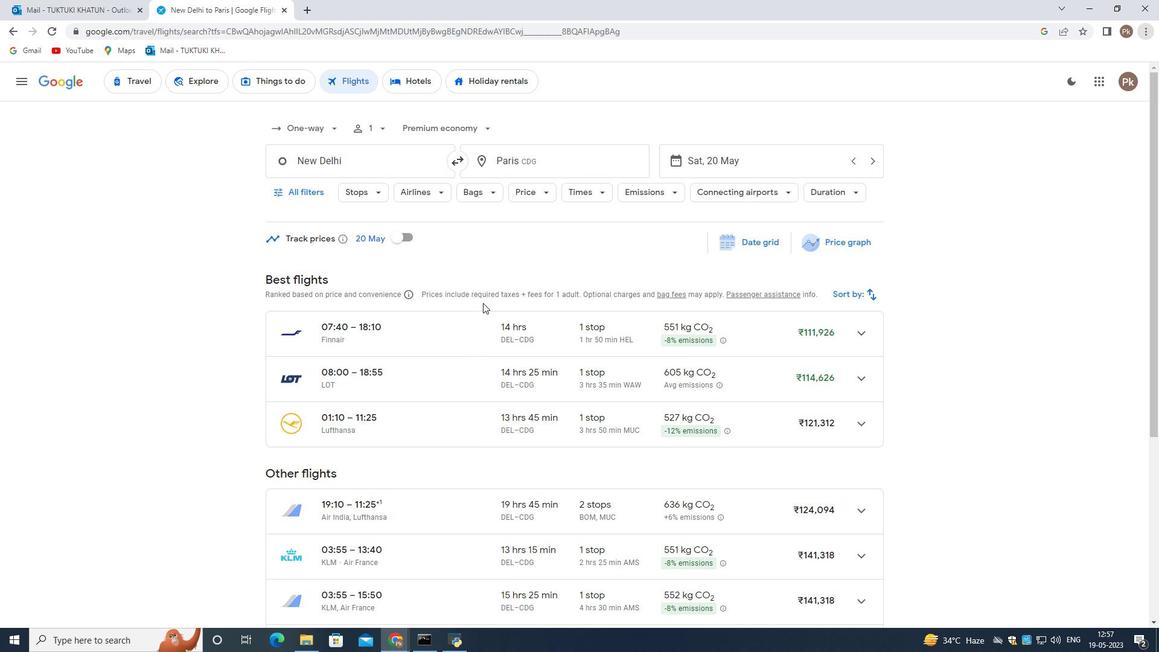 
Action: Mouse scrolled (483, 303) with delta (0, 0)
Screenshot: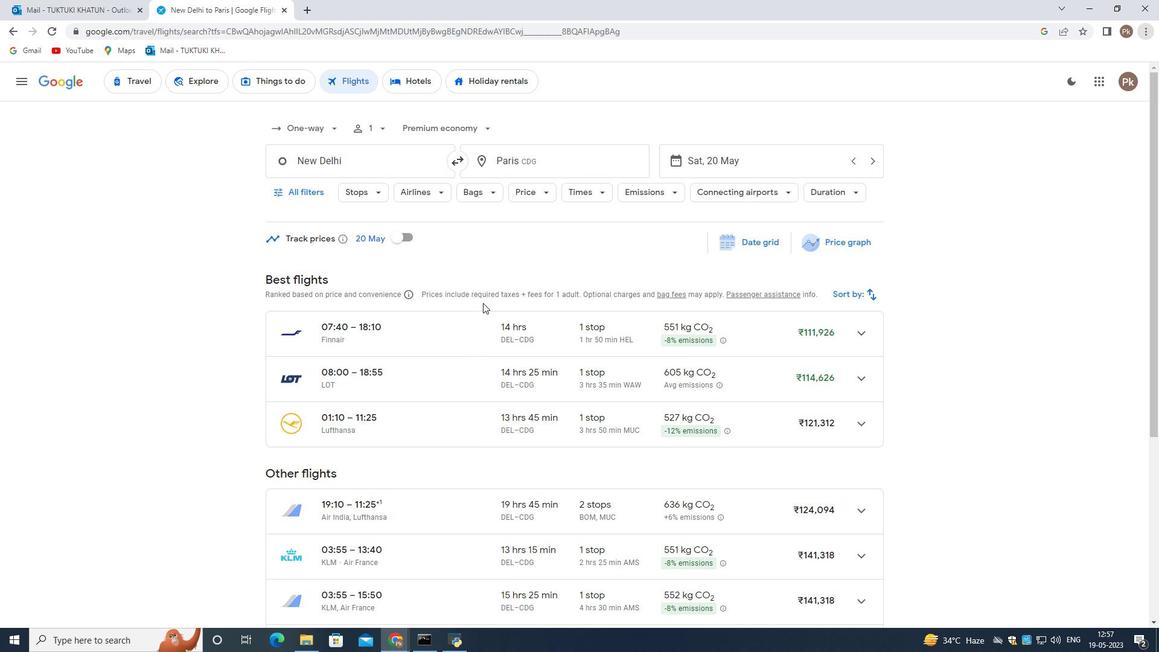 
Action: Mouse scrolled (483, 303) with delta (0, 0)
Screenshot: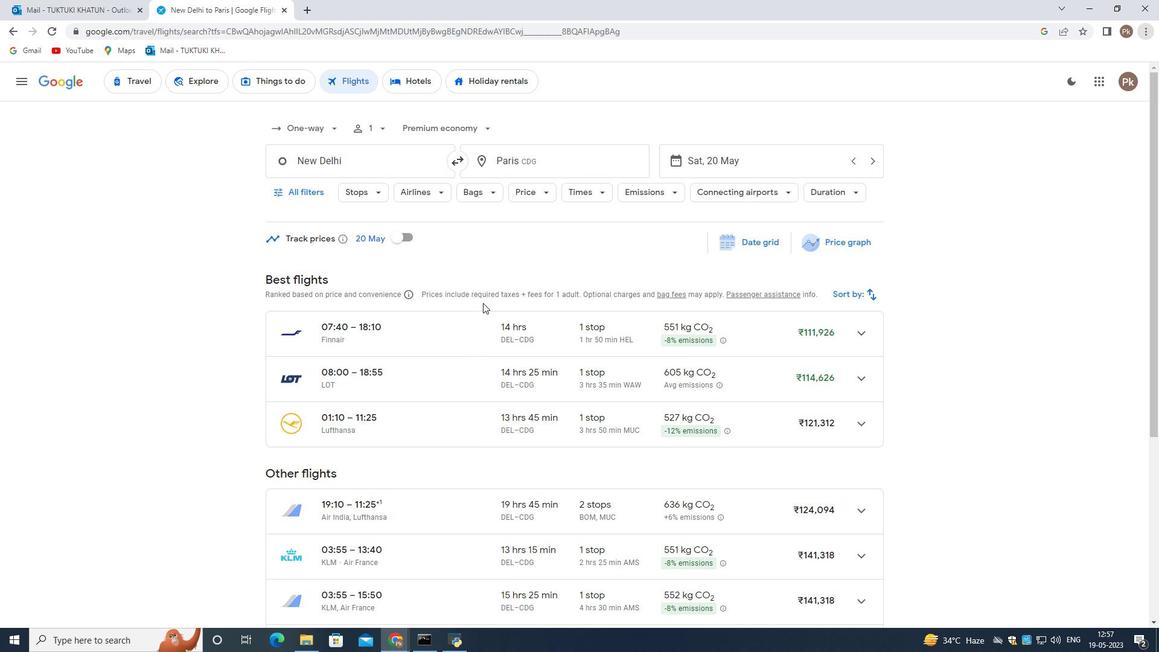 
Action: Mouse scrolled (483, 303) with delta (0, 0)
Screenshot: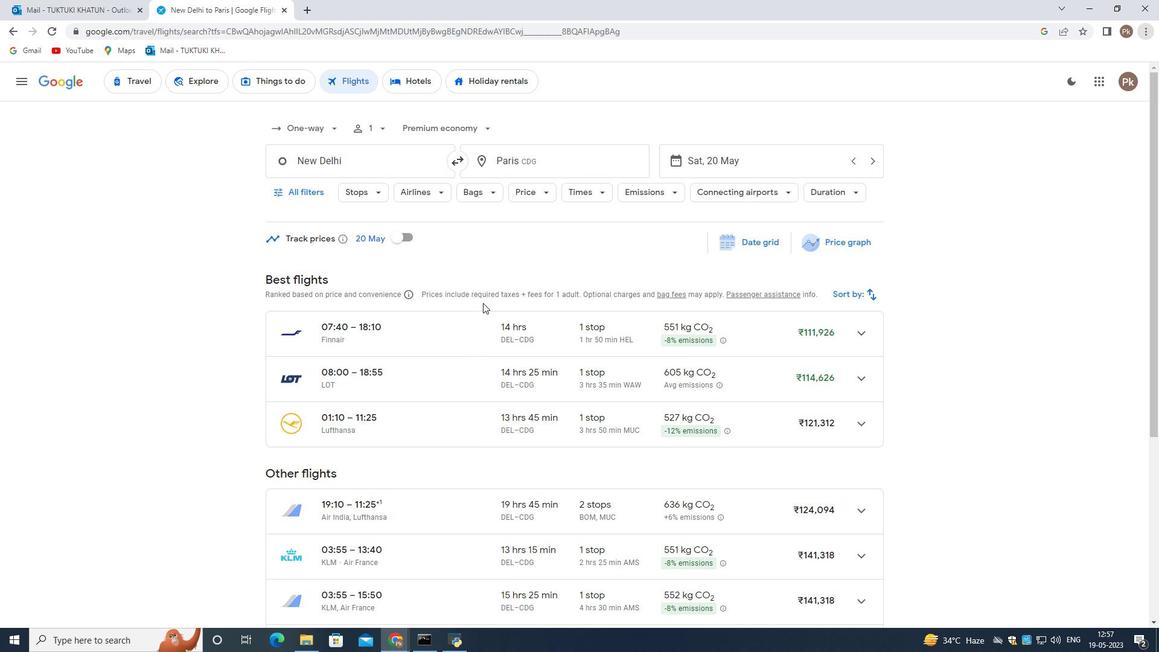 
Action: Mouse scrolled (483, 303) with delta (0, 0)
Screenshot: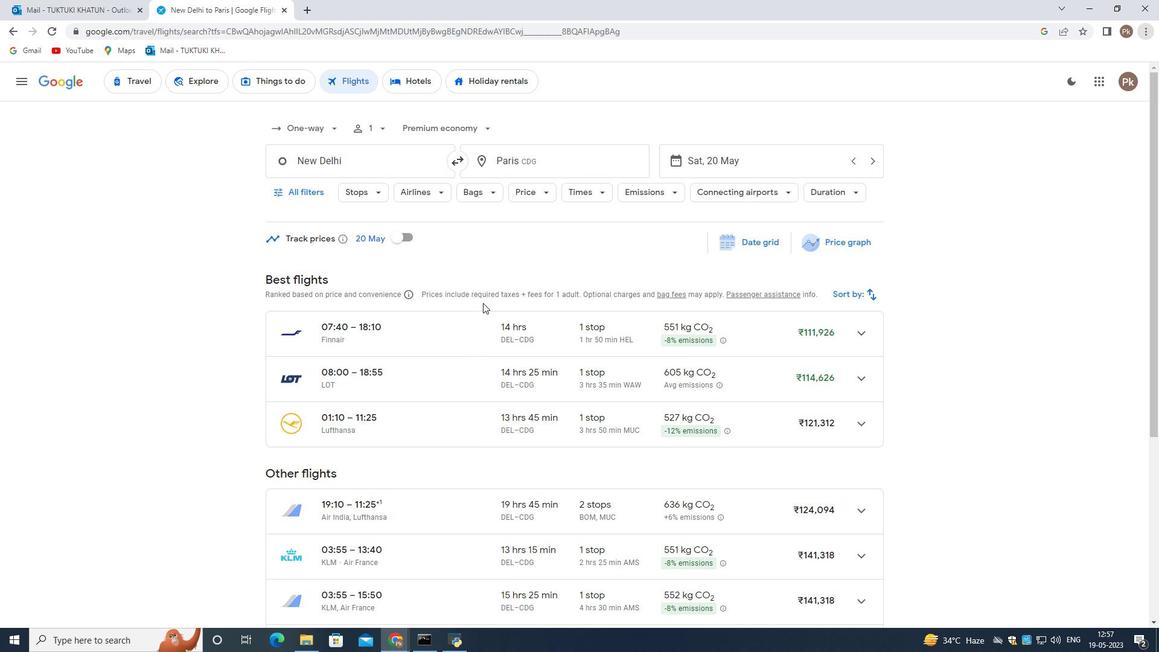 
Action: Mouse scrolled (483, 303) with delta (0, 0)
Screenshot: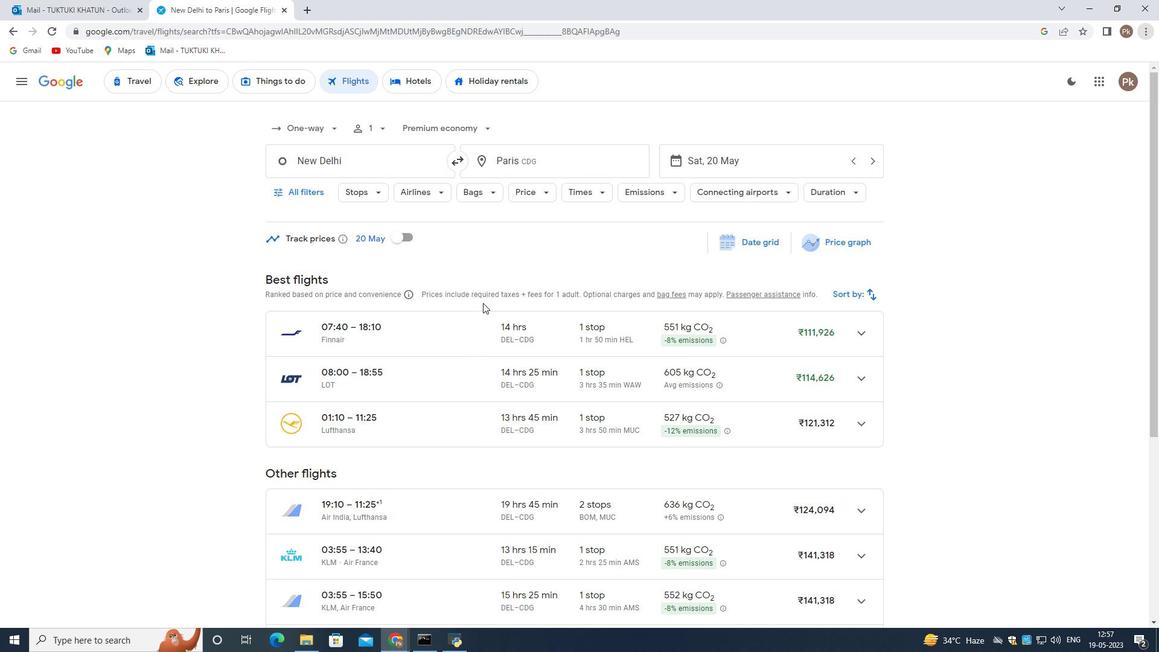 
Action: Mouse moved to (505, 264)
Screenshot: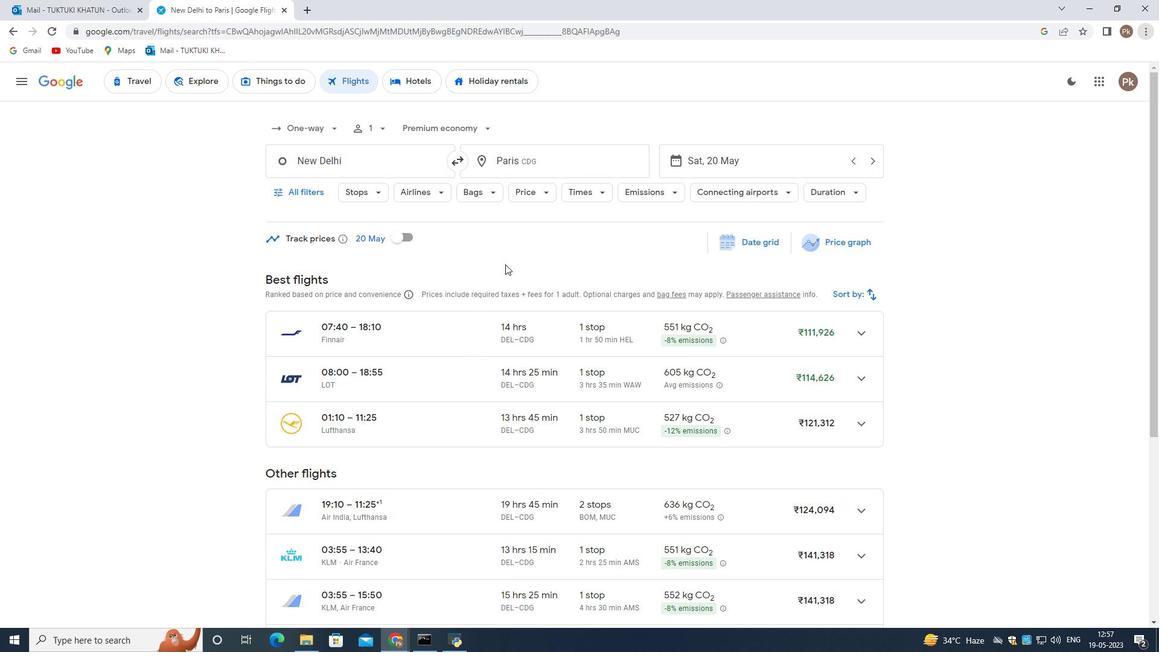 
Action: Mouse scrolled (505, 265) with delta (0, 0)
Screenshot: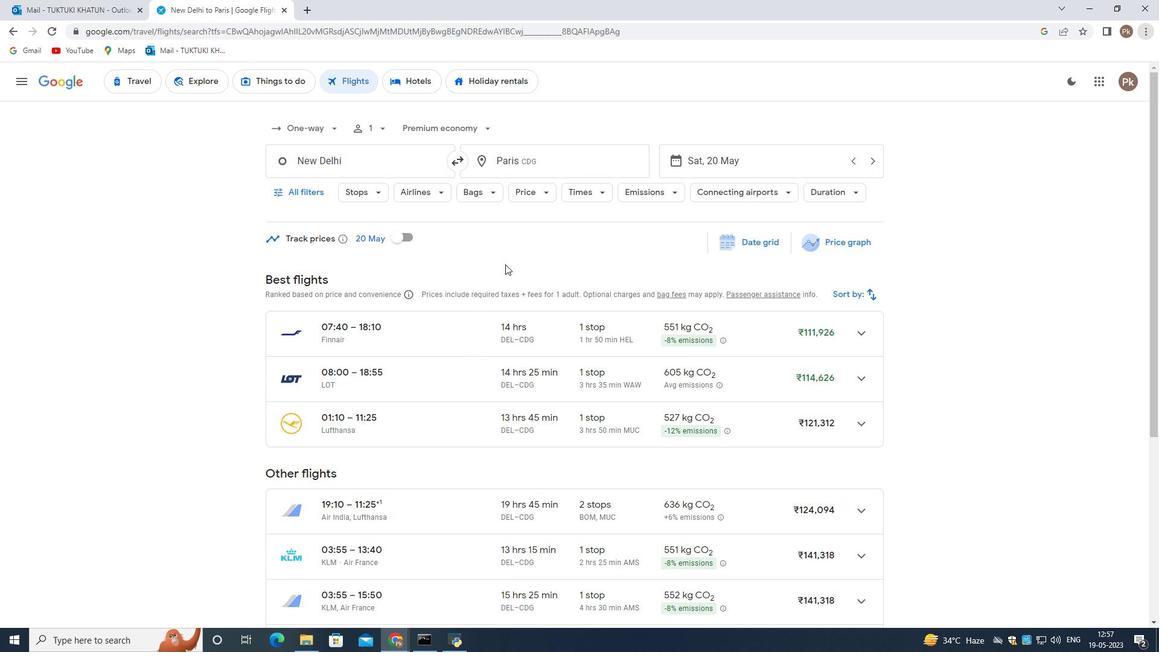 
Action: Mouse scrolled (505, 265) with delta (0, 0)
Screenshot: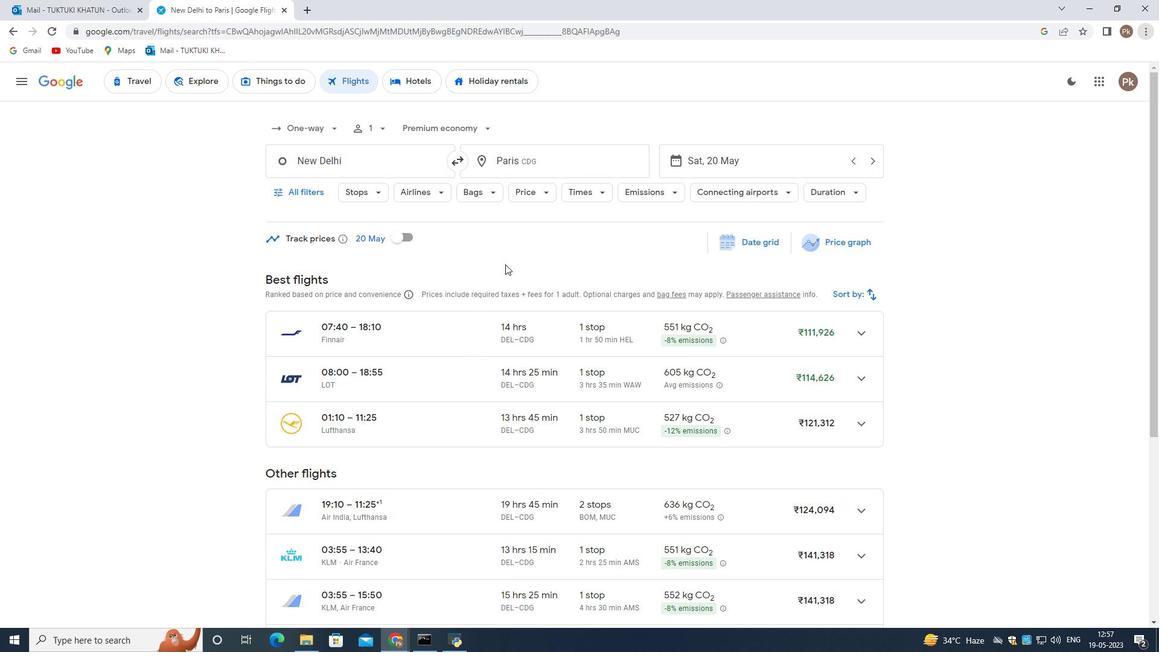 
Action: Mouse scrolled (505, 265) with delta (0, 0)
Screenshot: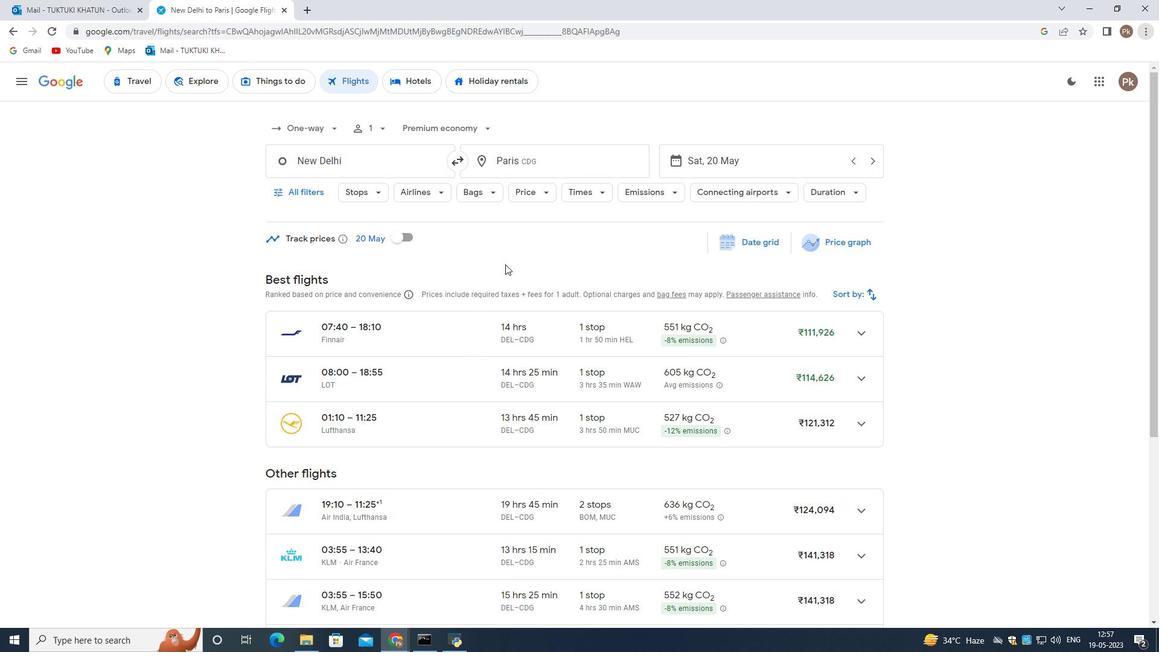 
Action: Mouse scrolled (505, 265) with delta (0, 0)
Screenshot: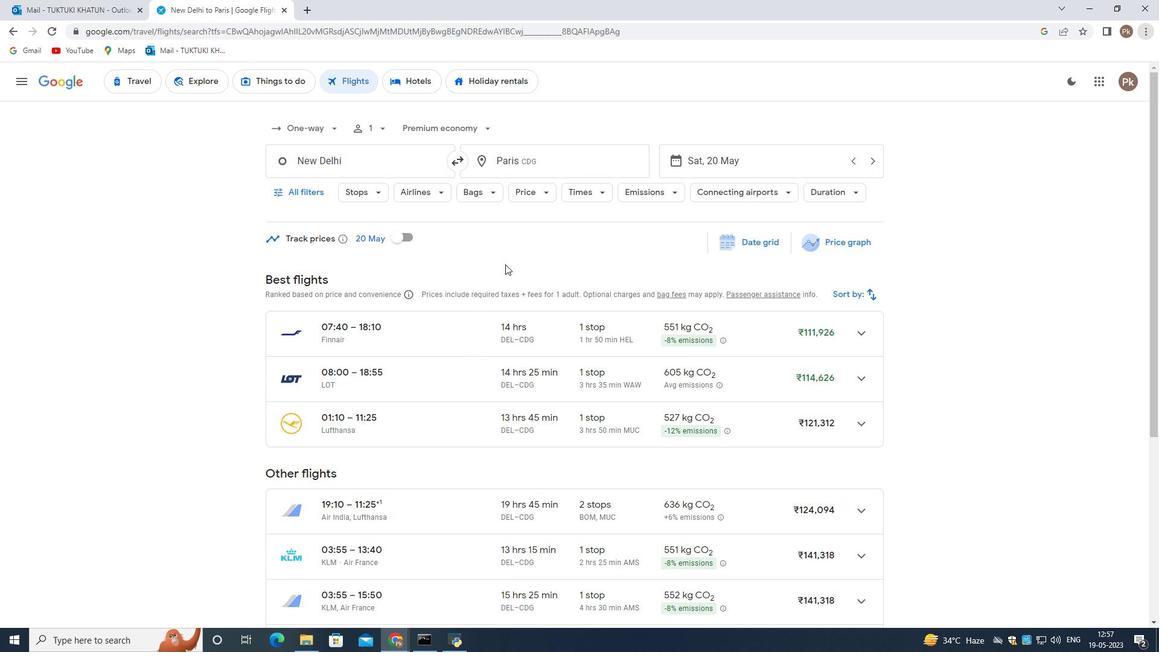 
Action: Mouse scrolled (505, 265) with delta (0, 0)
Screenshot: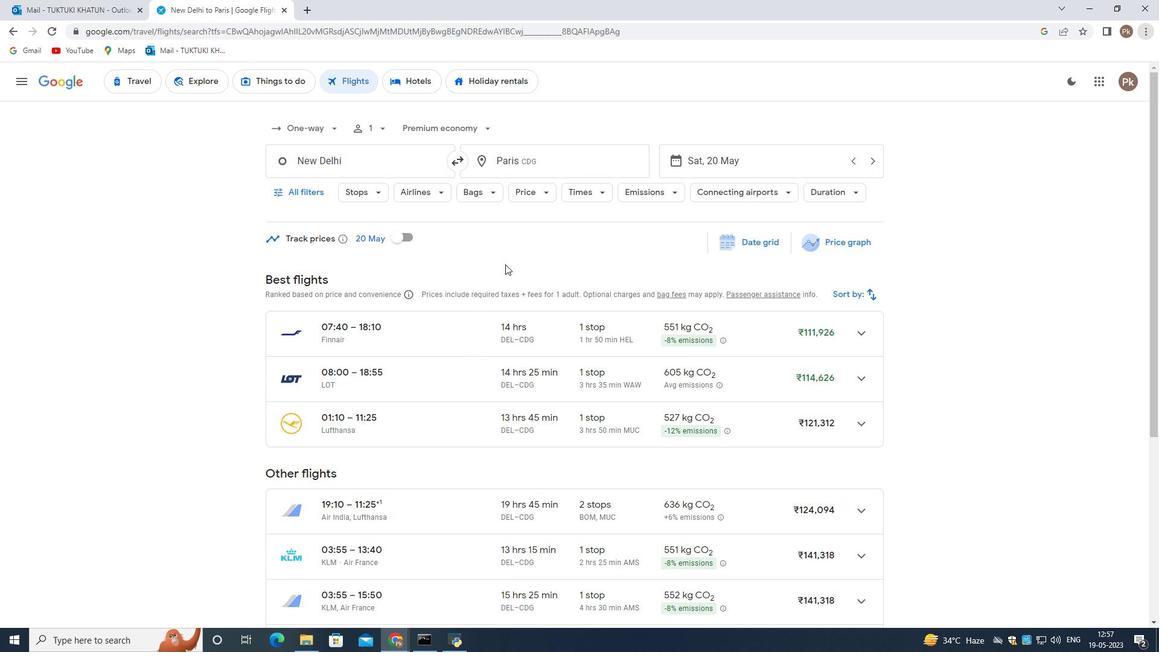 
Action: Mouse scrolled (505, 265) with delta (0, 0)
Screenshot: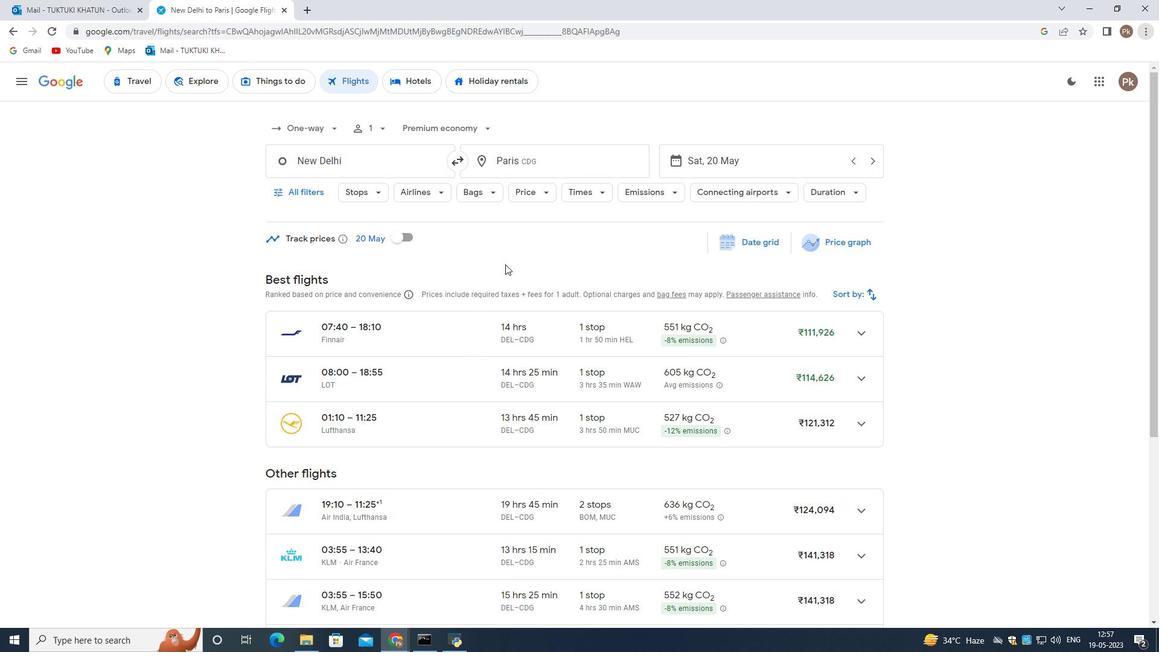 
Action: Mouse scrolled (505, 265) with delta (0, 0)
Screenshot: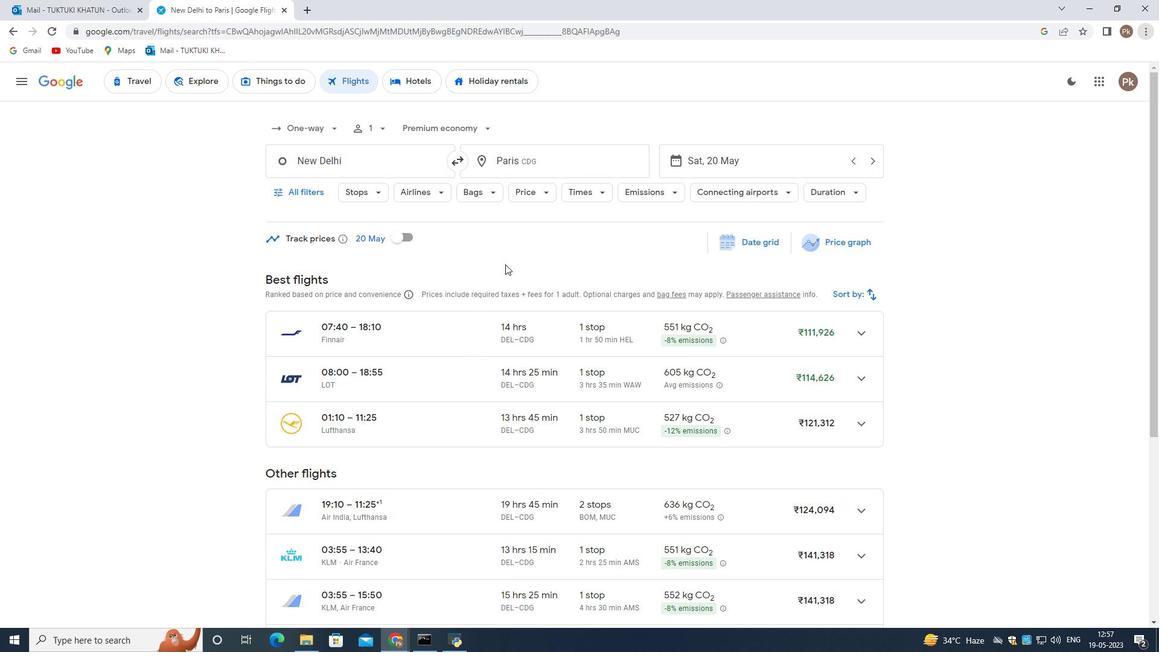 
Action: Mouse scrolled (505, 265) with delta (0, 0)
Screenshot: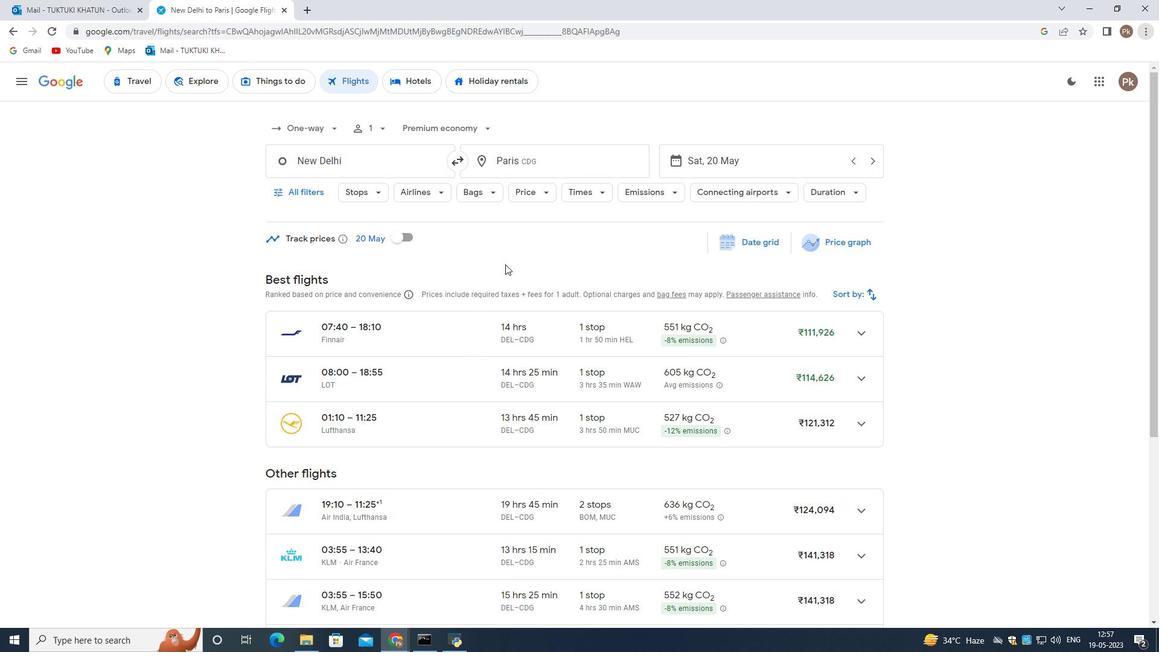 
Action: Mouse scrolled (505, 263) with delta (0, 0)
Screenshot: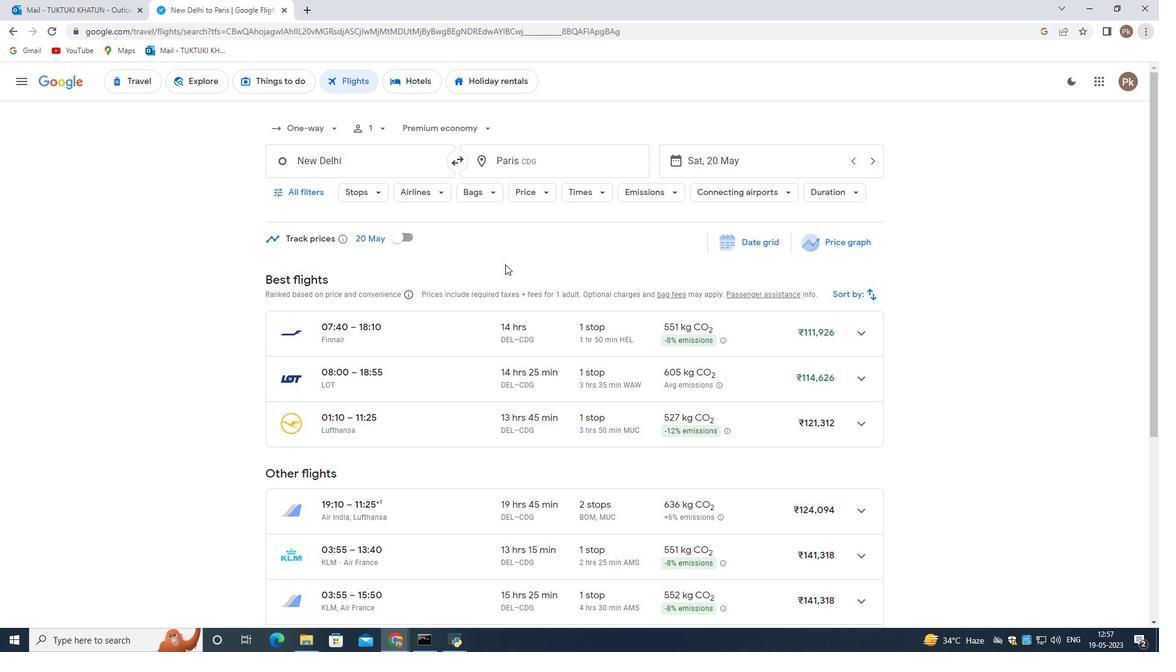 
Action: Mouse scrolled (505, 263) with delta (0, 0)
Screenshot: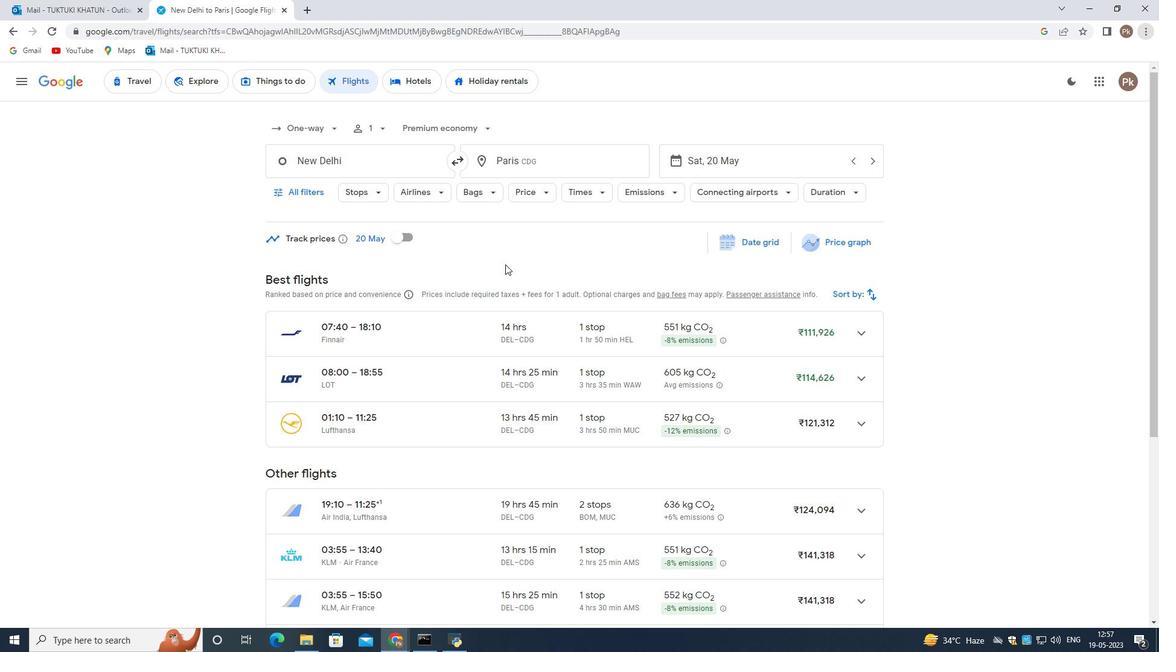 
Action: Mouse moved to (528, 212)
Screenshot: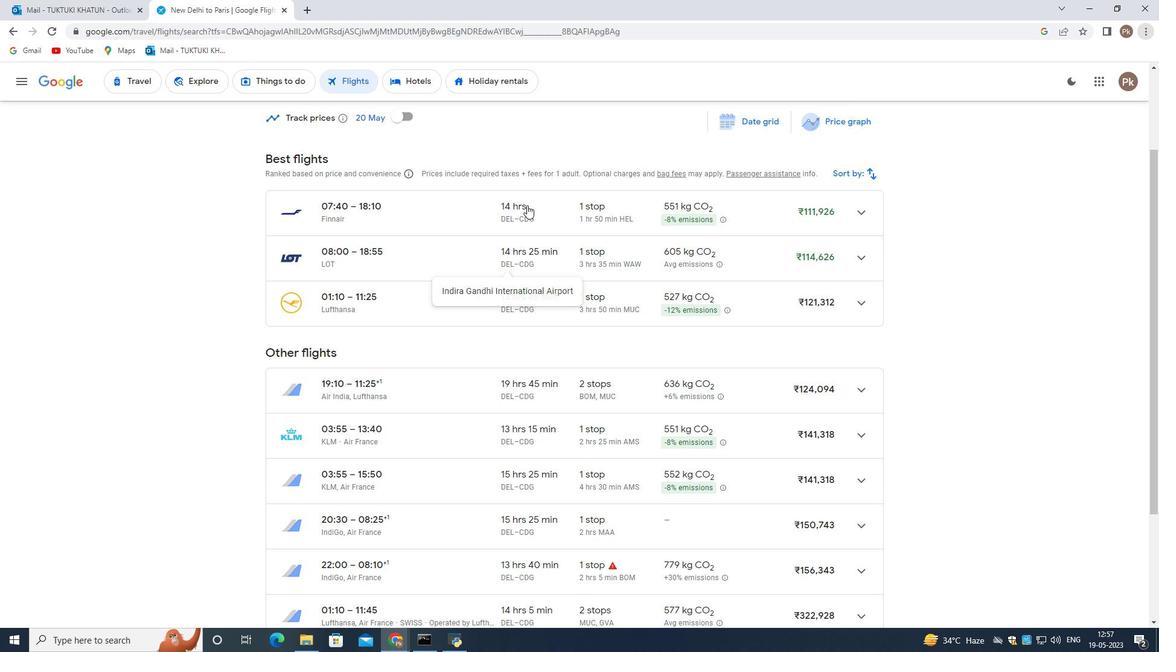 
Action: Mouse scrolled (528, 212) with delta (0, 0)
Screenshot: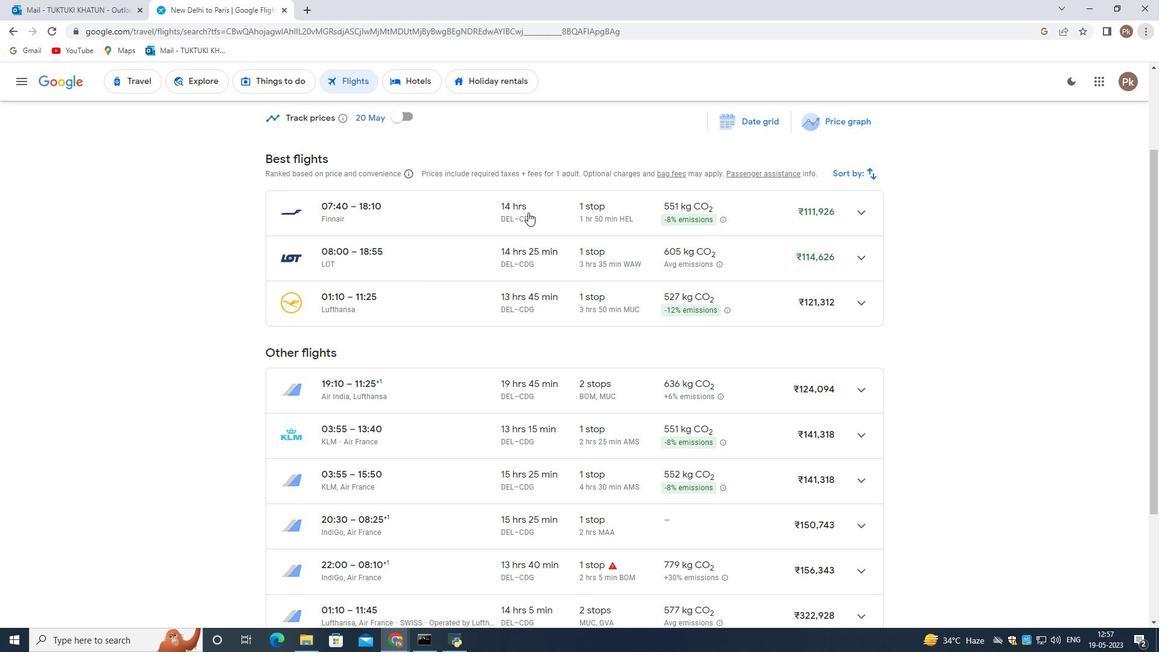 
Action: Mouse scrolled (528, 212) with delta (0, 0)
Screenshot: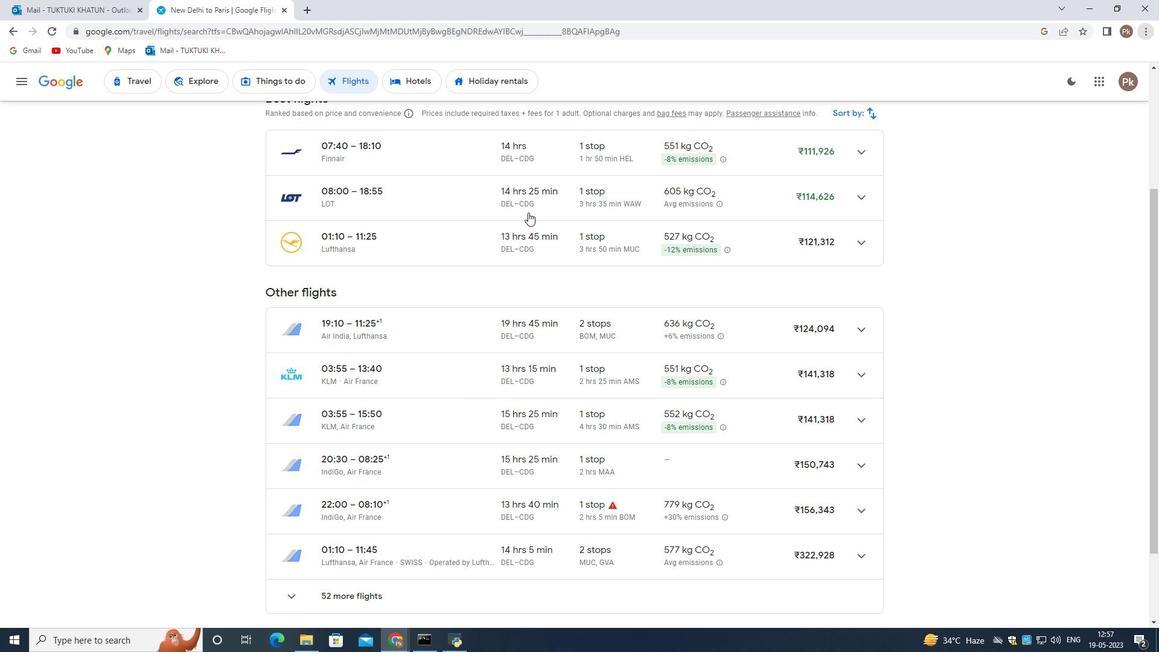 
Action: Mouse scrolled (528, 212) with delta (0, 0)
Screenshot: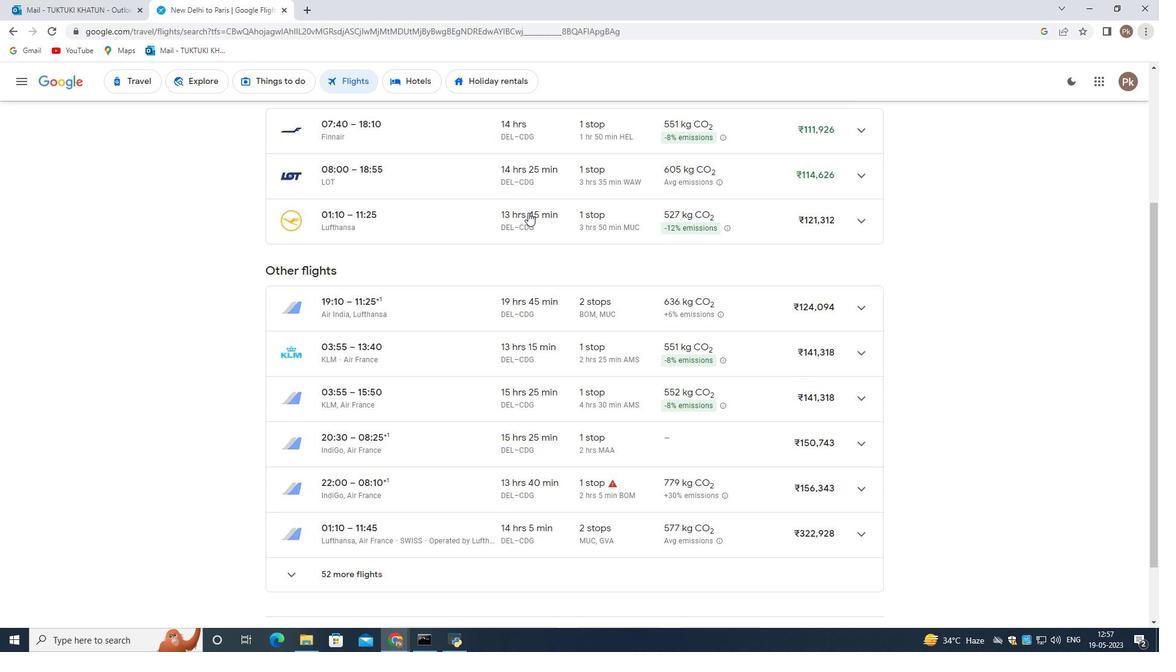 
Action: Mouse moved to (498, 349)
Screenshot: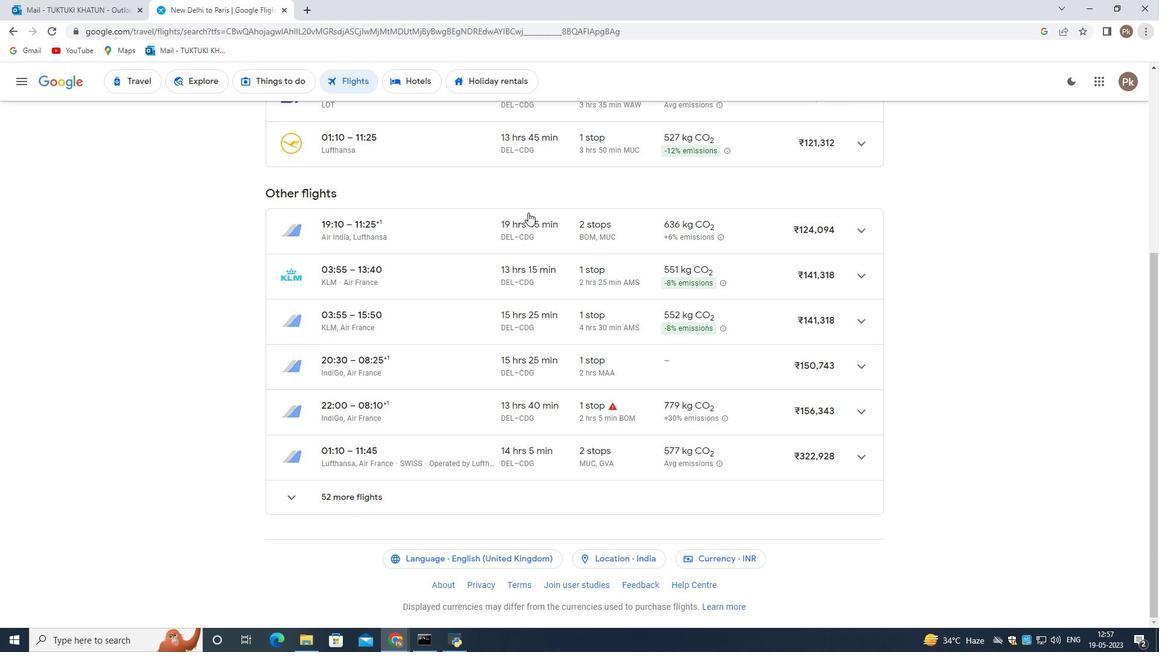 
Action: Mouse scrolled (498, 349) with delta (0, 0)
Screenshot: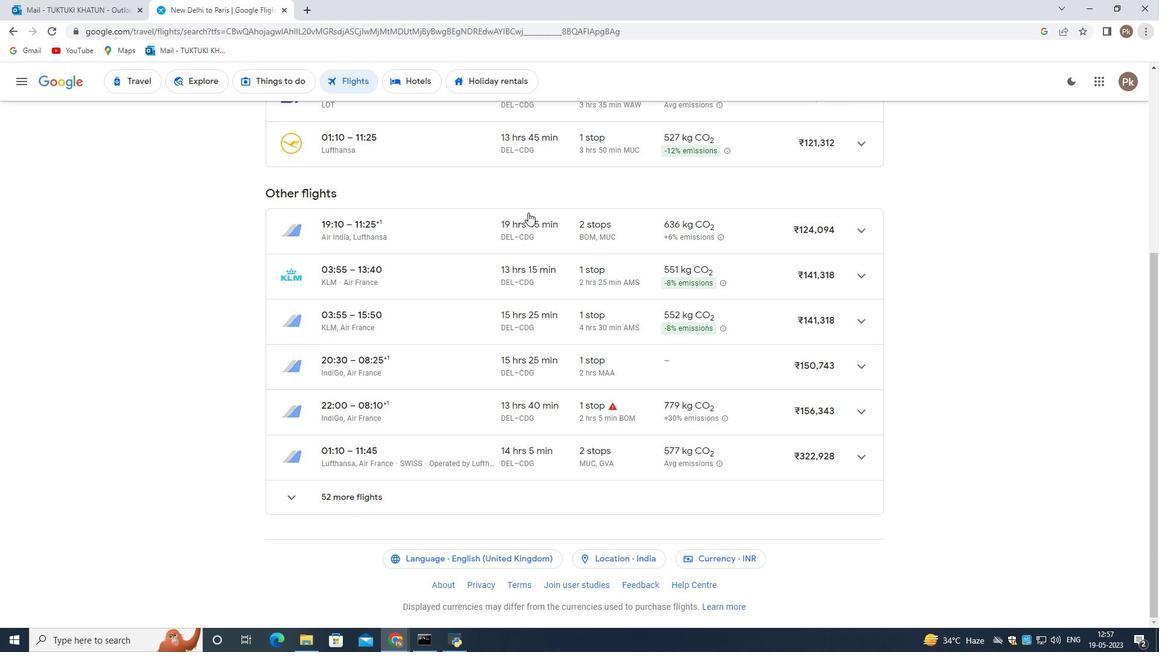 
Action: Mouse moved to (489, 386)
Screenshot: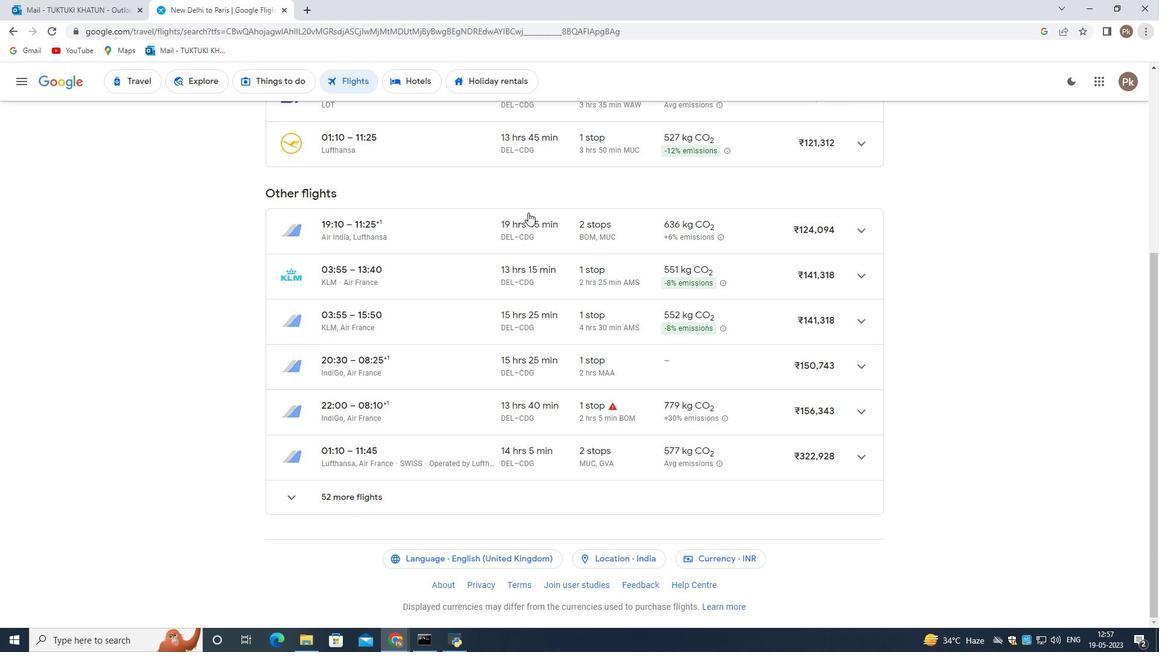 
Action: Mouse scrolled (489, 387) with delta (0, 0)
Screenshot: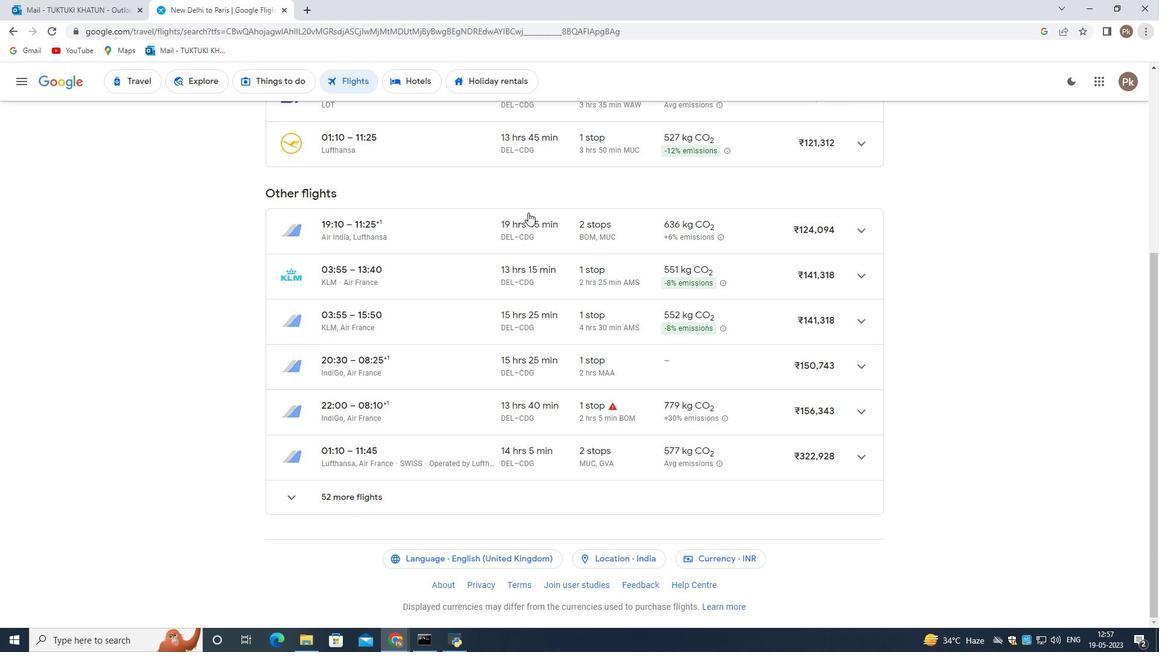 
Action: Mouse moved to (483, 403)
Screenshot: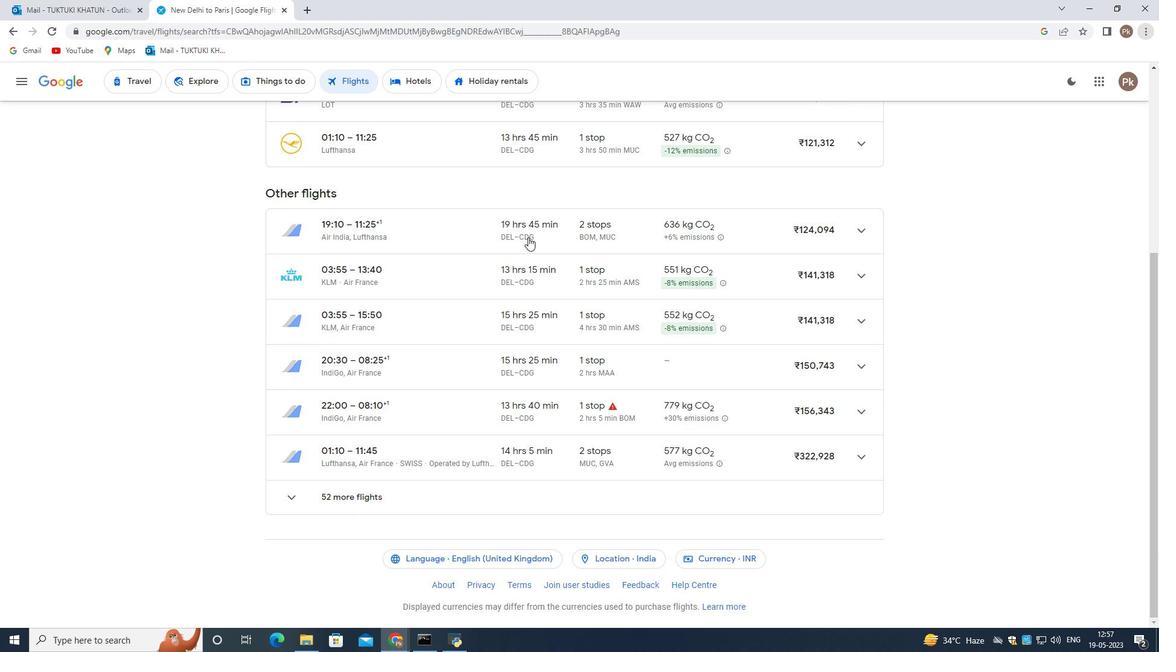 
Action: Mouse scrolled (483, 404) with delta (0, 0)
Screenshot: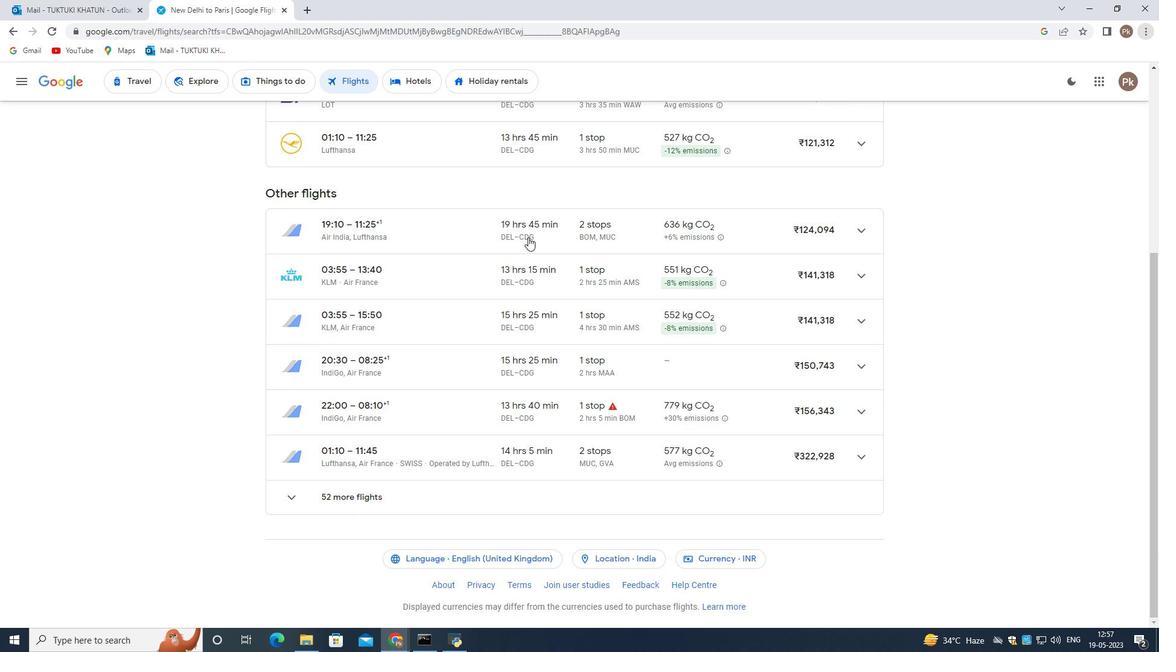
Action: Mouse moved to (471, 429)
Screenshot: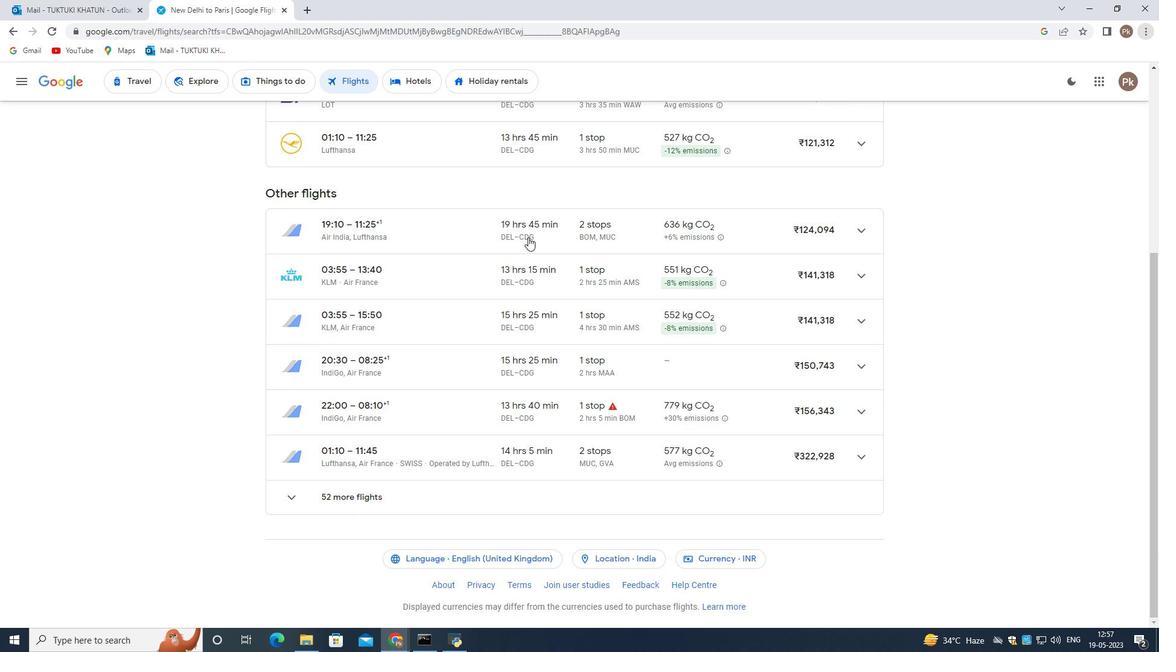 
Action: Mouse scrolled (471, 430) with delta (0, 0)
Screenshot: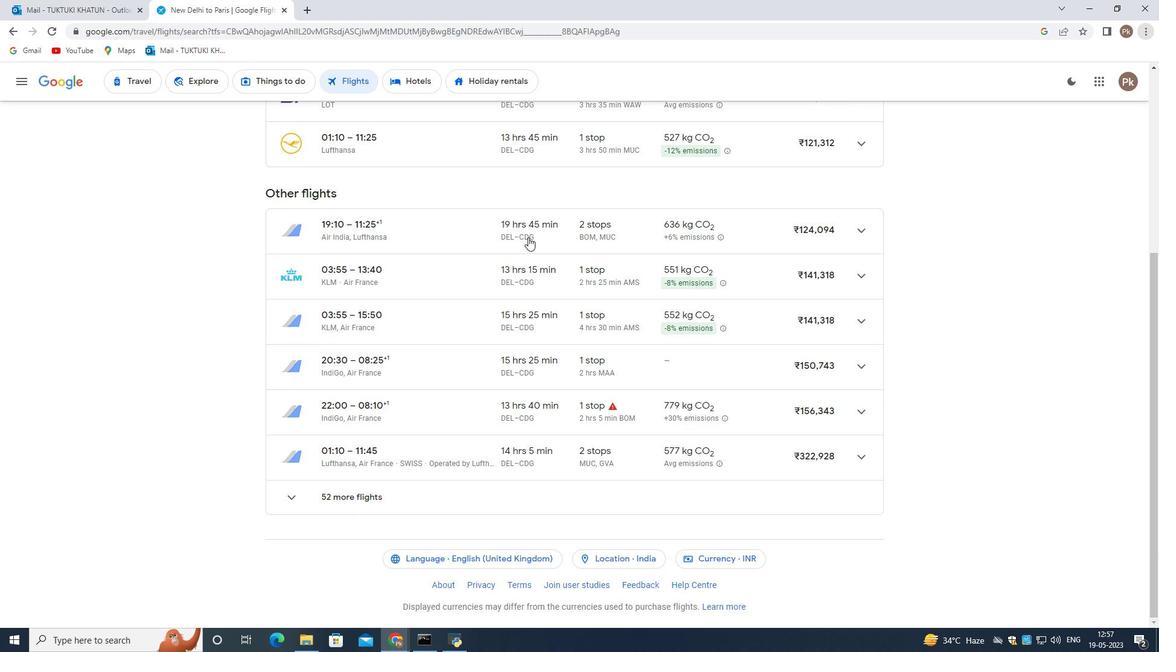 
Action: Mouse moved to (465, 442)
Screenshot: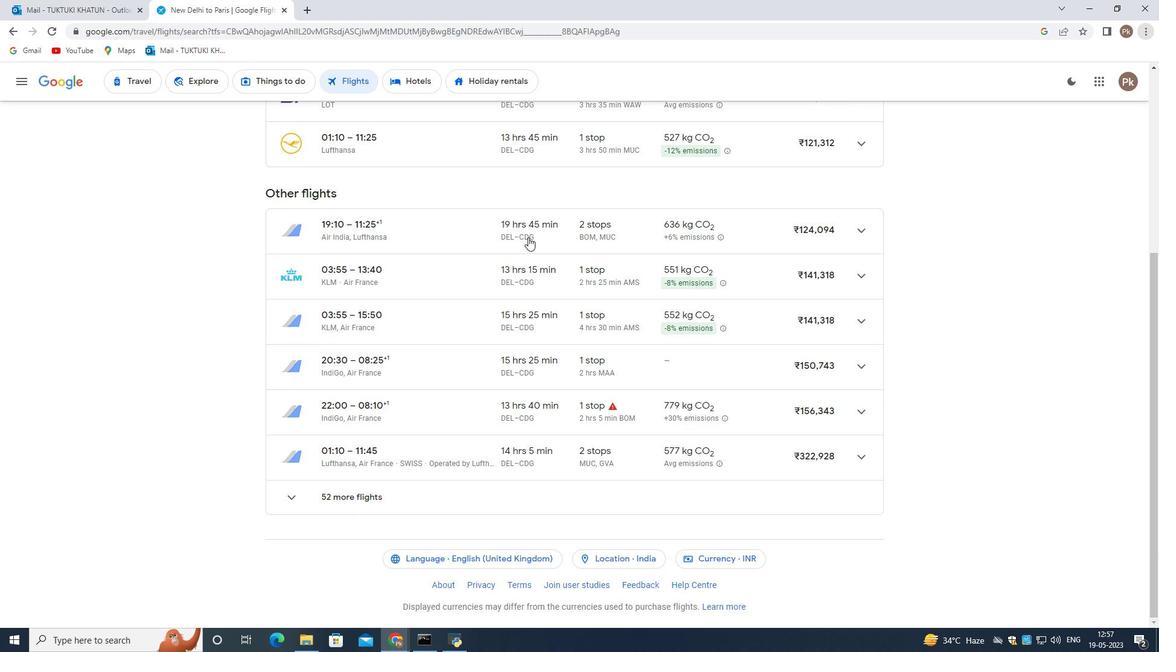 
Action: Mouse scrolled (465, 442) with delta (0, 0)
Screenshot: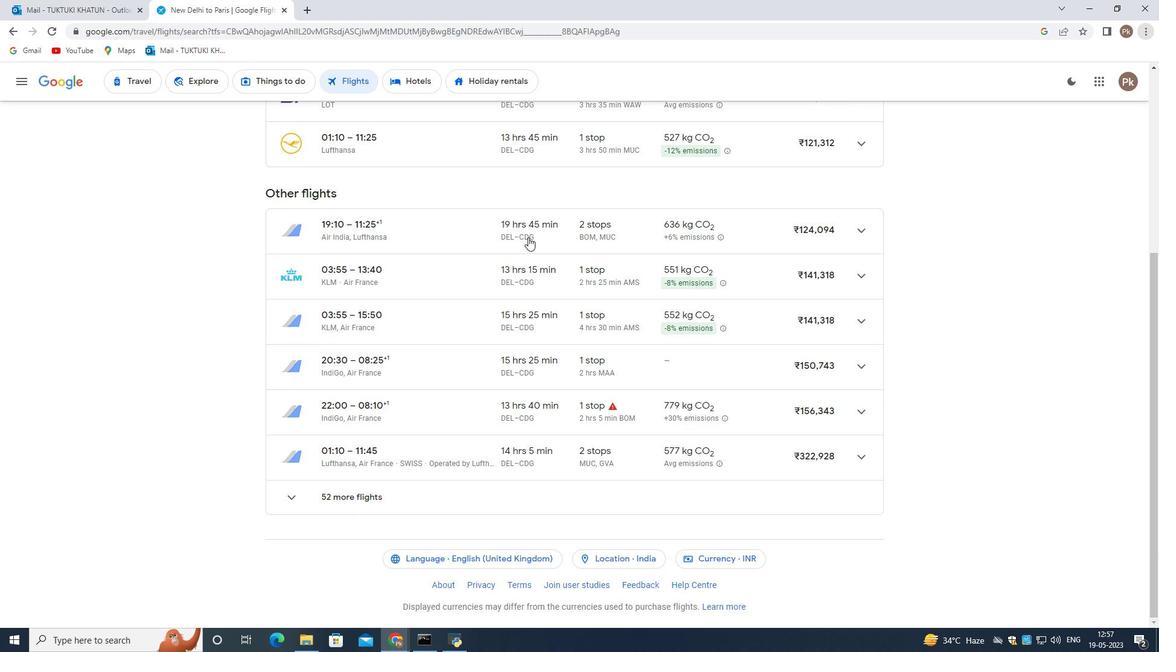 
Action: Mouse moved to (459, 454)
Screenshot: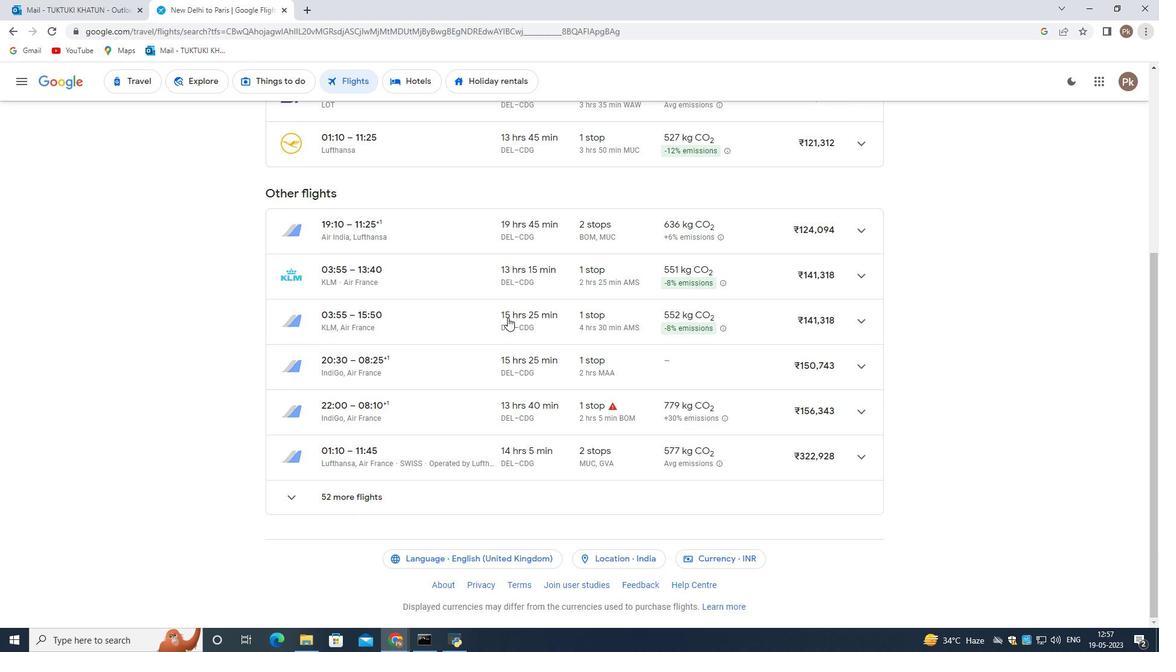 
Action: Mouse scrolled (459, 455) with delta (0, 0)
Screenshot: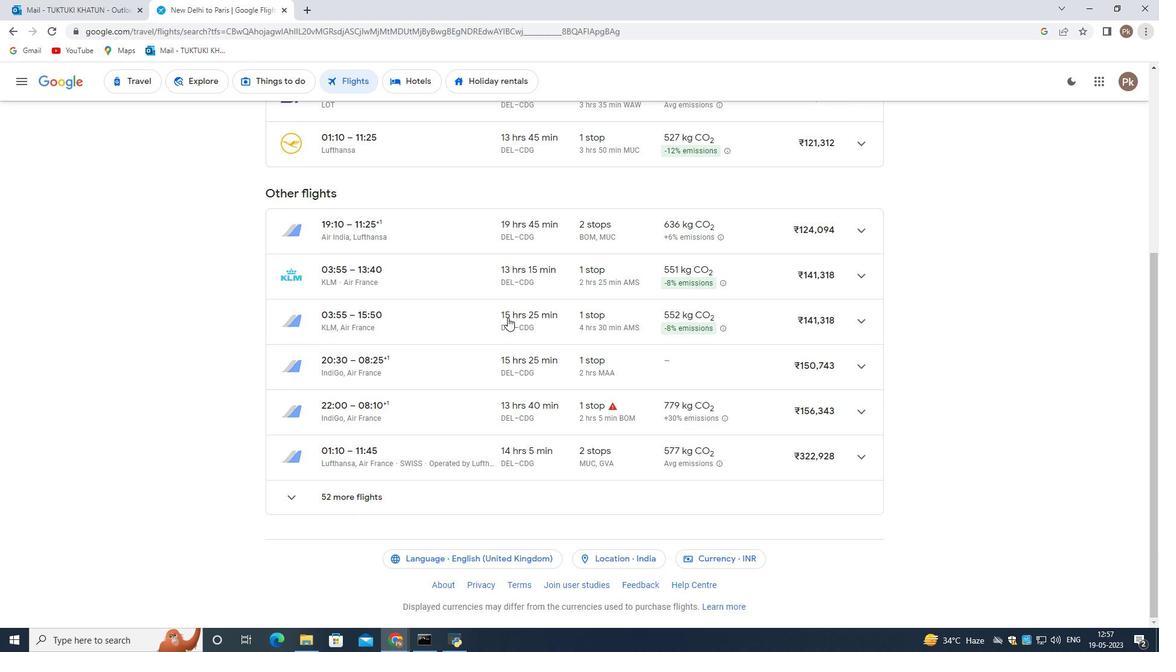 
Action: Mouse moved to (457, 457)
Screenshot: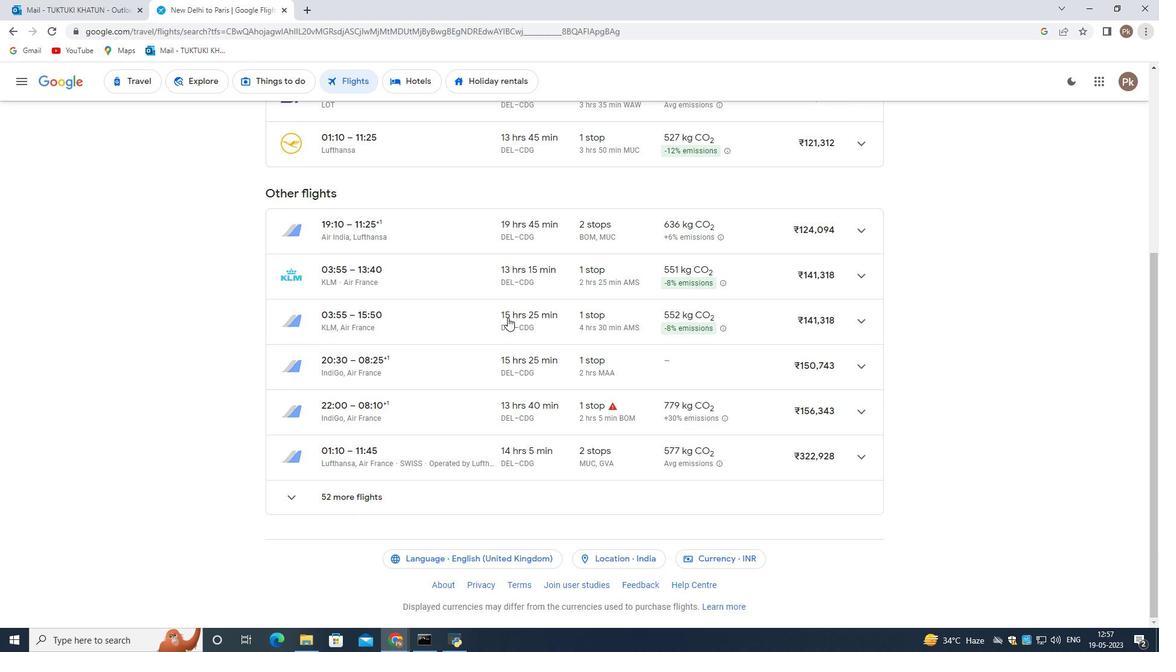 
Action: Mouse scrolled (457, 458) with delta (0, 0)
Screenshot: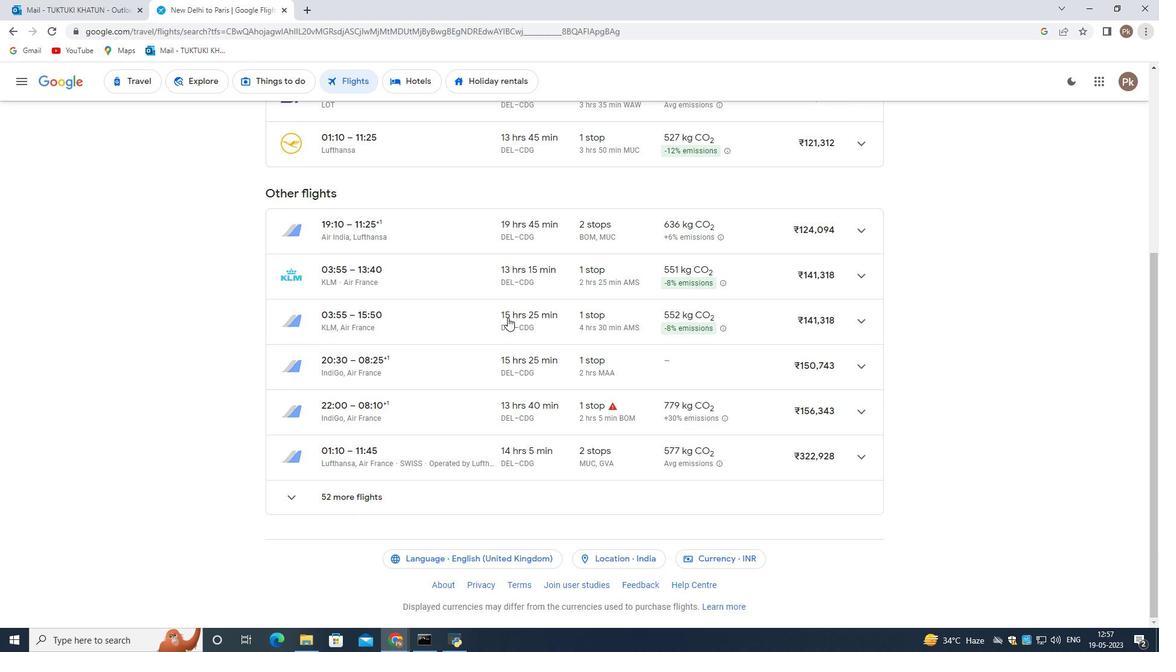 
Action: Mouse moved to (476, 385)
Screenshot: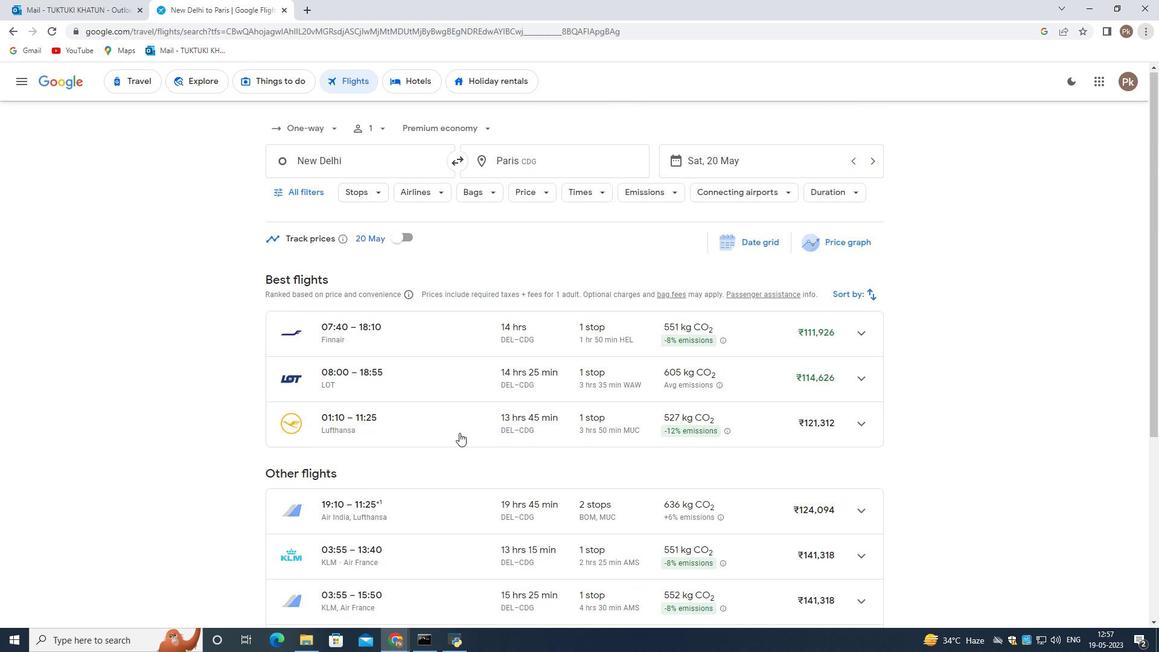 
Action: Mouse scrolled (476, 385) with delta (0, 0)
Screenshot: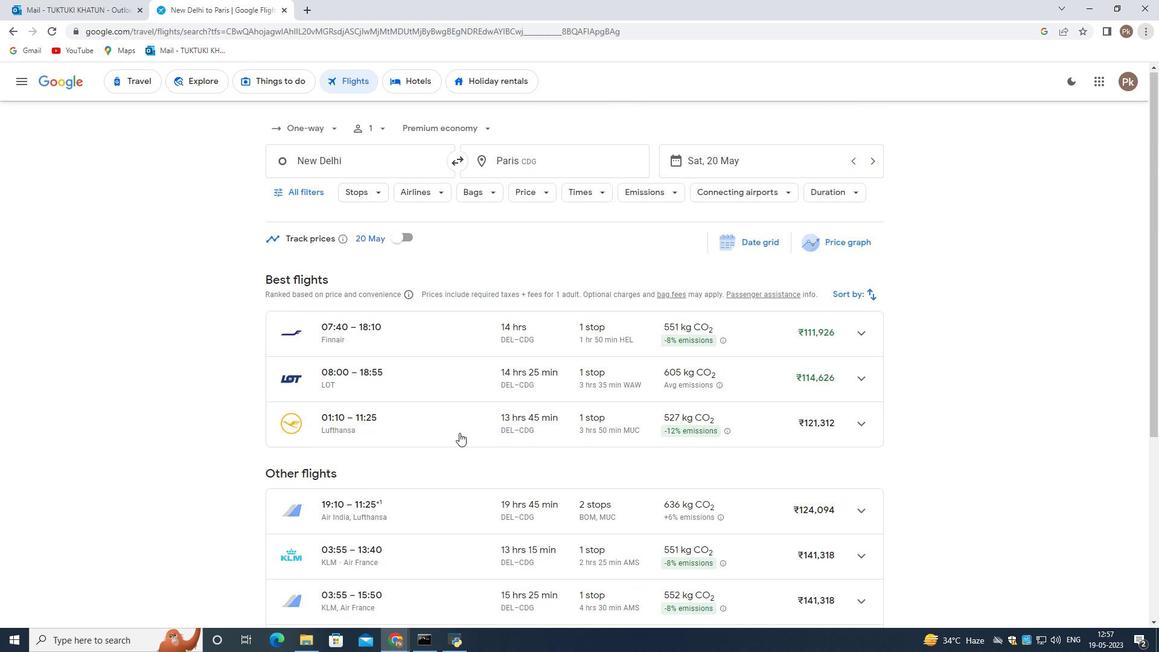 
Action: Mouse scrolled (476, 385) with delta (0, 0)
Screenshot: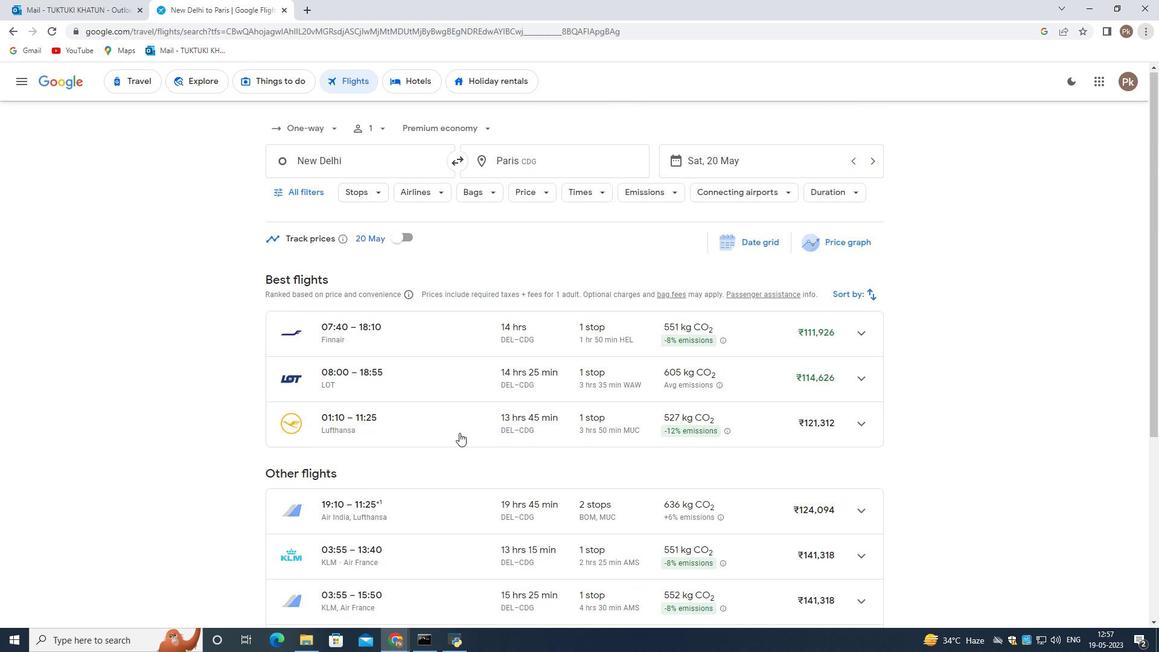 
Action: Mouse scrolled (476, 385) with delta (0, 0)
Screenshot: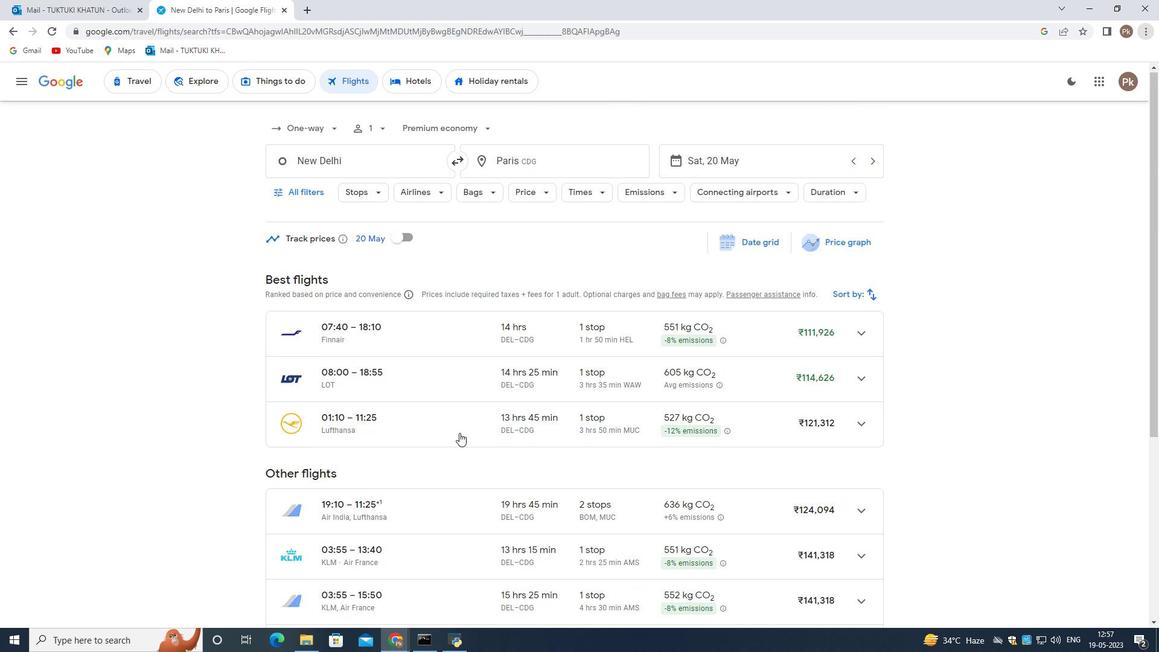 
Action: Mouse moved to (476, 384)
Screenshot: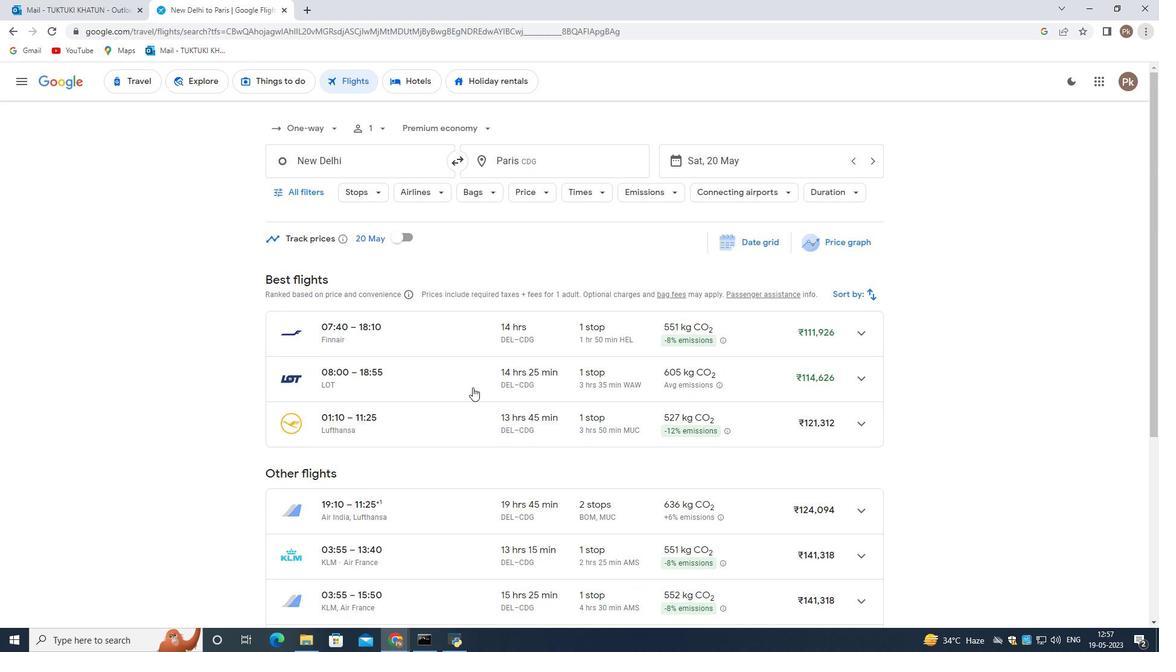 
Action: Mouse scrolled (476, 385) with delta (0, 0)
Screenshot: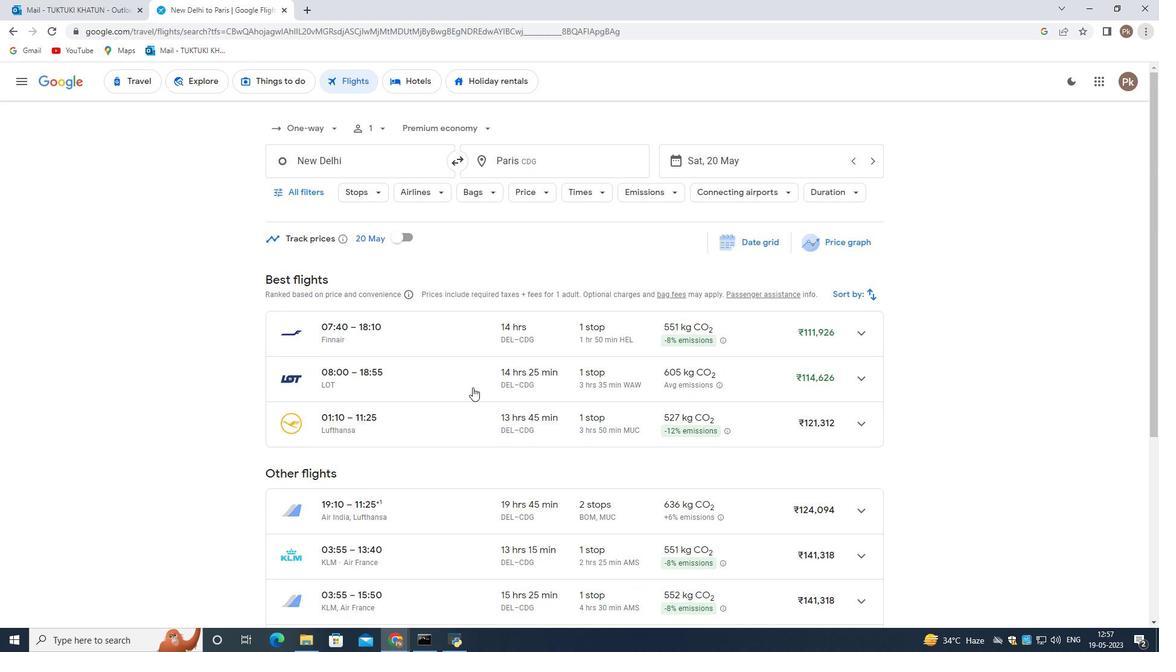 
Action: Mouse scrolled (476, 385) with delta (0, 0)
Screenshot: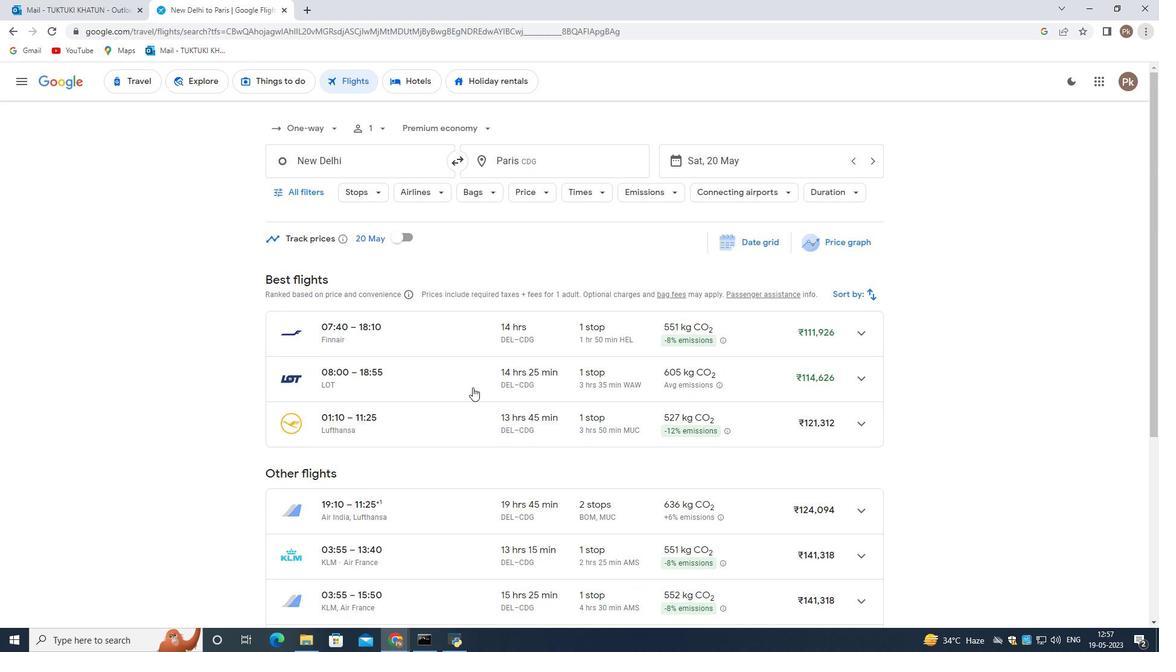
Action: Mouse scrolled (476, 385) with delta (0, 0)
Screenshot: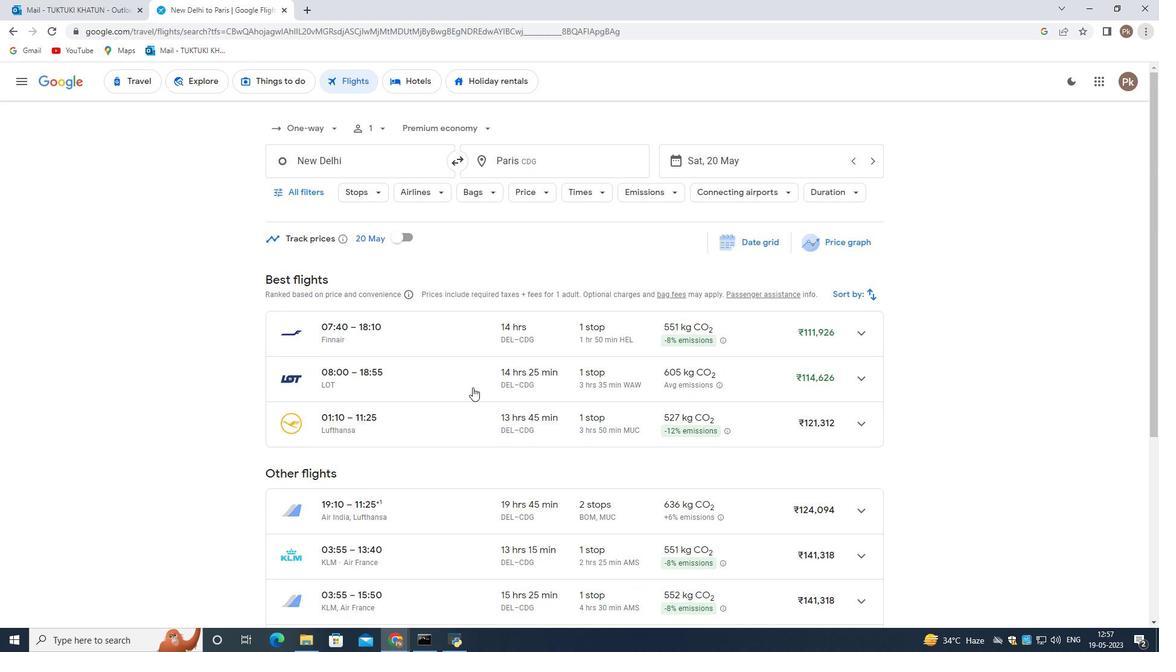 
Action: Mouse moved to (462, 123)
Screenshot: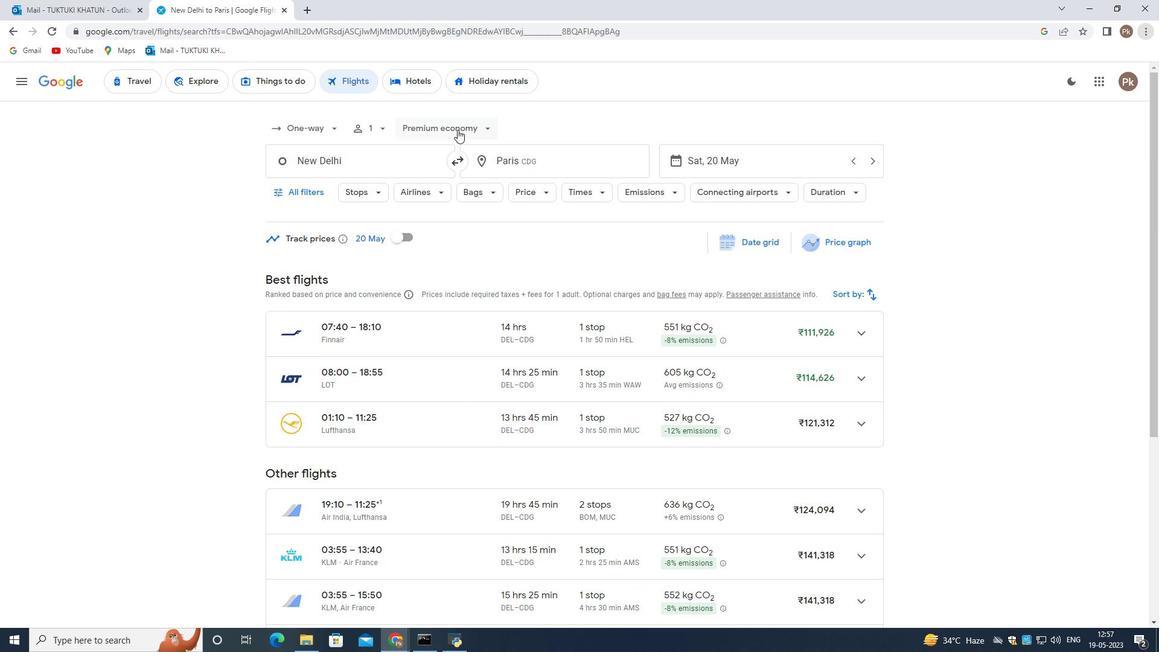 
Action: Mouse pressed left at (462, 123)
Screenshot: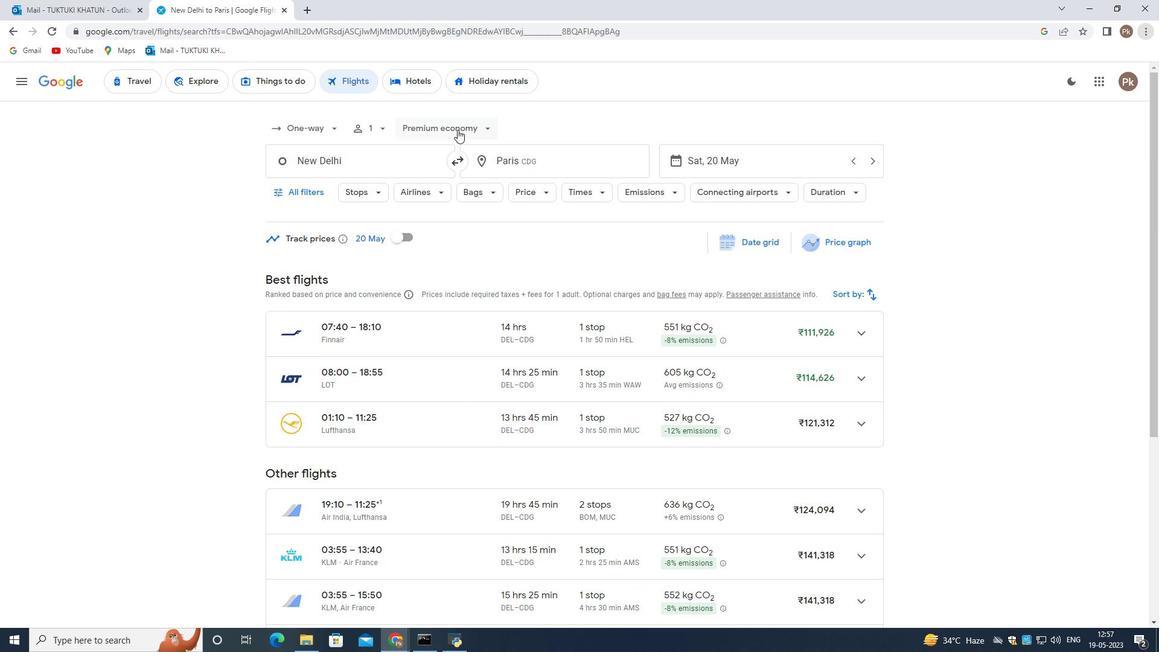 
Action: Mouse moved to (460, 157)
Screenshot: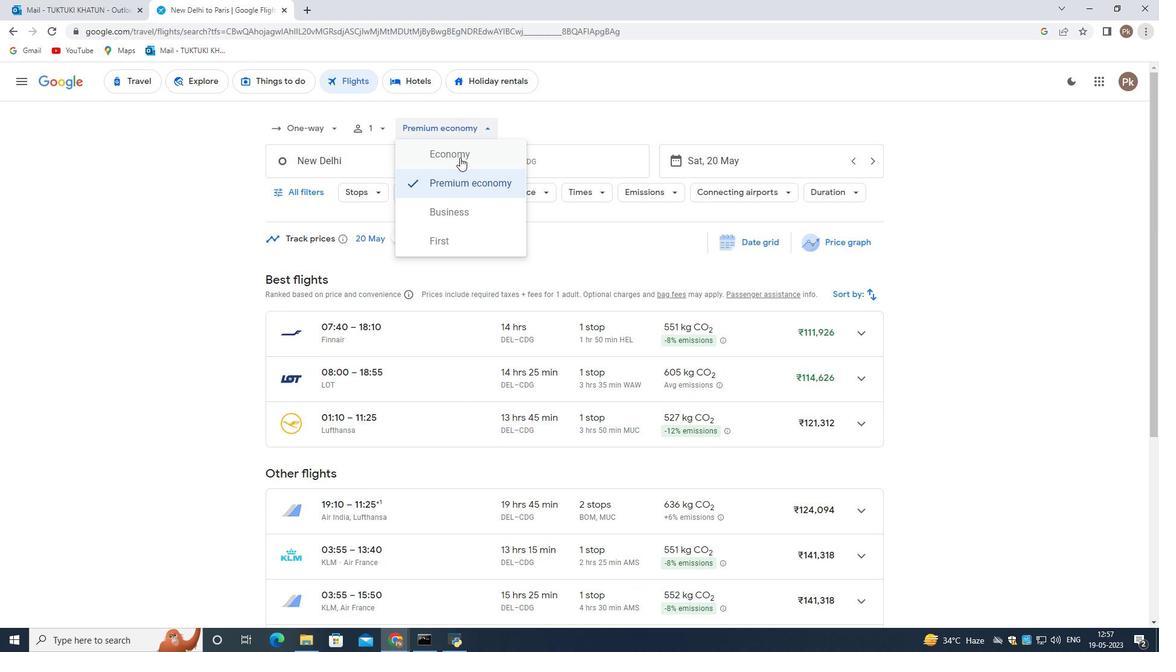 
Action: Mouse pressed left at (460, 157)
Screenshot: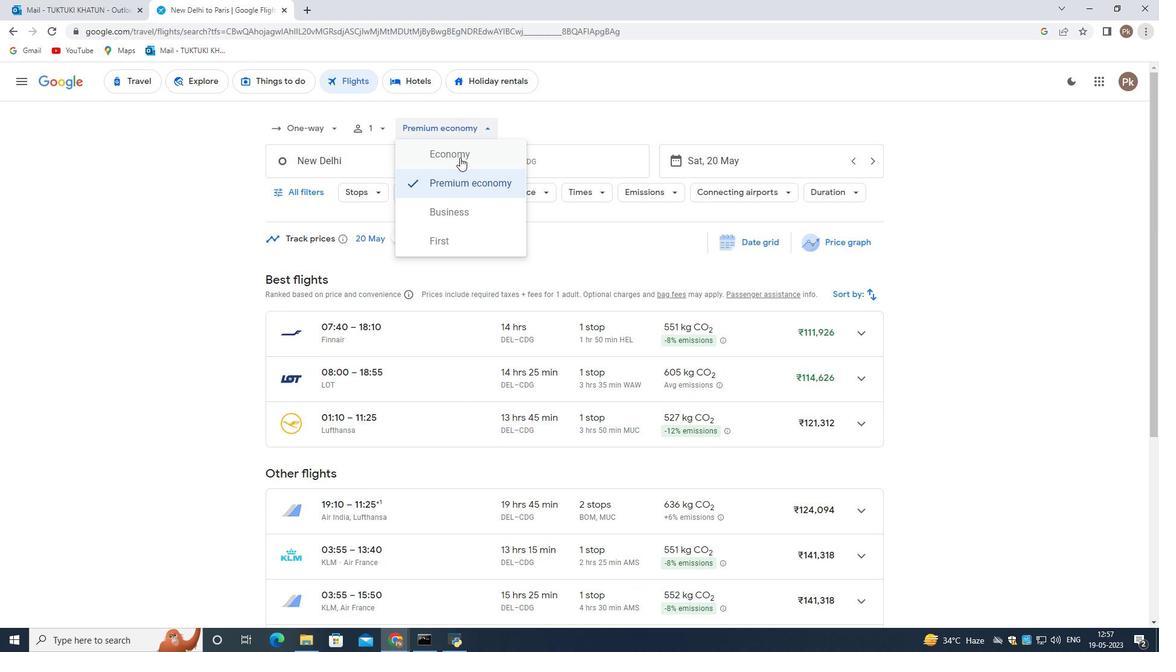 
Action: Mouse moved to (471, 254)
Screenshot: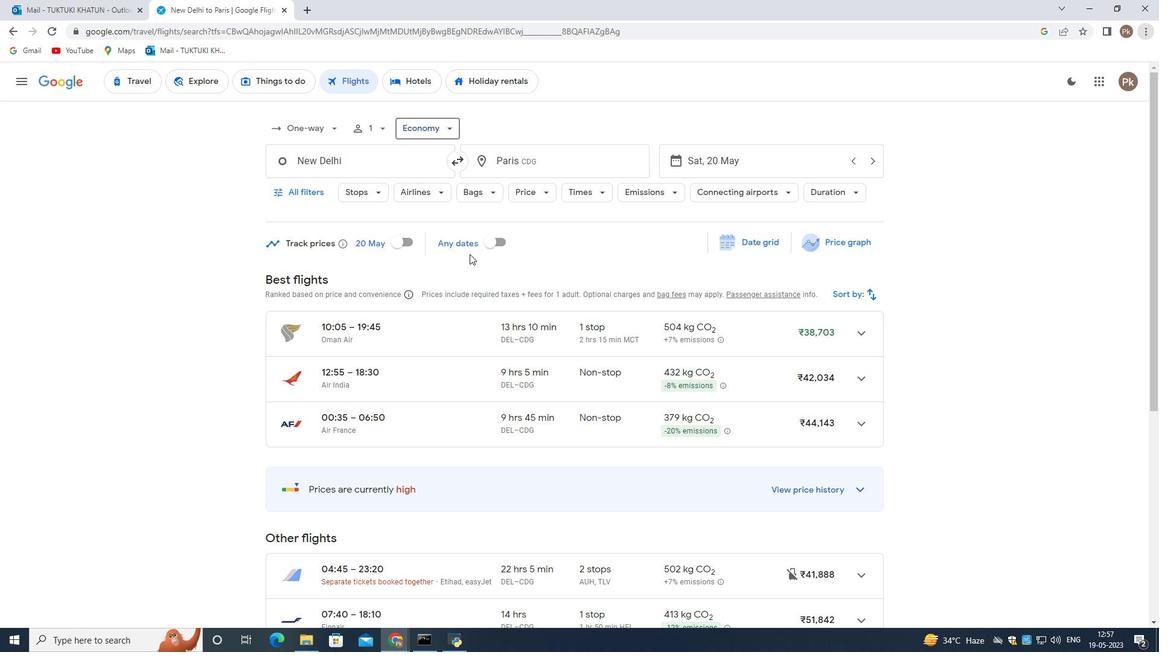 
Action: Mouse scrolled (471, 253) with delta (0, 0)
Screenshot: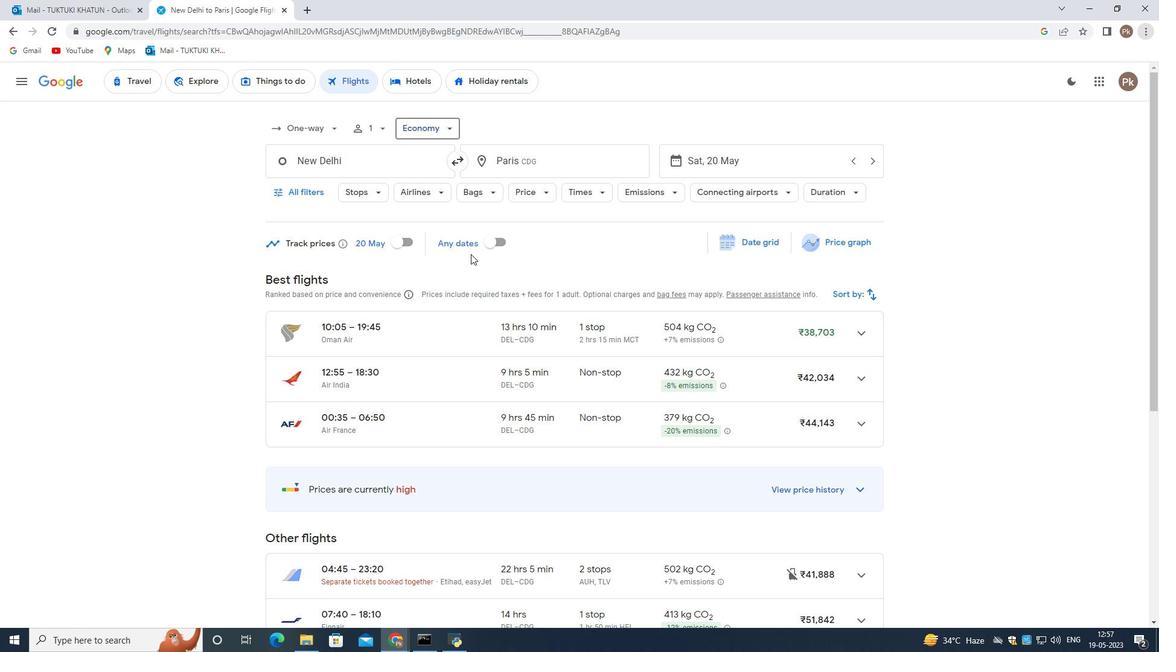
Action: Mouse moved to (471, 254)
Screenshot: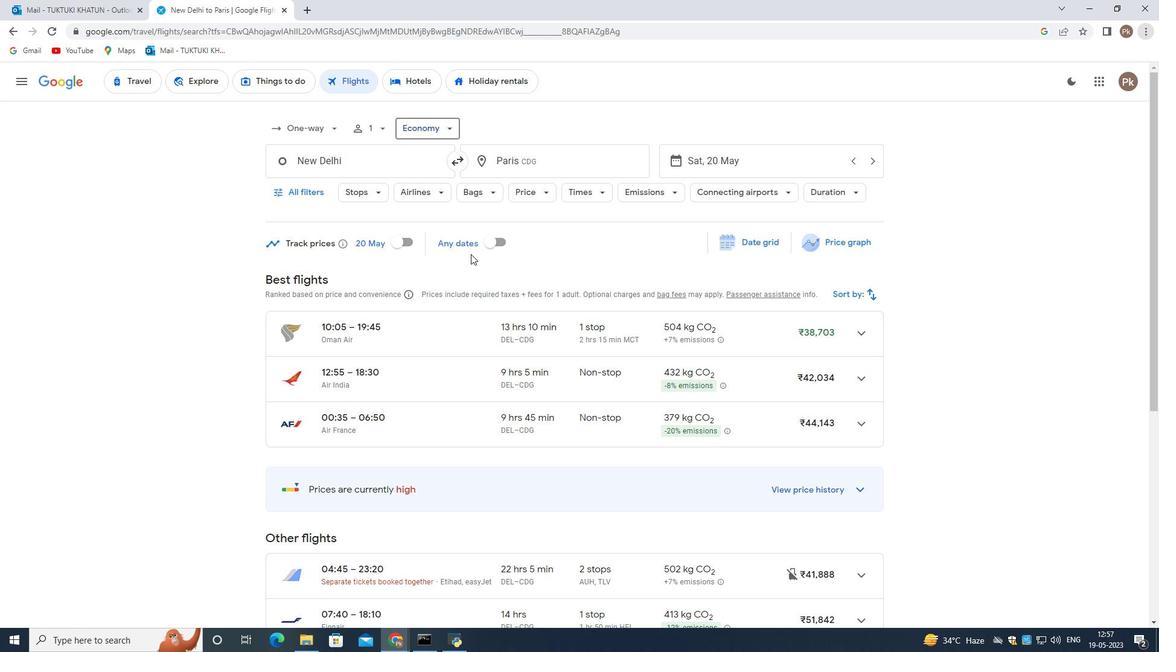 
Action: Mouse scrolled (471, 253) with delta (0, 0)
Screenshot: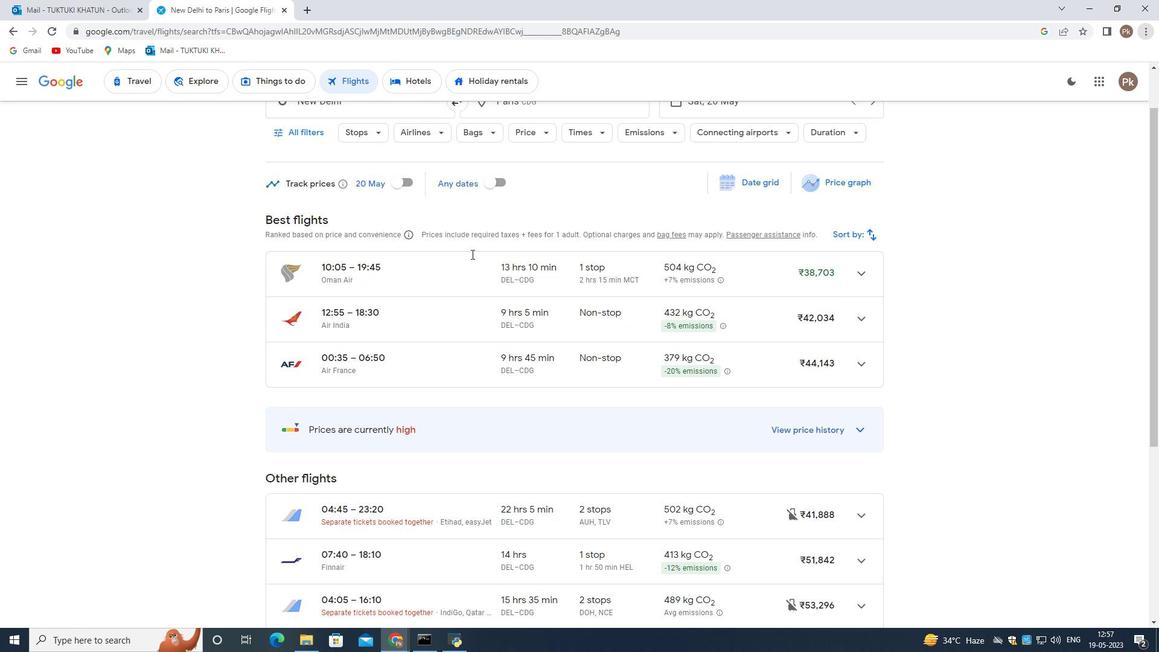 
Action: Mouse moved to (472, 254)
Screenshot: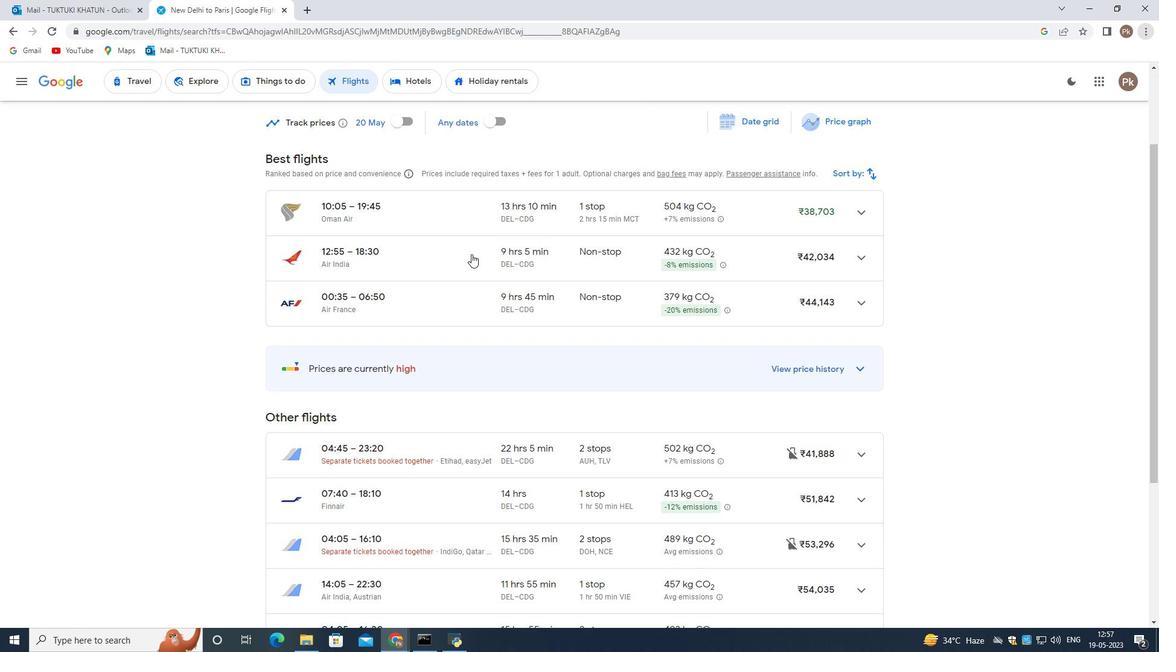 
Action: Mouse scrolled (472, 253) with delta (0, 0)
Screenshot: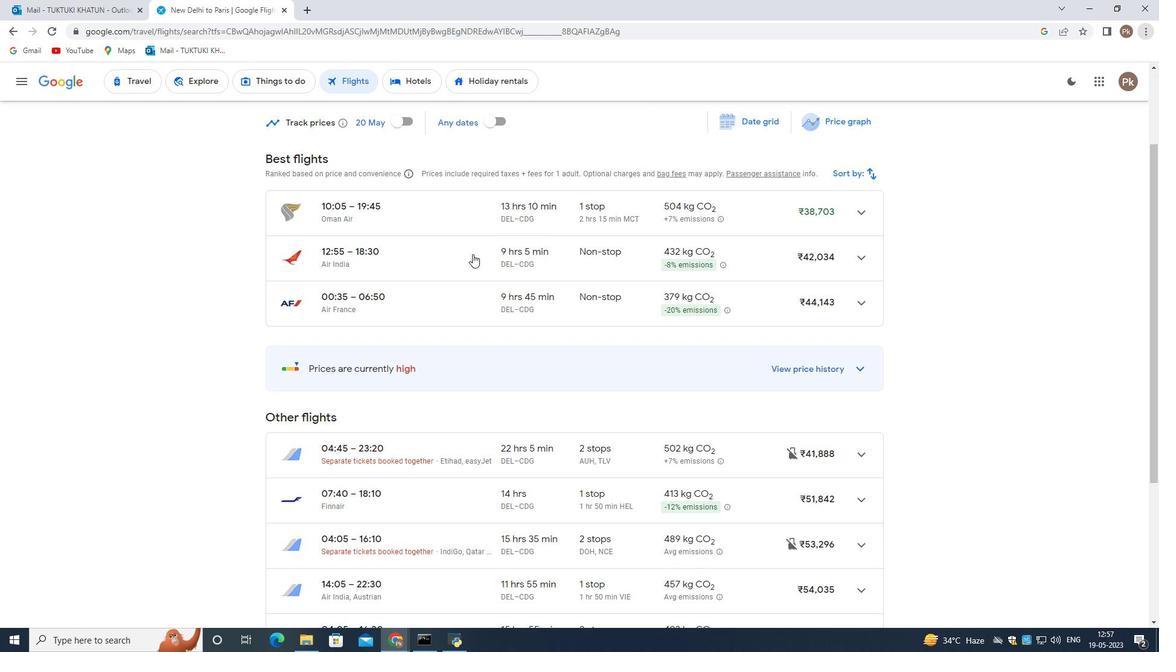 
Action: Mouse moved to (473, 254)
Screenshot: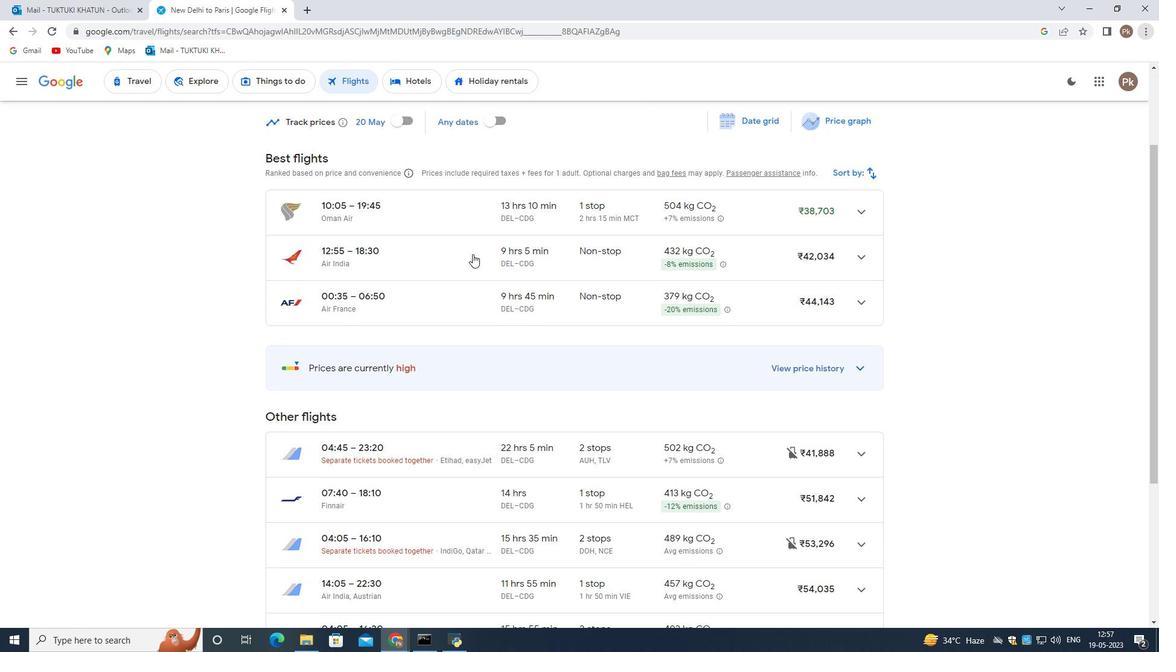 
Action: Mouse scrolled (473, 253) with delta (0, 0)
Screenshot: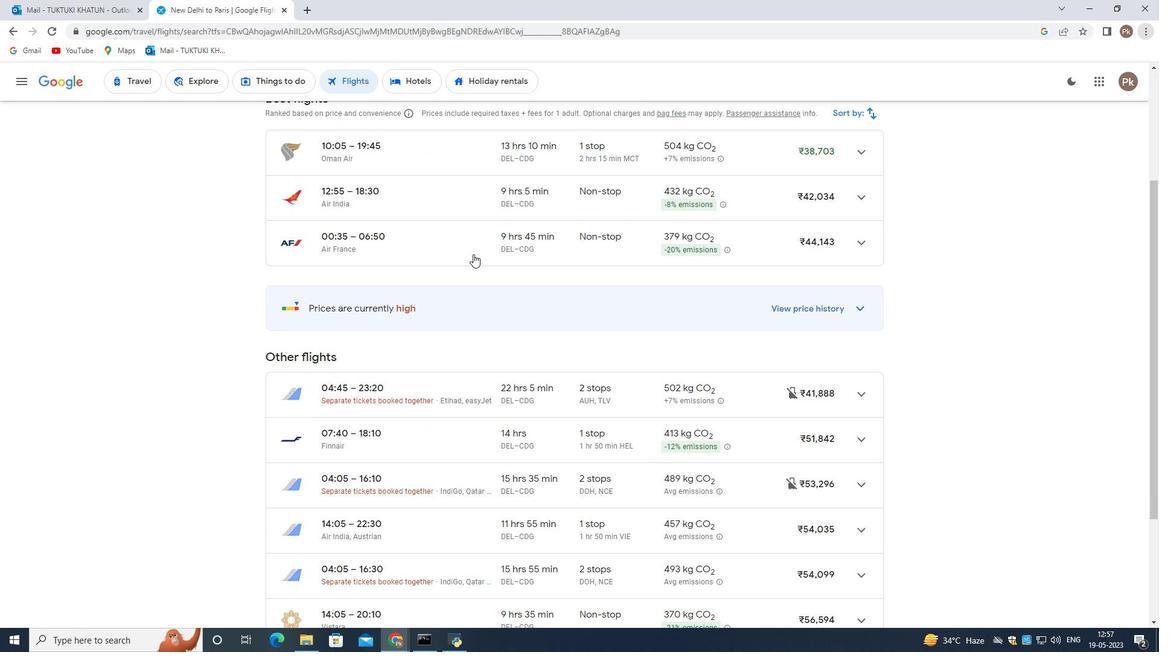 
Action: Mouse scrolled (473, 253) with delta (0, 0)
Screenshot: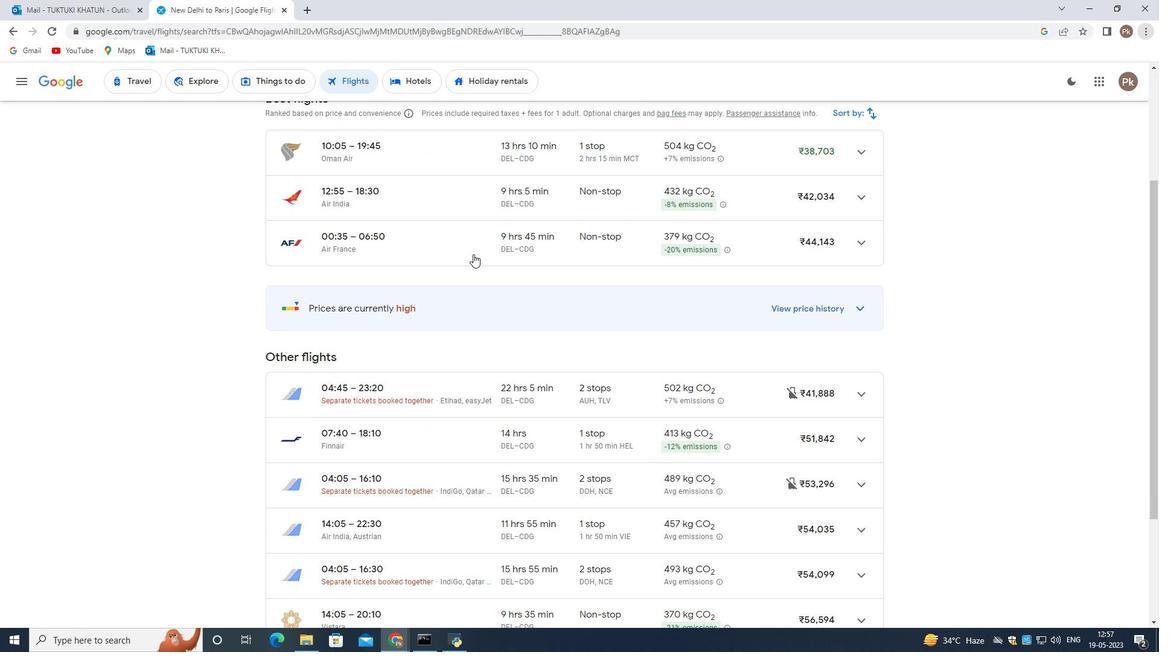 
Action: Mouse scrolled (473, 253) with delta (0, 0)
Screenshot: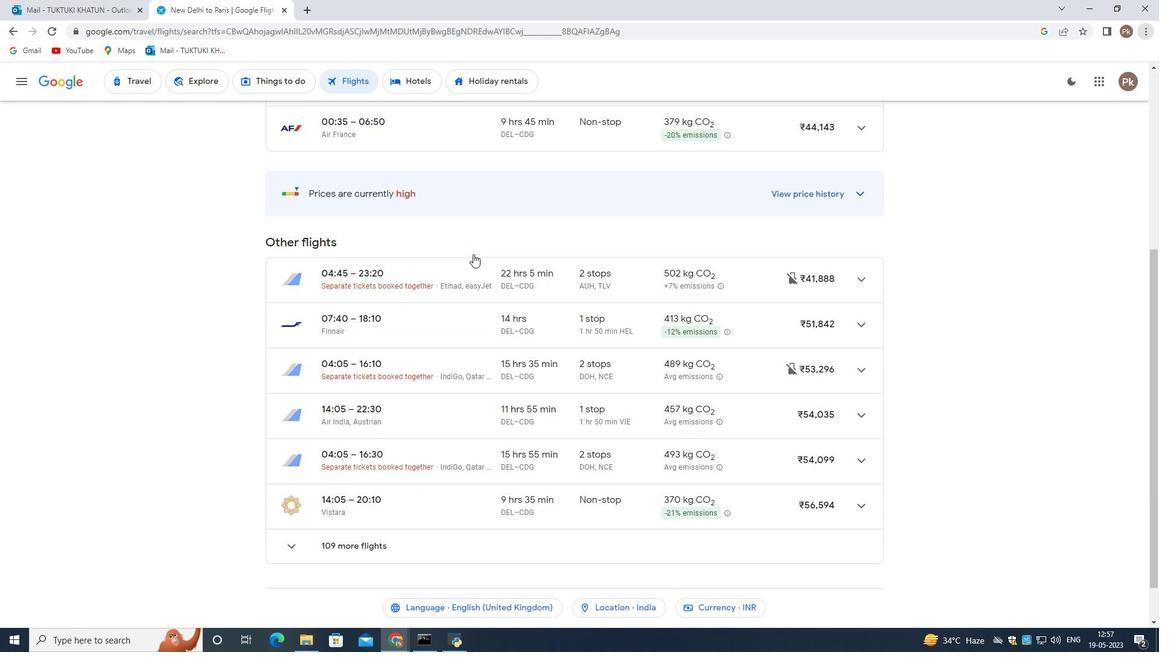 
Action: Mouse scrolled (473, 253) with delta (0, 0)
Screenshot: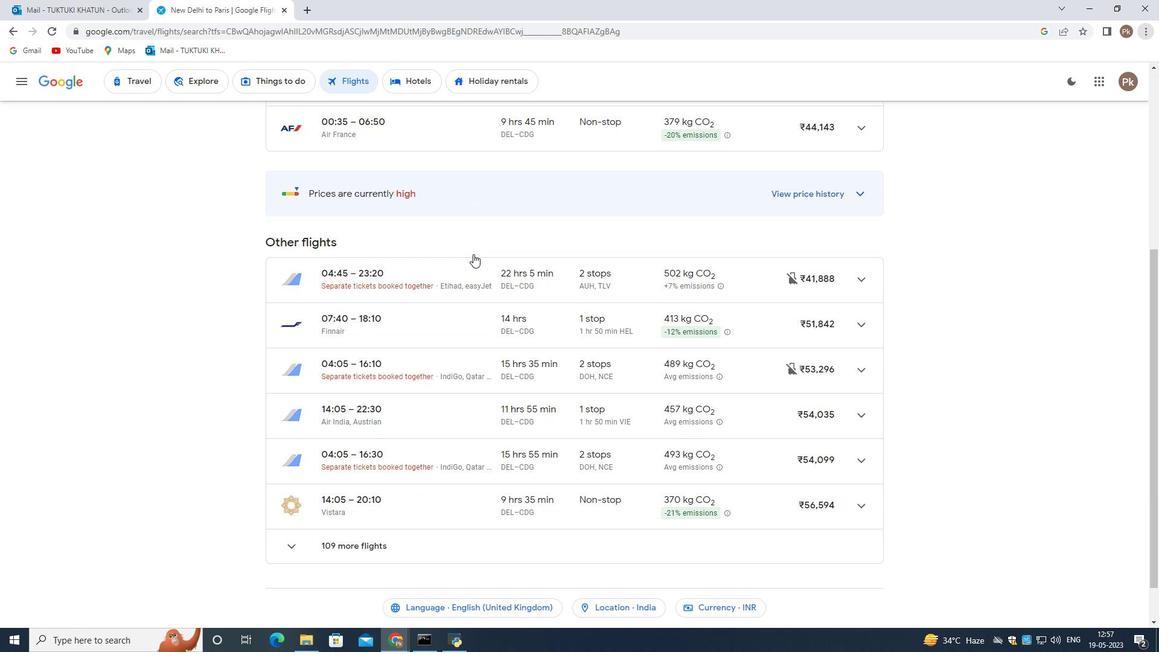 
Action: Mouse moved to (473, 254)
Screenshot: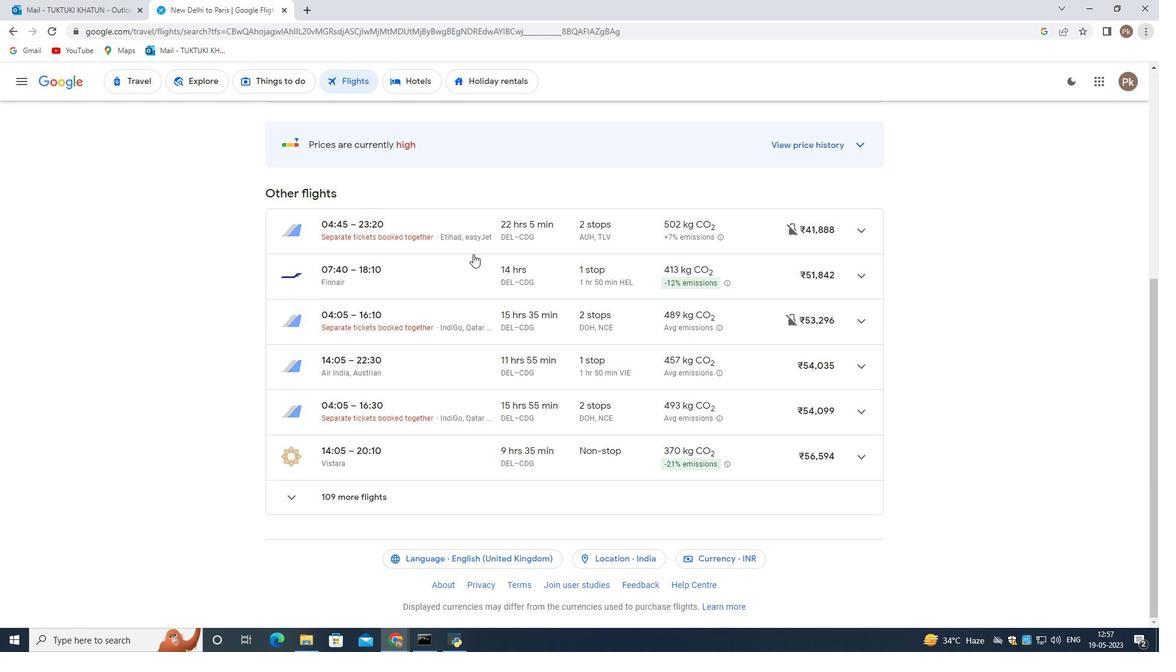 
Action: Mouse scrolled (473, 254) with delta (0, 0)
Screenshot: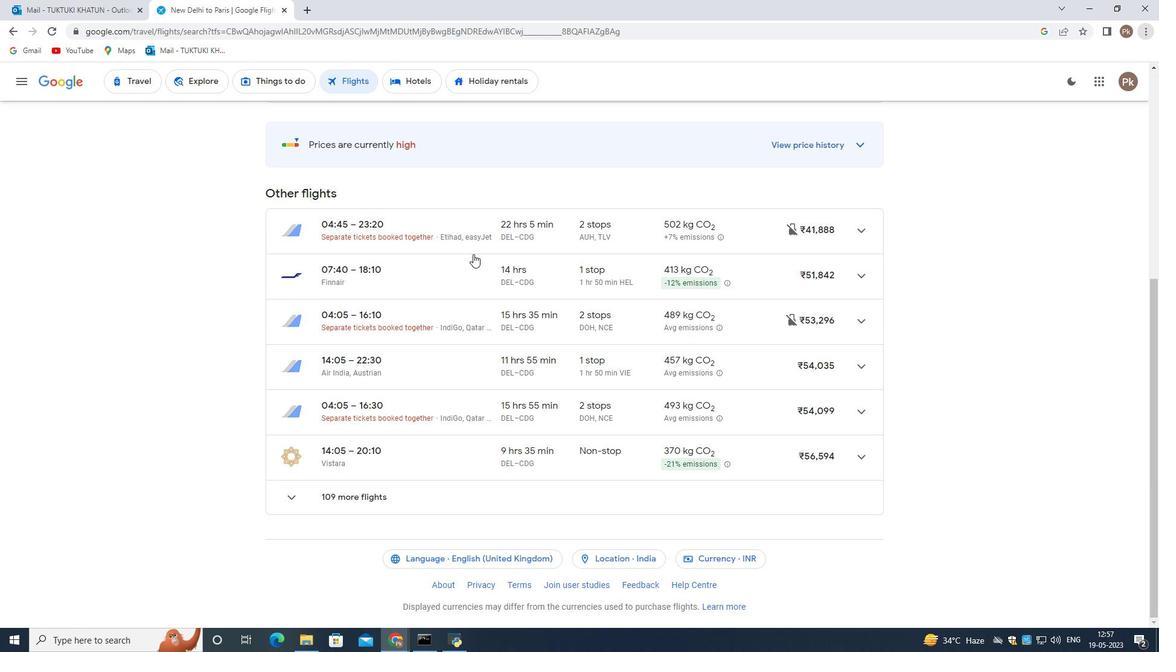 
Action: Mouse scrolled (473, 254) with delta (0, 0)
Screenshot: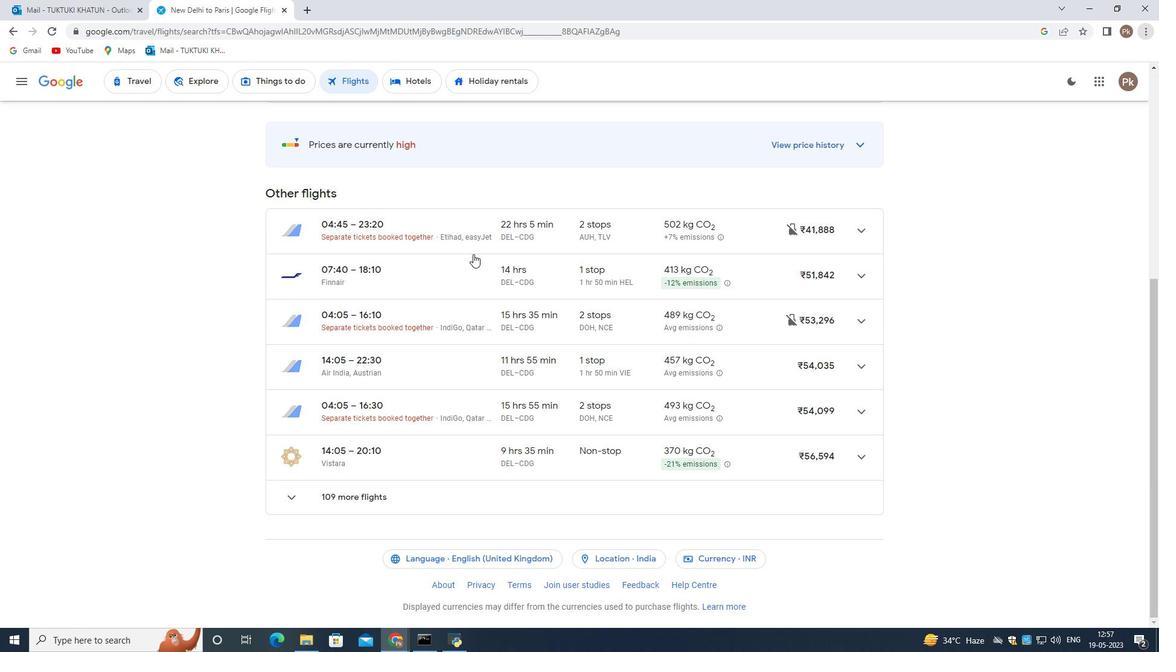 
Action: Mouse scrolled (473, 254) with delta (0, 0)
Screenshot: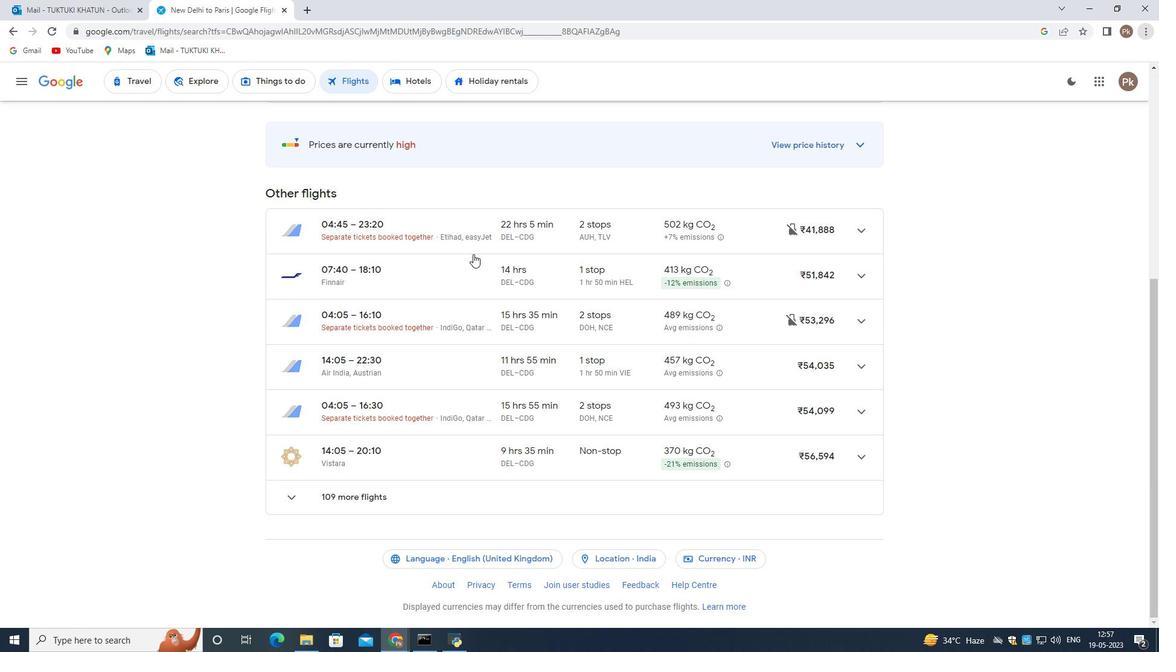 
Action: Mouse scrolled (473, 254) with delta (0, 0)
Screenshot: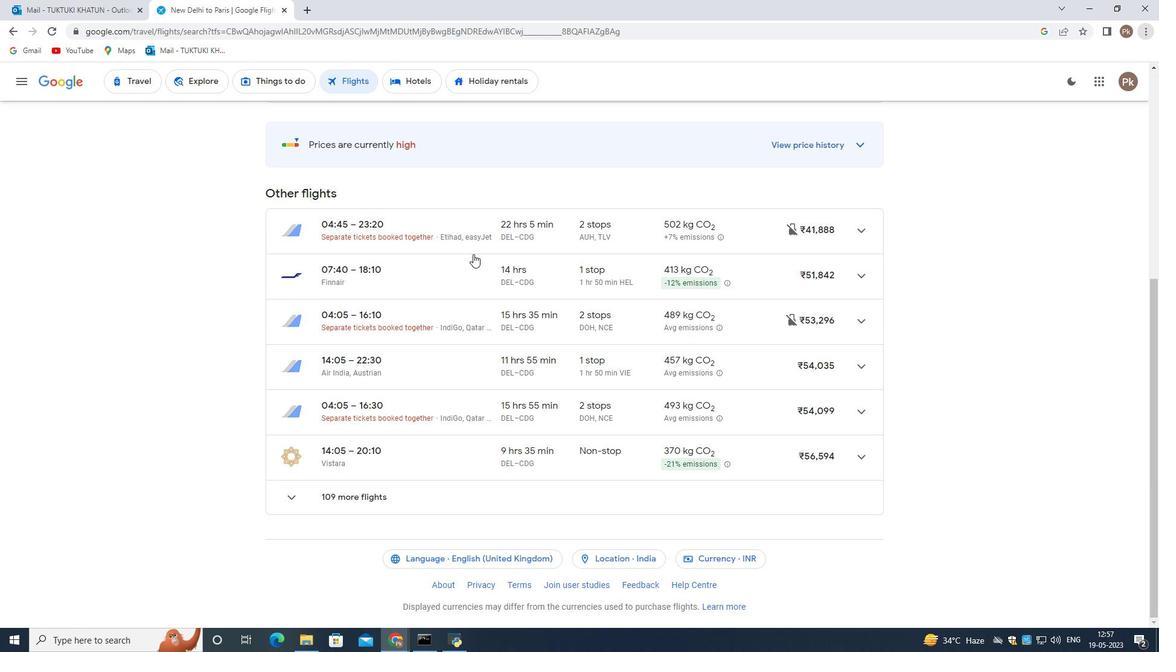 
Action: Mouse scrolled (473, 254) with delta (0, 0)
Screenshot: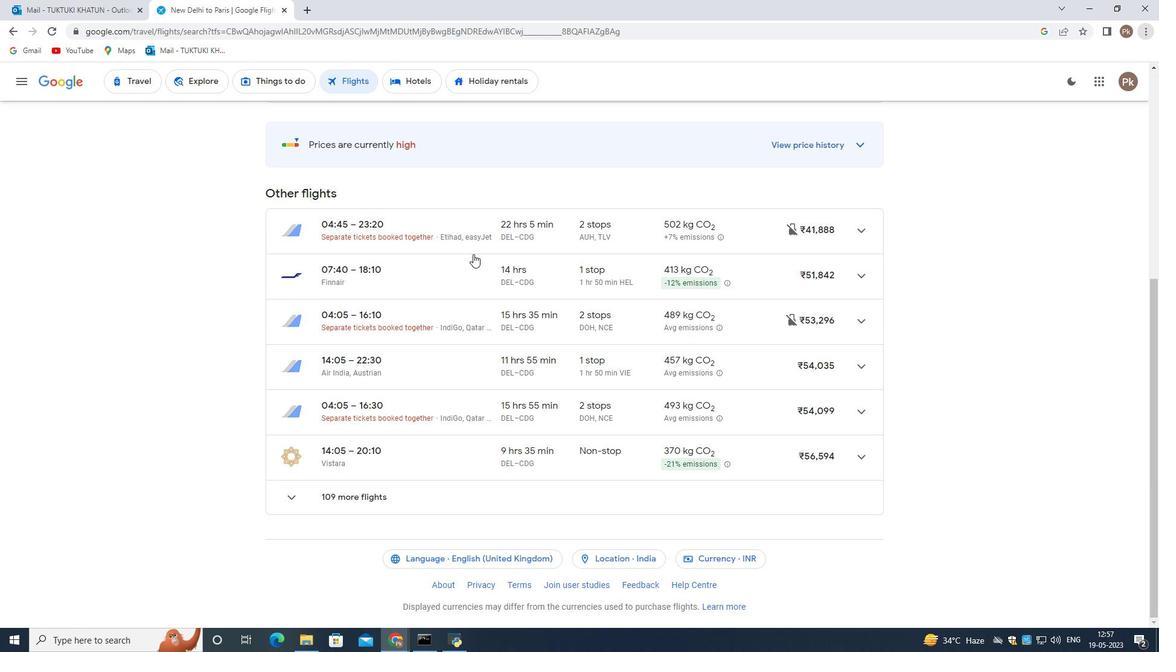 
Action: Mouse scrolled (473, 254) with delta (0, 0)
Screenshot: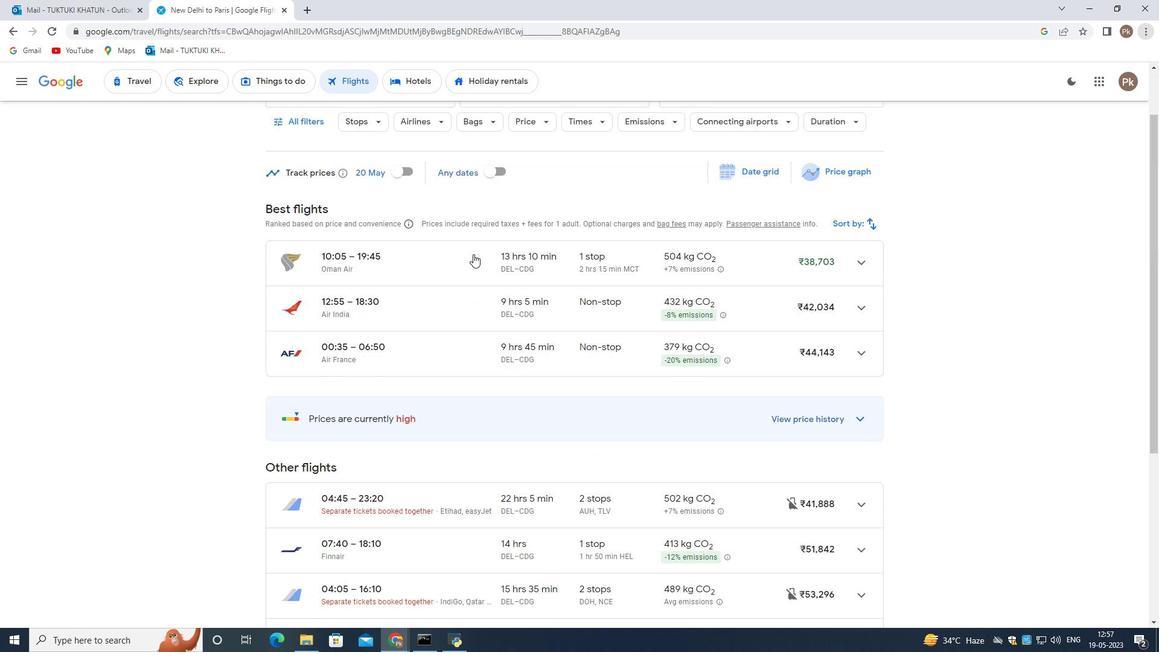 
Action: Mouse moved to (473, 254)
Screenshot: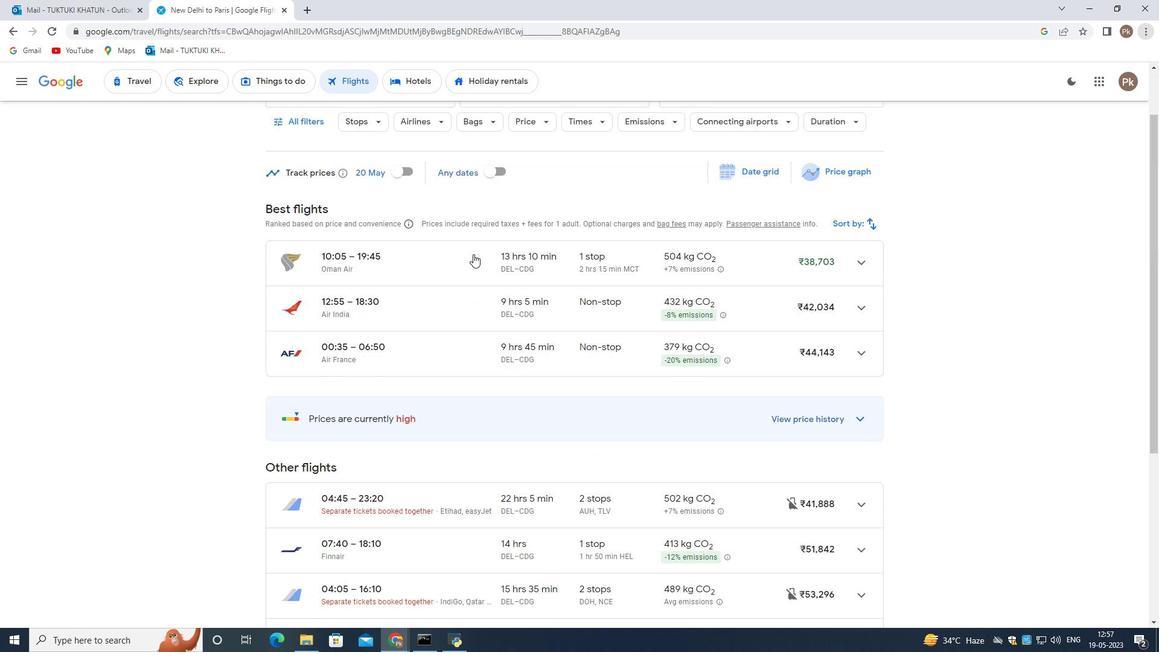 
Action: Mouse scrolled (473, 254) with delta (0, 0)
Screenshot: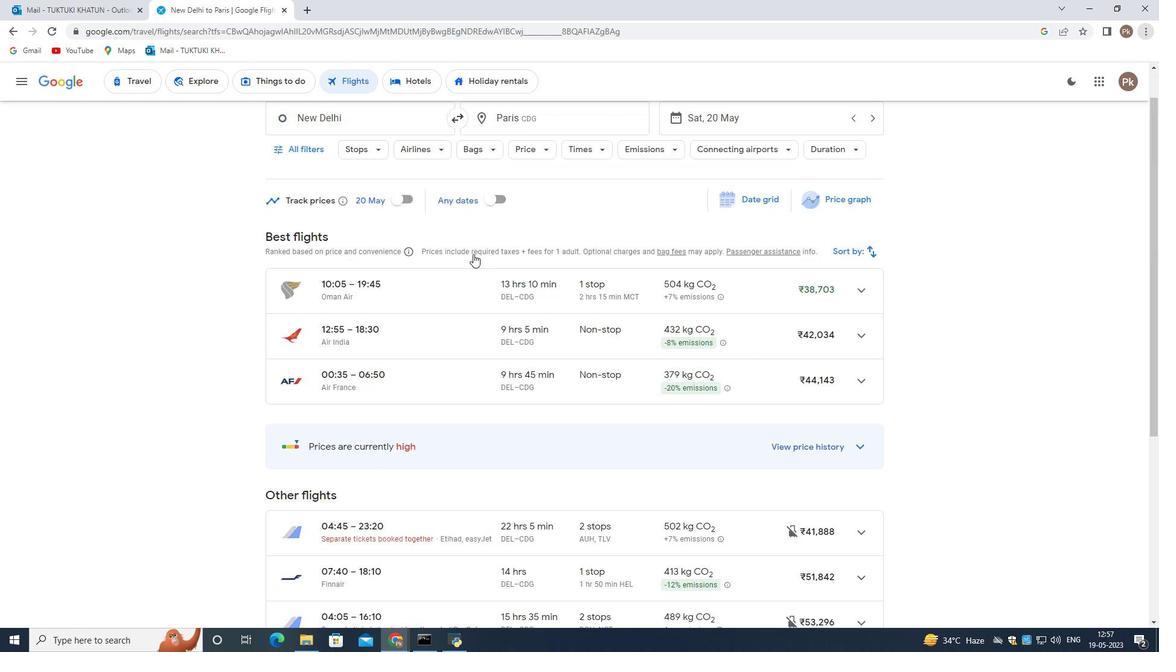 
Action: Mouse moved to (473, 254)
Screenshot: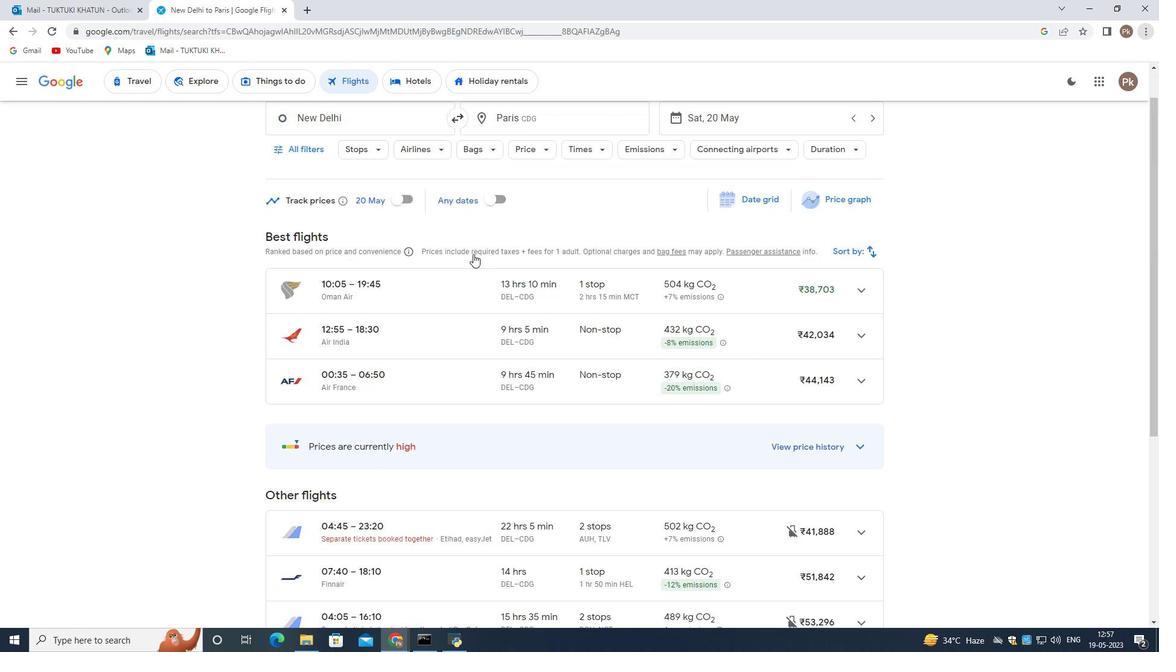 
Action: Mouse scrolled (473, 254) with delta (0, 0)
Screenshot: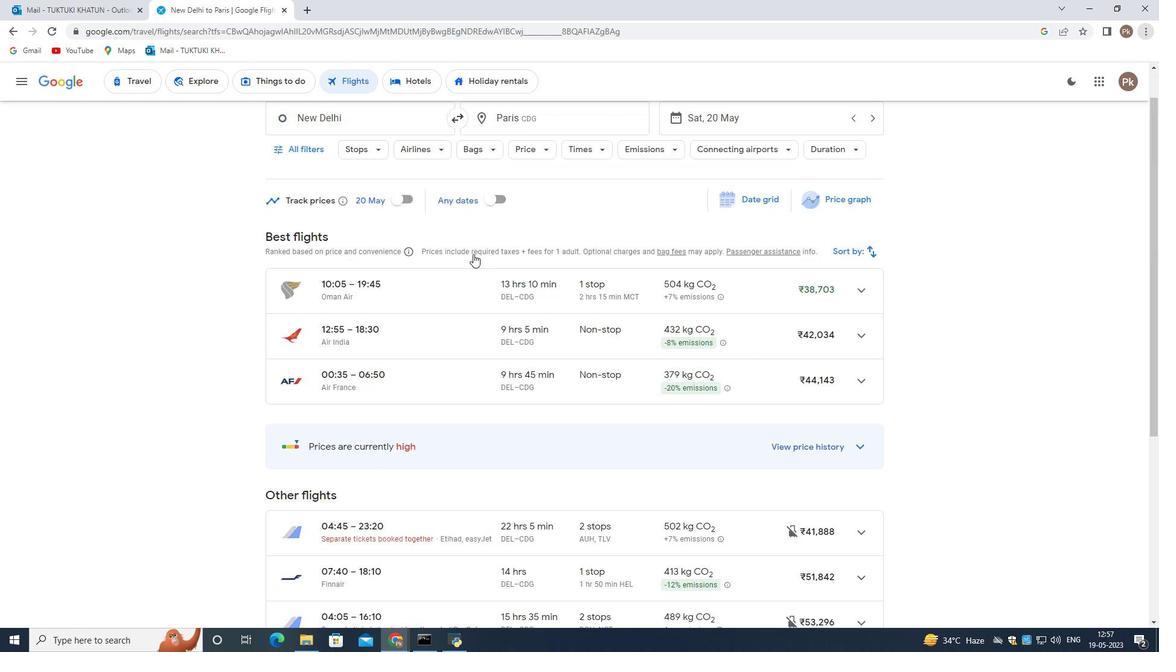 
Action: Mouse moved to (472, 254)
